 Task: Design: Photography Order Production Tracking.
Action: Mouse moved to (198, 170)
Screenshot: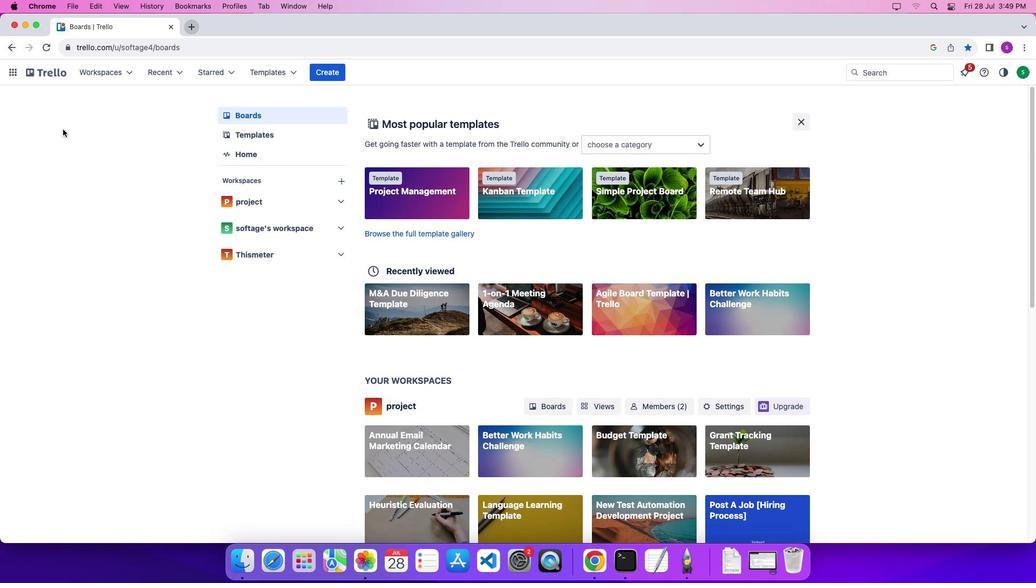
Action: Mouse pressed left at (198, 170)
Screenshot: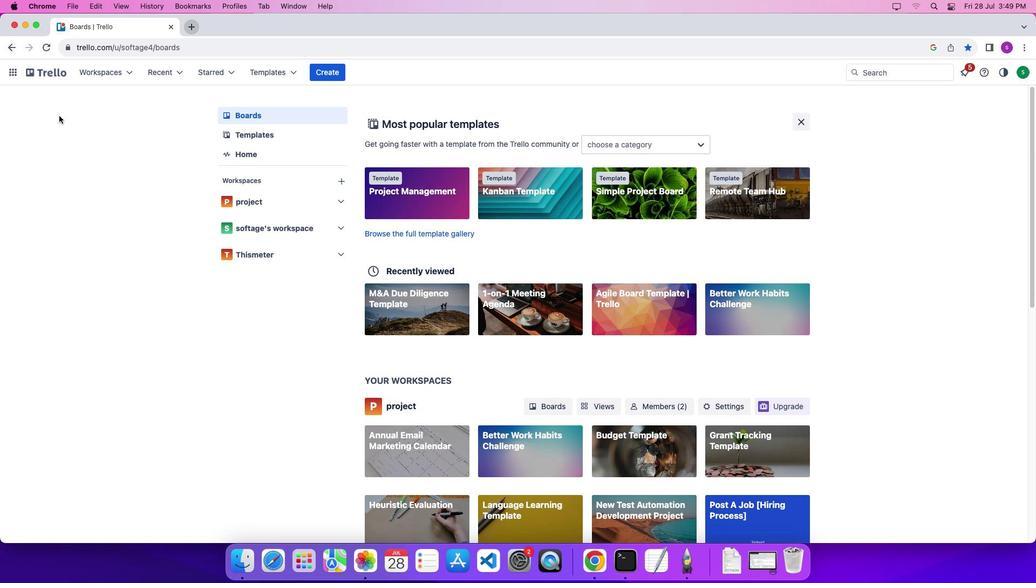 
Action: Mouse moved to (182, 69)
Screenshot: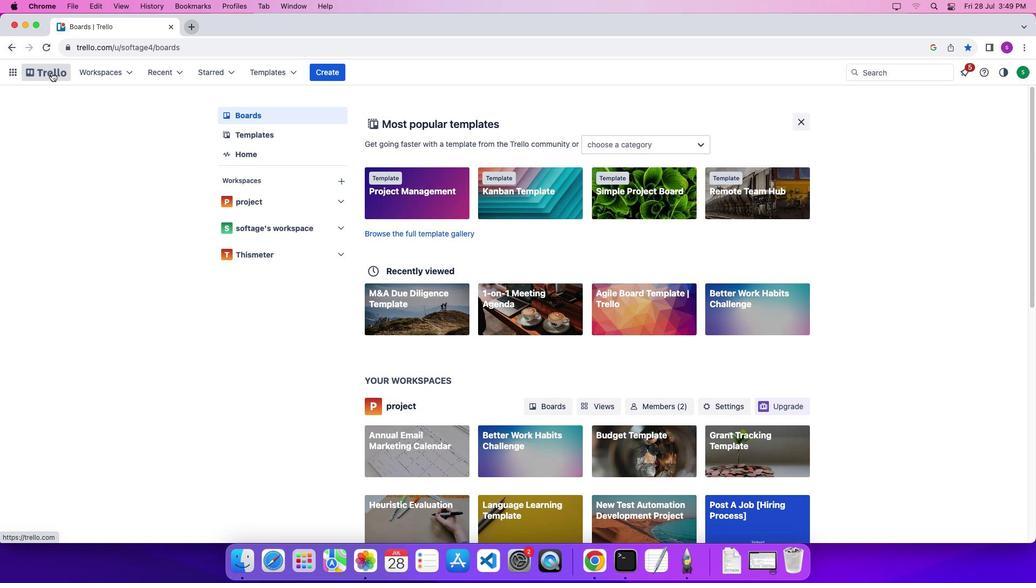 
Action: Mouse pressed left at (182, 69)
Screenshot: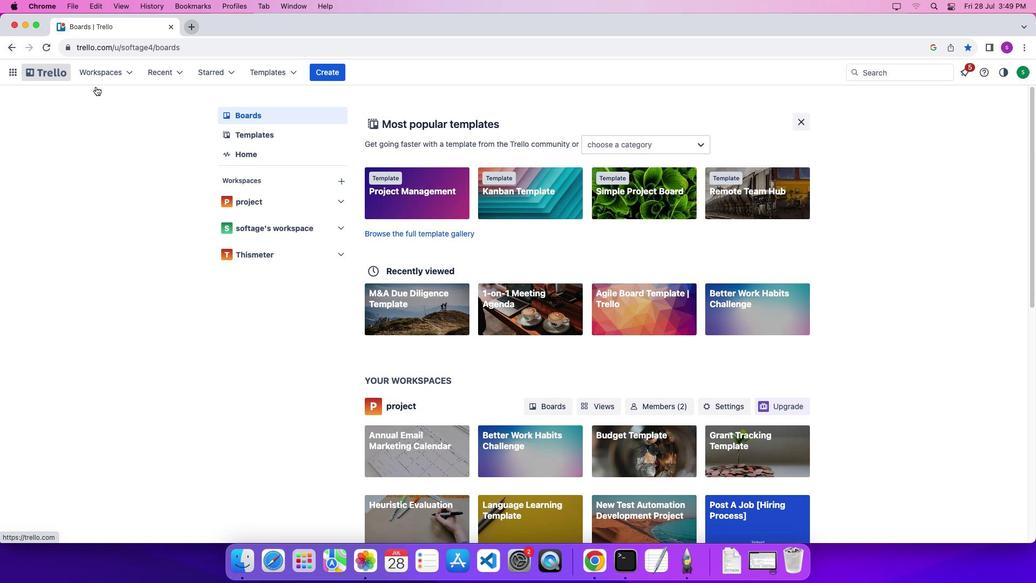 
Action: Mouse moved to (368, 73)
Screenshot: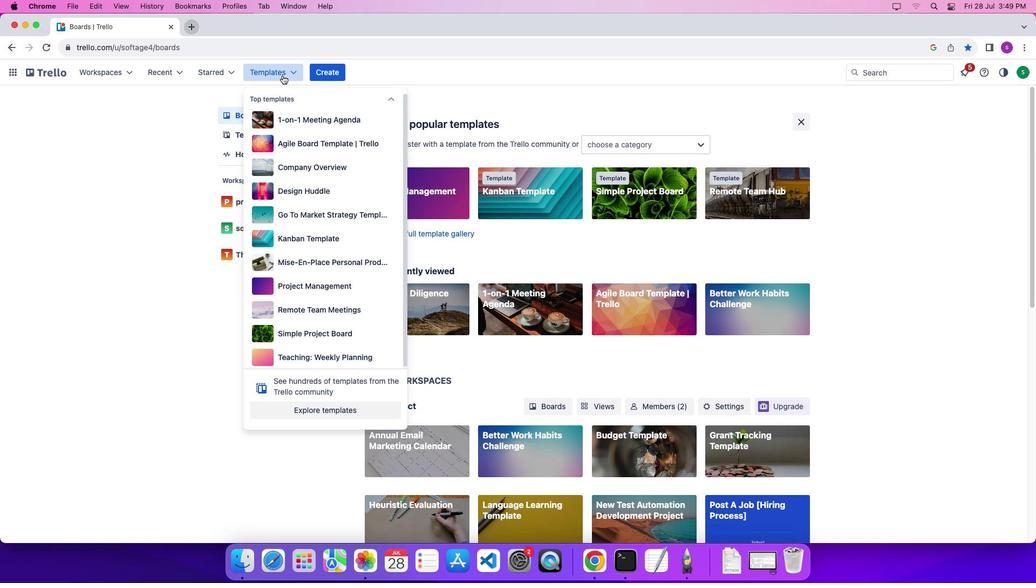 
Action: Mouse pressed left at (368, 73)
Screenshot: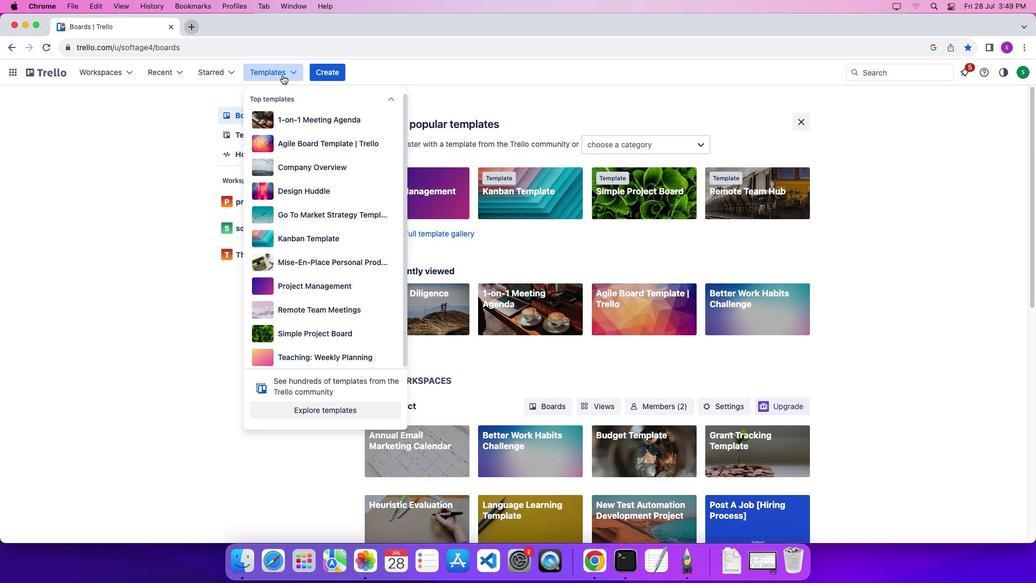 
Action: Mouse moved to (416, 409)
Screenshot: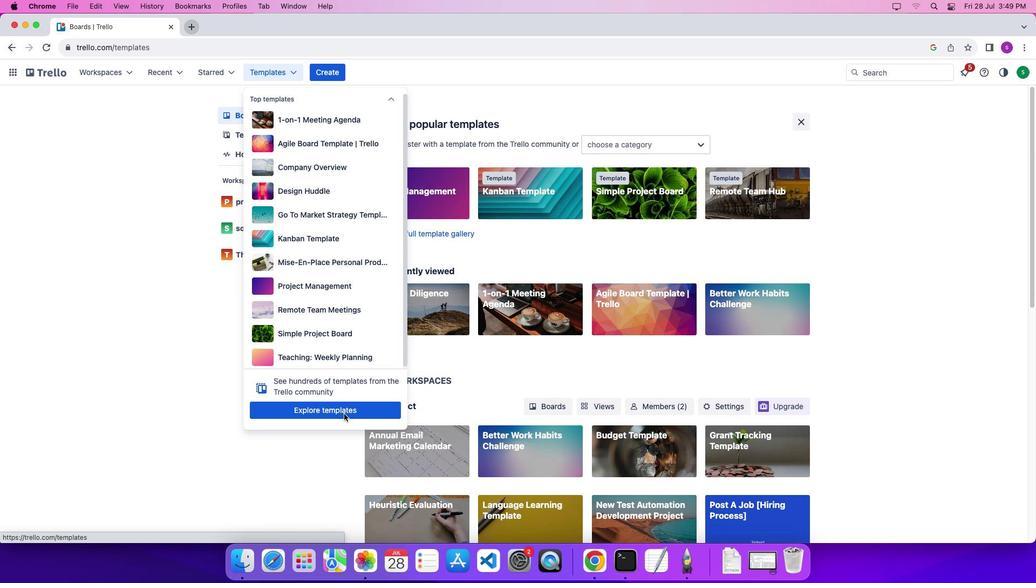 
Action: Mouse pressed left at (416, 409)
Screenshot: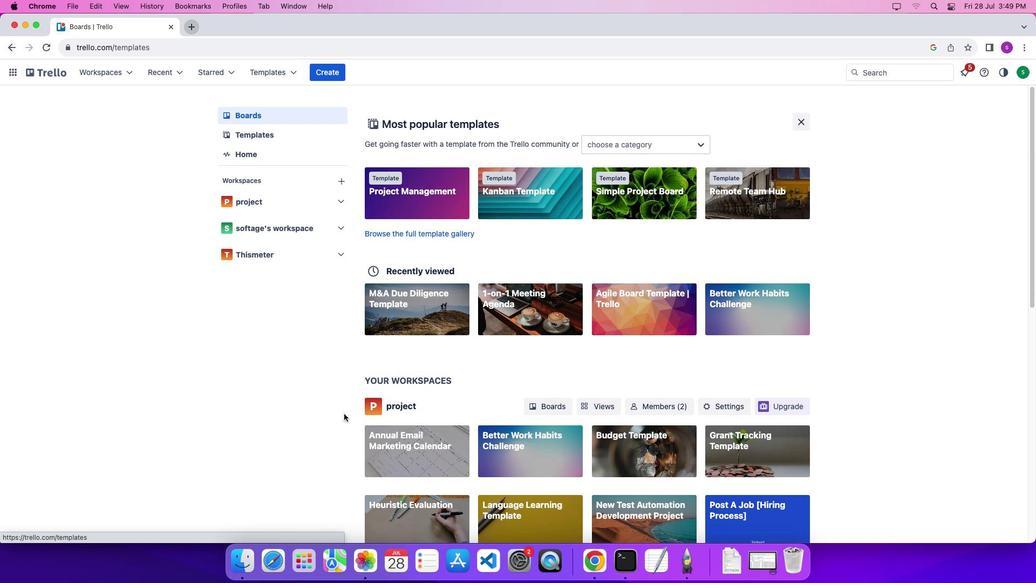 
Action: Mouse moved to (753, 121)
Screenshot: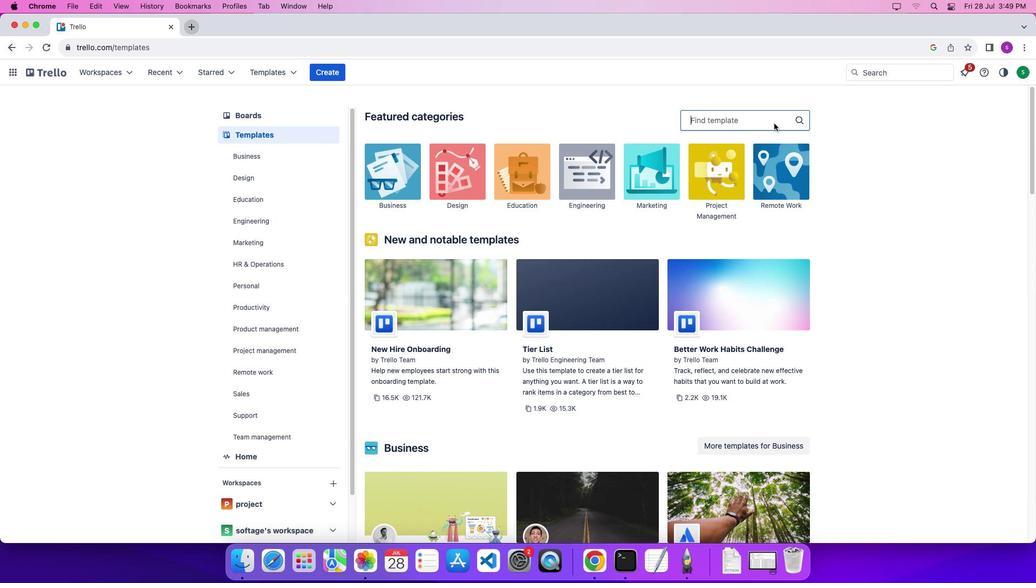 
Action: Mouse pressed left at (753, 121)
Screenshot: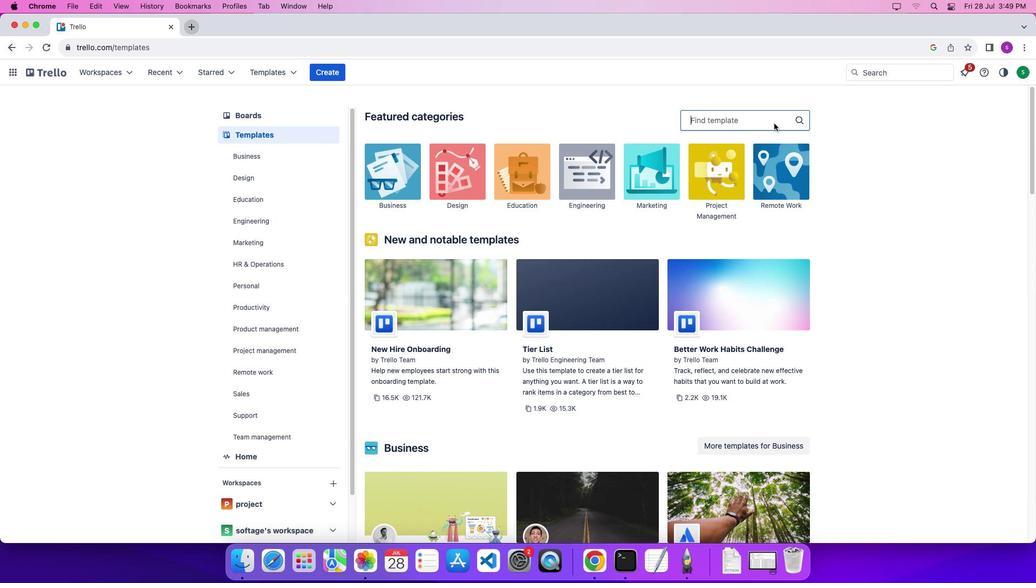 
Action: Mouse moved to (748, 117)
Screenshot: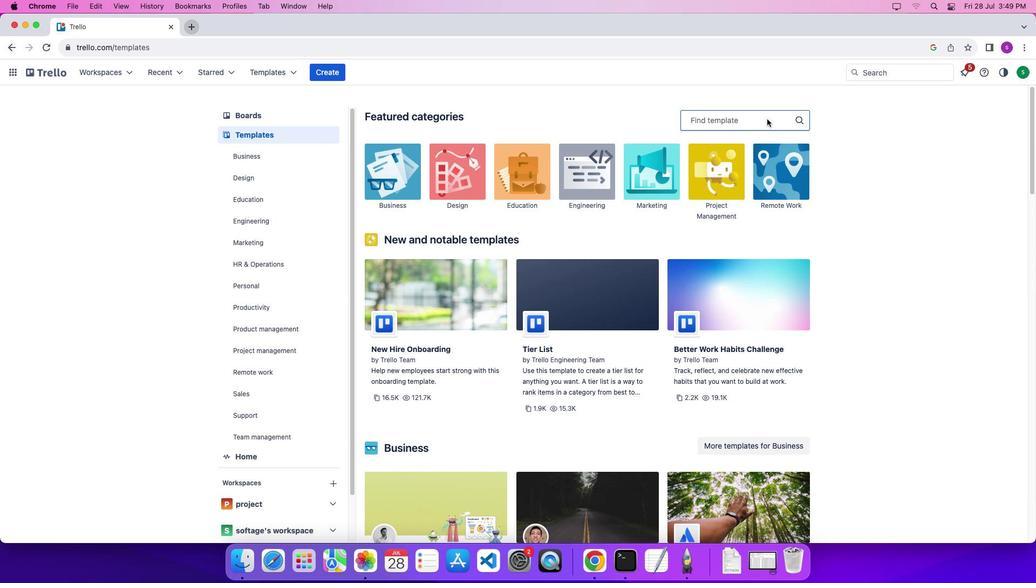 
Action: Mouse pressed left at (748, 117)
Screenshot: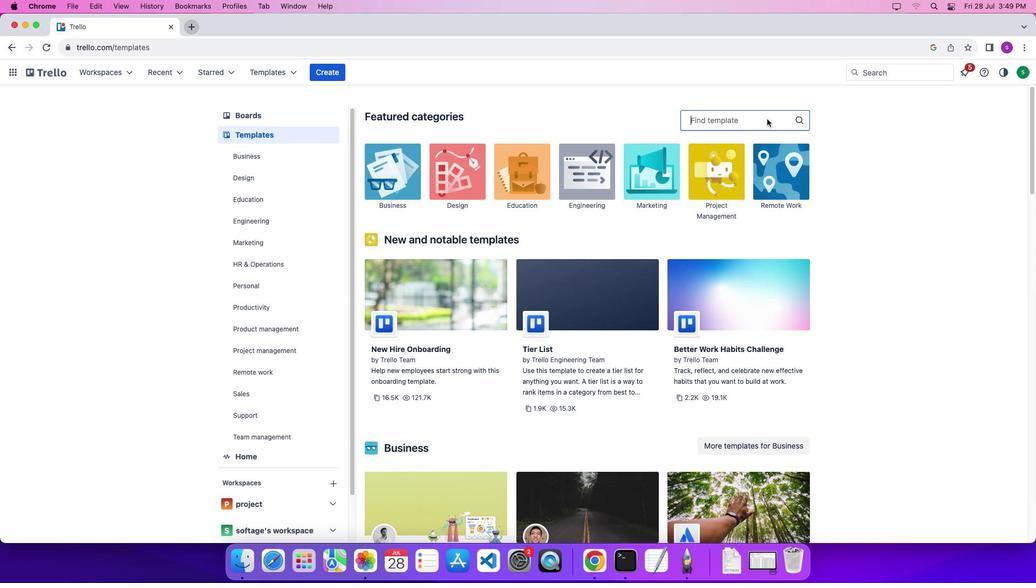 
Action: Key pressed Key.shift'P''h''o''t''o''g''r''a''p''h''y'
Screenshot: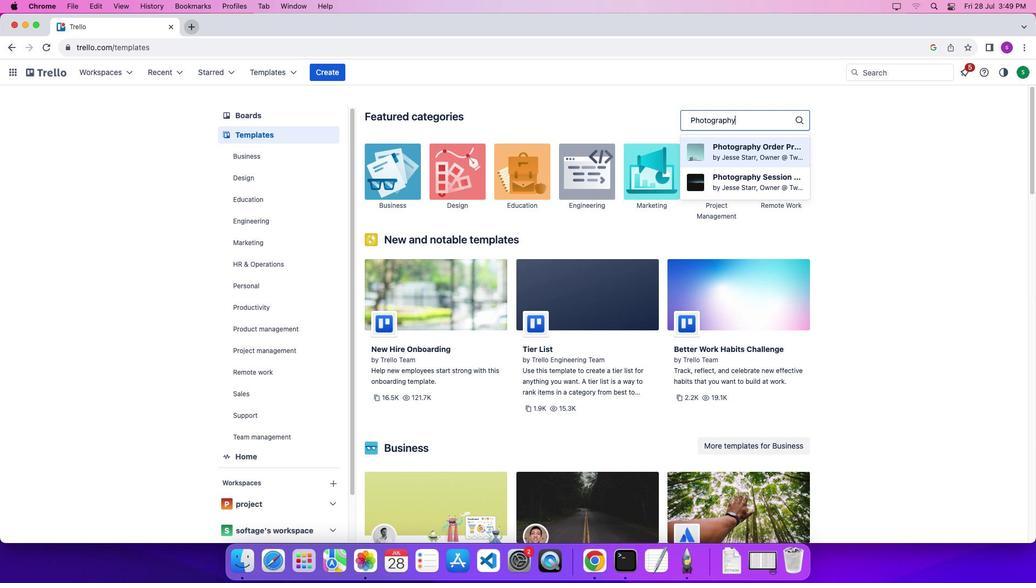 
Action: Mouse moved to (748, 149)
Screenshot: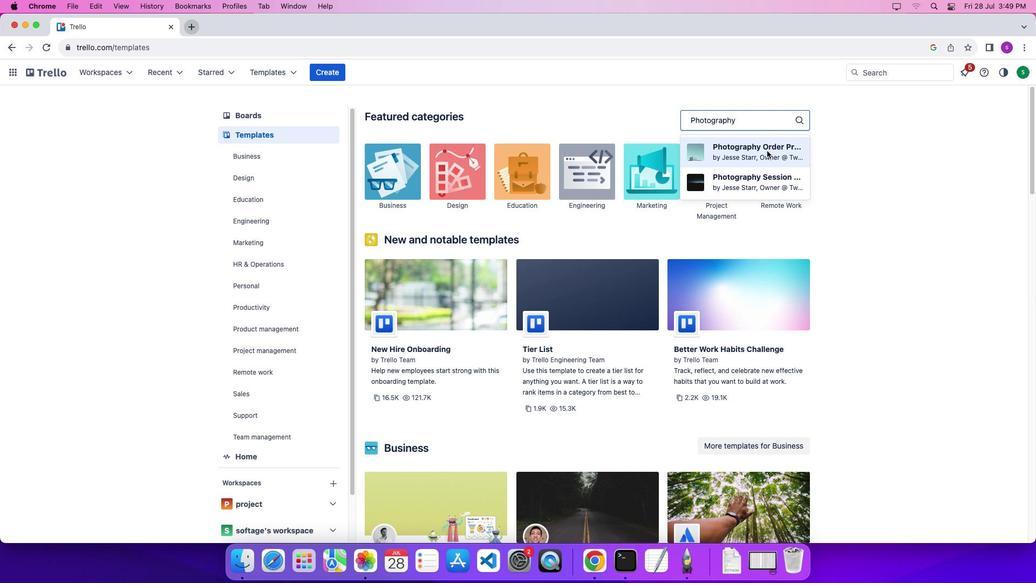 
Action: Mouse pressed left at (748, 149)
Screenshot: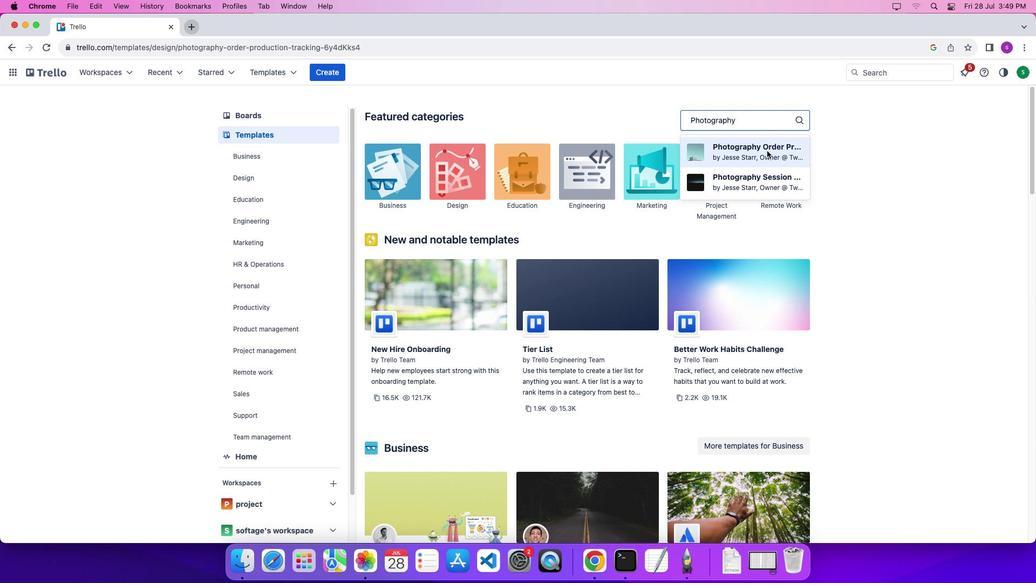 
Action: Mouse moved to (480, 244)
Screenshot: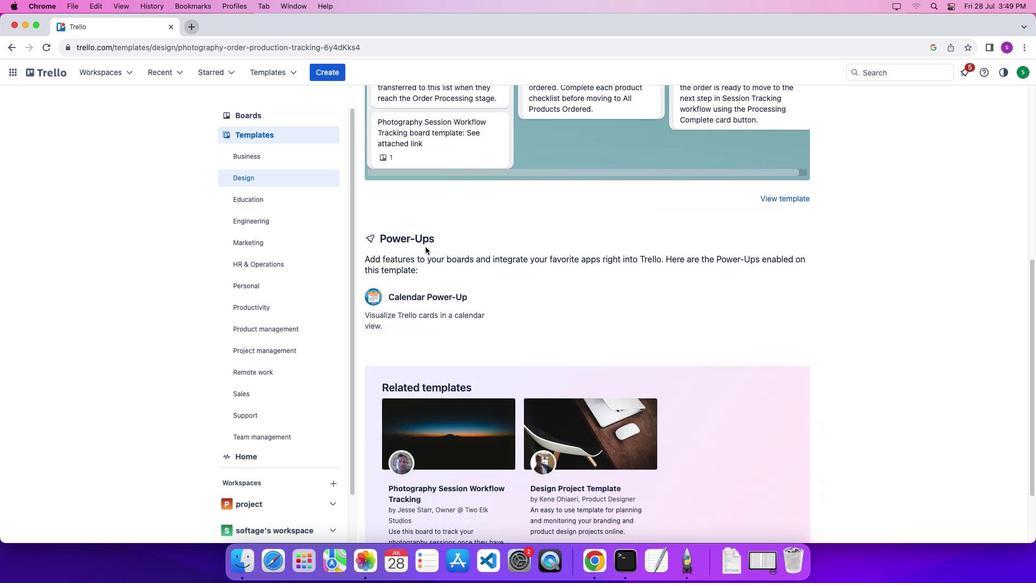 
Action: Mouse scrolled (480, 244) with delta (146, 0)
Screenshot: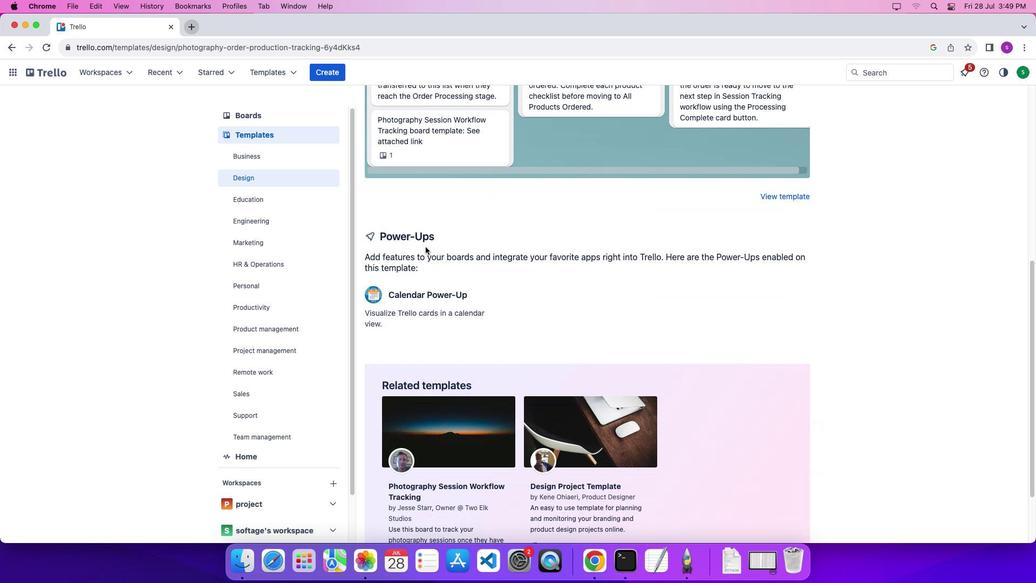 
Action: Mouse scrolled (480, 244) with delta (146, 0)
Screenshot: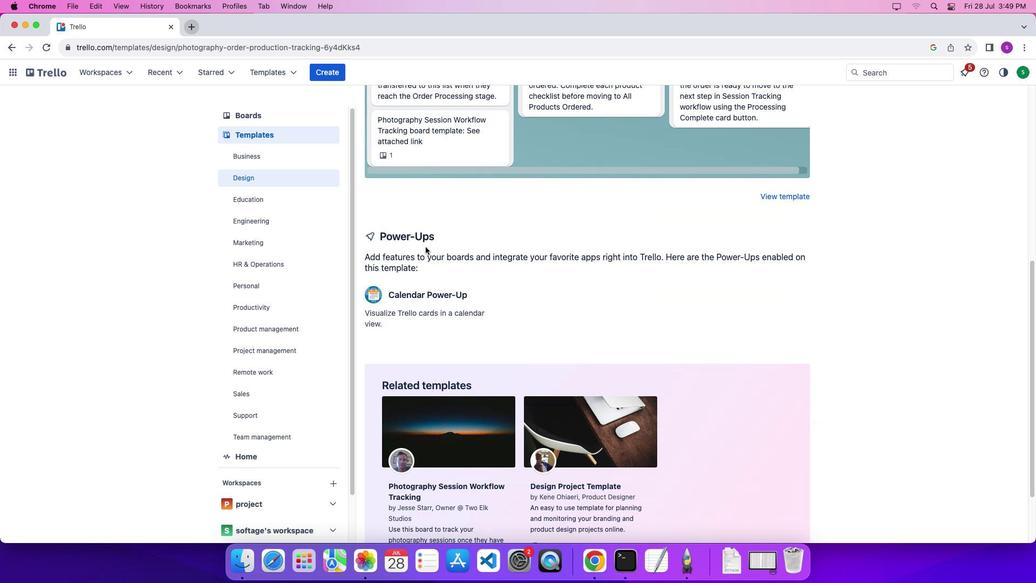 
Action: Mouse scrolled (480, 244) with delta (146, -3)
Screenshot: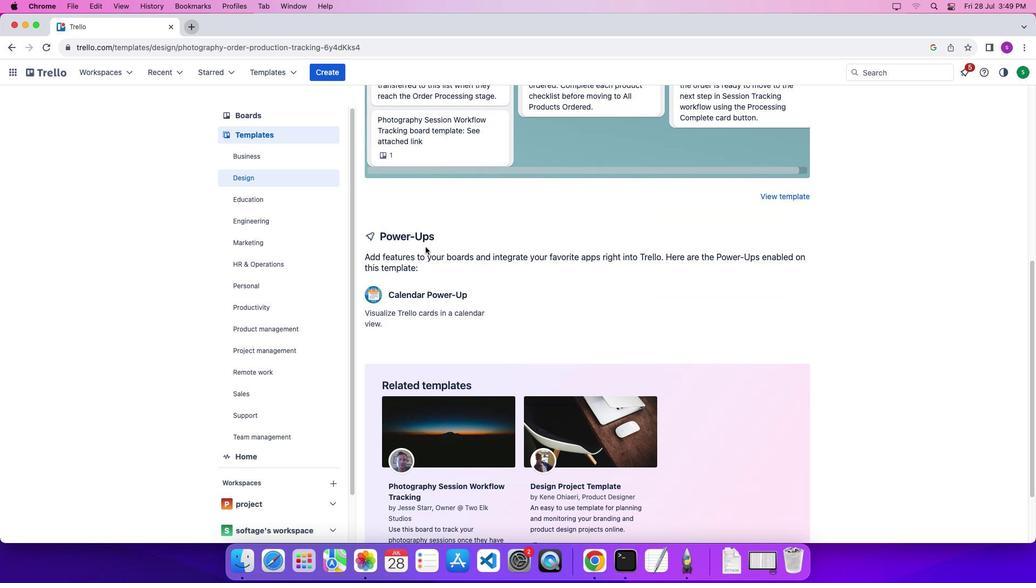 
Action: Mouse scrolled (480, 244) with delta (146, -3)
Screenshot: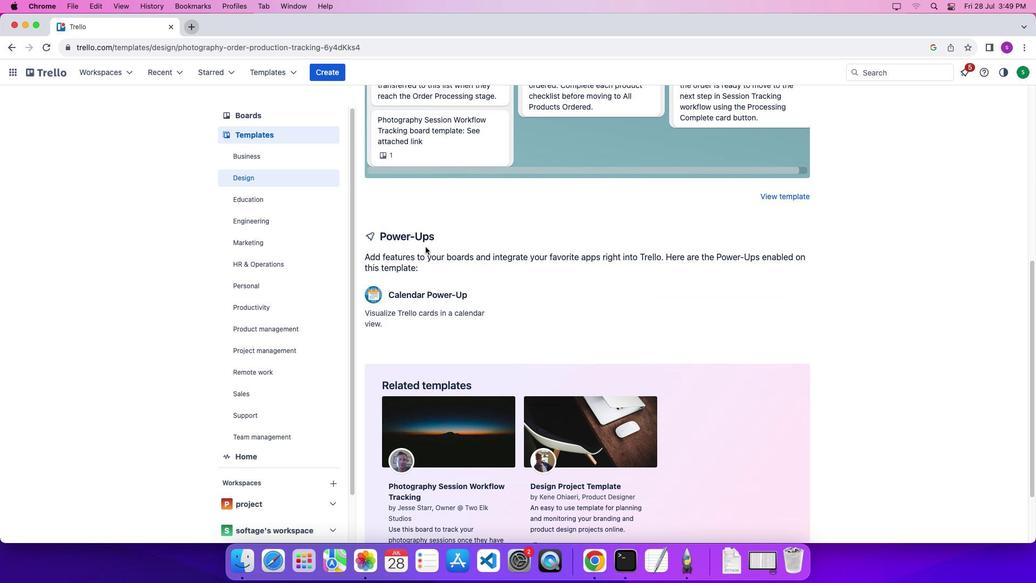 
Action: Mouse scrolled (480, 244) with delta (146, 0)
Screenshot: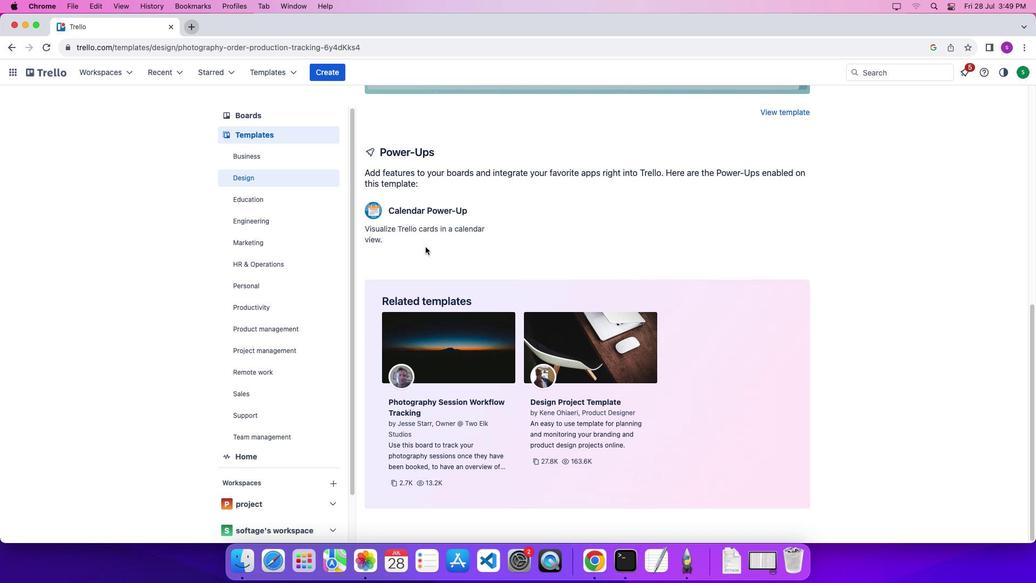 
Action: Mouse scrolled (480, 244) with delta (146, 0)
Screenshot: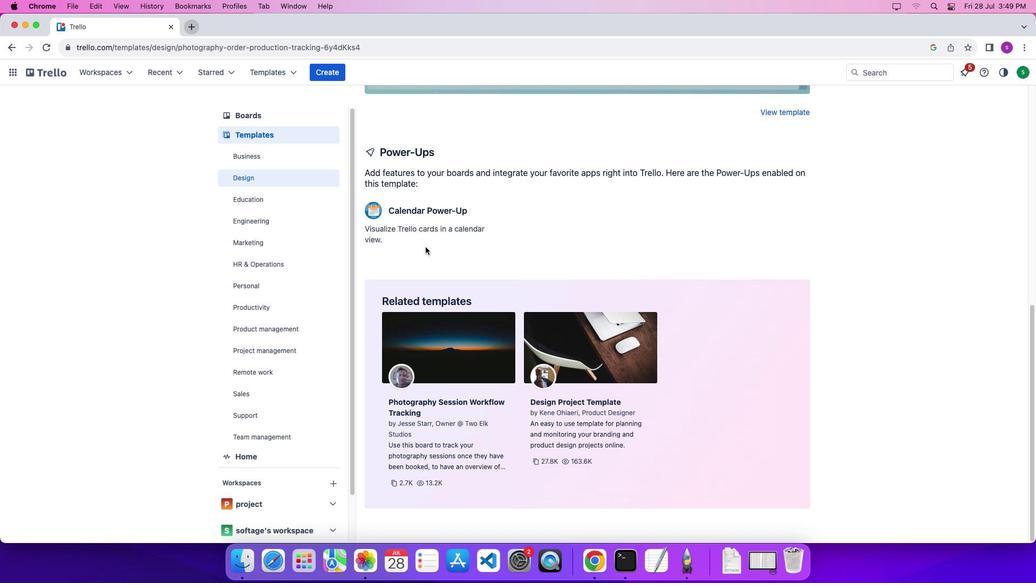 
Action: Mouse scrolled (480, 244) with delta (146, -1)
Screenshot: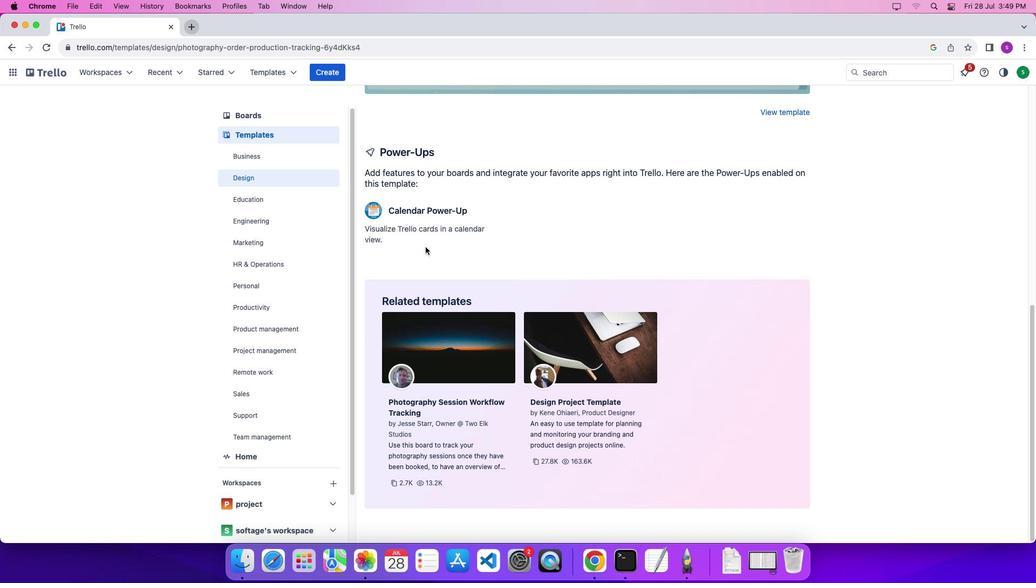 
Action: Mouse scrolled (480, 244) with delta (146, 0)
Screenshot: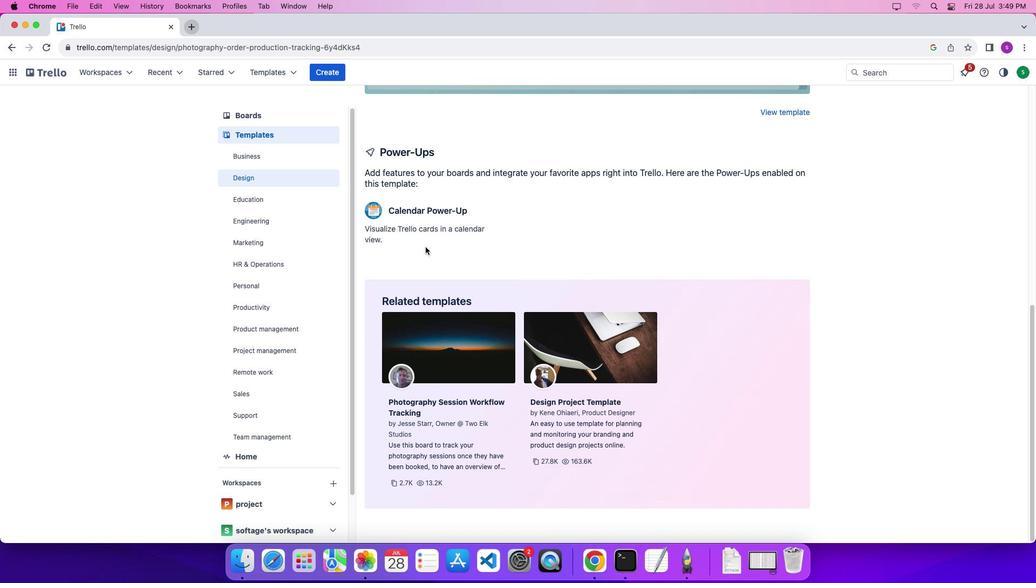 
Action: Mouse scrolled (480, 244) with delta (146, 0)
Screenshot: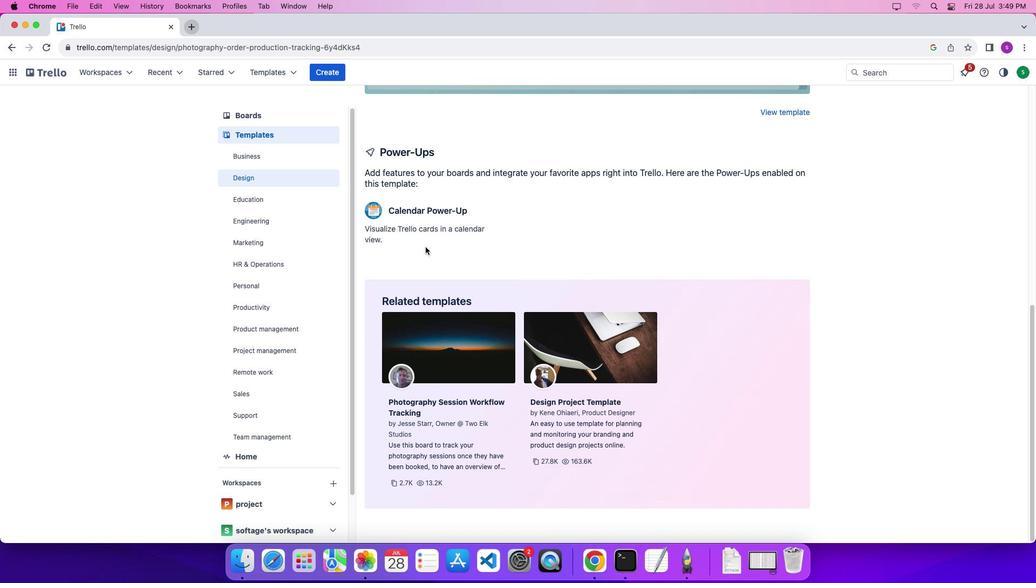 
Action: Mouse scrolled (480, 244) with delta (146, -2)
Screenshot: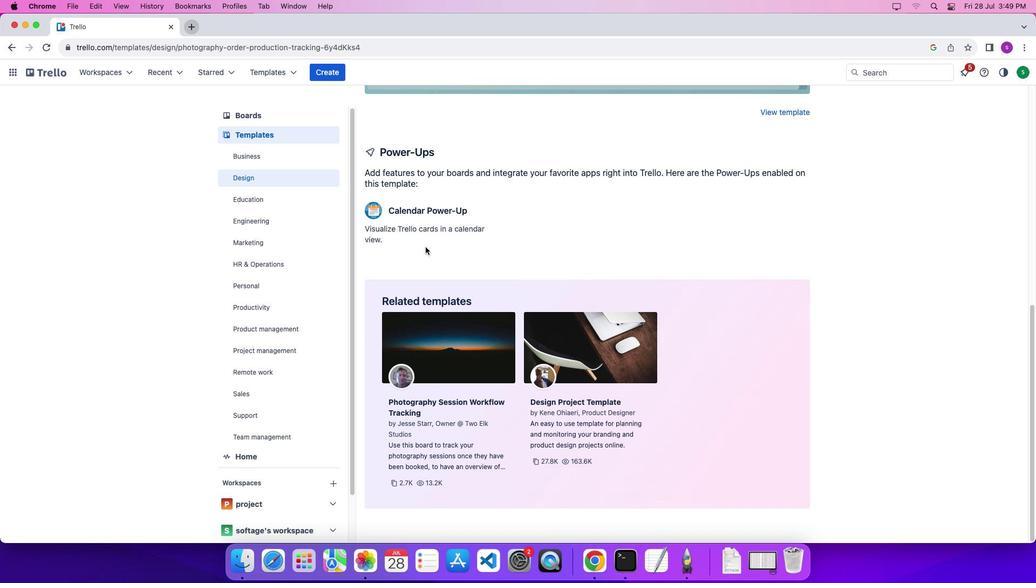 
Action: Mouse scrolled (480, 244) with delta (146, 0)
Screenshot: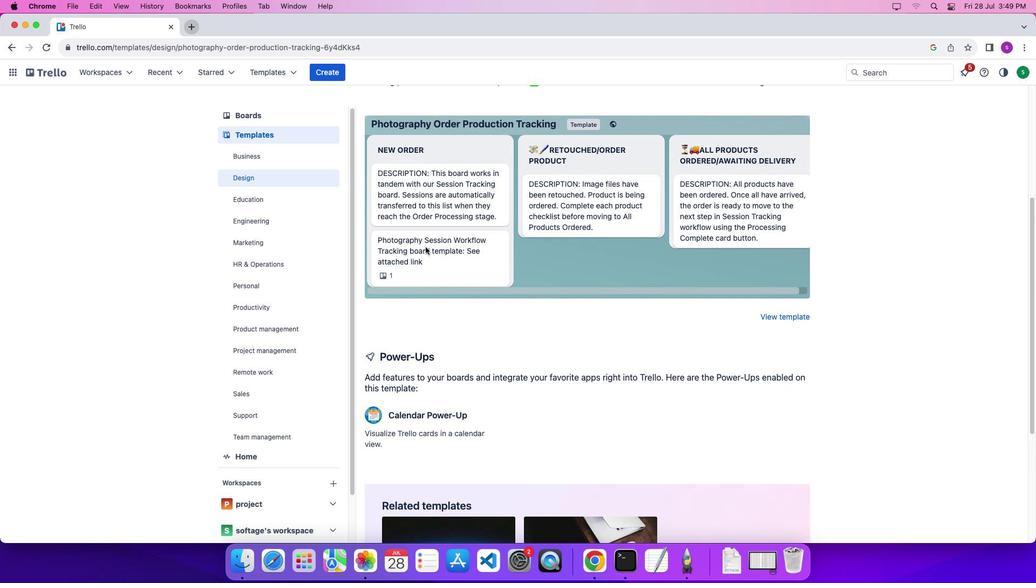 
Action: Mouse scrolled (480, 244) with delta (146, 0)
Screenshot: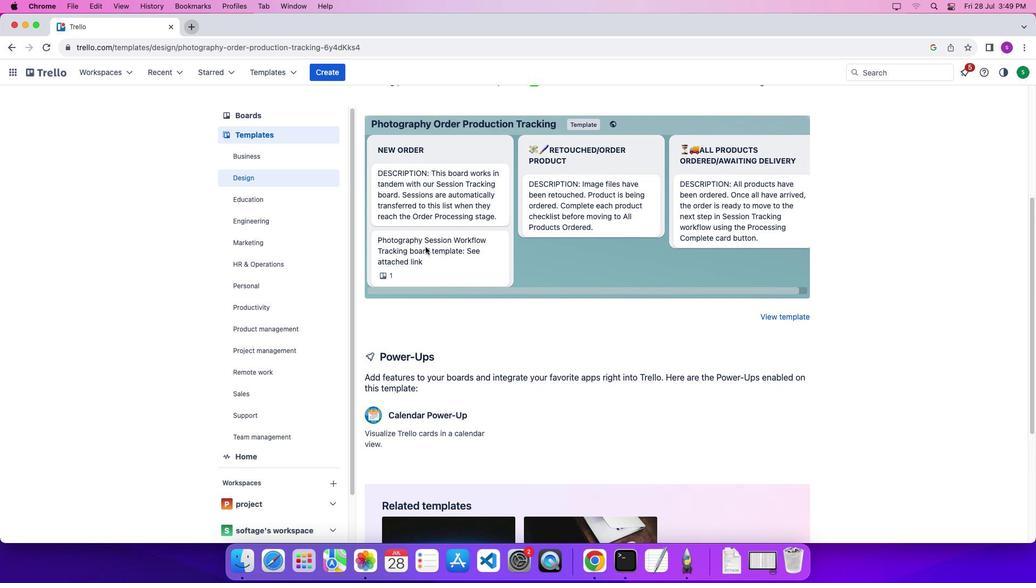 
Action: Mouse scrolled (480, 244) with delta (146, 3)
Screenshot: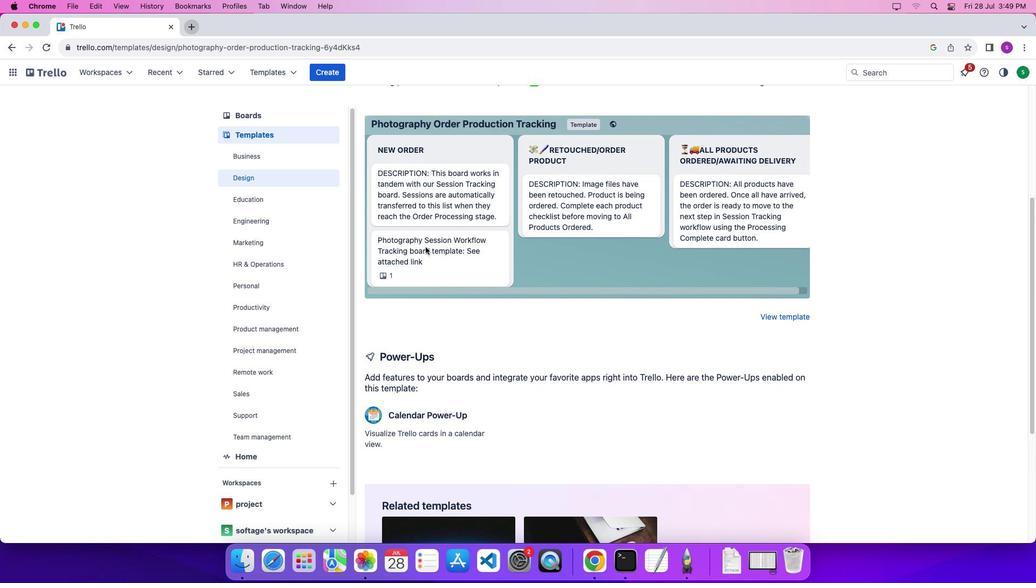 
Action: Mouse scrolled (480, 244) with delta (146, 0)
Screenshot: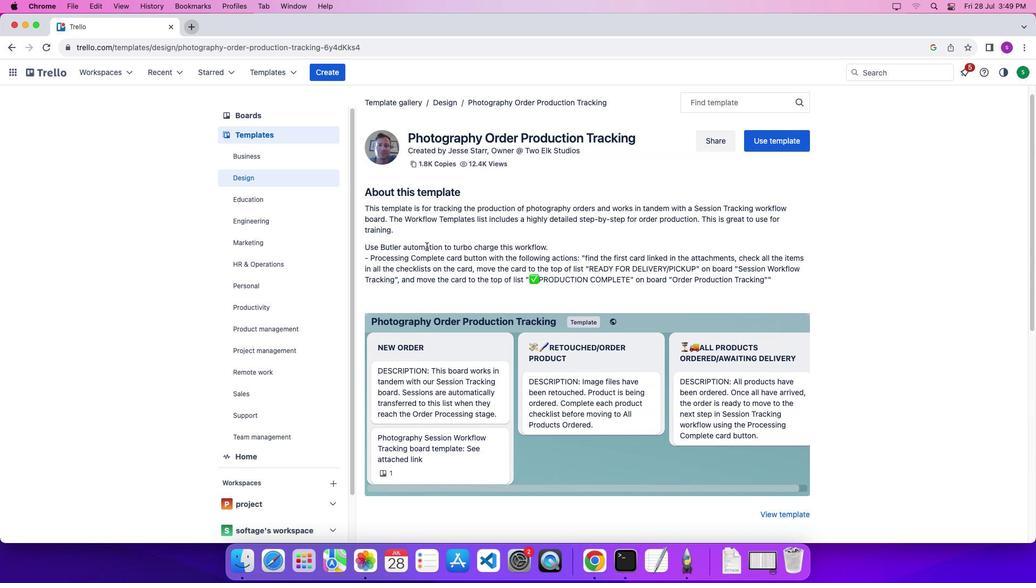 
Action: Mouse scrolled (480, 244) with delta (146, 0)
Screenshot: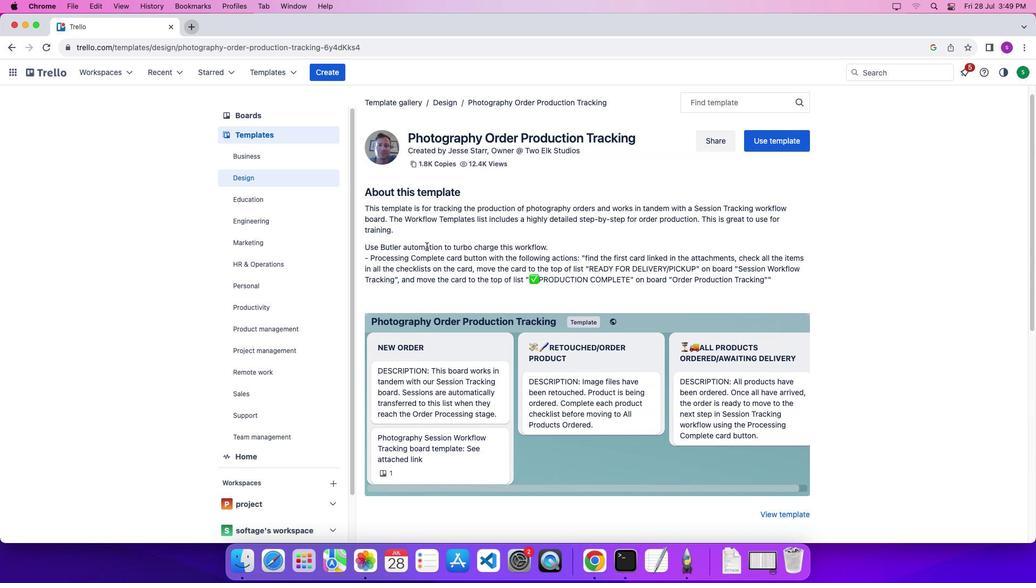 
Action: Mouse scrolled (480, 244) with delta (146, 3)
Screenshot: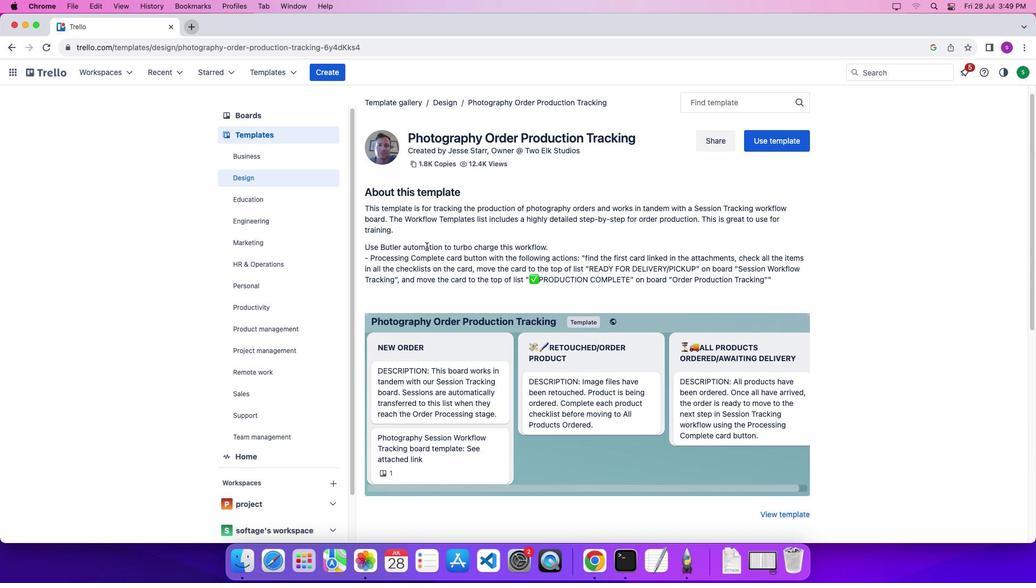 
Action: Mouse moved to (481, 244)
Screenshot: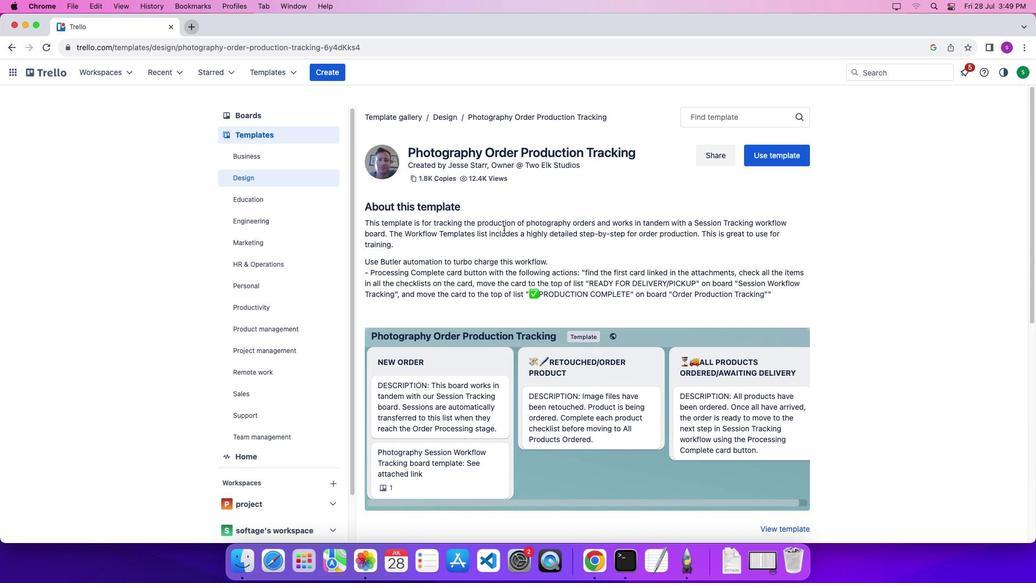 
Action: Mouse scrolled (481, 244) with delta (146, 0)
Screenshot: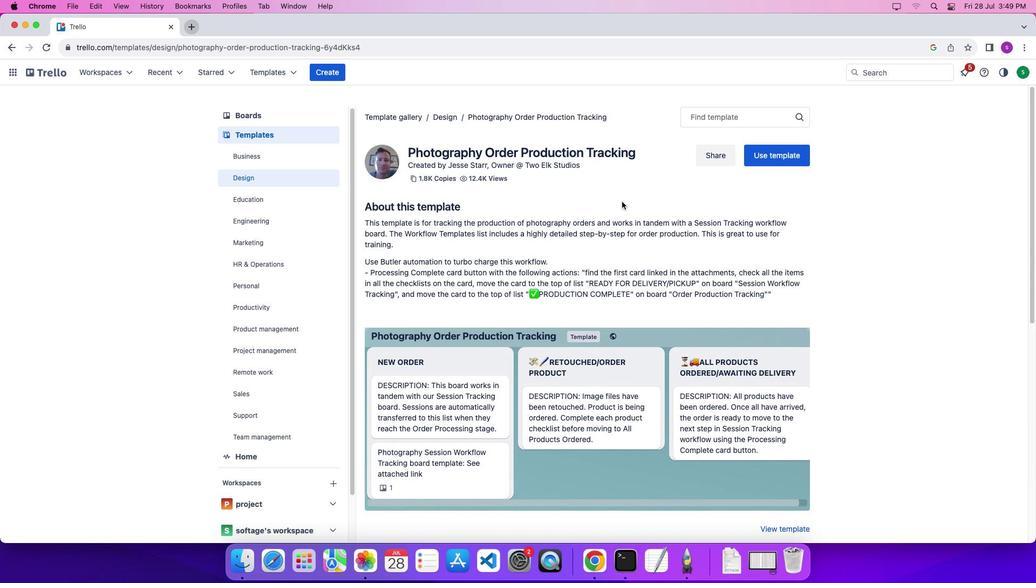 
Action: Mouse scrolled (481, 244) with delta (146, 0)
Screenshot: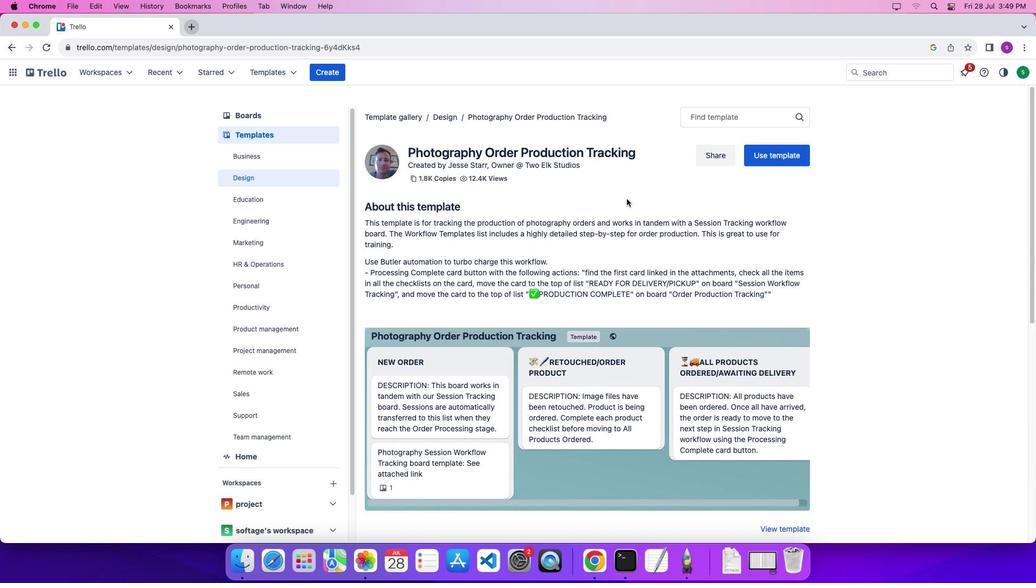 
Action: Mouse scrolled (481, 244) with delta (146, 3)
Screenshot: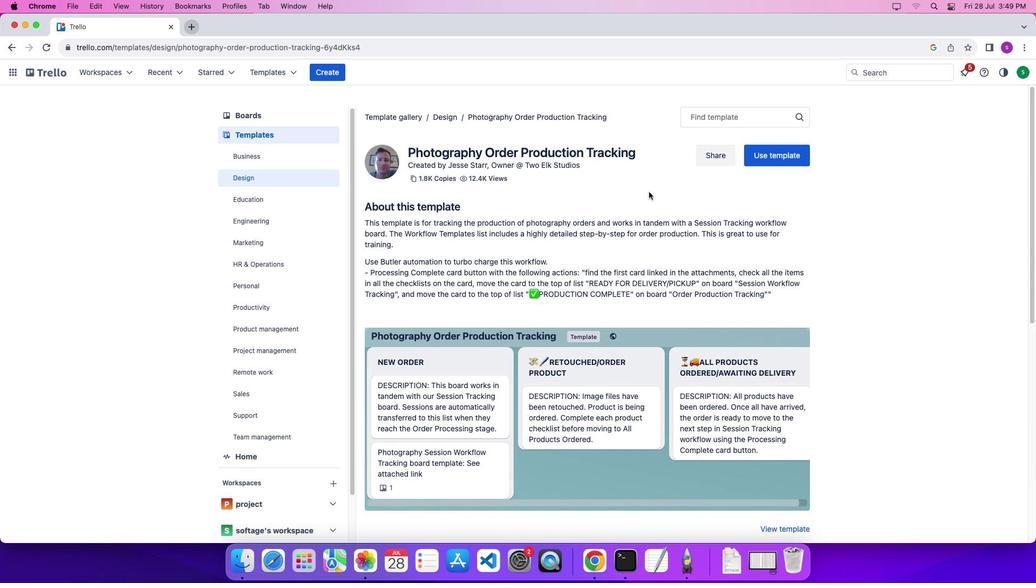 
Action: Mouse moved to (747, 151)
Screenshot: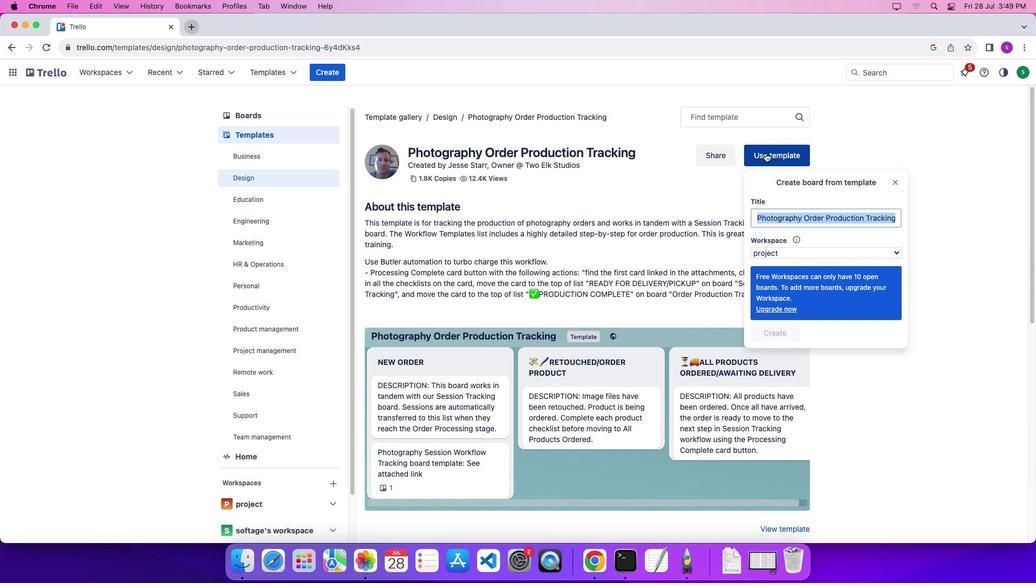 
Action: Mouse pressed left at (747, 151)
Screenshot: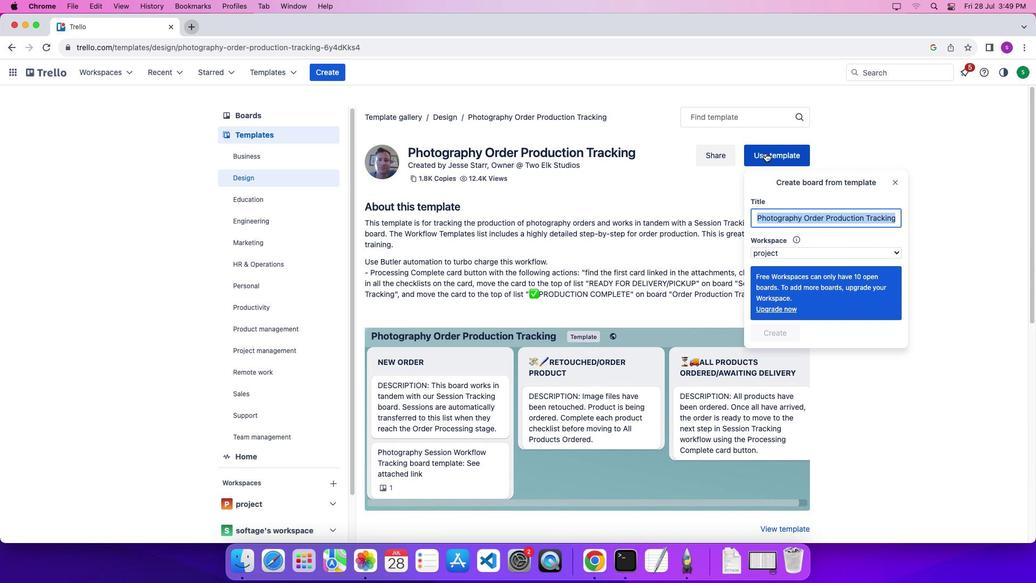 
Action: Mouse moved to (760, 246)
Screenshot: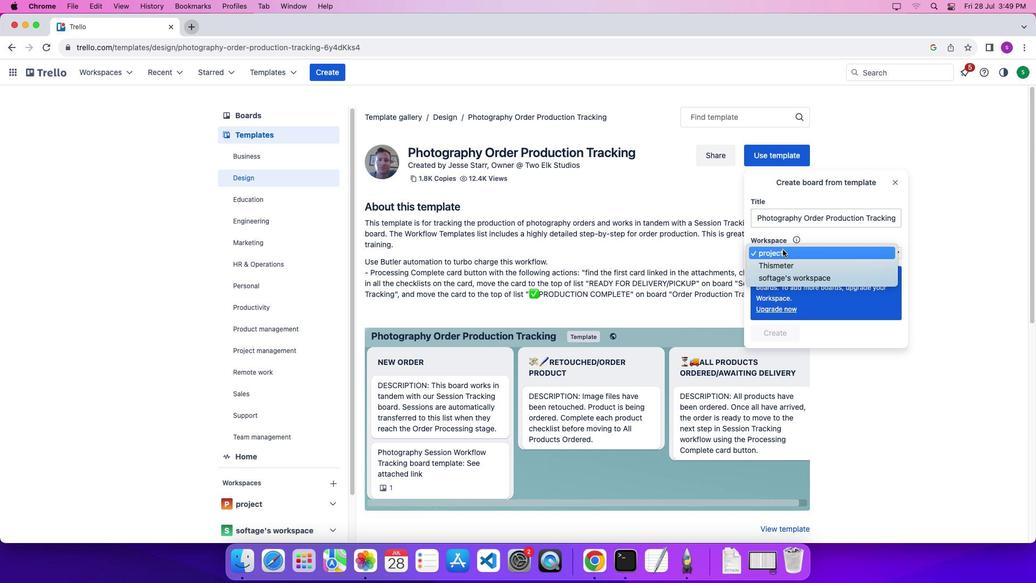 
Action: Mouse pressed left at (760, 246)
Screenshot: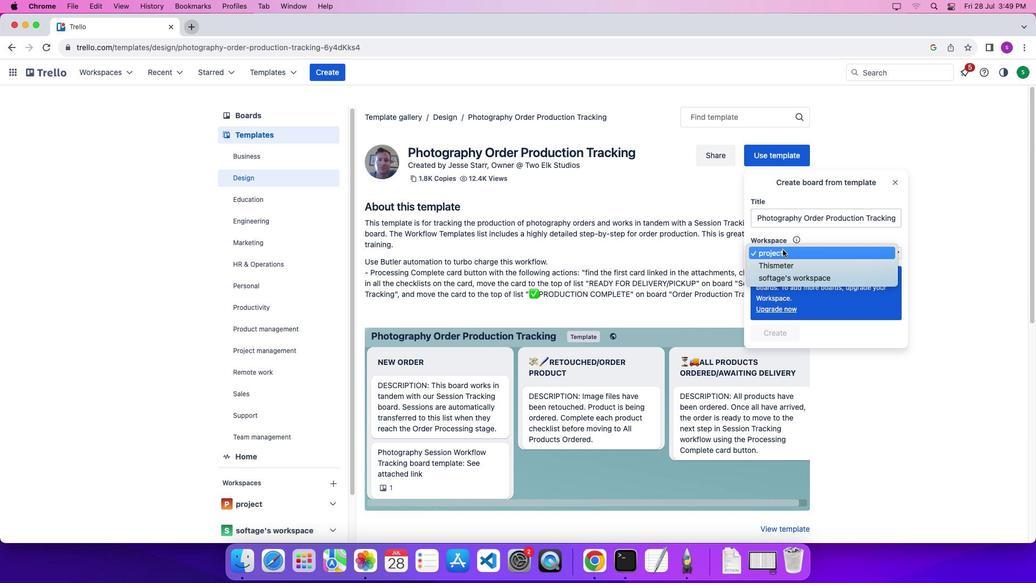 
Action: Mouse moved to (760, 274)
Screenshot: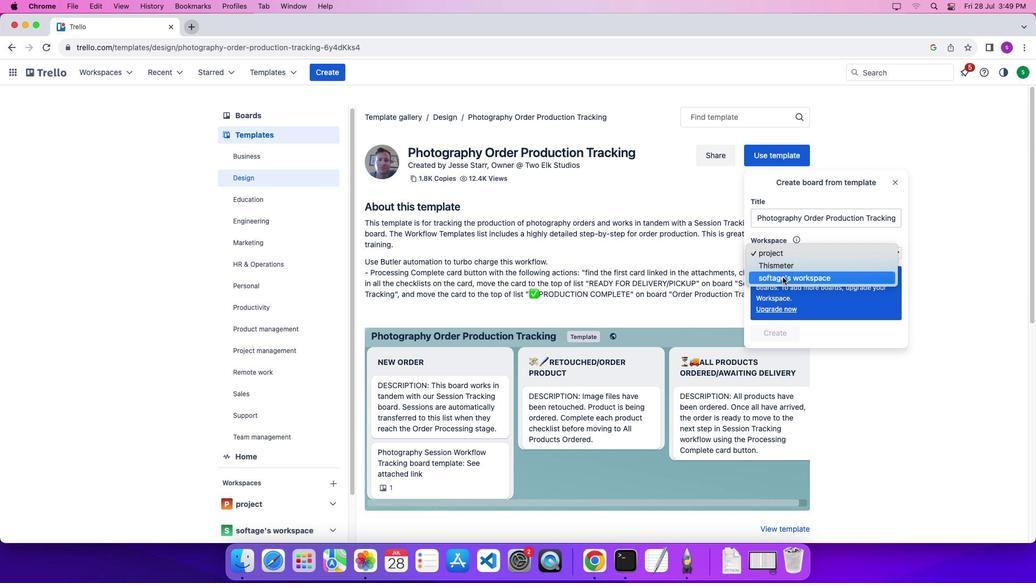 
Action: Mouse pressed left at (760, 274)
Screenshot: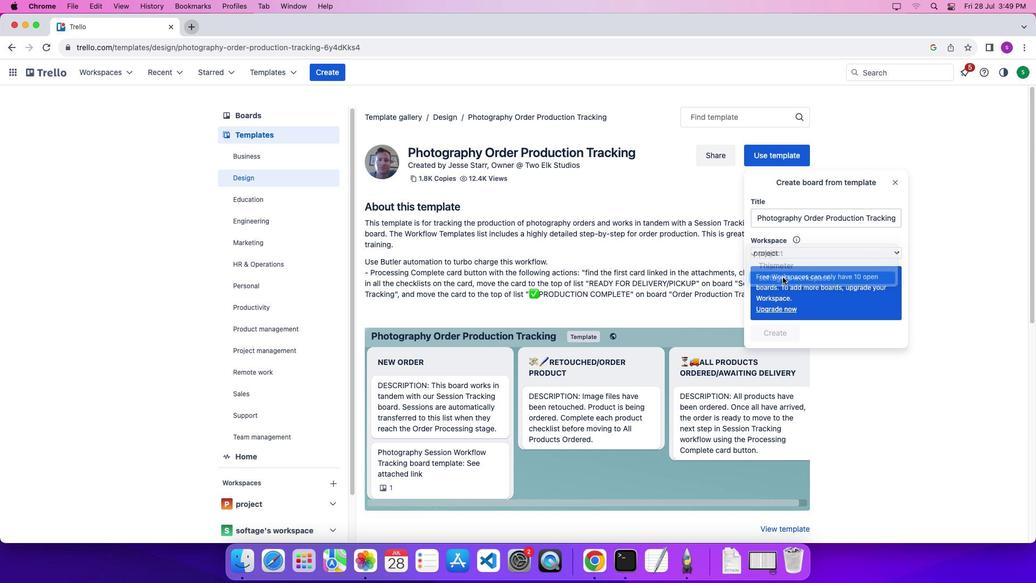 
Action: Mouse moved to (759, 357)
Screenshot: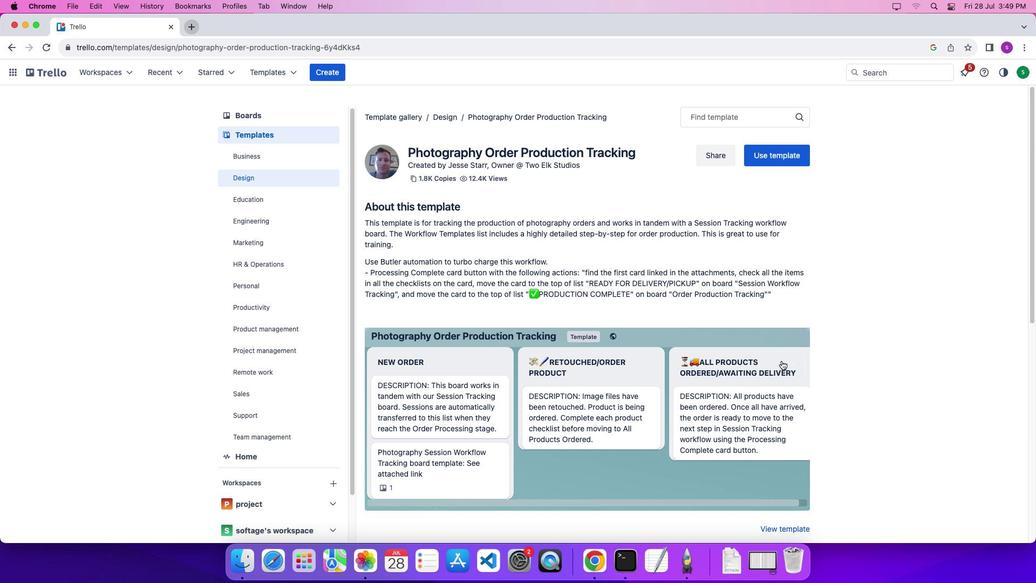 
Action: Mouse pressed left at (759, 357)
Screenshot: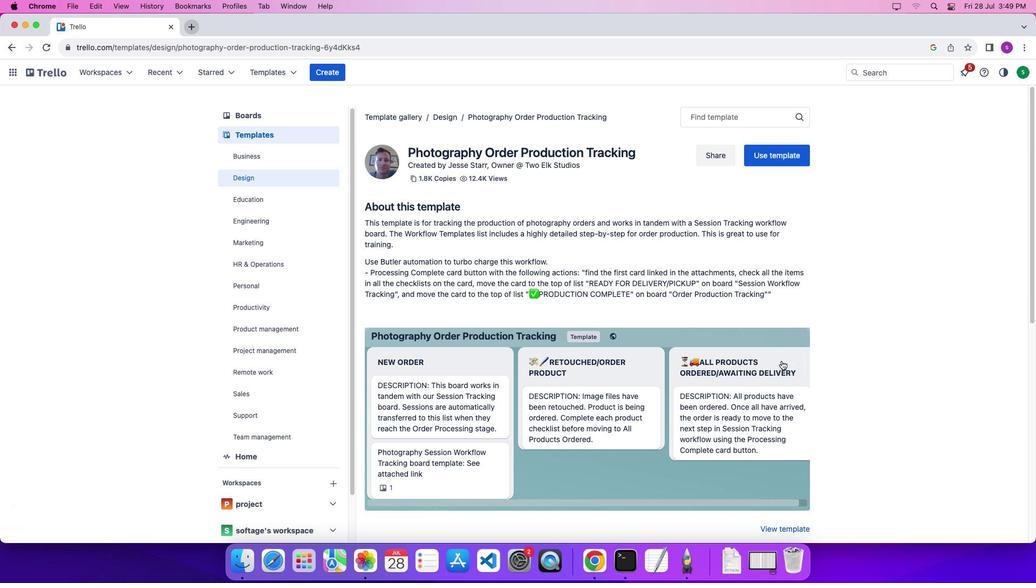 
Action: Mouse moved to (613, 433)
Screenshot: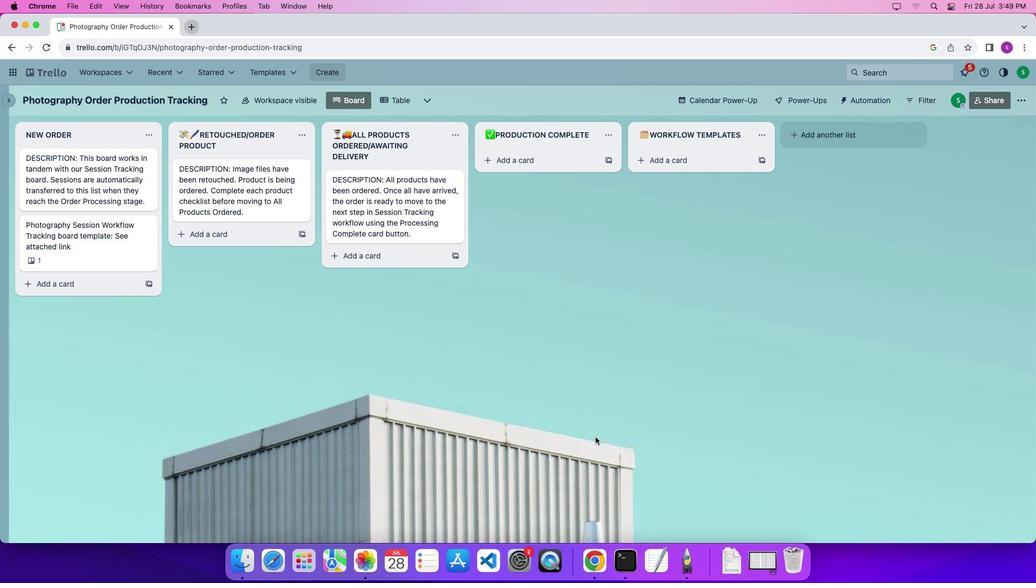 
Action: Mouse pressed left at (613, 433)
Screenshot: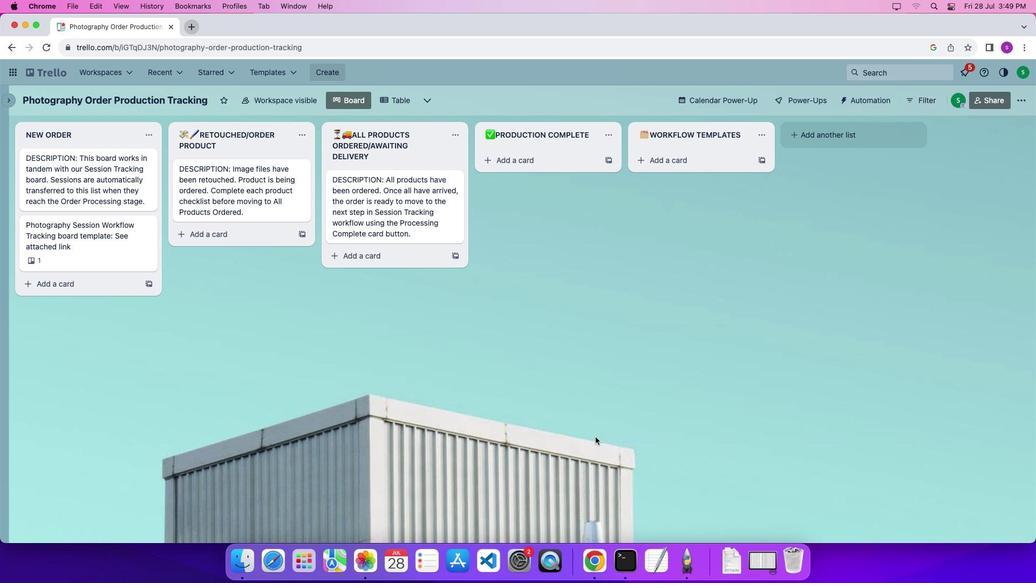 
Action: Mouse moved to (770, 132)
Screenshot: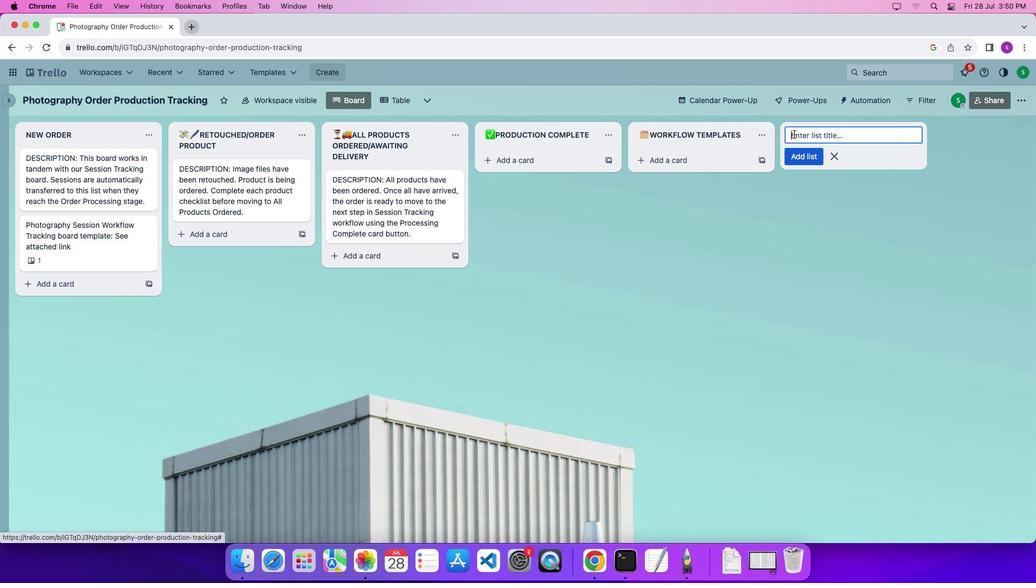
Action: Mouse pressed left at (770, 132)
Screenshot: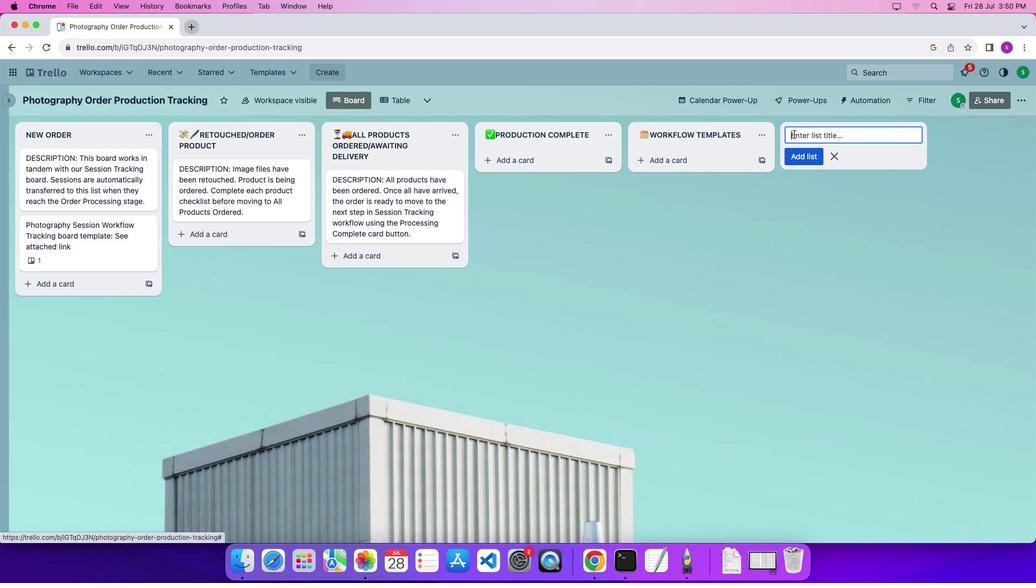 
Action: Mouse moved to (773, 133)
Screenshot: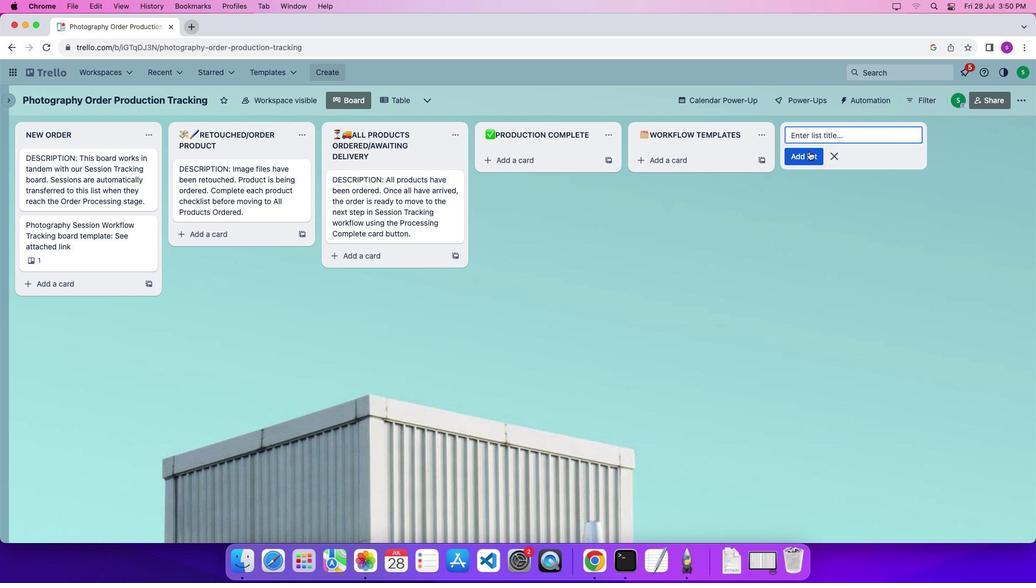 
Action: Mouse pressed left at (773, 133)
Screenshot: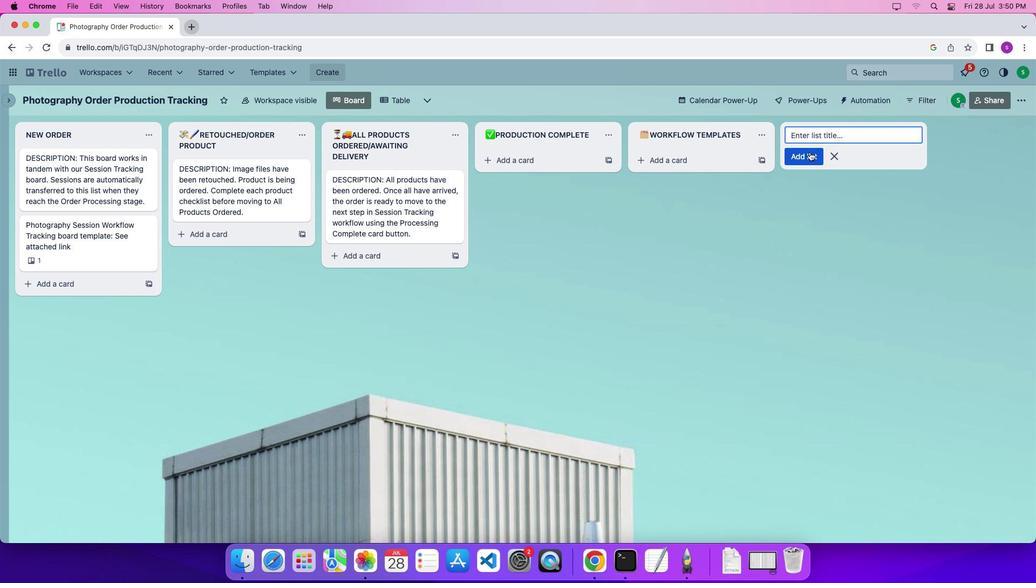 
Action: Mouse moved to (792, 155)
Screenshot: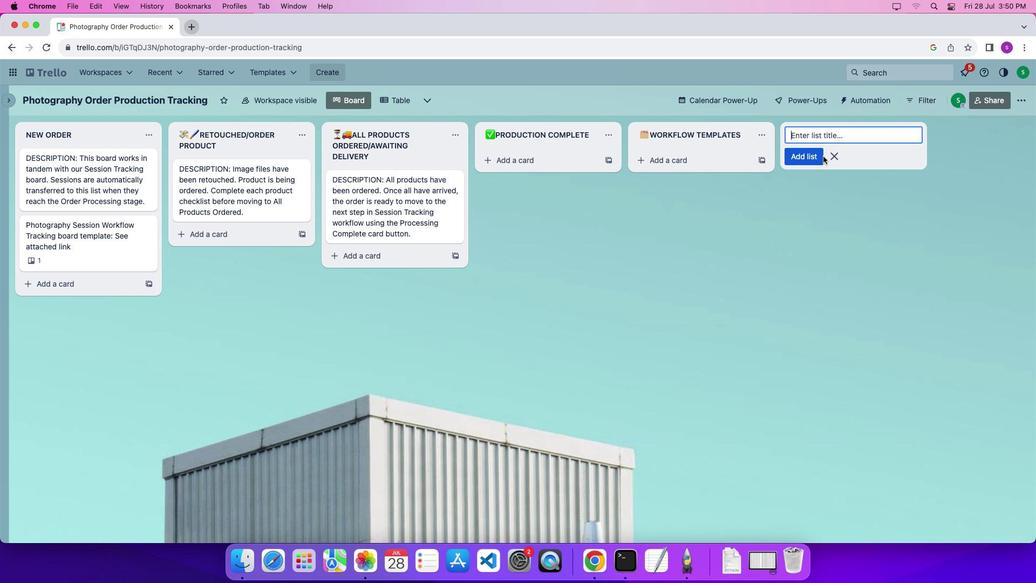 
Action: Key pressed Key.shift'N''e''w'Key.spaceKey.shift'O''r''d''e''r''\x03'Key.shift'R''e''t''h''o''u''c''h''/'Key.shift'O''r''d''e''r'Key.spaceKey.shift'p''r''o''d''c''t''\x03'
Screenshot: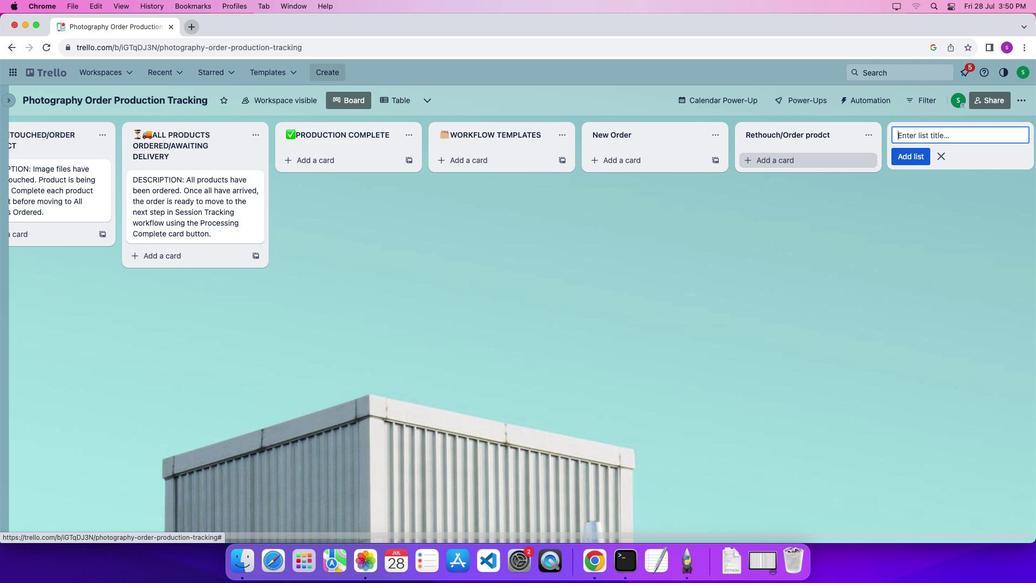 
Action: Mouse moved to (886, 155)
Screenshot: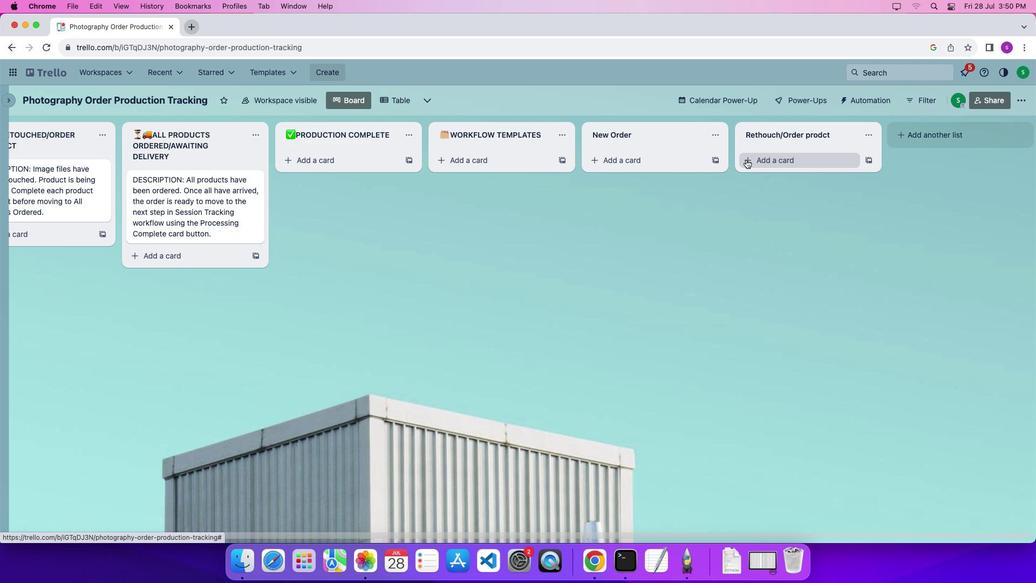
Action: Mouse pressed left at (886, 155)
Screenshot: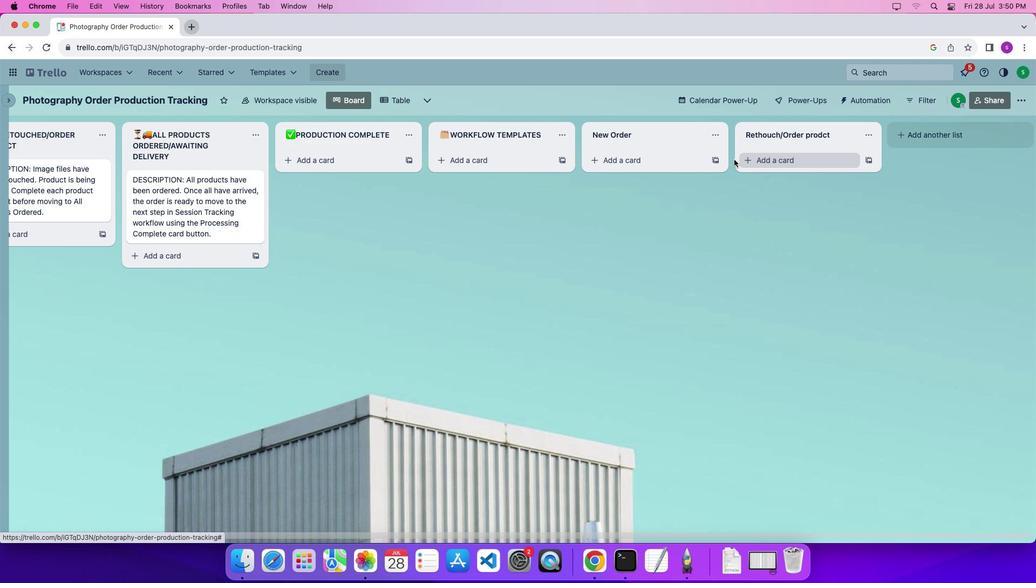
Action: Mouse moved to (656, 160)
Screenshot: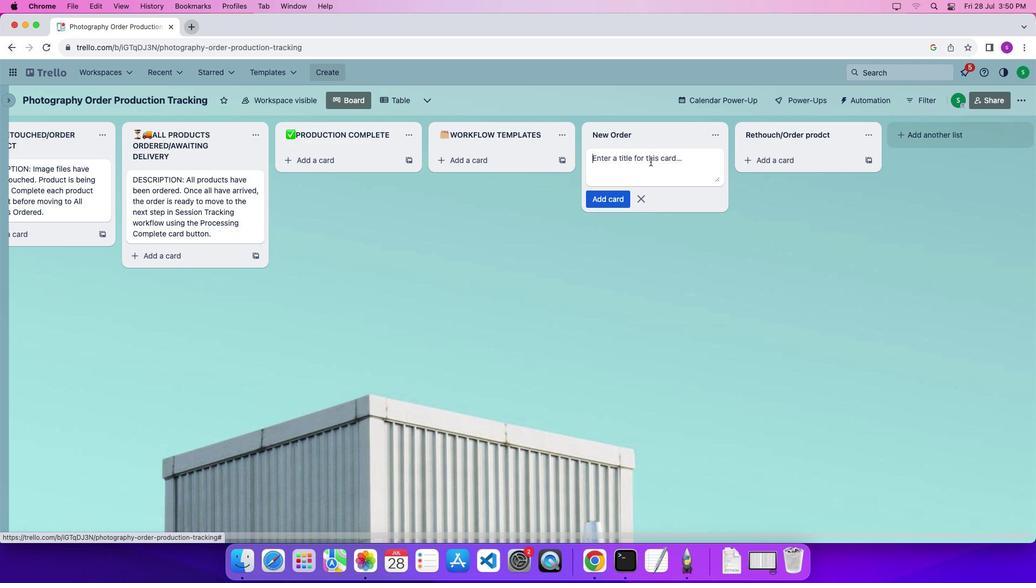 
Action: Mouse pressed left at (656, 160)
Screenshot: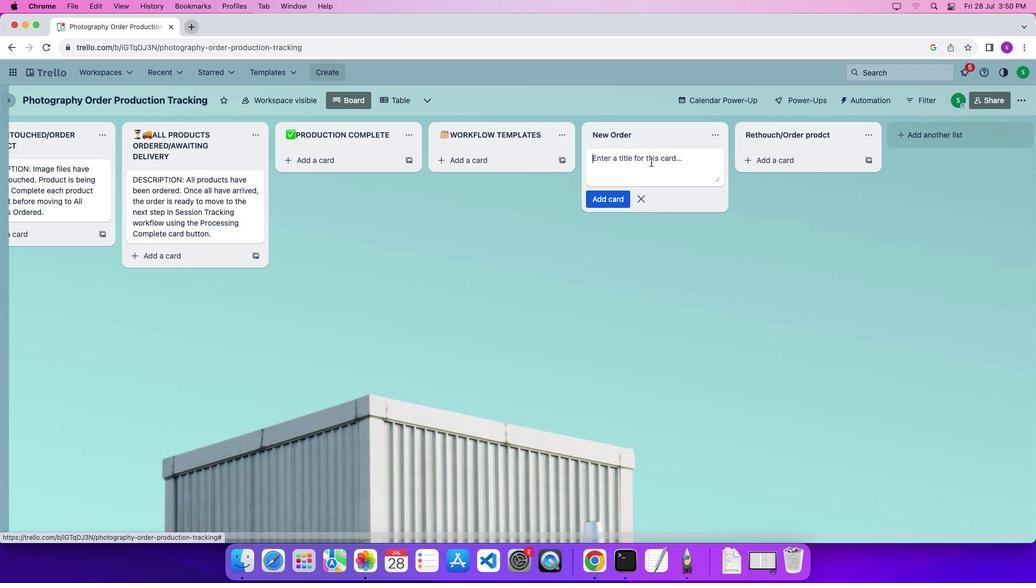 
Action: Mouse moved to (661, 162)
Screenshot: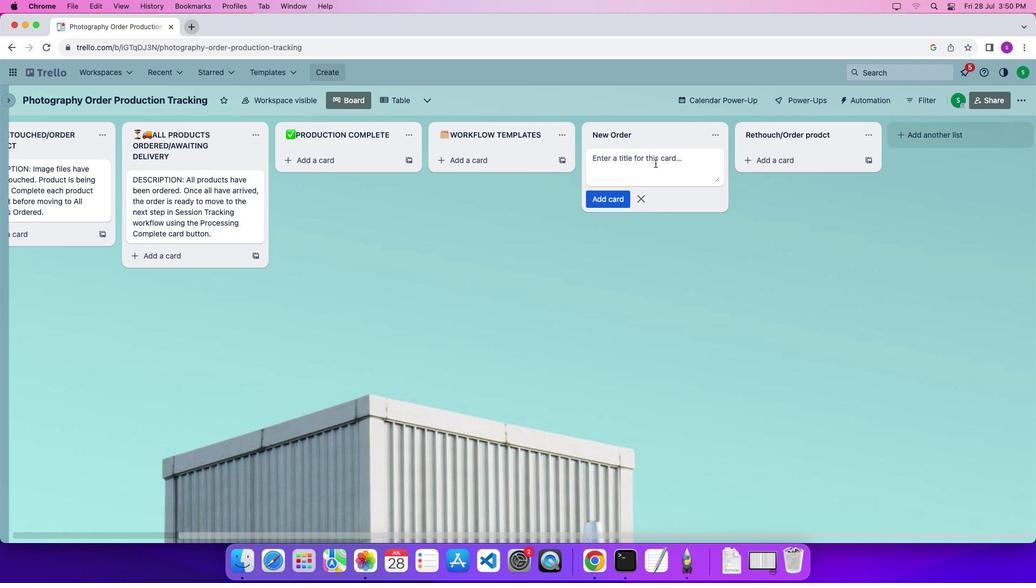 
Action: Mouse pressed left at (661, 162)
Screenshot: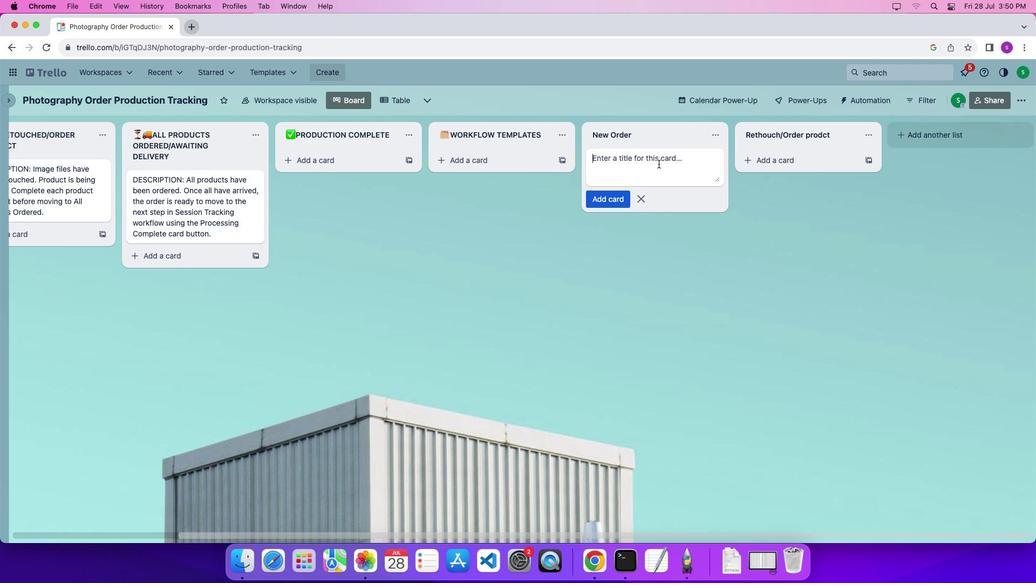 
Action: Mouse moved to (670, 165)
Screenshot: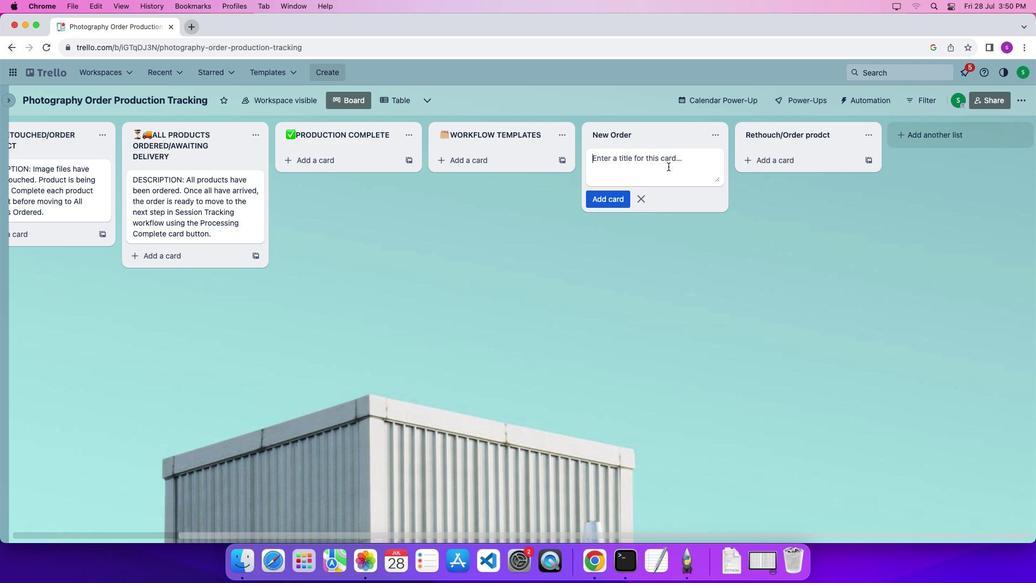 
Action: Key pressed Key.shift'B''o''a''r''d''\x03'
Screenshot: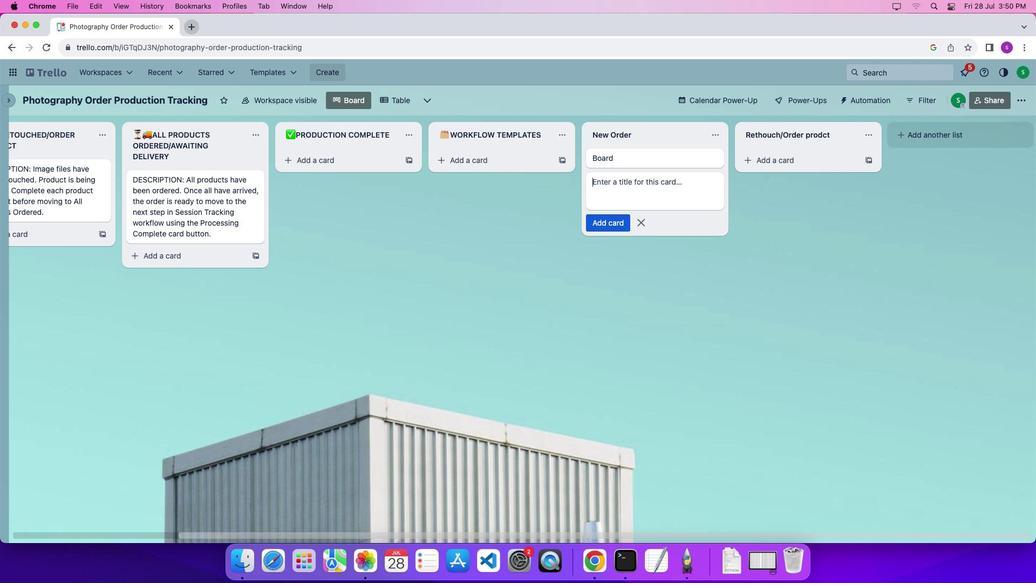 
Action: Mouse moved to (750, 157)
Screenshot: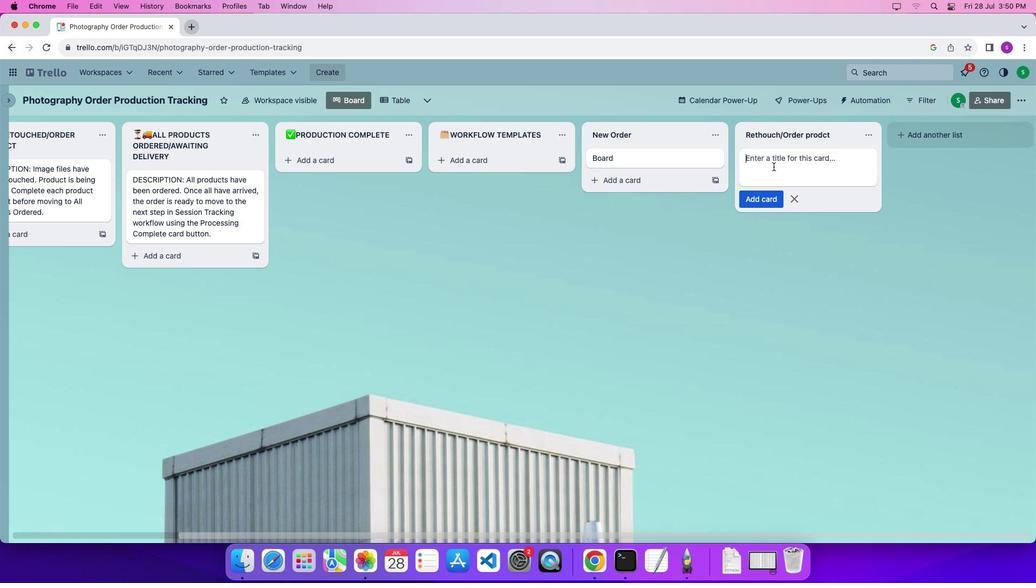 
Action: Mouse pressed left at (750, 157)
Screenshot: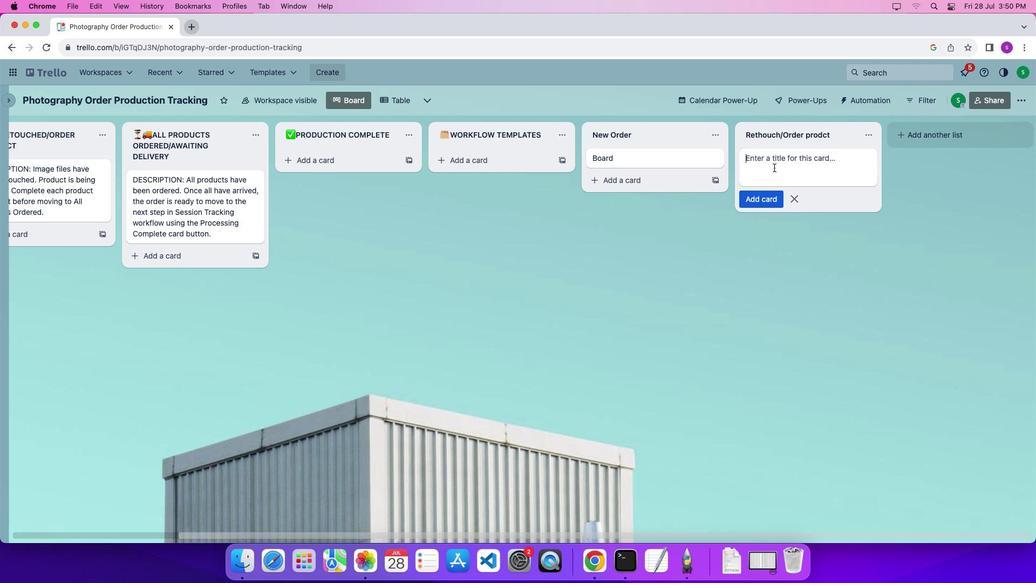 
Action: Mouse moved to (755, 169)
Screenshot: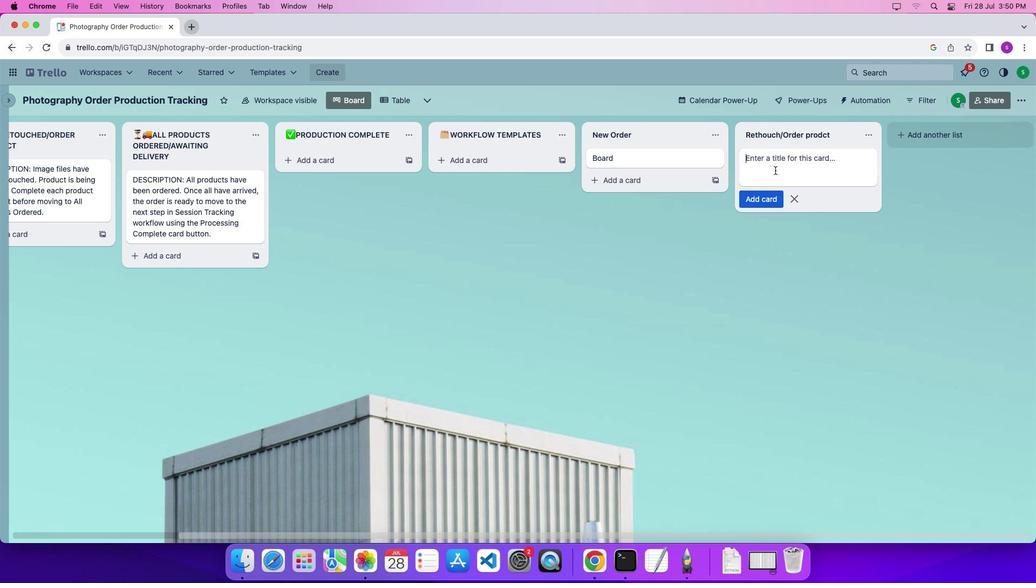 
Action: Mouse pressed left at (755, 169)
Screenshot: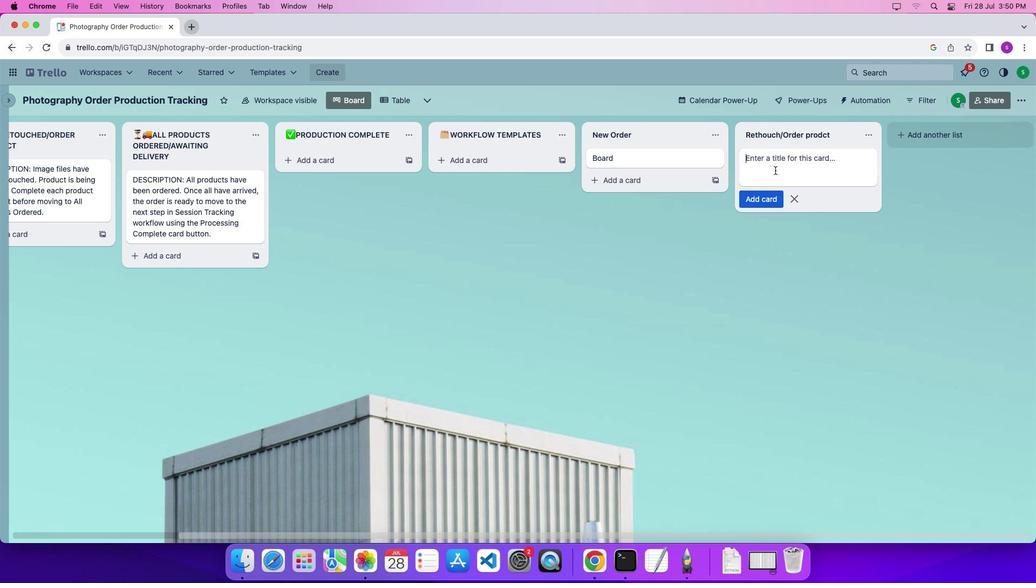 
Action: Key pressed Key.shift'P''r''o''d''u''c''t''\x03'
Screenshot: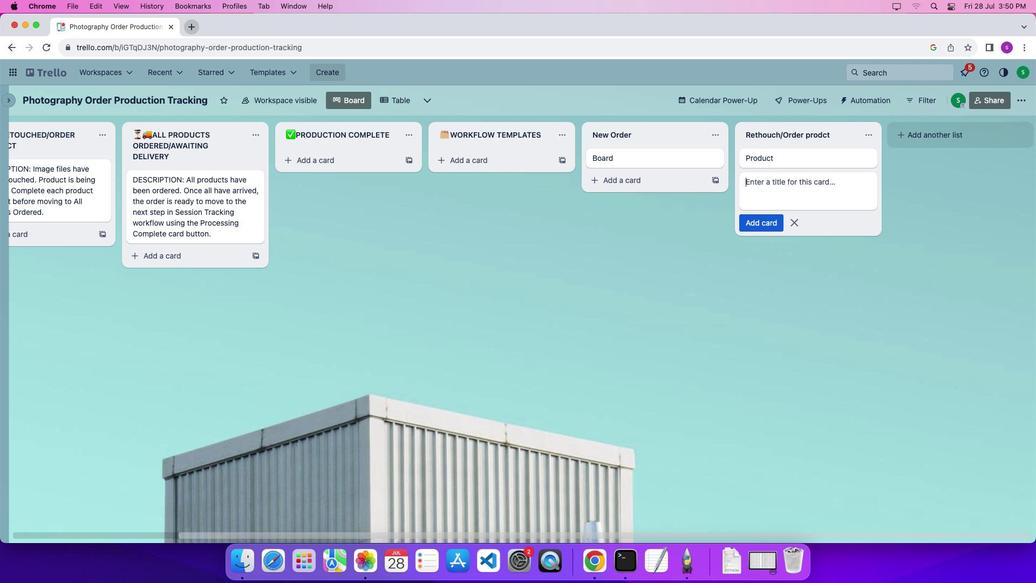 
Action: Mouse moved to (770, 217)
Screenshot: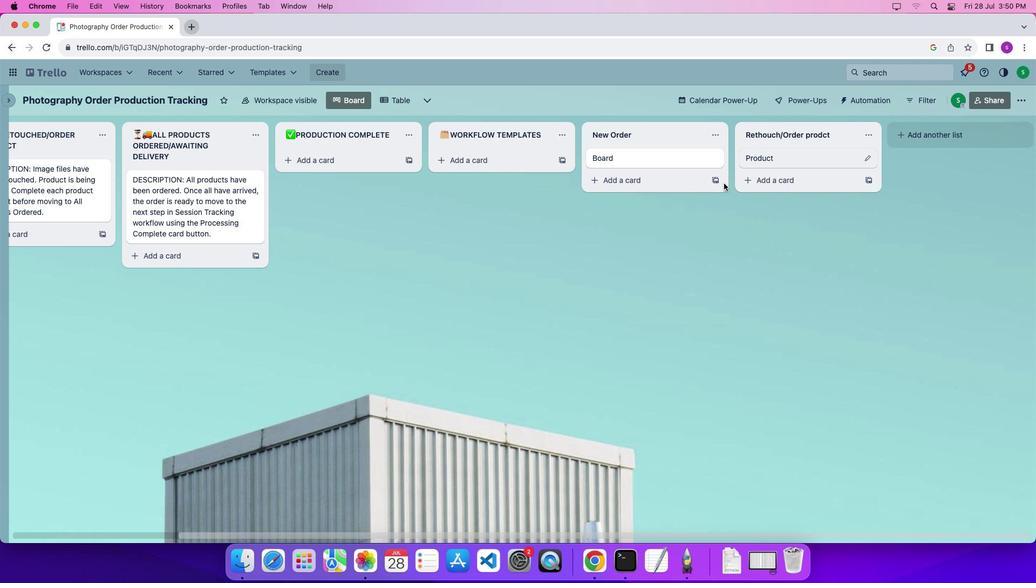 
Action: Mouse pressed left at (770, 217)
Screenshot: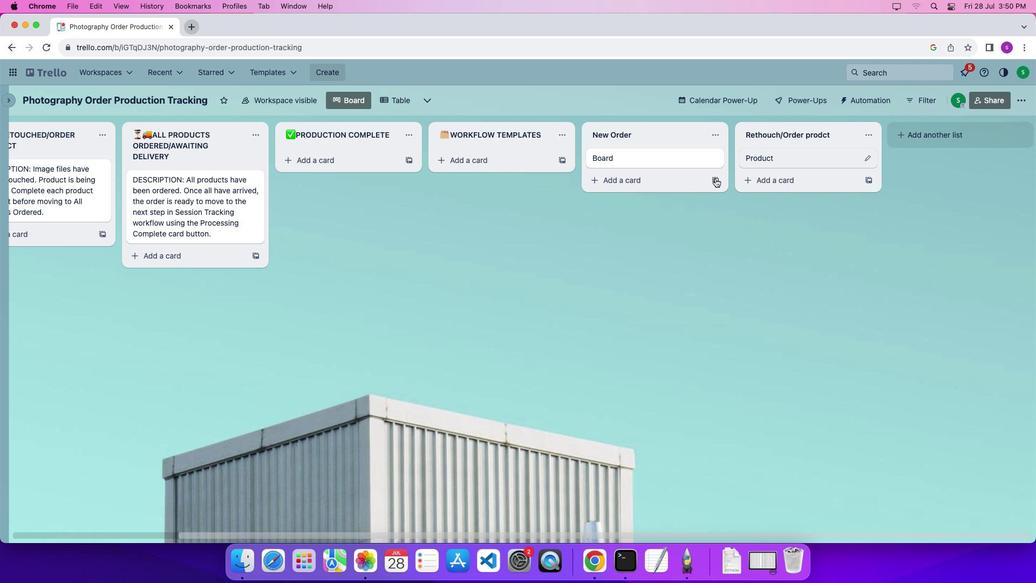 
Action: Mouse moved to (686, 160)
Screenshot: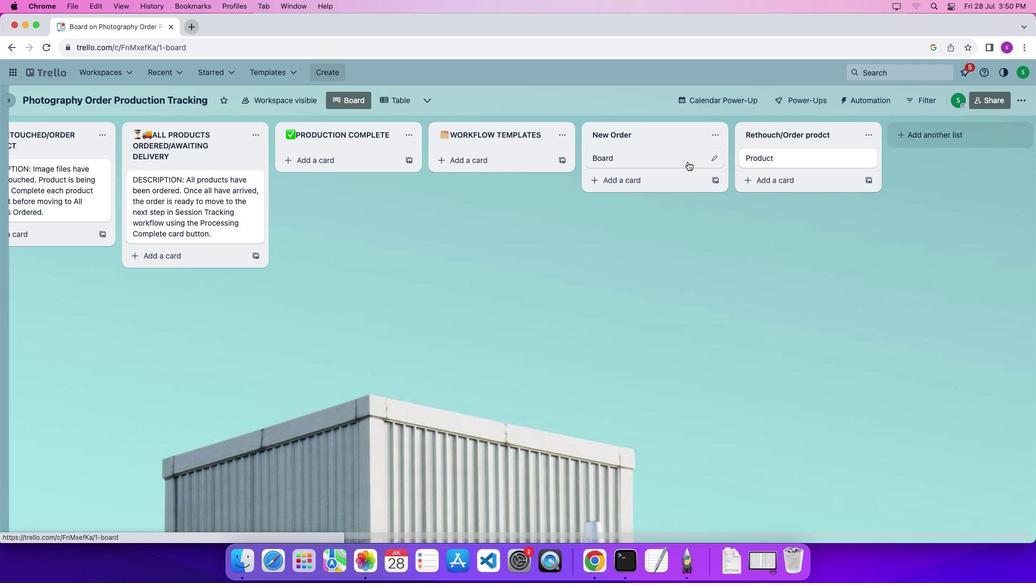 
Action: Mouse pressed left at (686, 160)
Screenshot: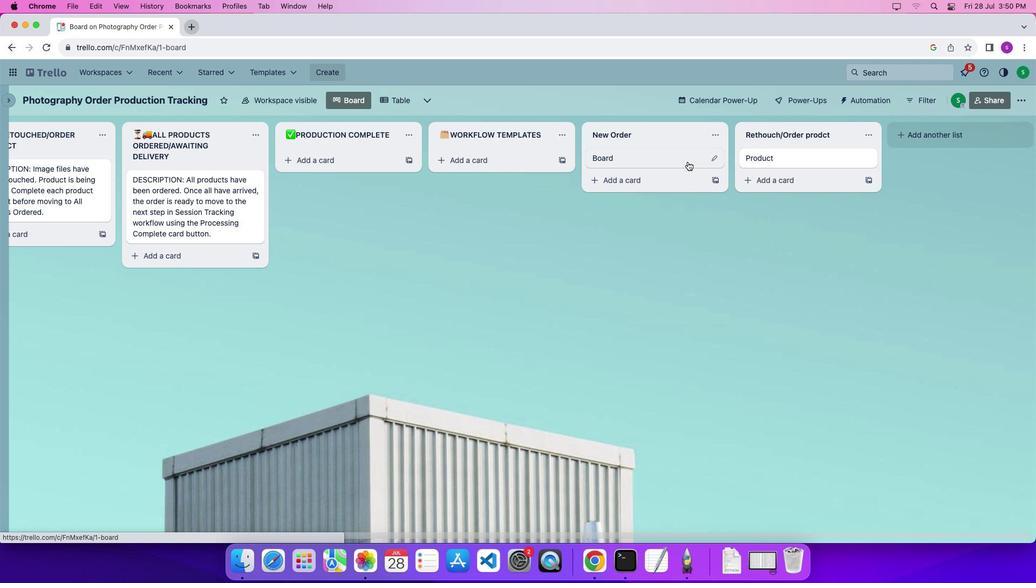 
Action: Mouse moved to (443, 158)
Screenshot: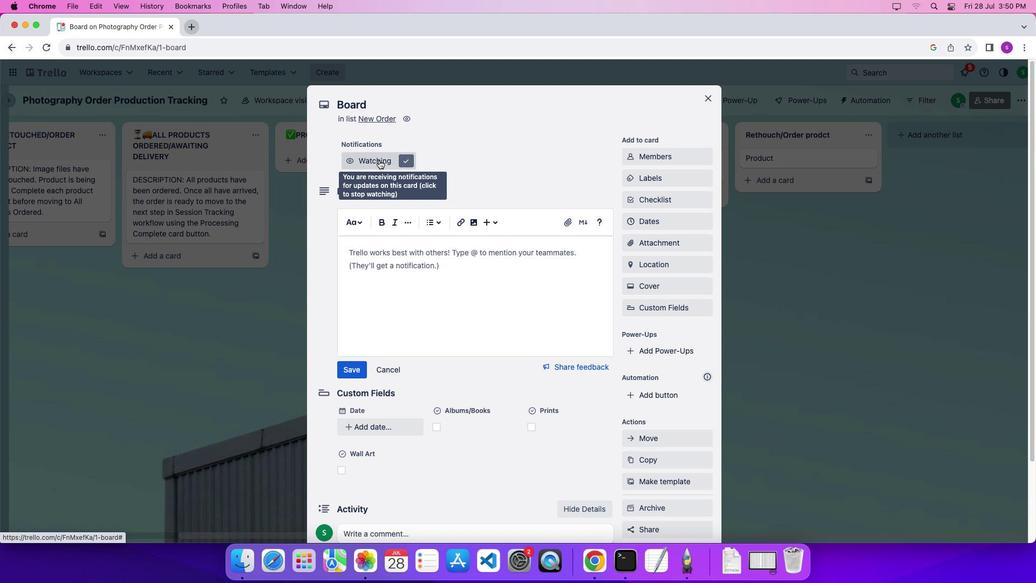 
Action: Mouse pressed left at (443, 158)
Screenshot: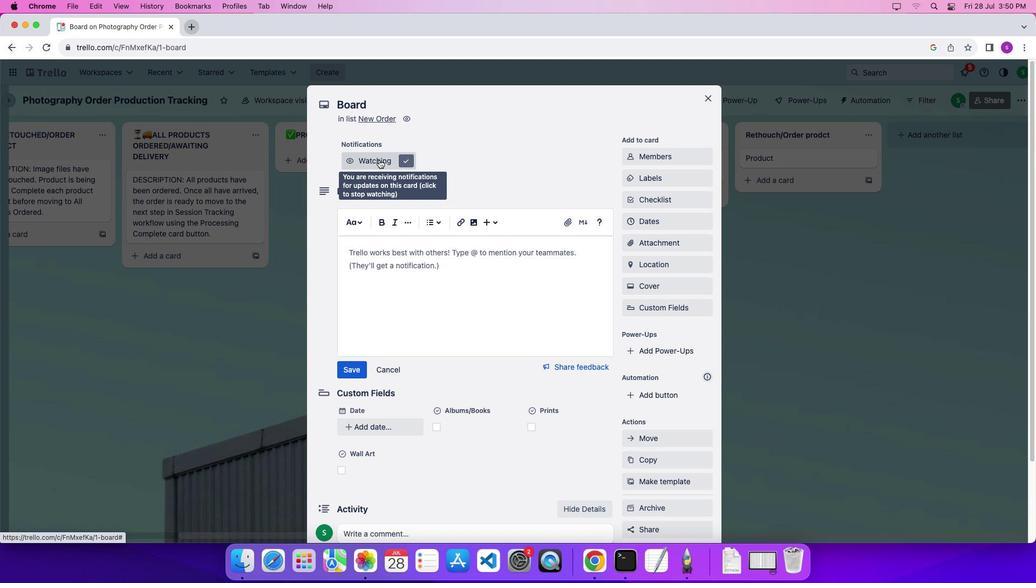 
Action: Mouse moved to (644, 149)
Screenshot: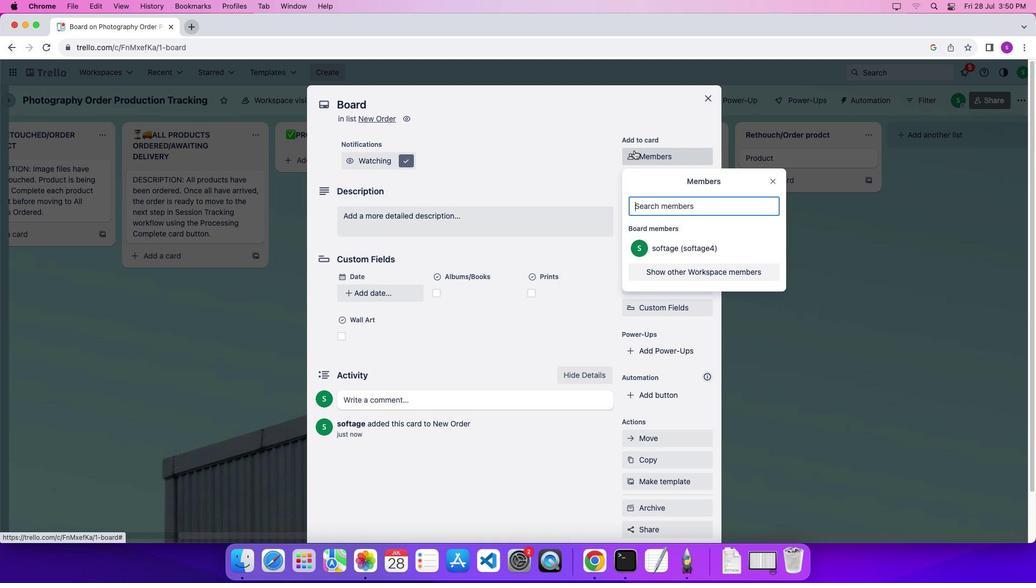 
Action: Mouse pressed left at (644, 149)
Screenshot: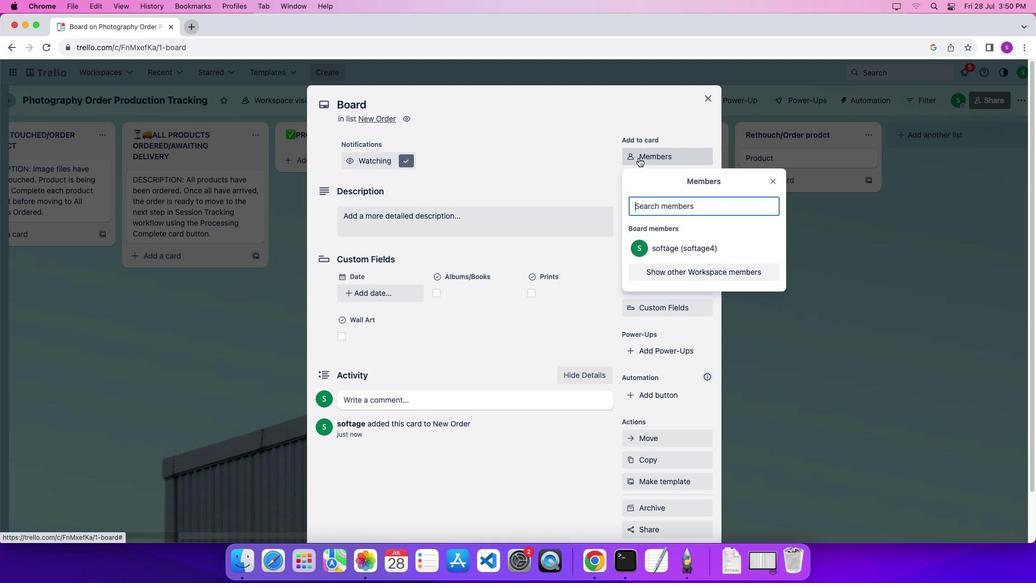 
Action: Mouse moved to (683, 250)
Screenshot: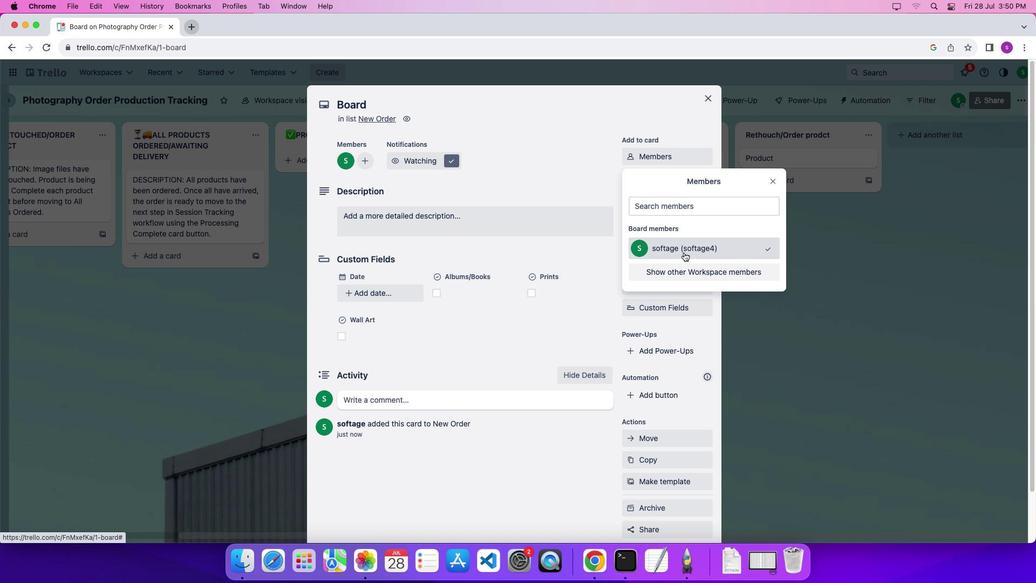 
Action: Mouse pressed left at (683, 250)
Screenshot: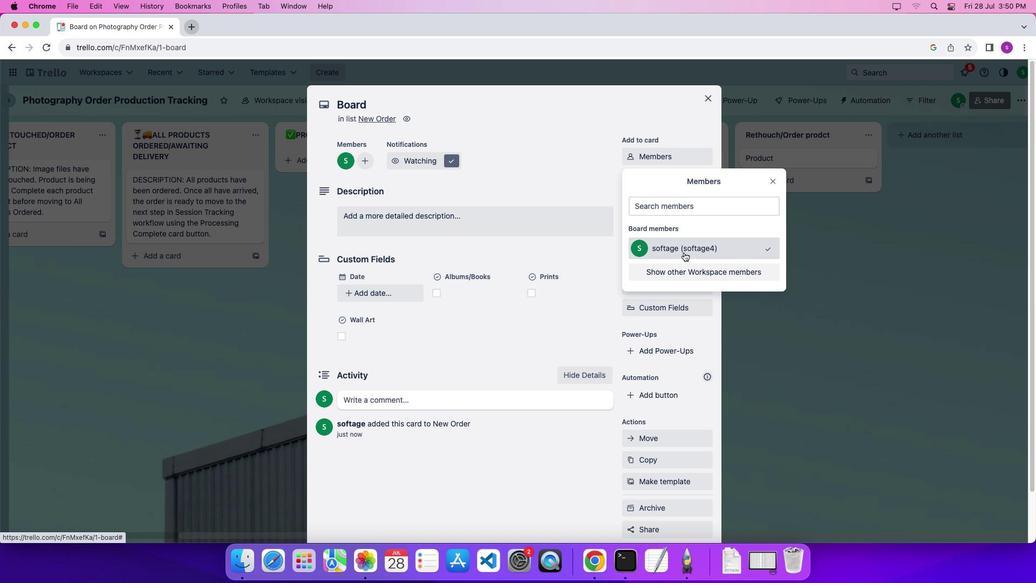 
Action: Mouse moved to (751, 178)
Screenshot: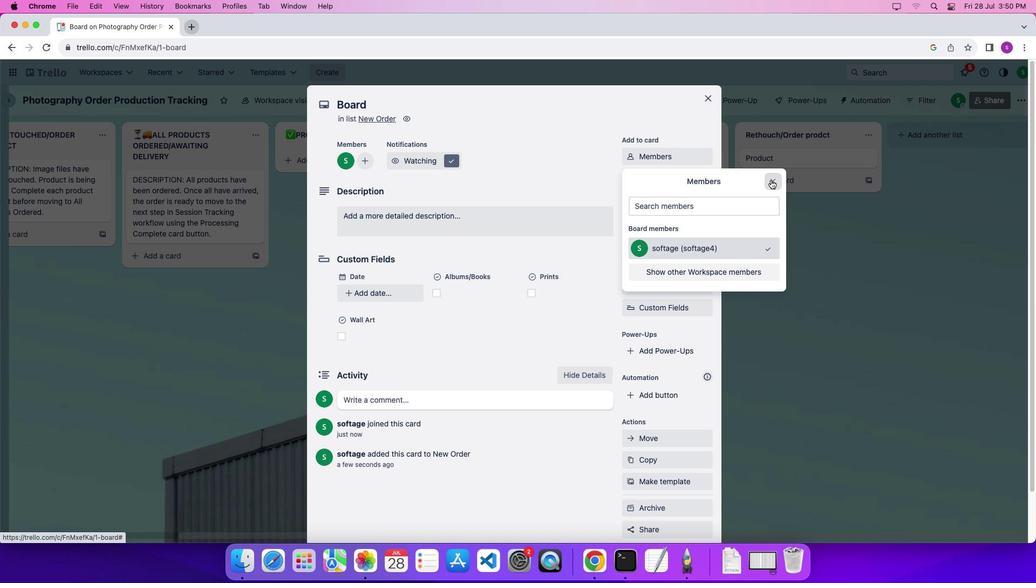 
Action: Mouse pressed left at (751, 178)
Screenshot: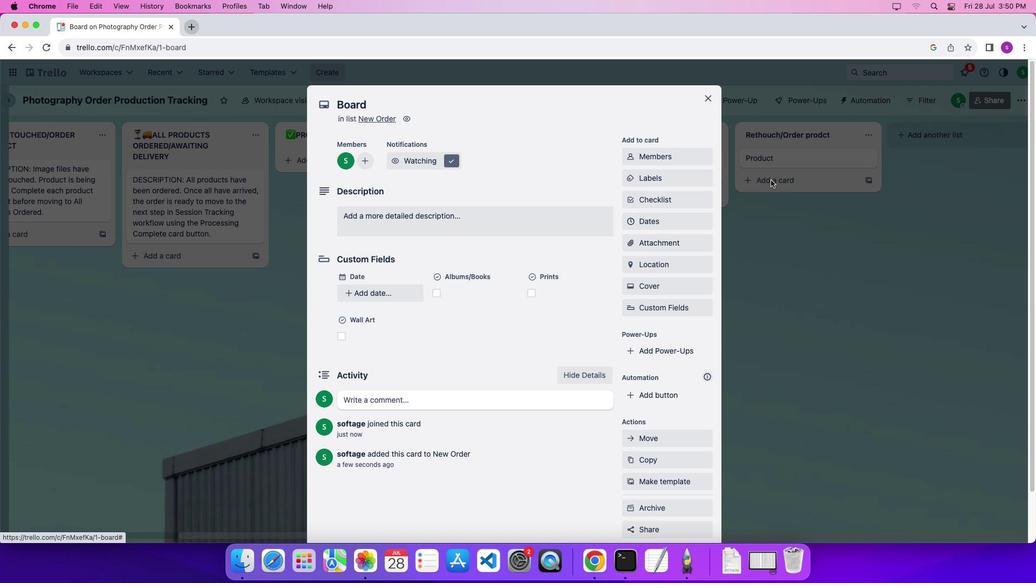 
Action: Mouse moved to (690, 178)
Screenshot: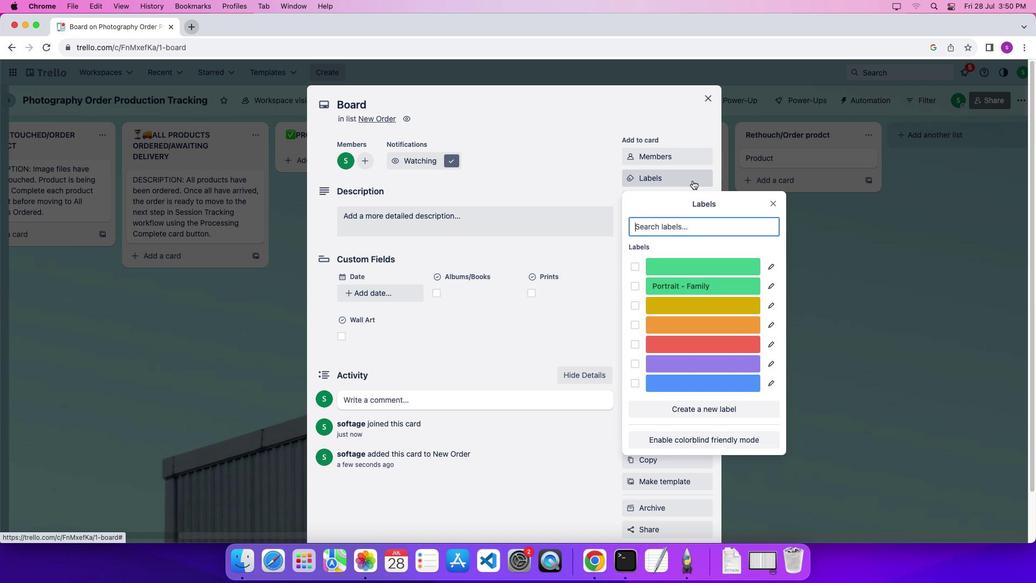 
Action: Mouse pressed left at (690, 178)
Screenshot: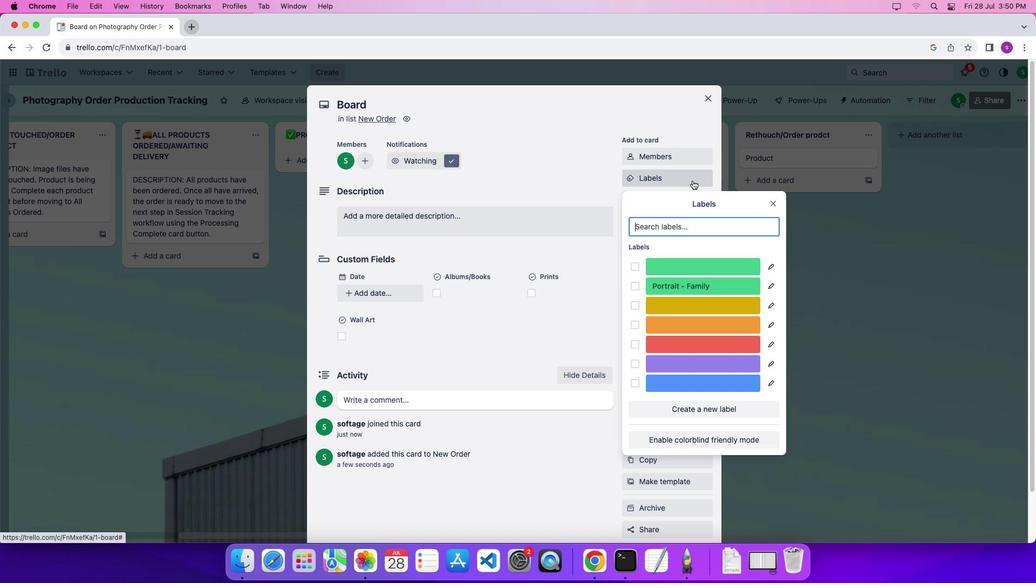 
Action: Mouse moved to (705, 280)
Screenshot: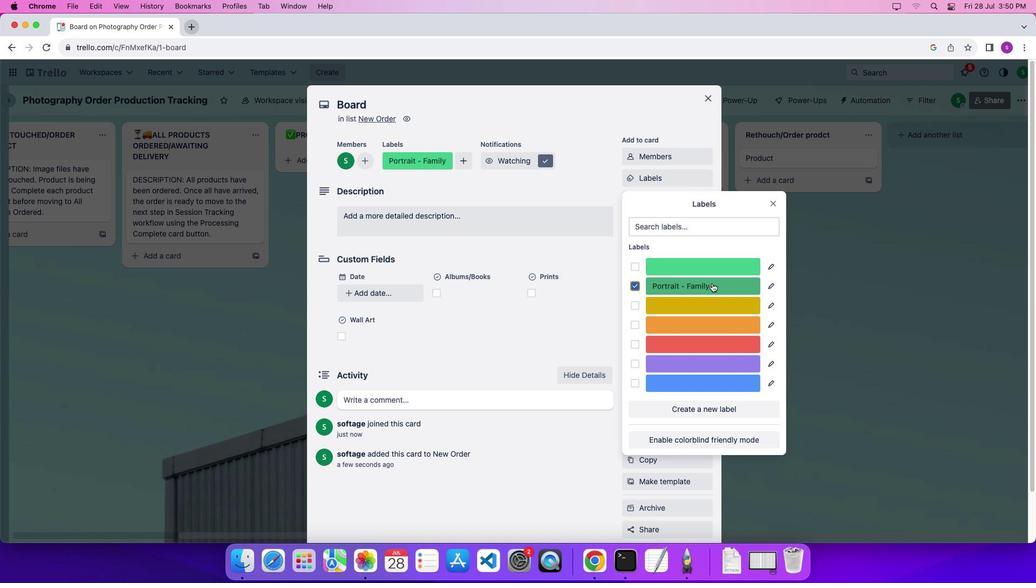 
Action: Mouse pressed left at (705, 280)
Screenshot: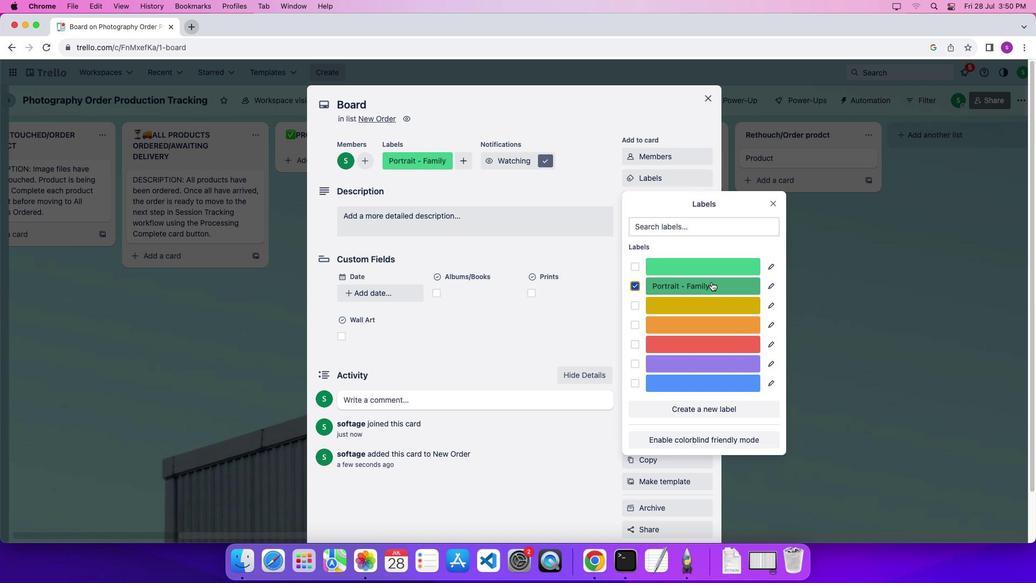 
Action: Mouse moved to (748, 202)
Screenshot: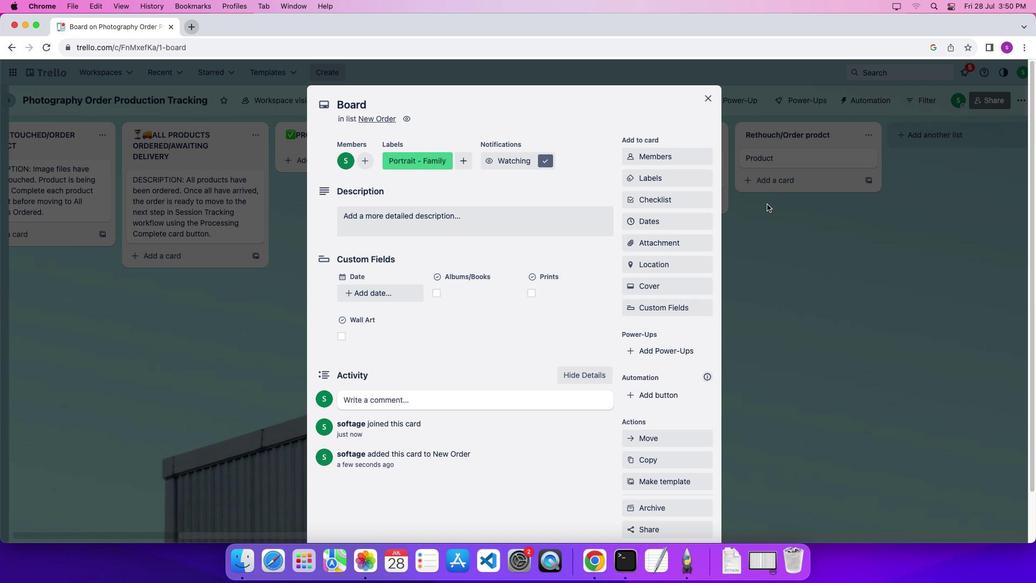 
Action: Mouse pressed left at (748, 202)
Screenshot: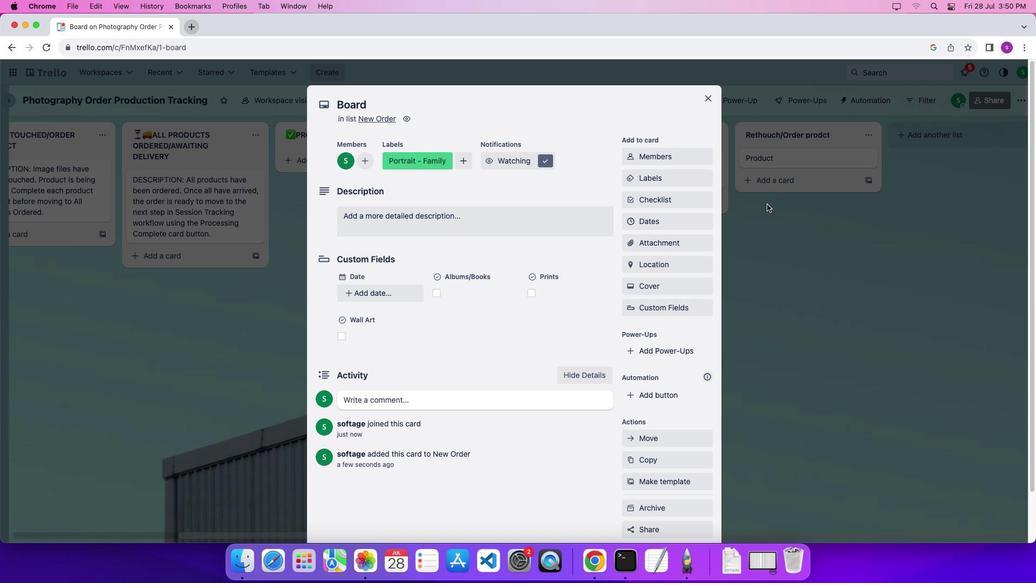 
Action: Mouse moved to (678, 197)
Screenshot: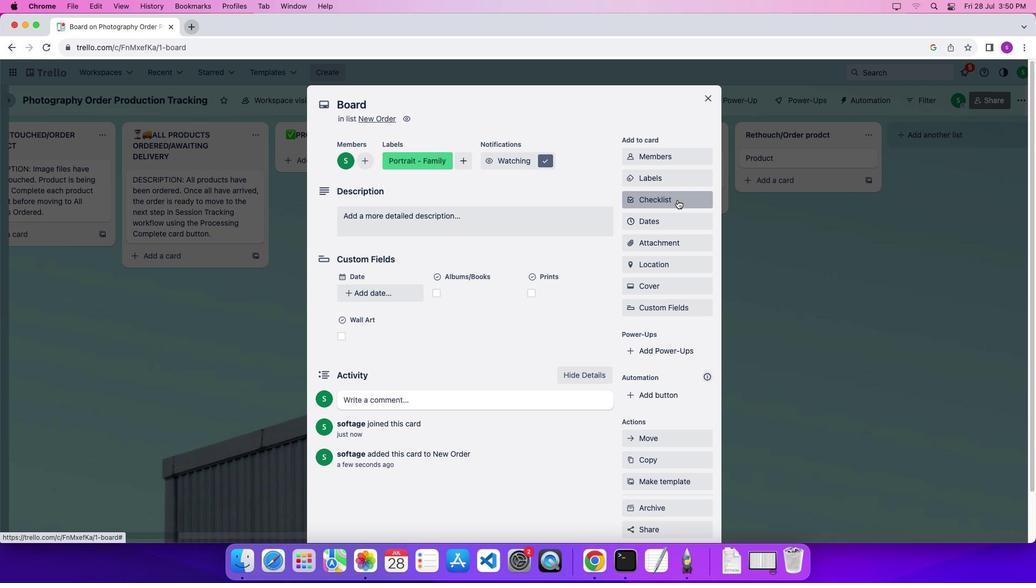 
Action: Mouse pressed left at (678, 197)
Screenshot: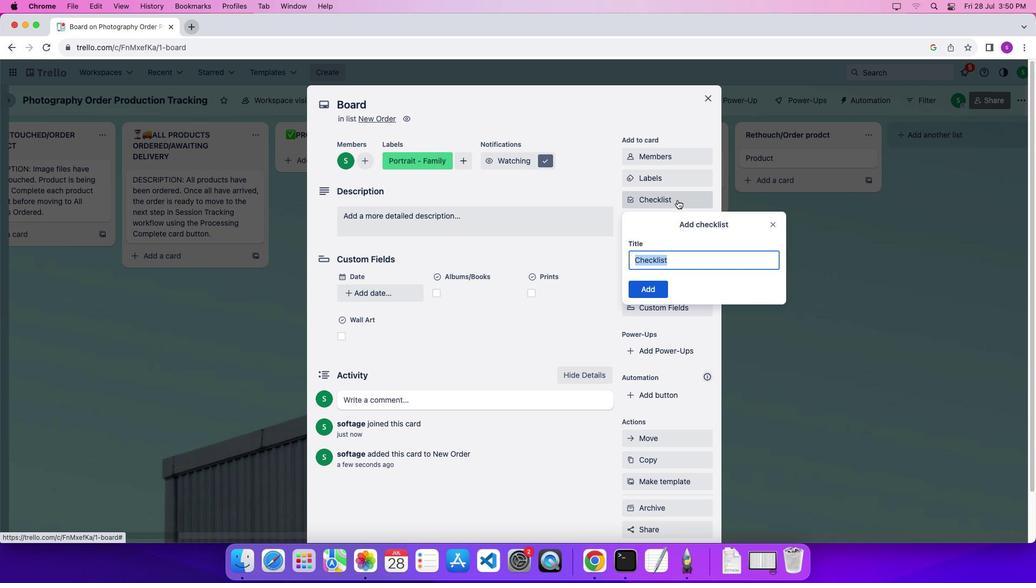 
Action: Mouse moved to (686, 257)
Screenshot: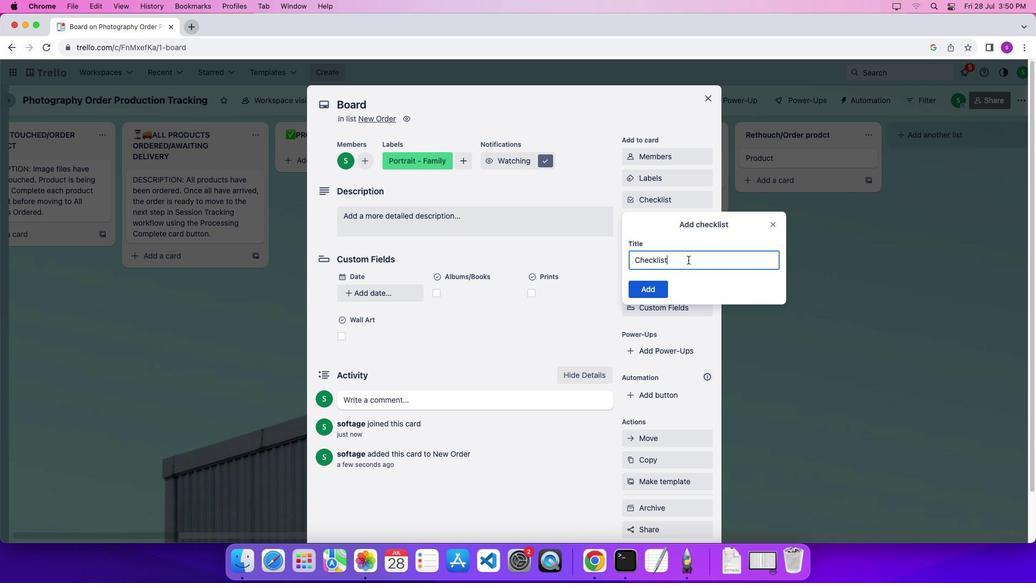 
Action: Mouse pressed left at (686, 257)
Screenshot: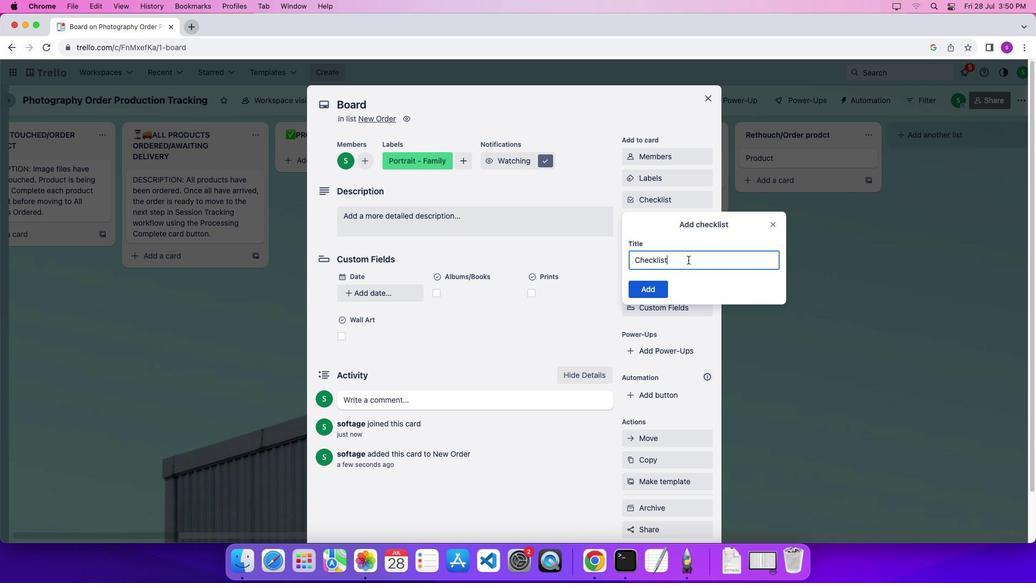 
Action: Mouse pressed left at (686, 257)
Screenshot: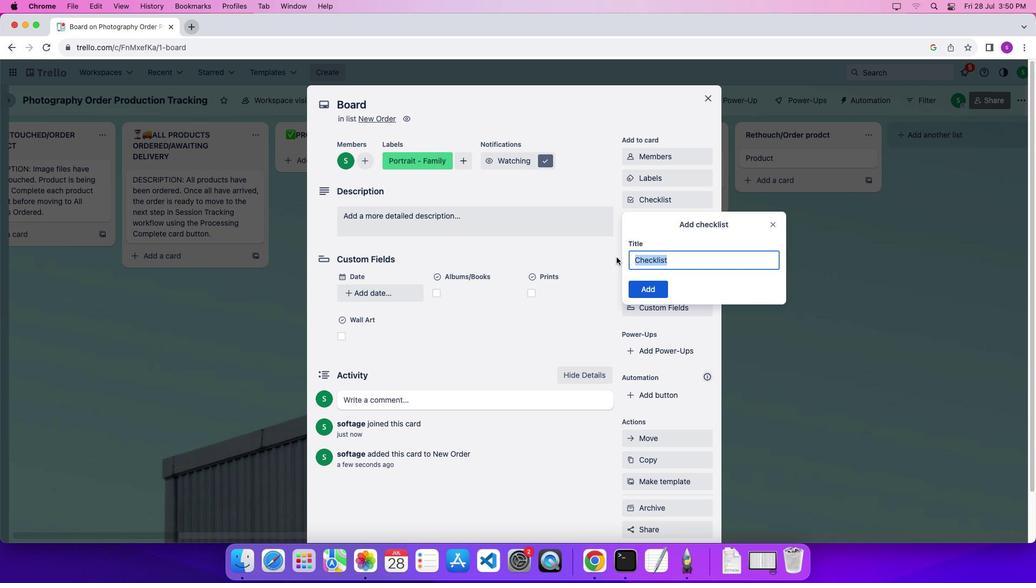 
Action: Mouse moved to (674, 234)
Screenshot: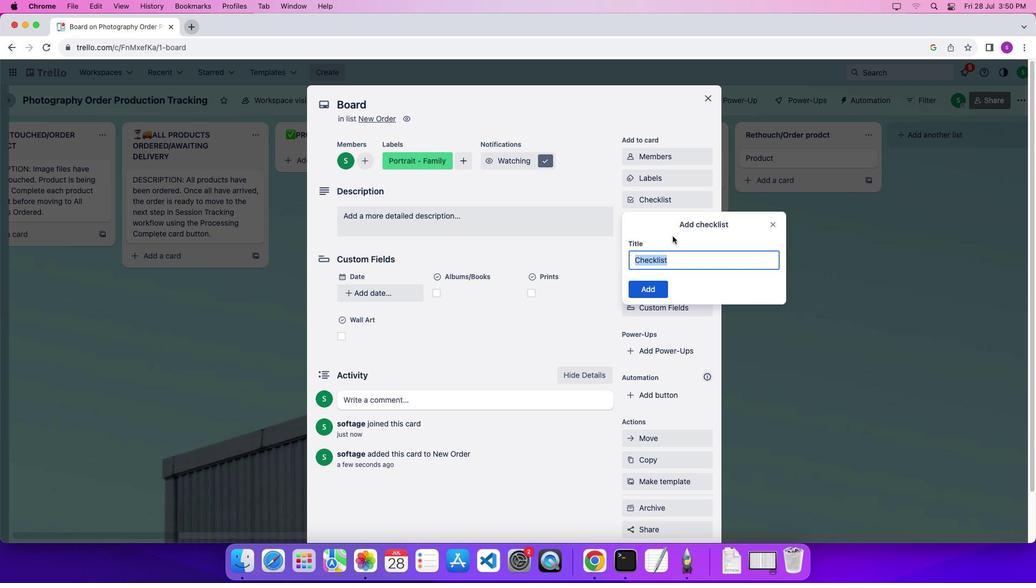 
Action: Key pressed Key.shift'C''r''e''a''t''i''n''g'Key.spaceKey.shift'B''o''a''r''d''\x03'
Screenshot: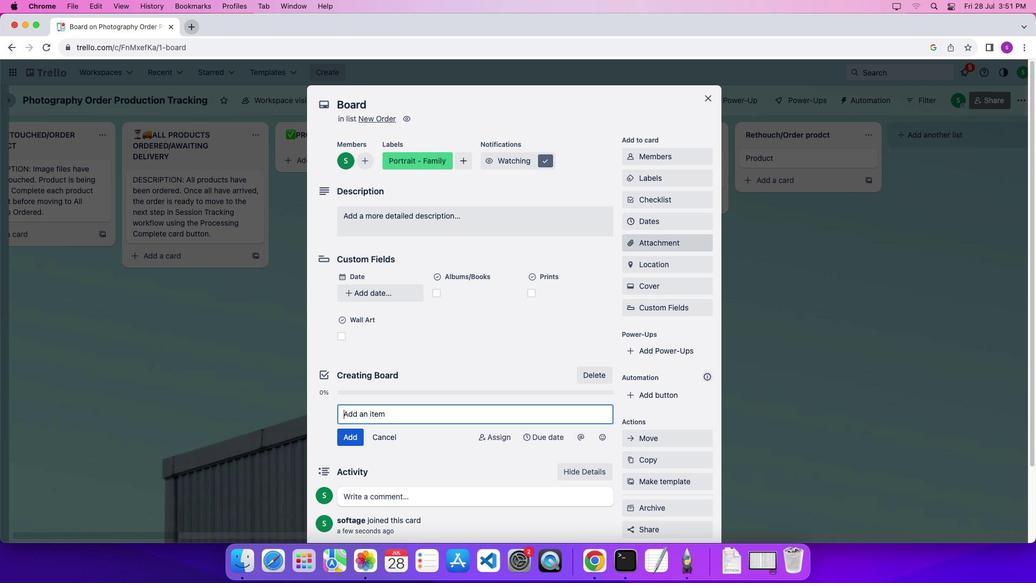 
Action: Mouse moved to (663, 224)
Screenshot: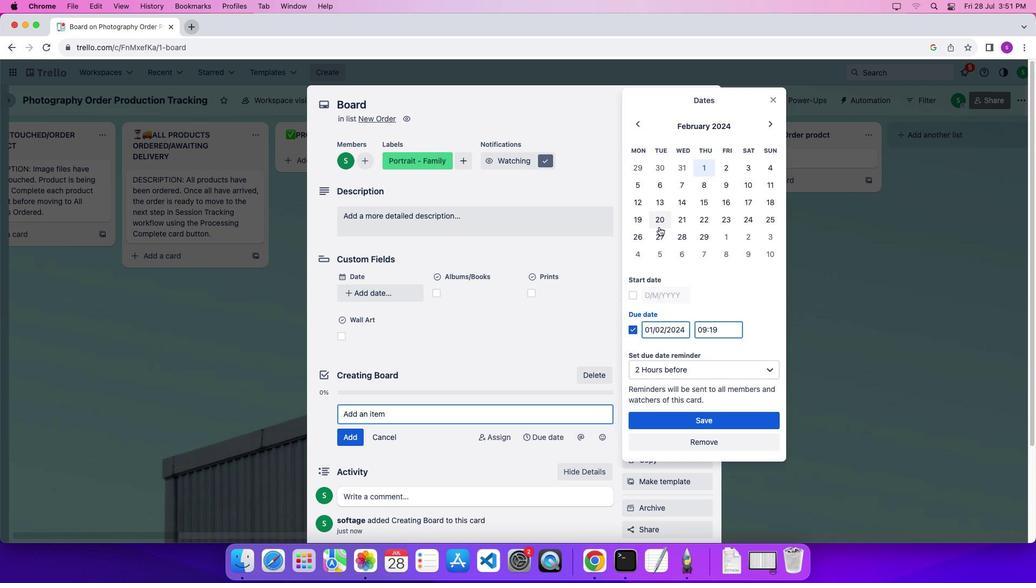 
Action: Mouse pressed left at (663, 224)
Screenshot: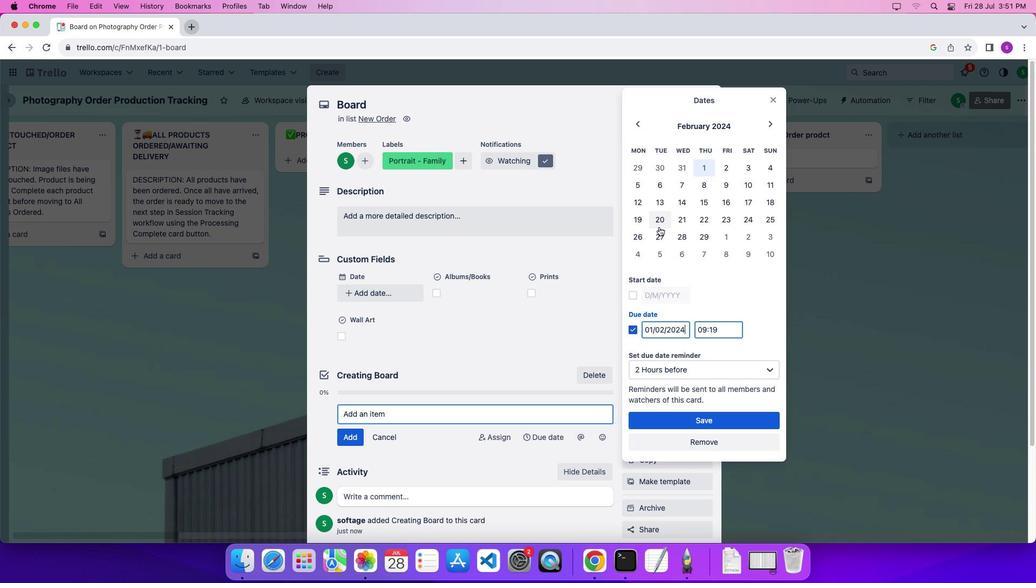 
Action: Mouse moved to (706, 234)
Screenshot: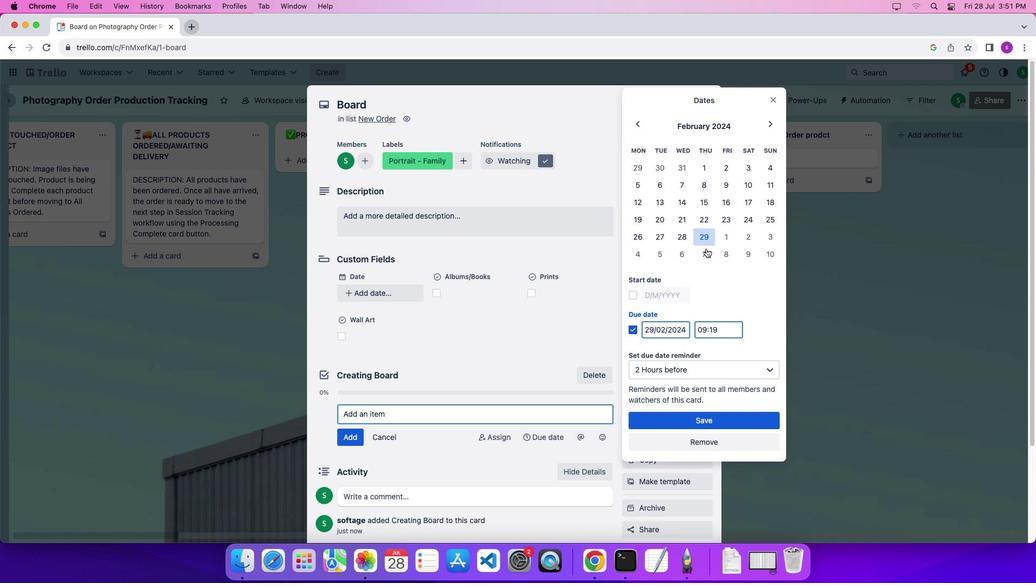 
Action: Mouse pressed left at (706, 234)
Screenshot: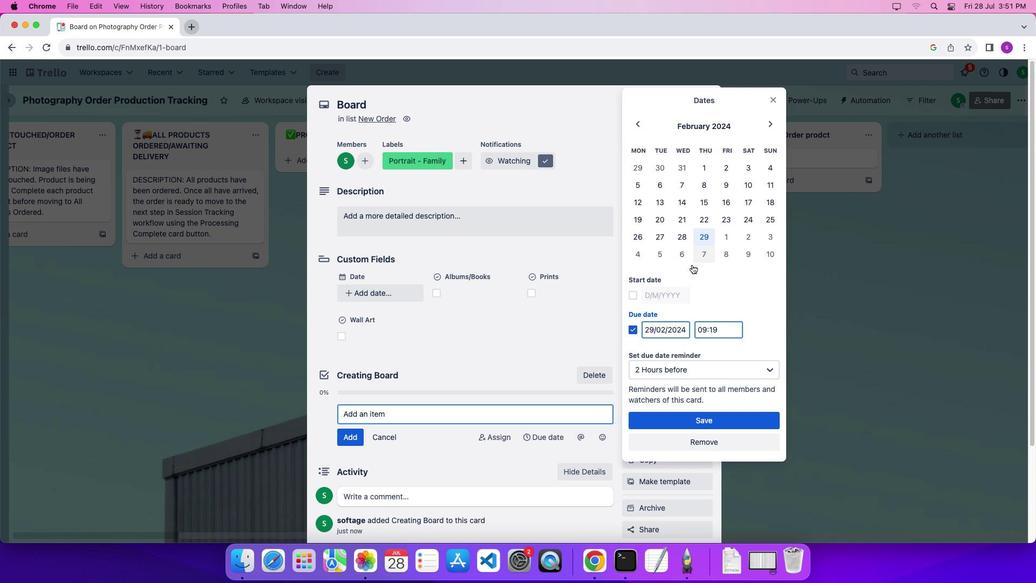 
Action: Mouse moved to (643, 292)
Screenshot: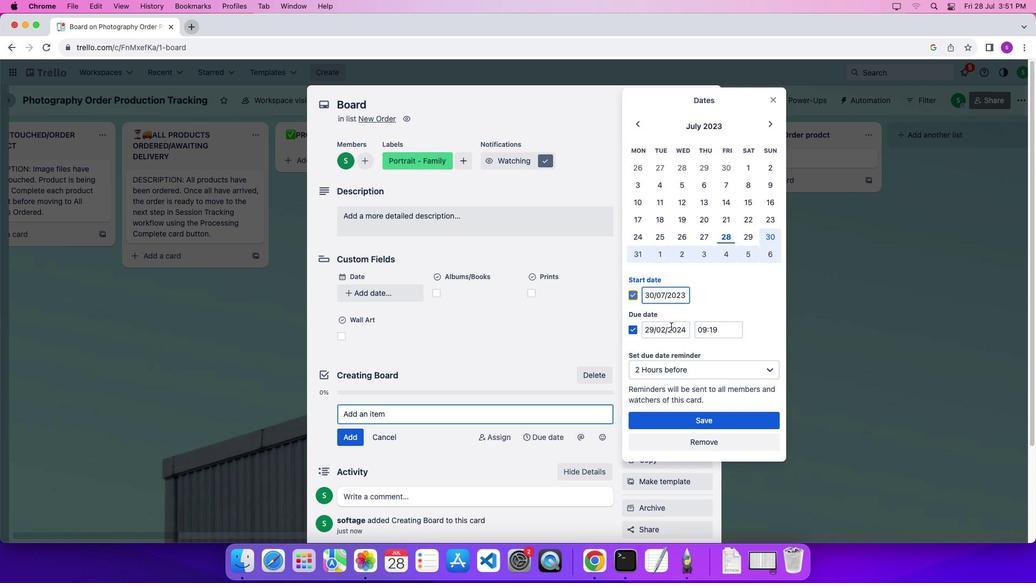 
Action: Mouse pressed left at (643, 292)
Screenshot: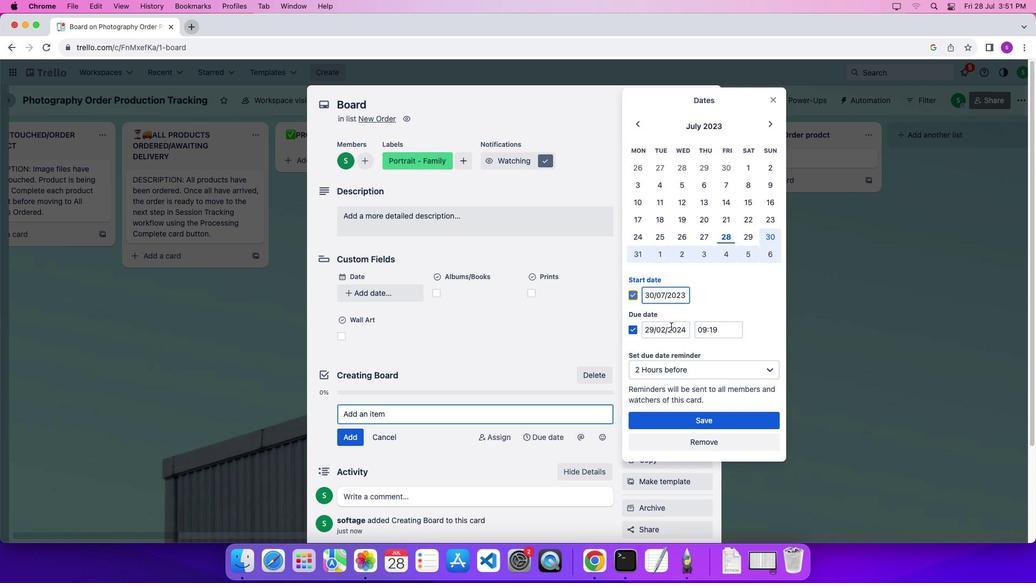 
Action: Mouse moved to (694, 361)
Screenshot: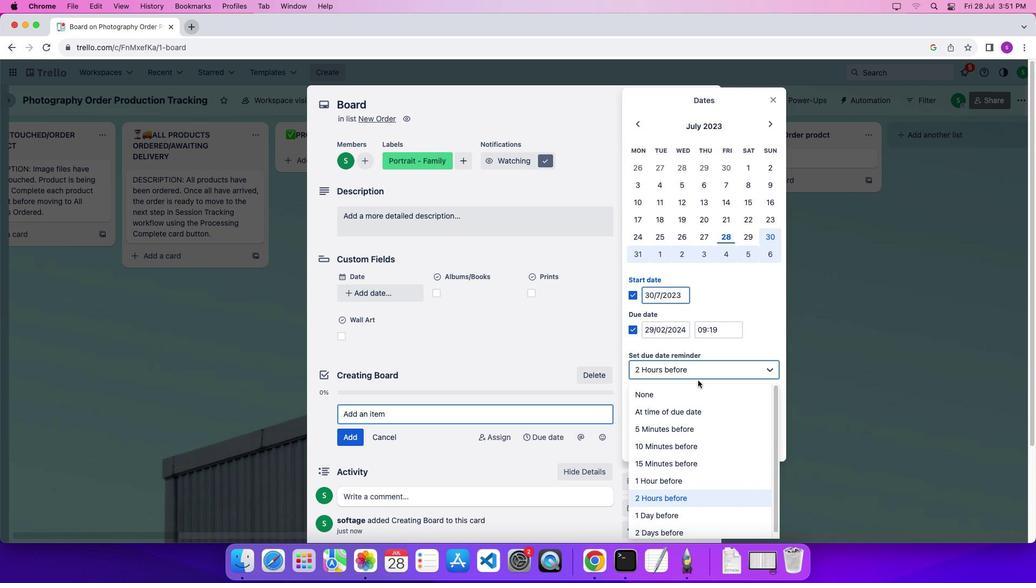 
Action: Mouse pressed left at (694, 361)
Screenshot: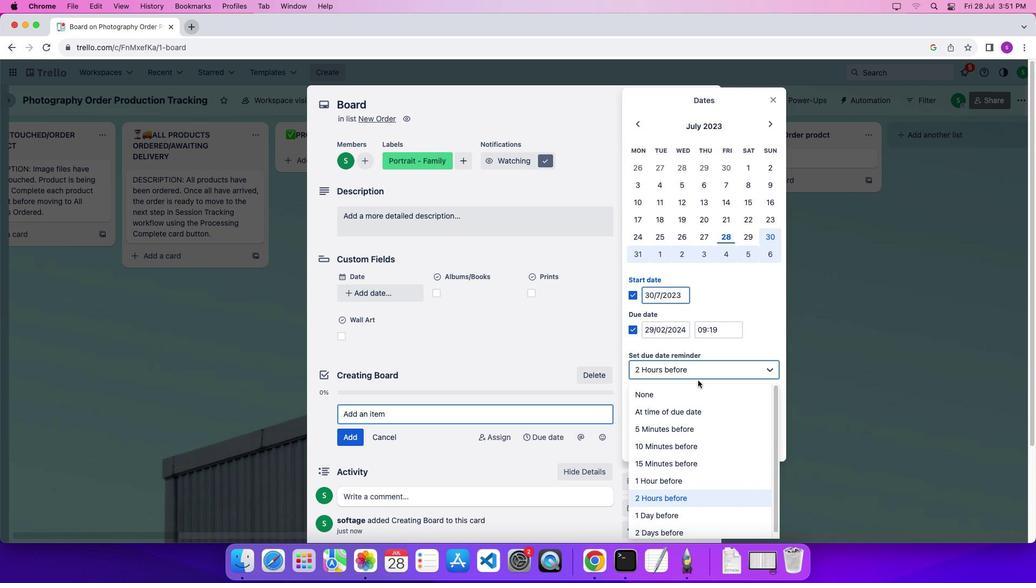 
Action: Mouse moved to (694, 404)
Screenshot: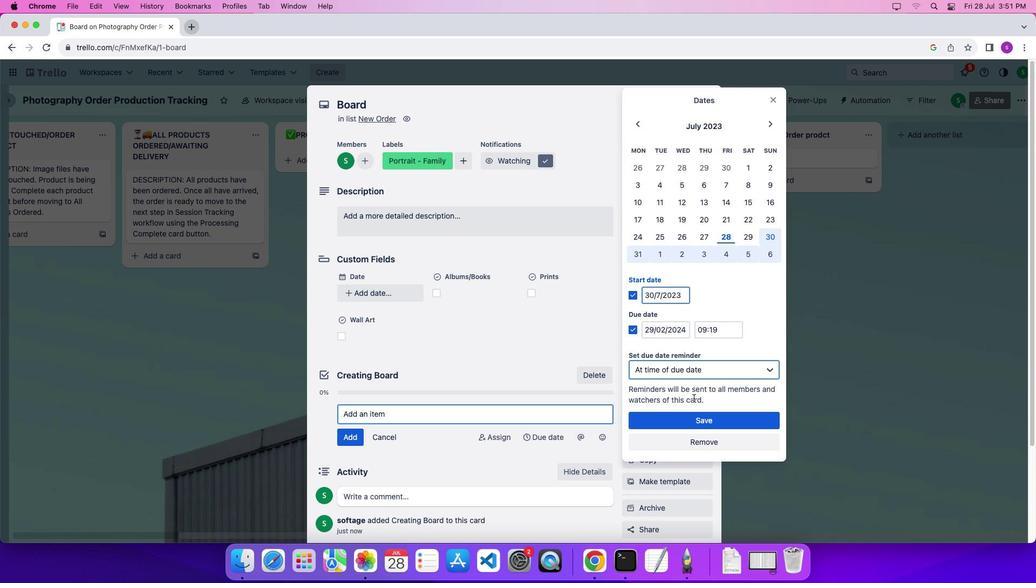 
Action: Mouse pressed left at (694, 404)
Screenshot: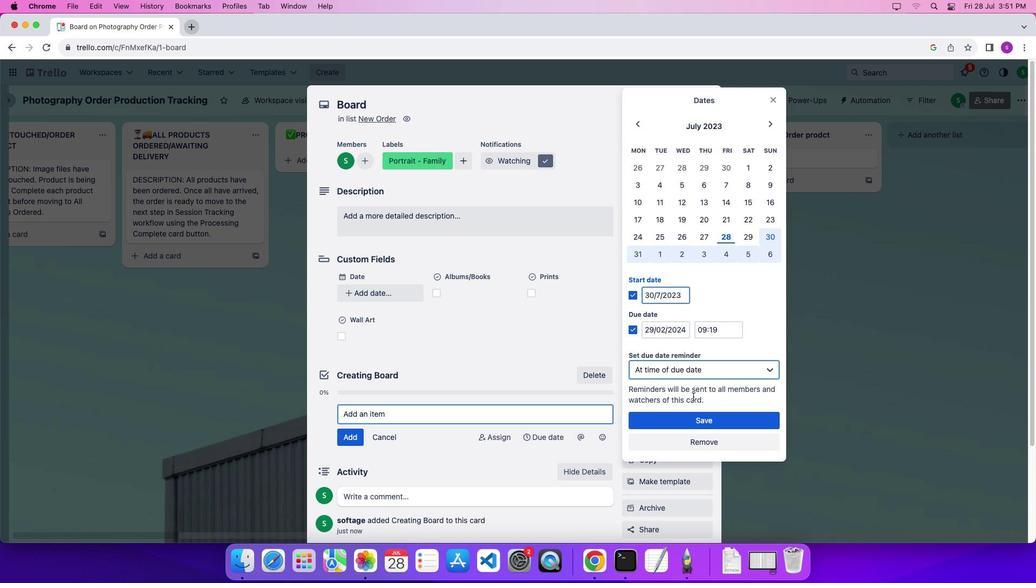 
Action: Mouse moved to (692, 411)
Screenshot: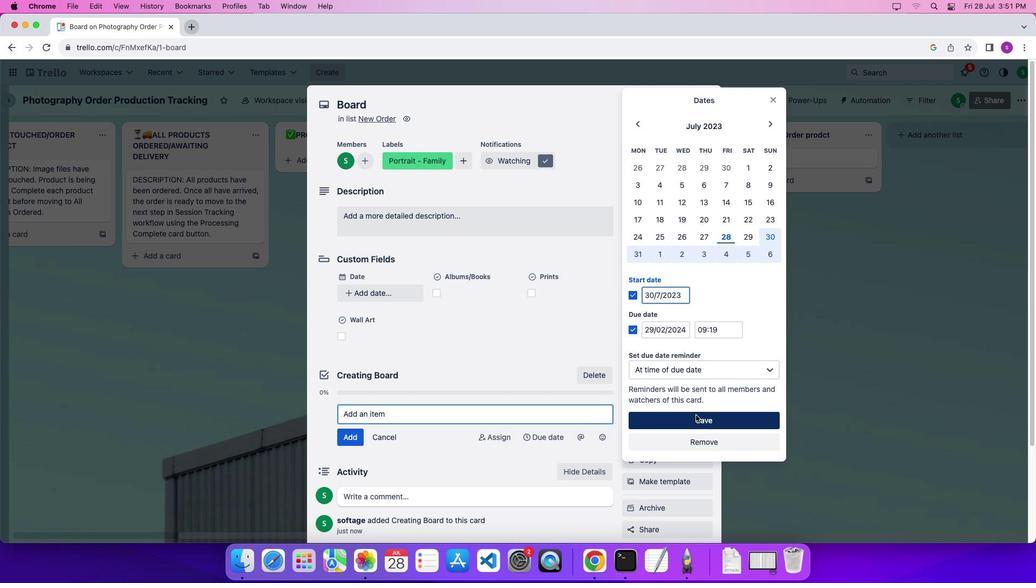 
Action: Mouse pressed left at (692, 411)
Screenshot: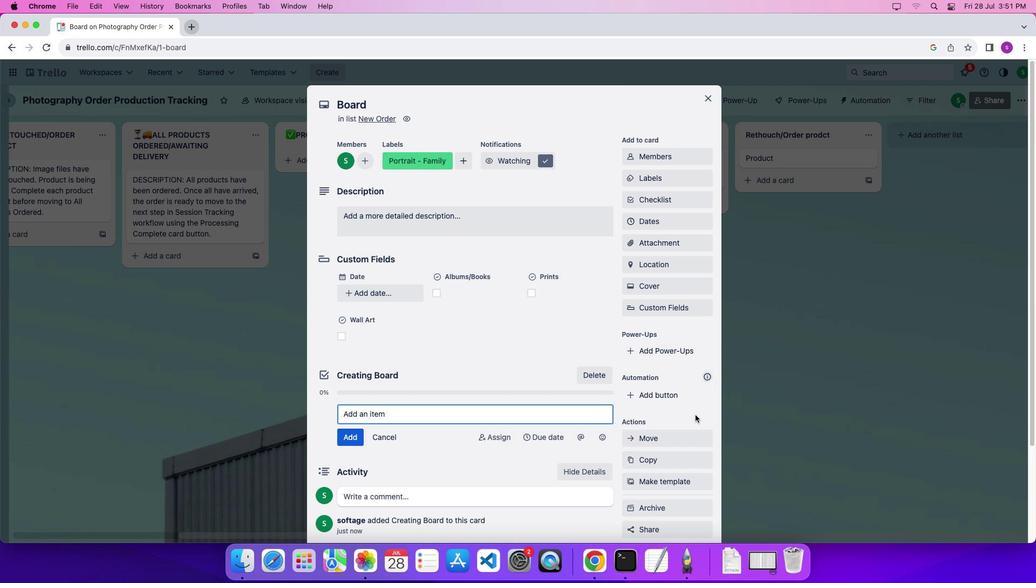 
Action: Mouse moved to (664, 233)
Screenshot: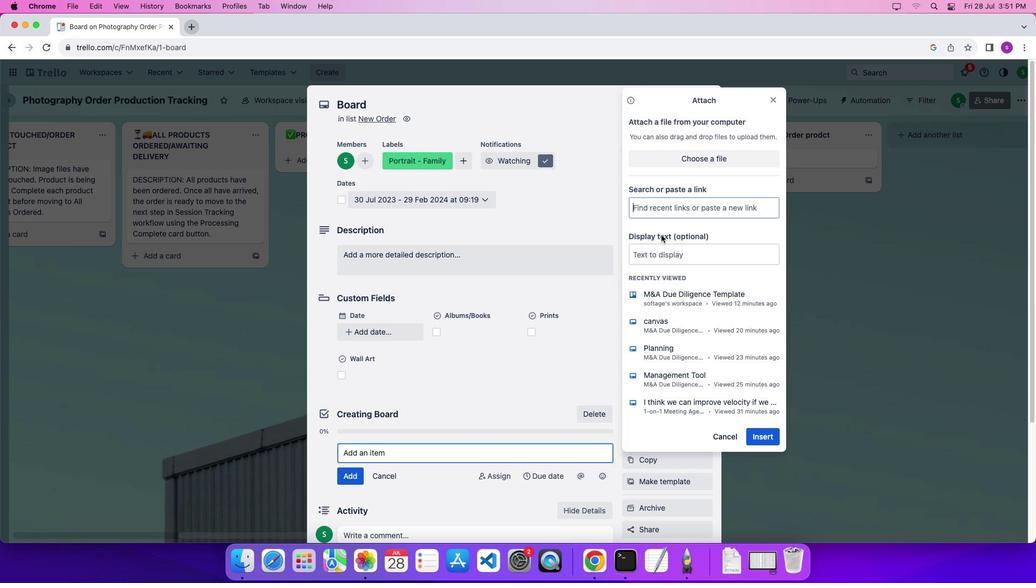 
Action: Mouse pressed left at (664, 233)
Screenshot: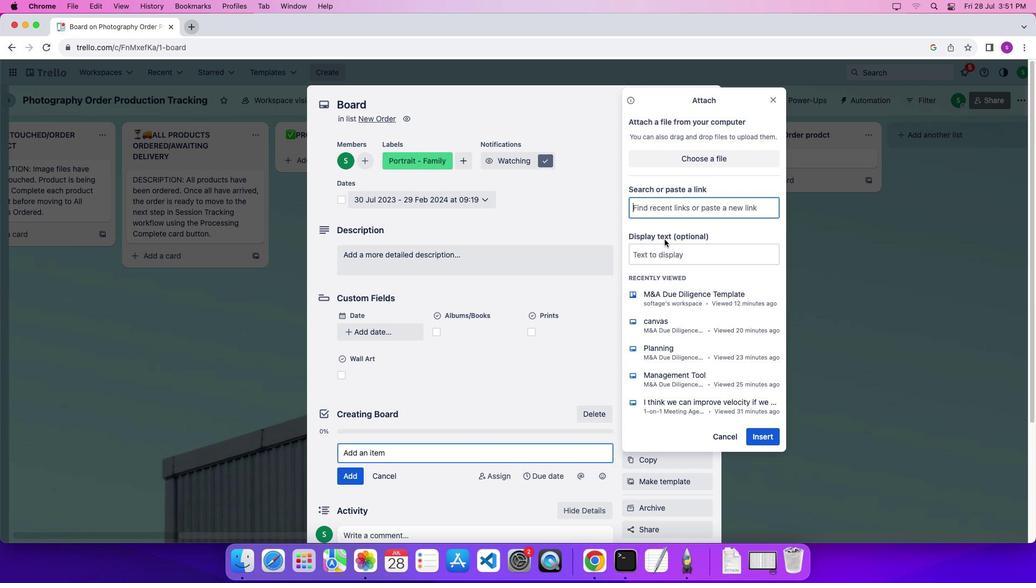 
Action: Mouse moved to (681, 331)
Screenshot: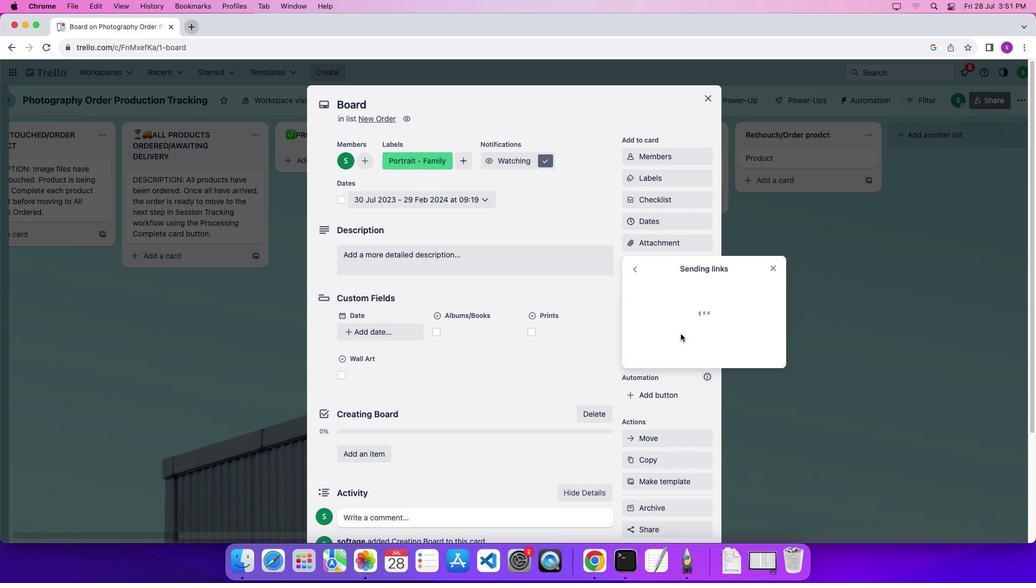
Action: Mouse pressed left at (681, 331)
Screenshot: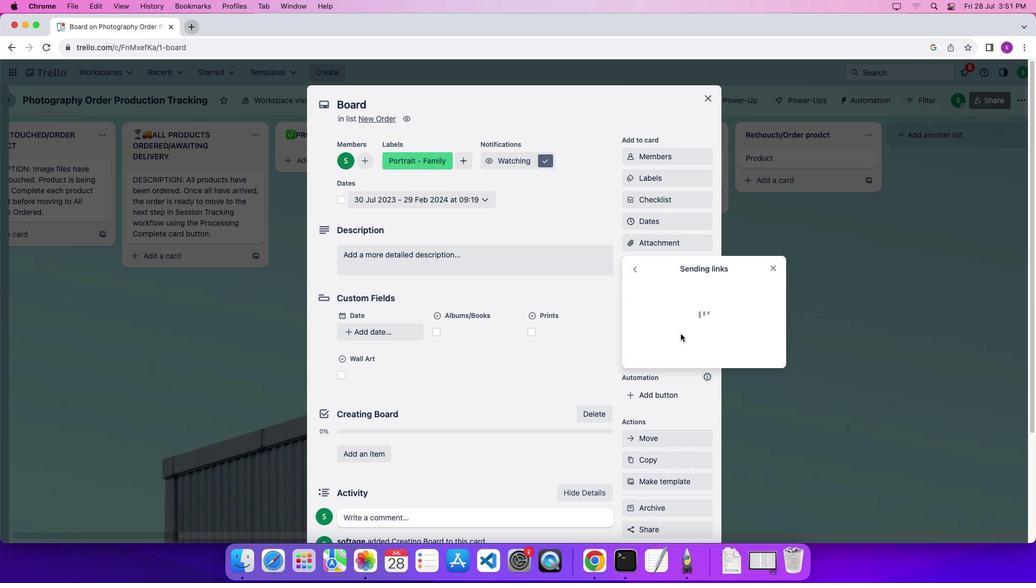 
Action: Mouse moved to (663, 260)
Screenshot: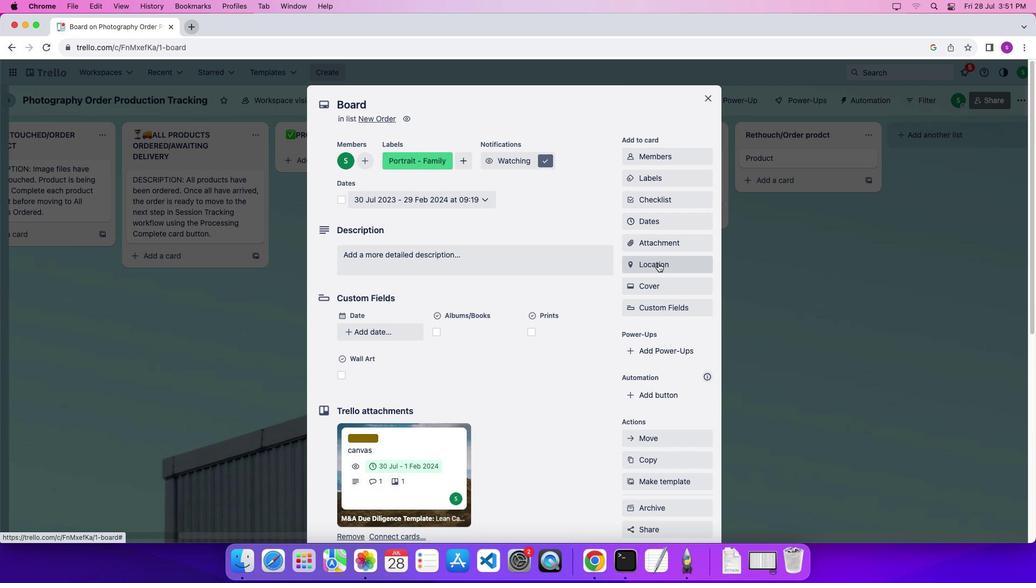 
Action: Mouse pressed left at (663, 260)
Screenshot: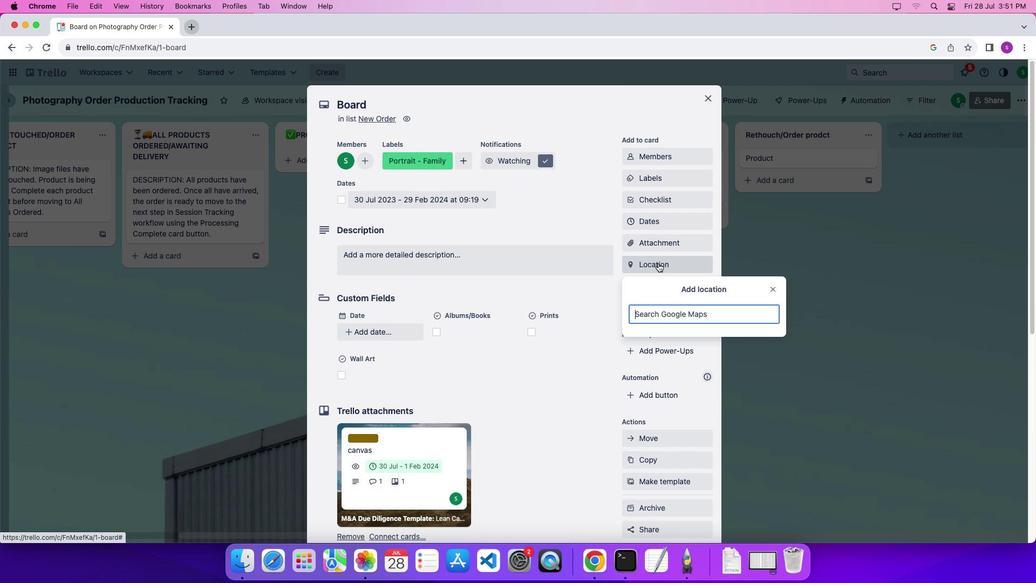 
Action: Mouse moved to (683, 310)
Screenshot: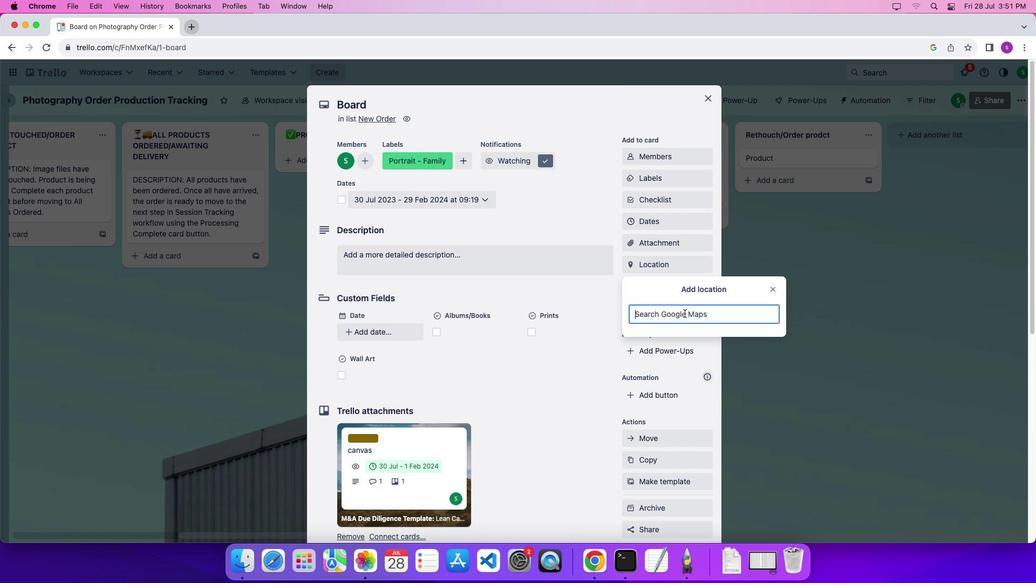 
Action: Mouse pressed left at (683, 310)
Screenshot: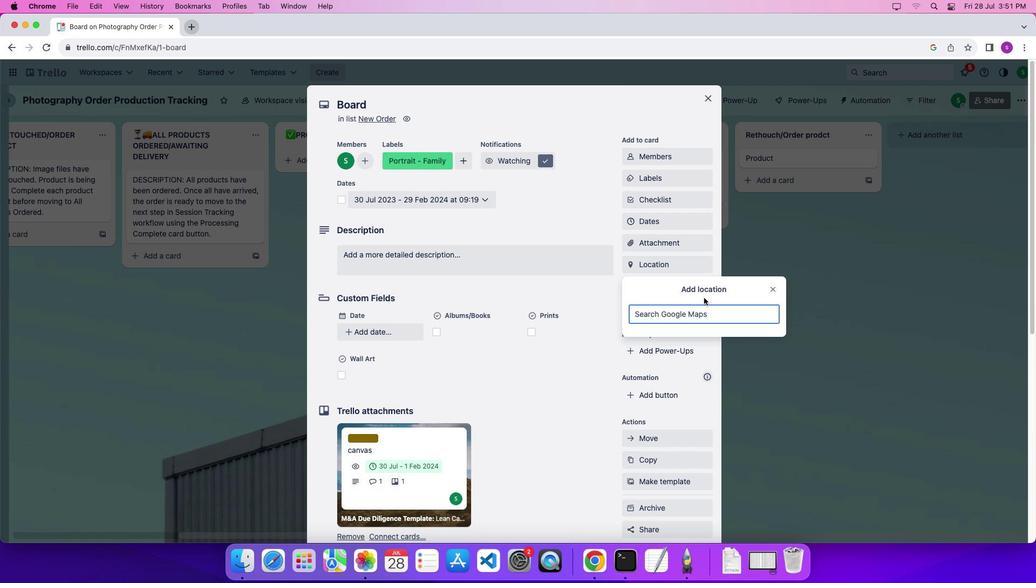 
Action: Mouse moved to (703, 309)
Screenshot: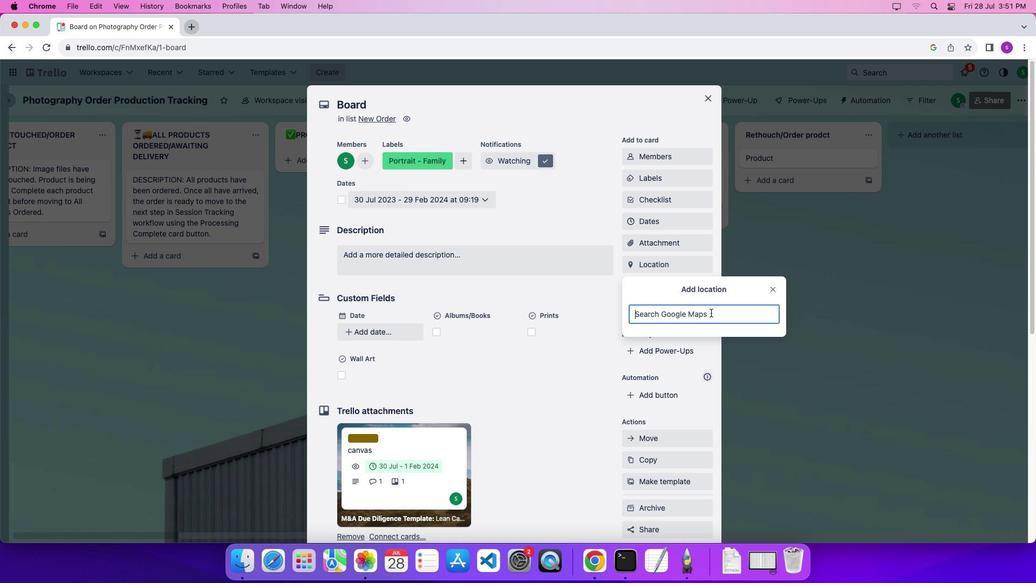
Action: Mouse pressed left at (703, 309)
Screenshot: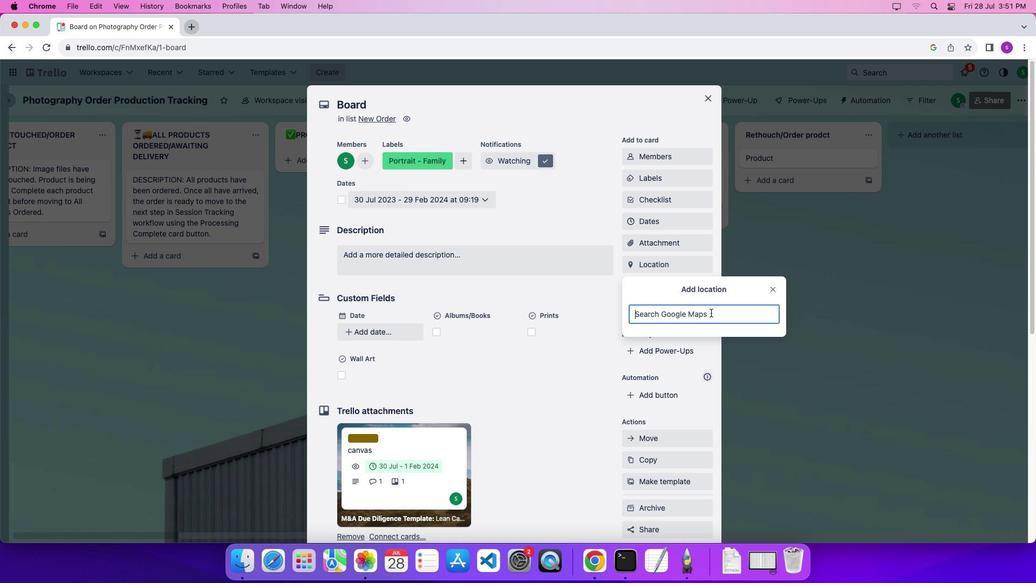
Action: Mouse moved to (704, 309)
Screenshot: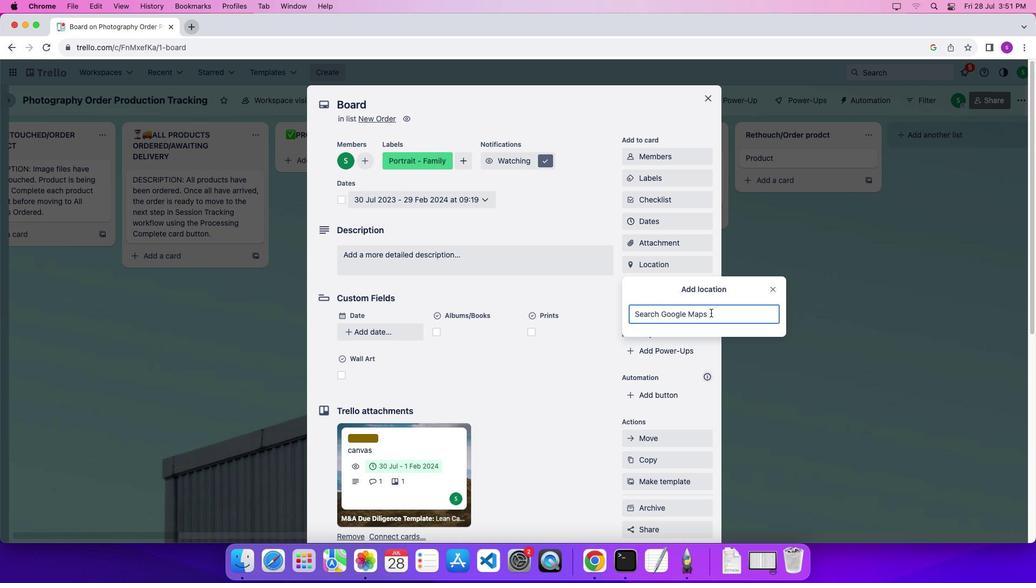 
Action: Key pressed Key.shift'N''e''w'
Screenshot: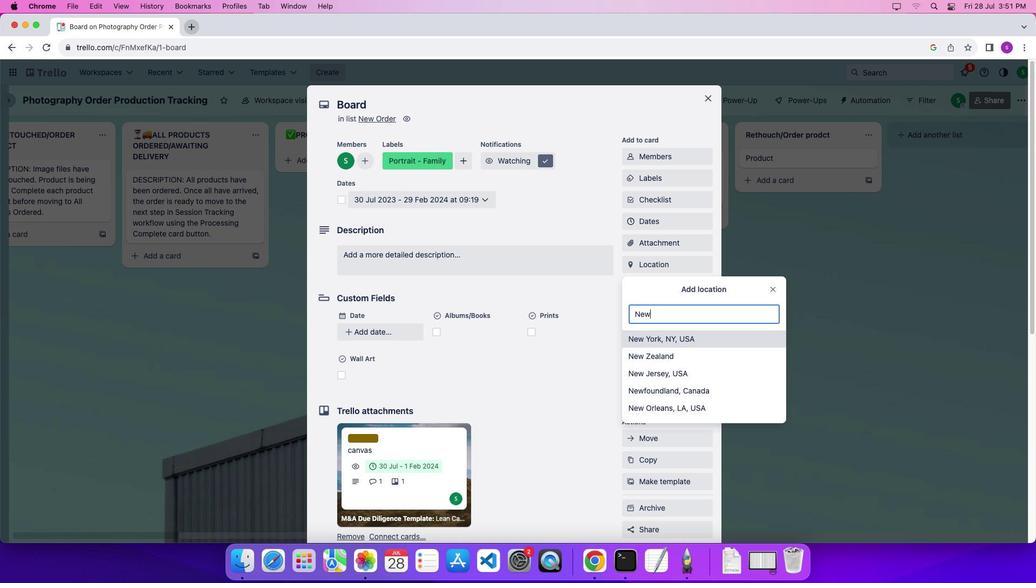 
Action: Mouse moved to (708, 355)
Screenshot: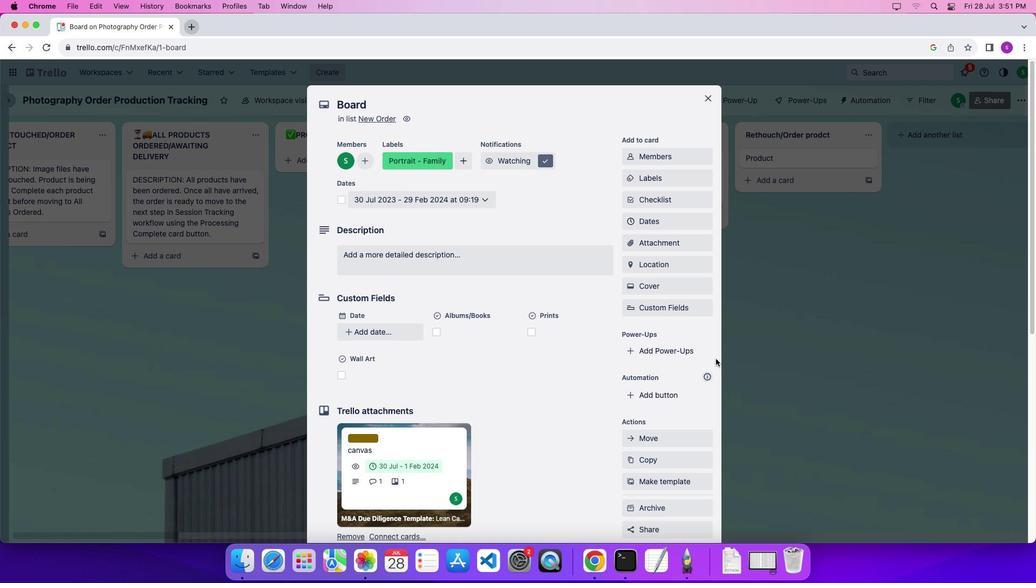 
Action: Mouse pressed left at (708, 355)
Screenshot: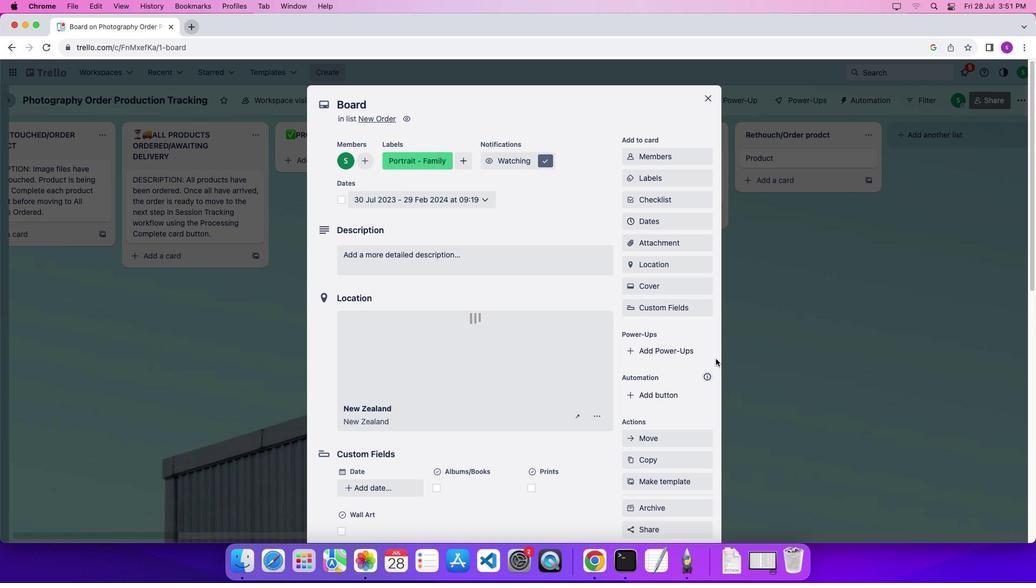 
Action: Mouse moved to (664, 285)
Screenshot: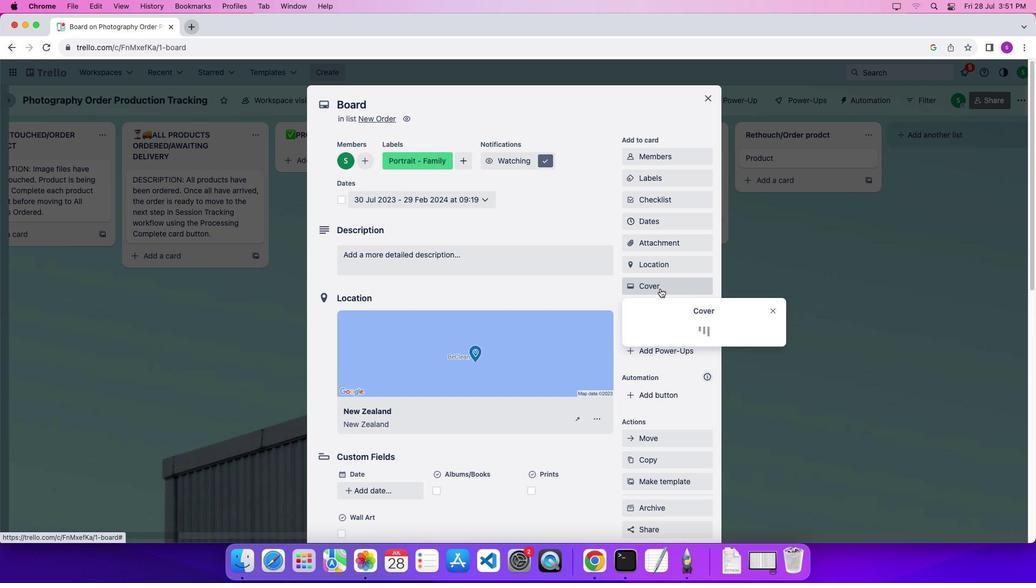 
Action: Mouse pressed left at (664, 285)
Screenshot: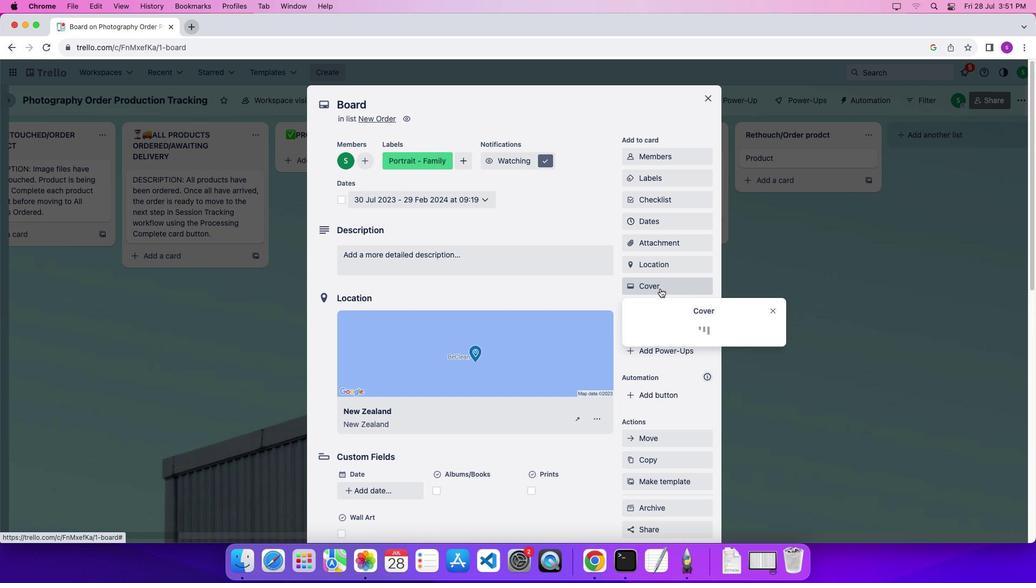 
Action: Mouse moved to (694, 495)
Screenshot: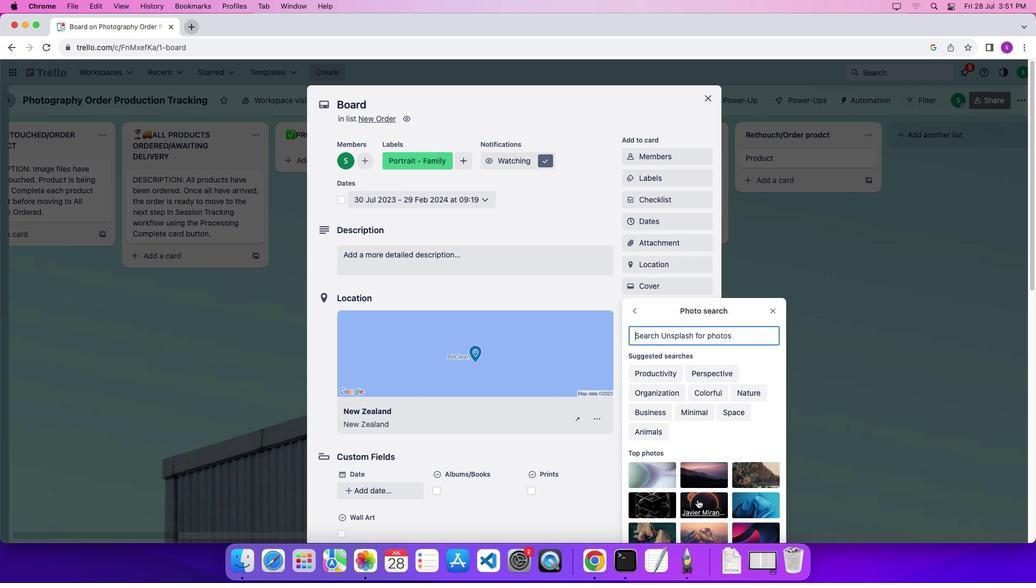 
Action: Mouse pressed left at (694, 495)
Screenshot: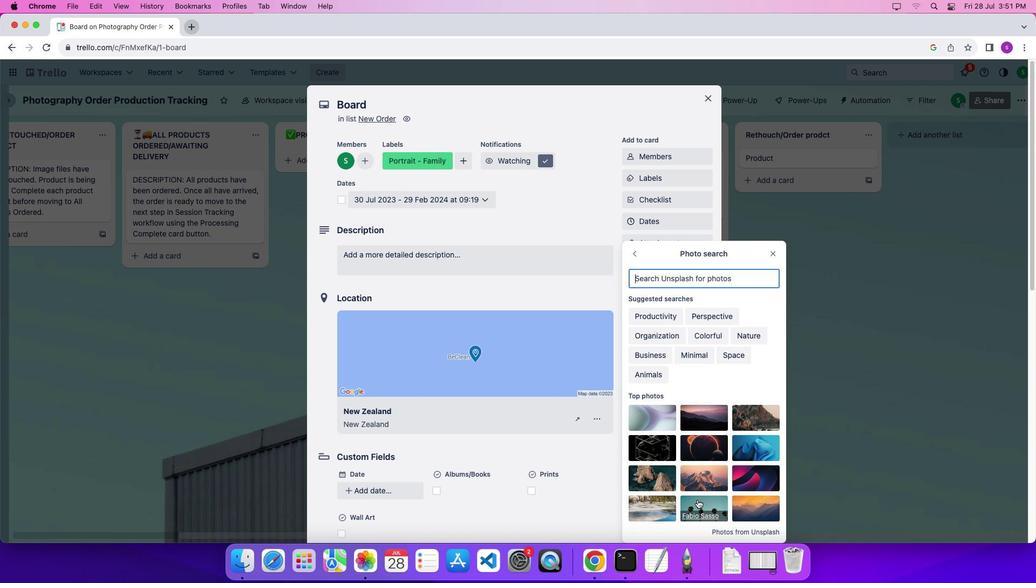 
Action: Mouse moved to (669, 279)
Screenshot: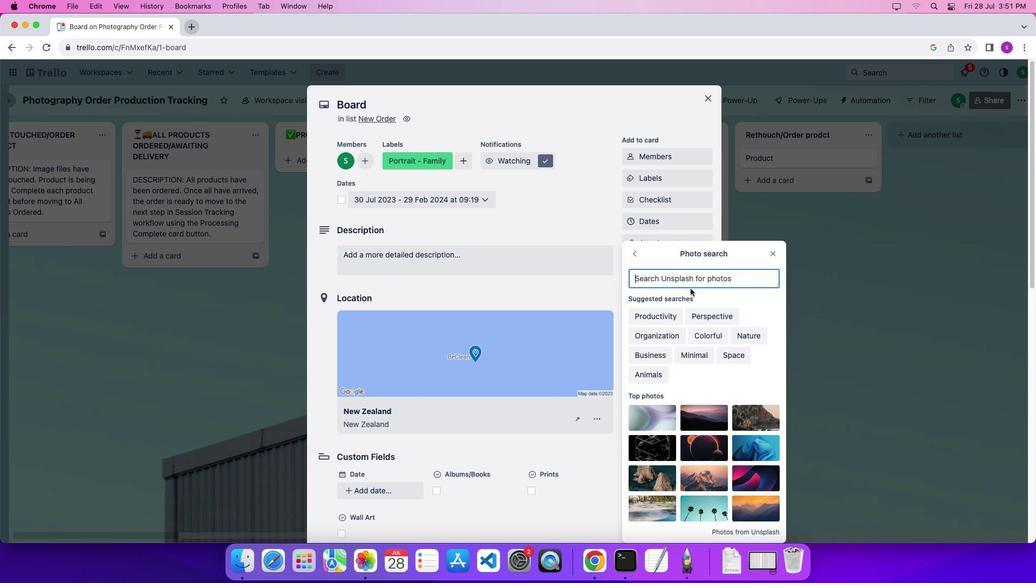 
Action: Mouse pressed left at (669, 279)
Screenshot: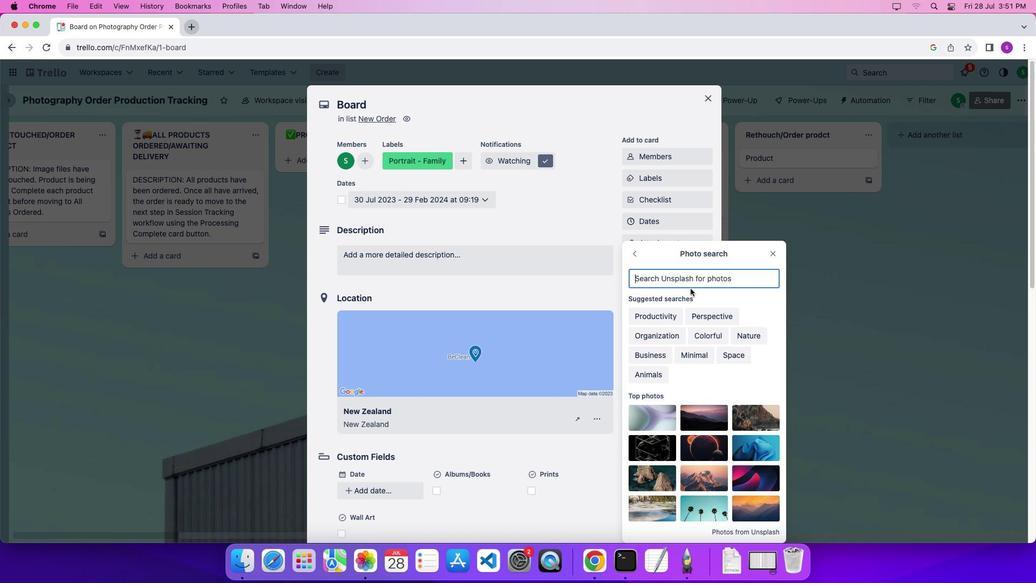 
Action: Mouse moved to (688, 286)
Screenshot: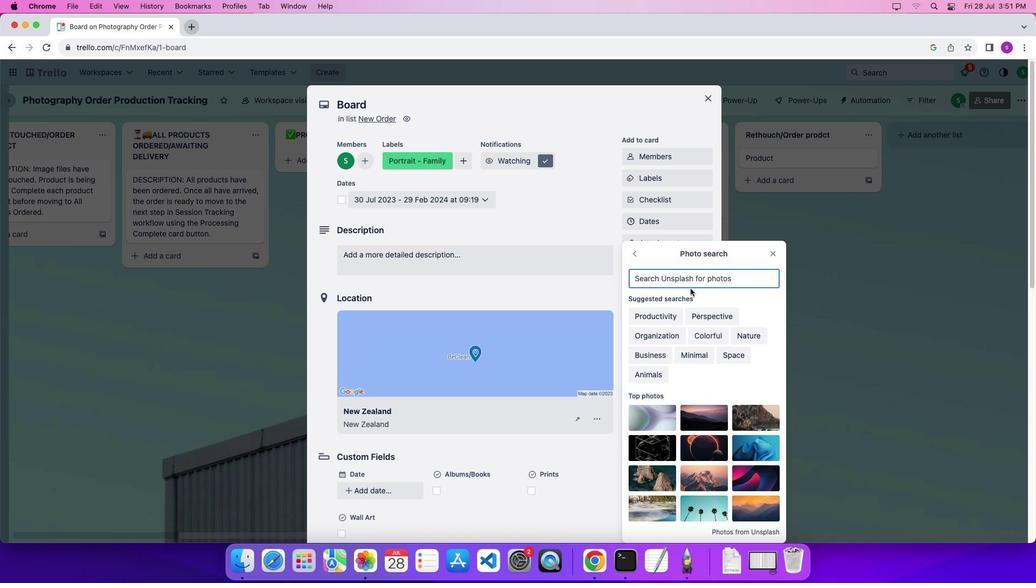 
Action: Key pressed Key.shift'N''e''w''x'Key.backspace'z''e''e'Key.backspace'l''a'Key.backspaceKey.backspace'a''n''d'Key.backspaceKey.backspaceKey.backspaceKey.backspaceKey.backspaceKey.backspaceKey.backspaceKey.backspaceKey.backspaceKey.shift'N''e''w'Key.spaceKey.shift'Z''e''a''l''a''n''d'
Screenshot: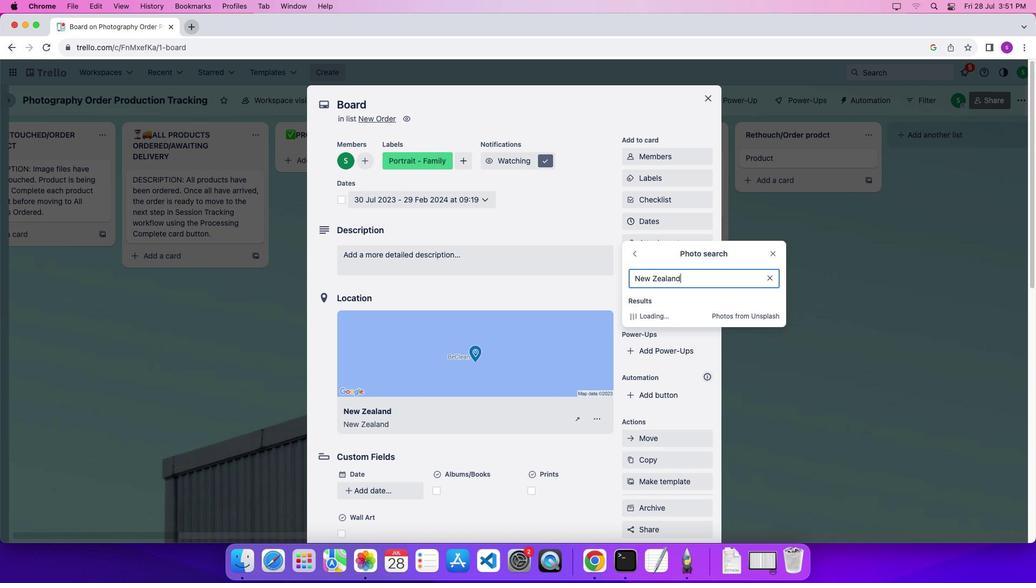 
Action: Mouse moved to (686, 338)
Screenshot: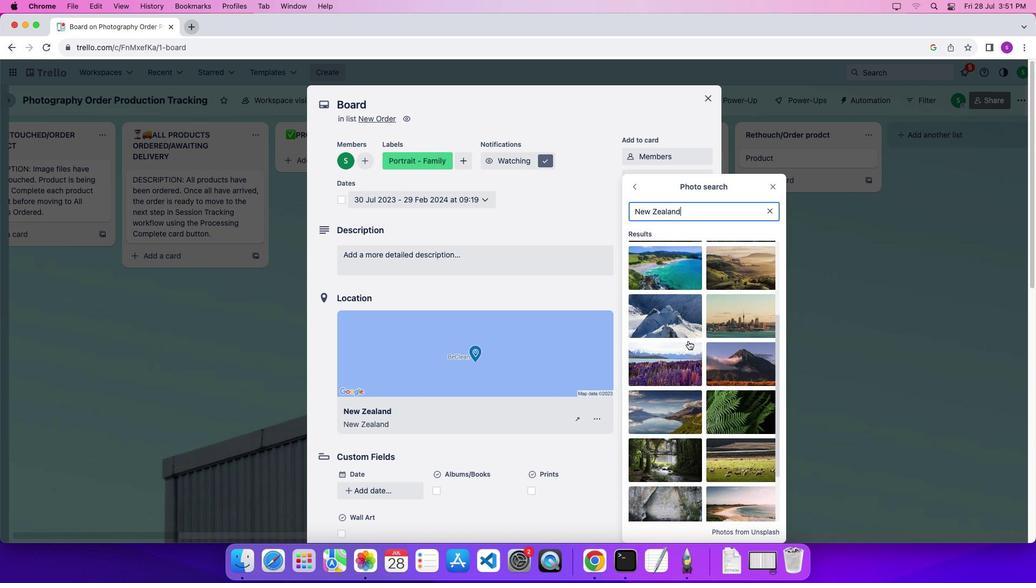 
Action: Mouse scrolled (686, 338) with delta (146, 0)
Screenshot: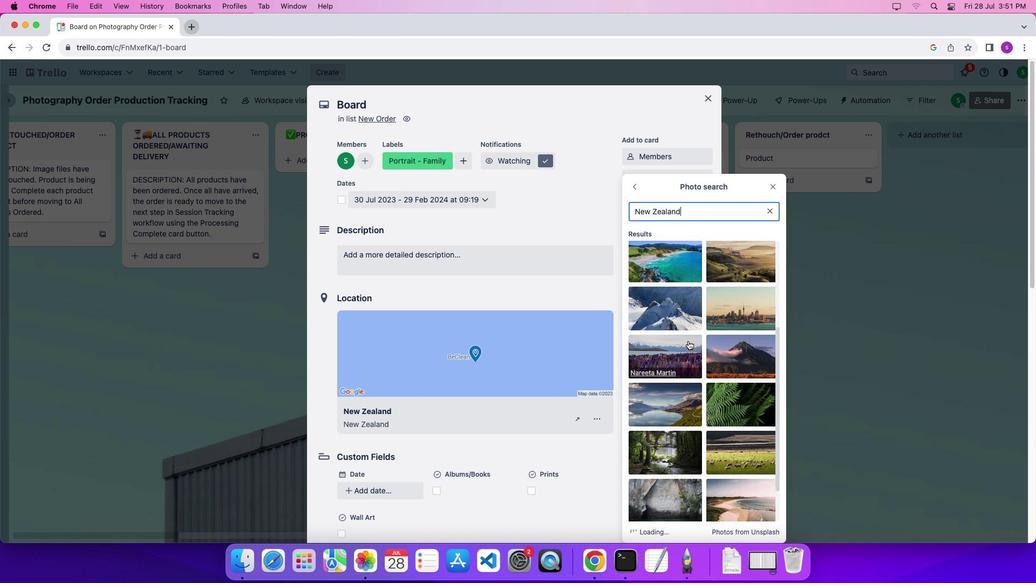 
Action: Mouse scrolled (686, 338) with delta (146, 0)
Screenshot: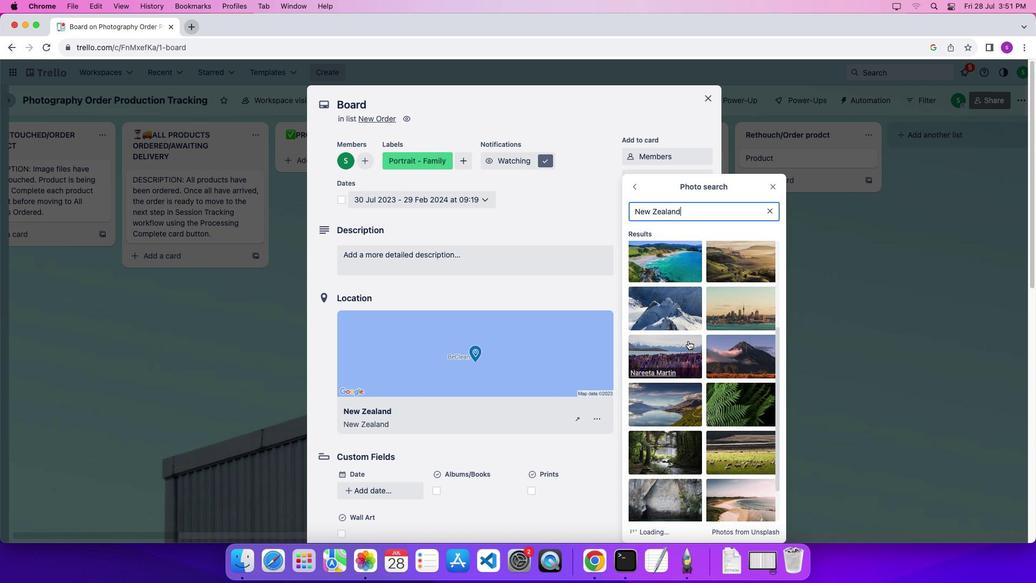 
Action: Mouse scrolled (686, 338) with delta (146, -2)
Screenshot: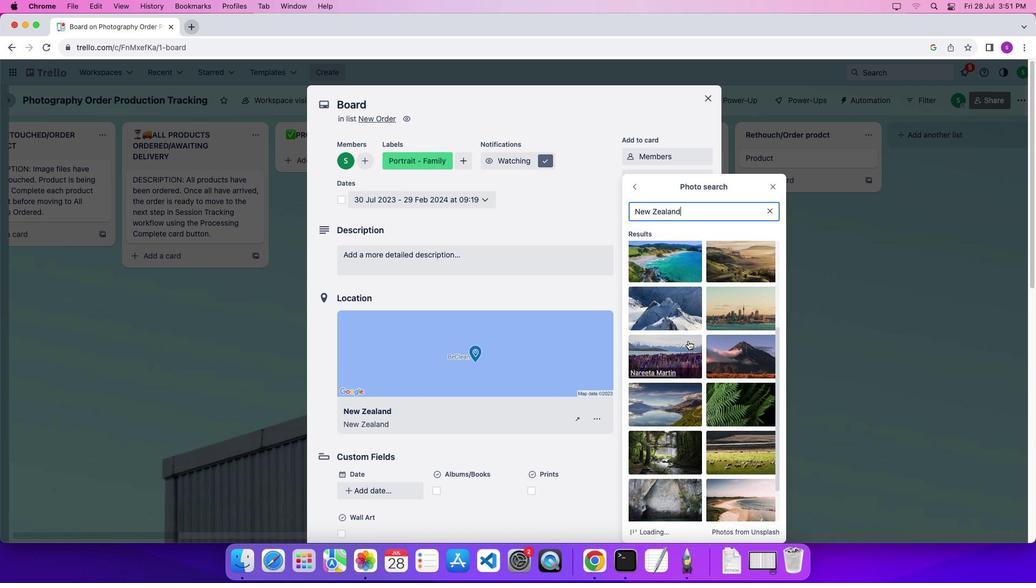 
Action: Mouse moved to (686, 338)
Screenshot: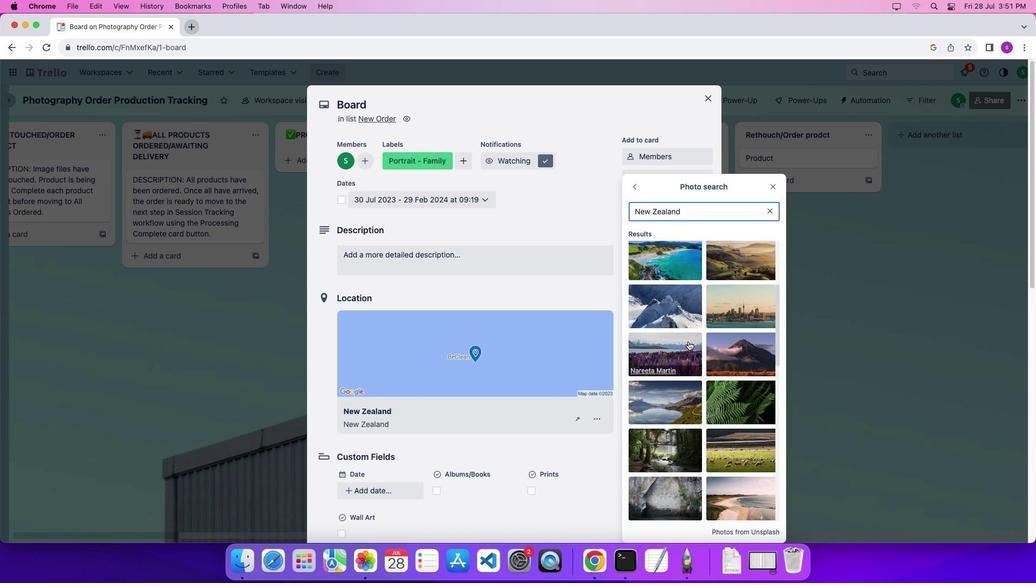 
Action: Mouse scrolled (686, 338) with delta (146, 0)
Screenshot: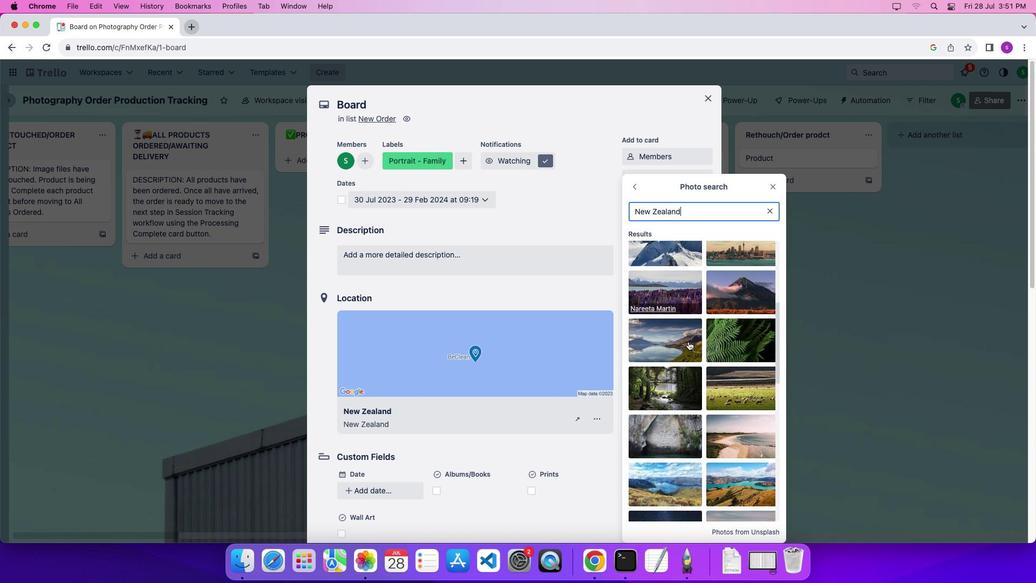 
Action: Mouse moved to (686, 338)
Screenshot: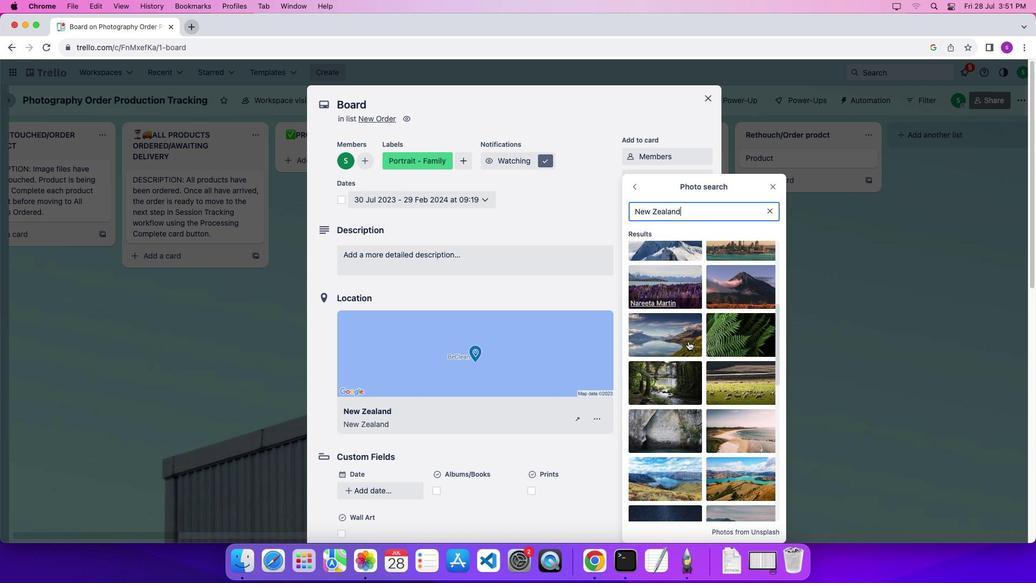 
Action: Mouse scrolled (686, 338) with delta (146, 0)
Screenshot: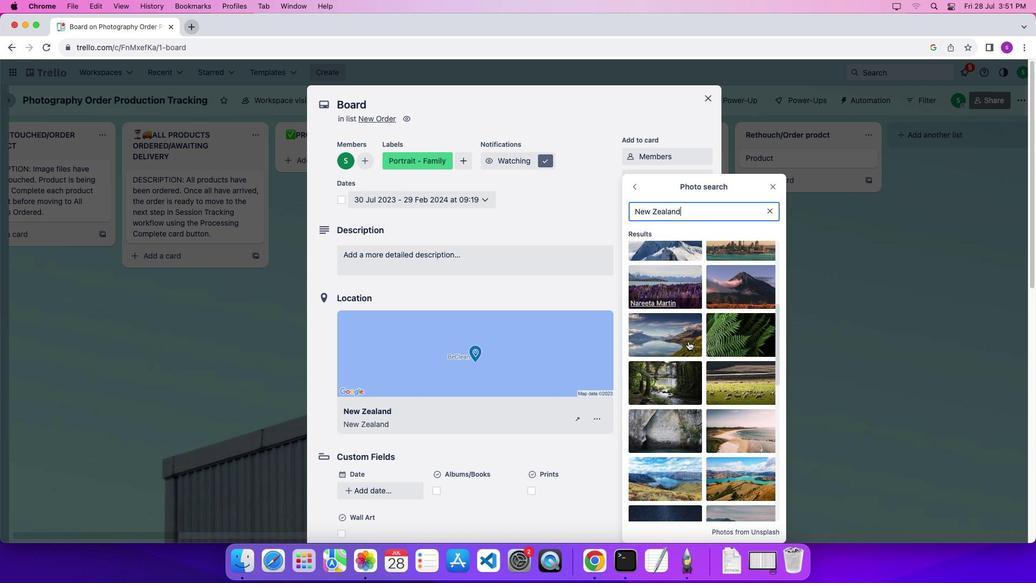 
Action: Mouse scrolled (686, 338) with delta (146, 0)
Screenshot: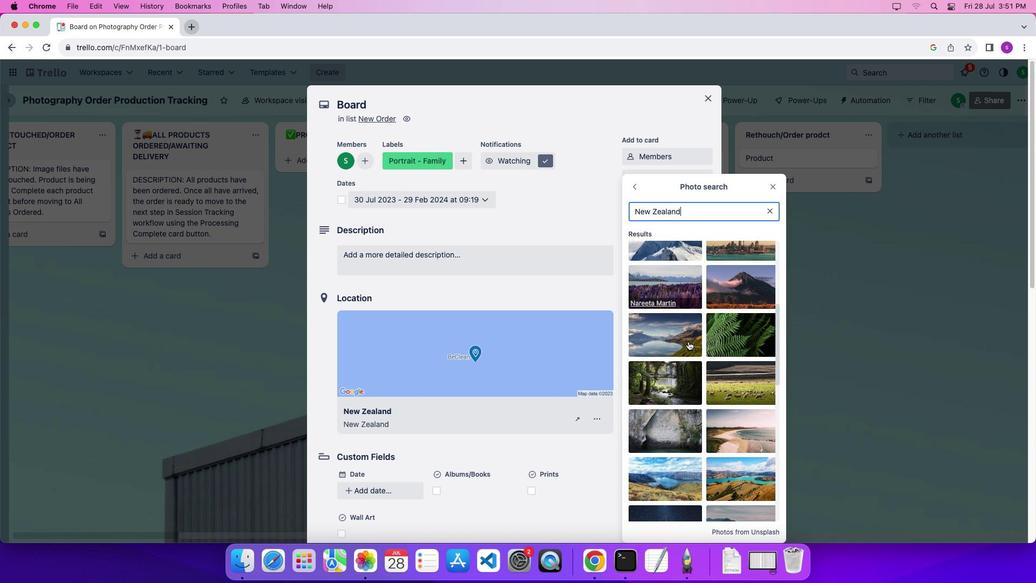 
Action: Mouse scrolled (686, 338) with delta (146, 0)
Screenshot: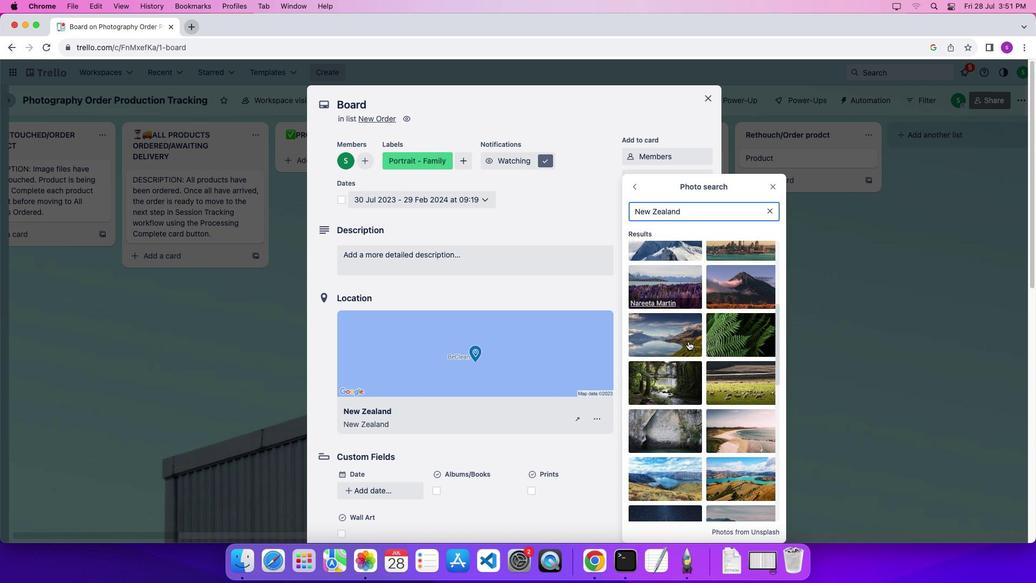 
Action: Mouse scrolled (686, 338) with delta (146, 0)
Screenshot: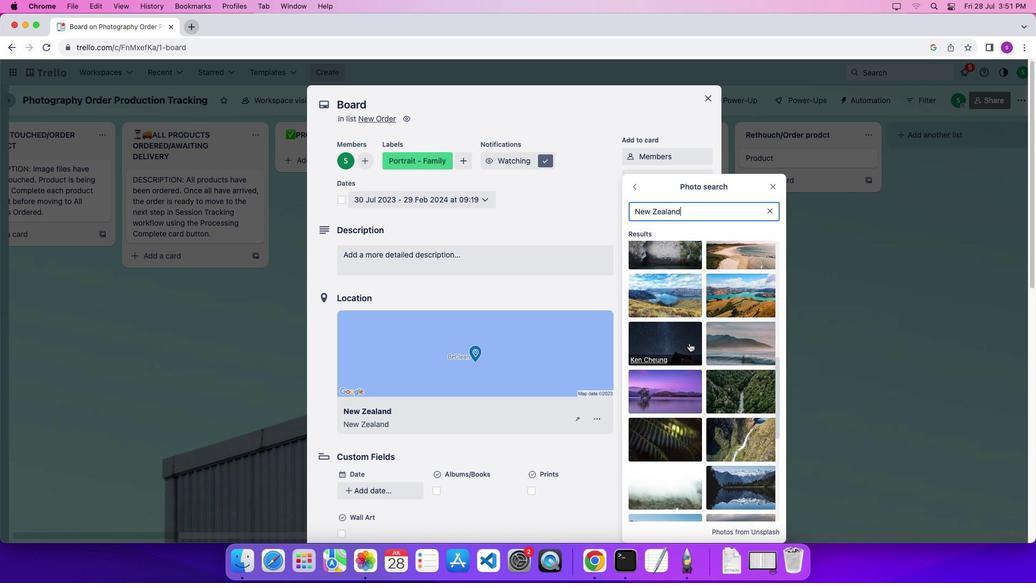 
Action: Mouse scrolled (686, 338) with delta (146, 0)
Screenshot: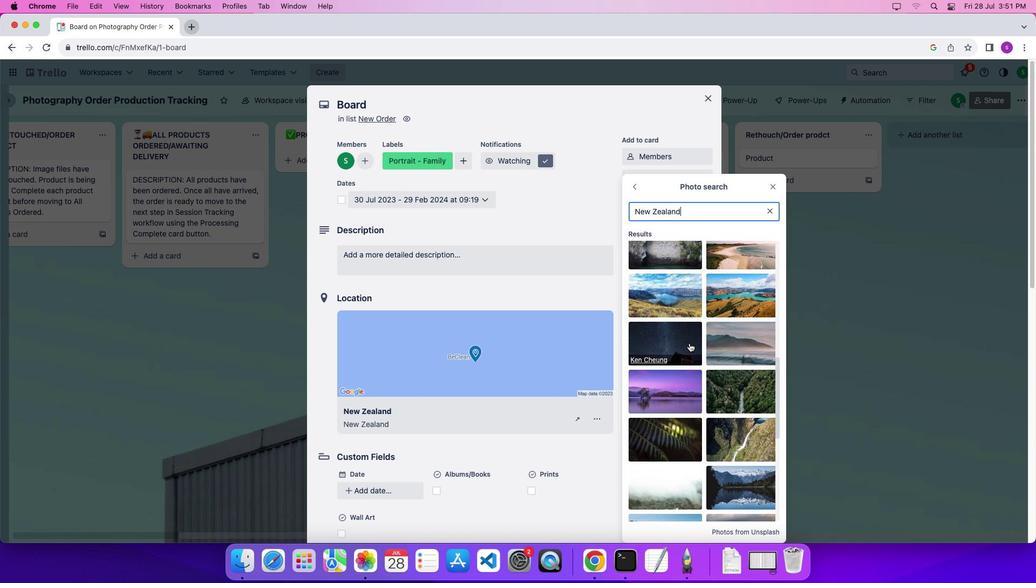 
Action: Mouse scrolled (686, 338) with delta (146, -1)
Screenshot: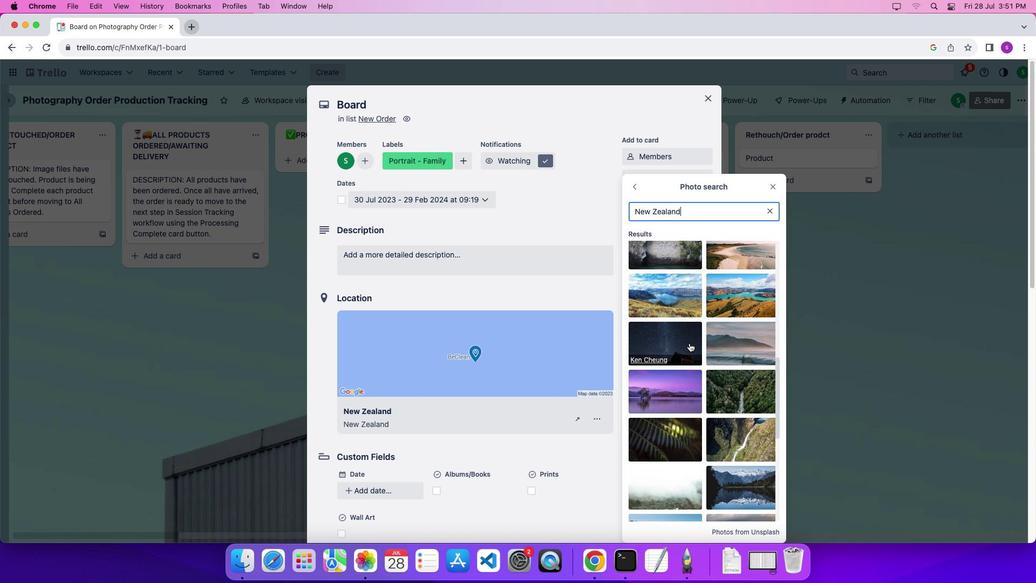 
Action: Mouse scrolled (686, 338) with delta (146, -1)
Screenshot: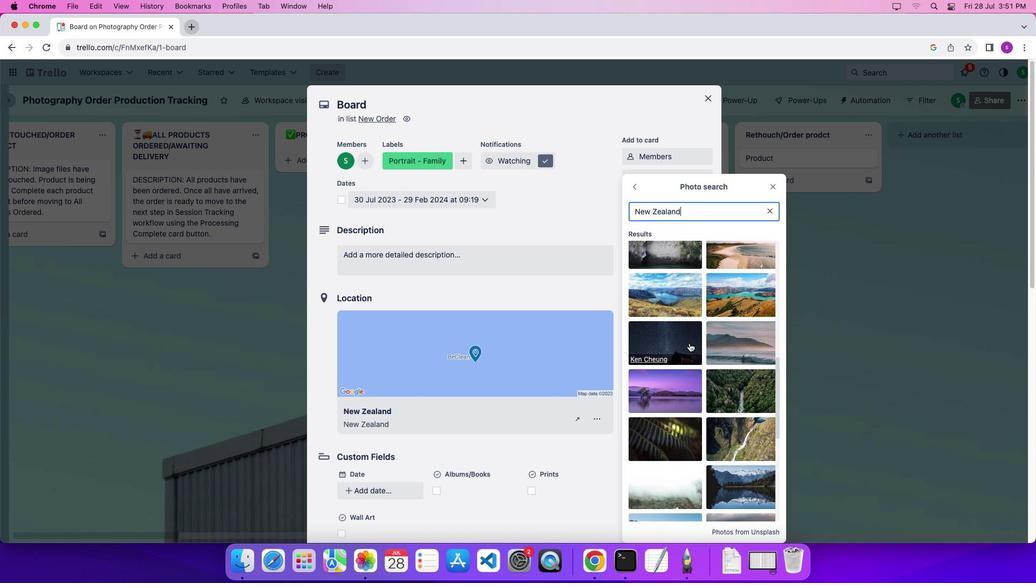 
Action: Mouse moved to (687, 339)
Screenshot: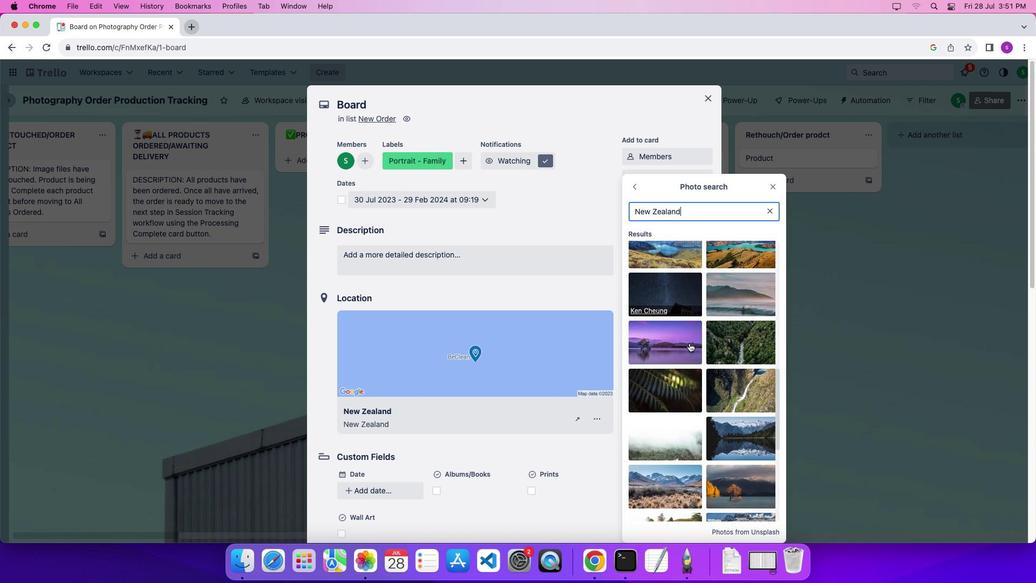 
Action: Mouse scrolled (687, 339) with delta (146, 0)
Screenshot: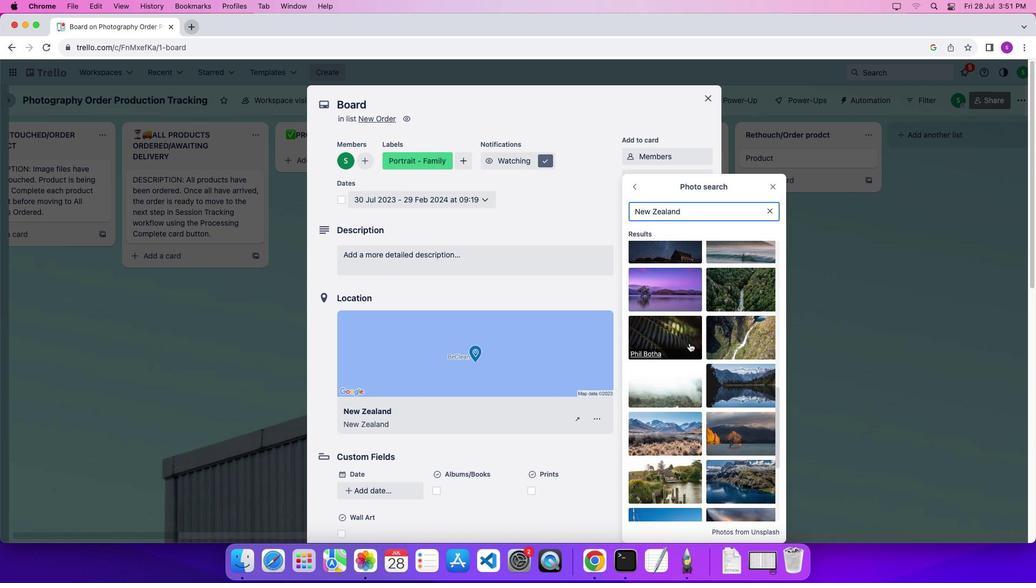 
Action: Mouse scrolled (687, 339) with delta (146, 0)
Screenshot: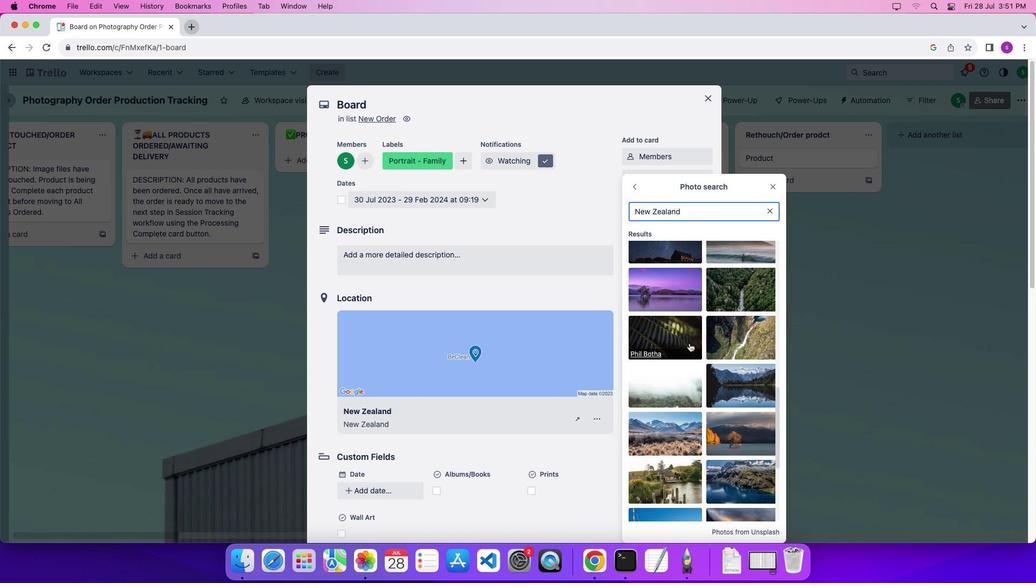 
Action: Mouse scrolled (687, 339) with delta (146, -1)
Screenshot: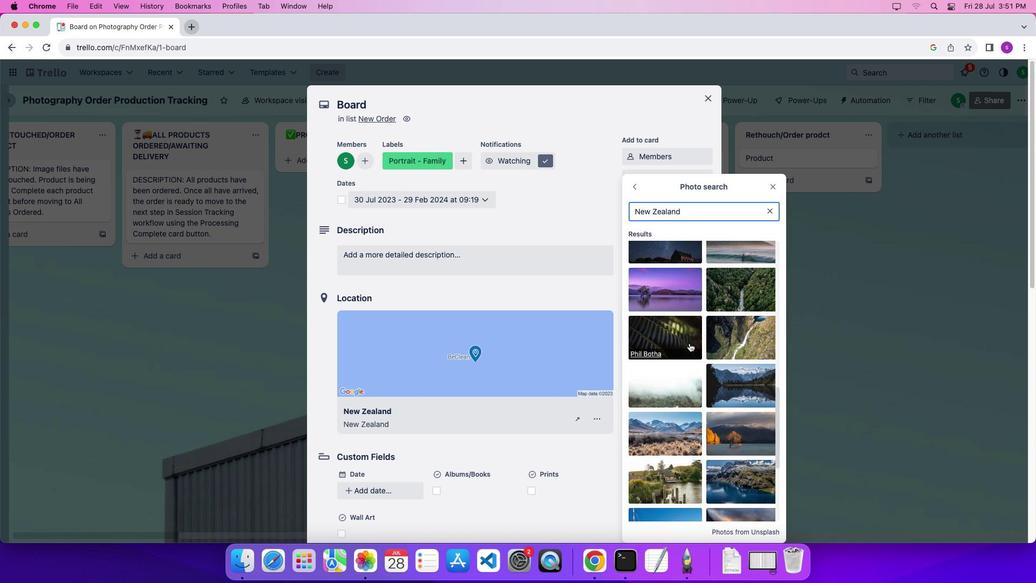 
Action: Mouse moved to (688, 340)
Screenshot: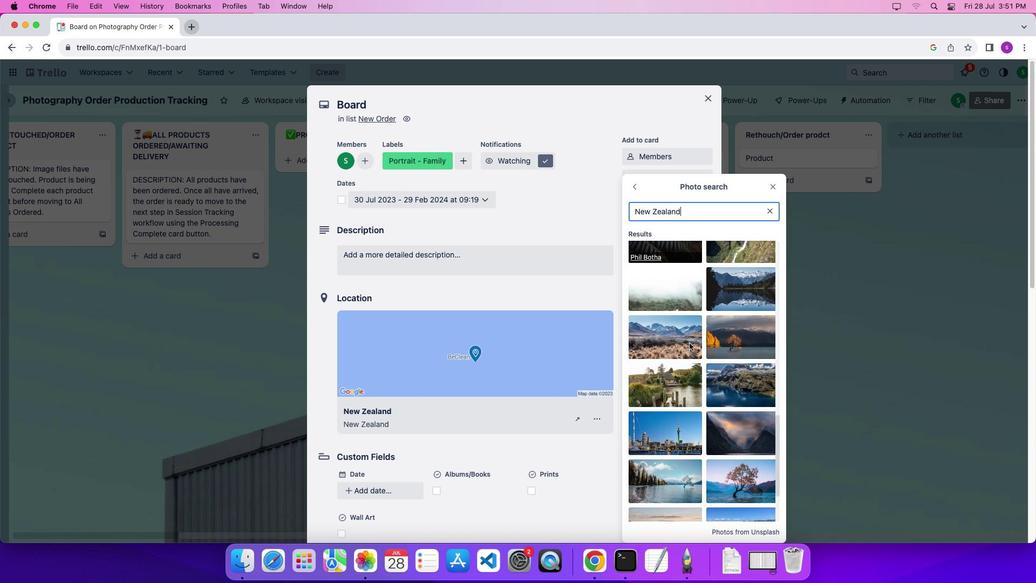 
Action: Mouse scrolled (688, 340) with delta (146, 0)
Screenshot: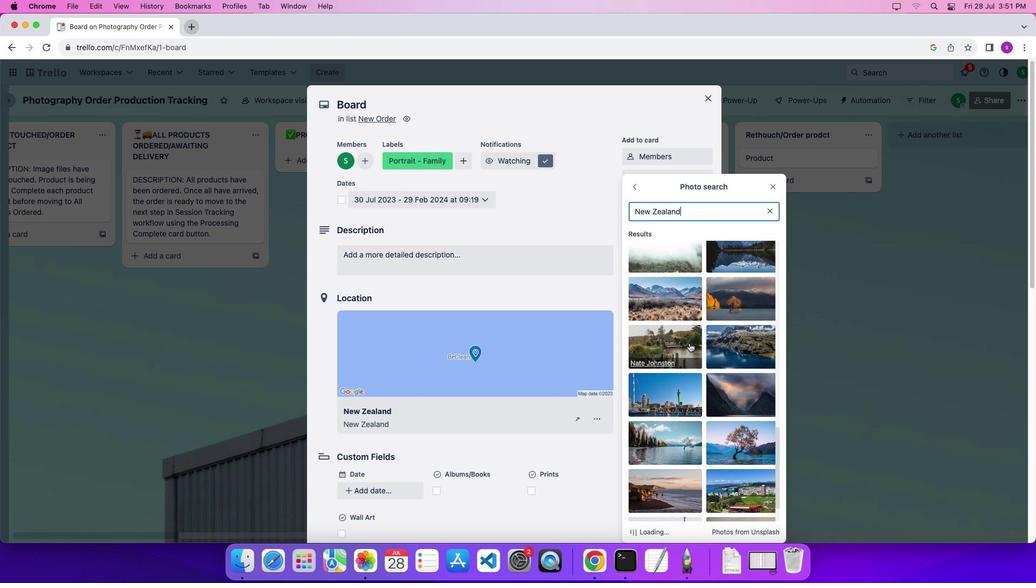 
Action: Mouse scrolled (688, 340) with delta (146, 0)
Screenshot: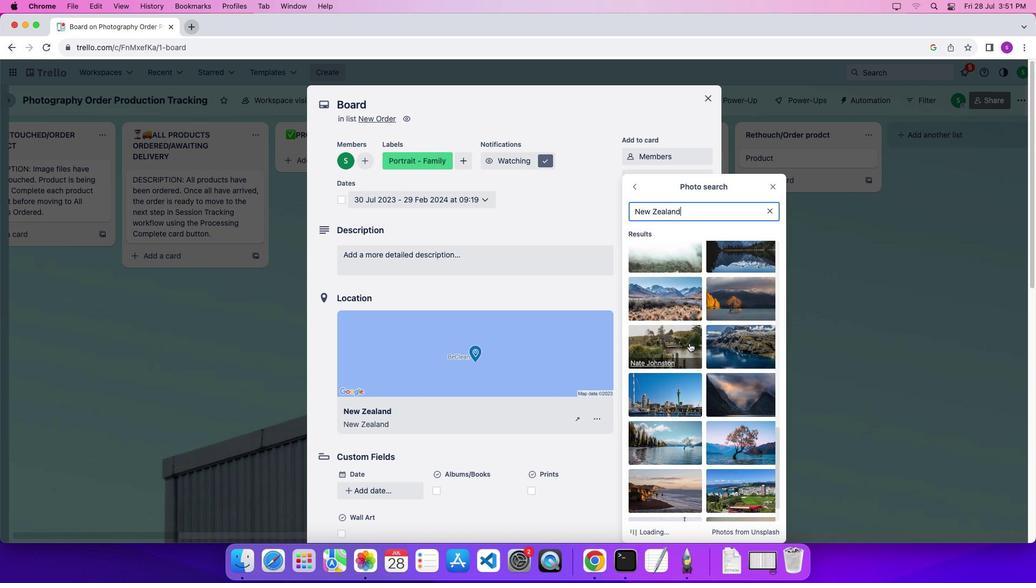 
Action: Mouse scrolled (688, 340) with delta (146, -2)
Screenshot: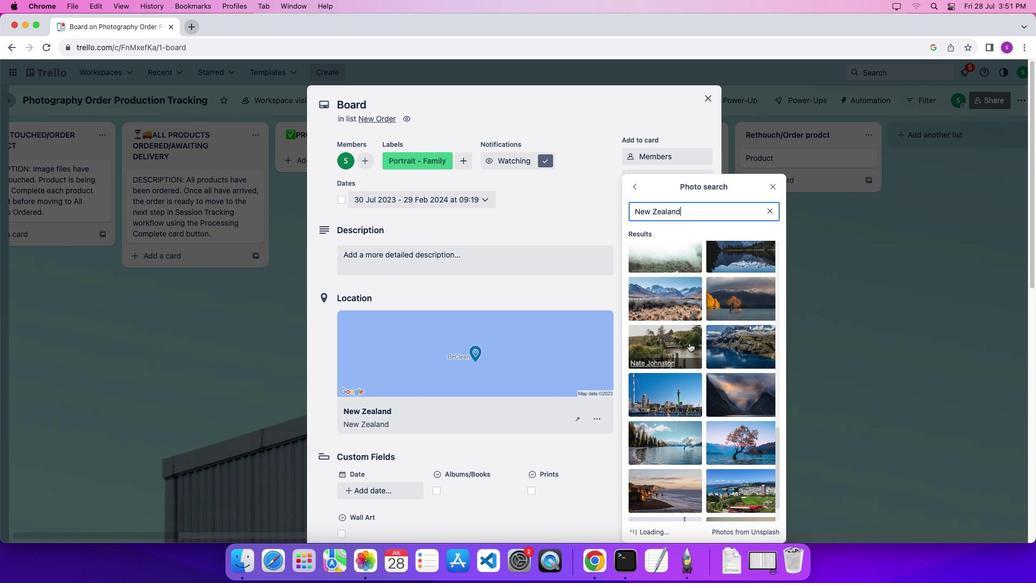 
Action: Mouse scrolled (688, 340) with delta (146, 0)
Screenshot: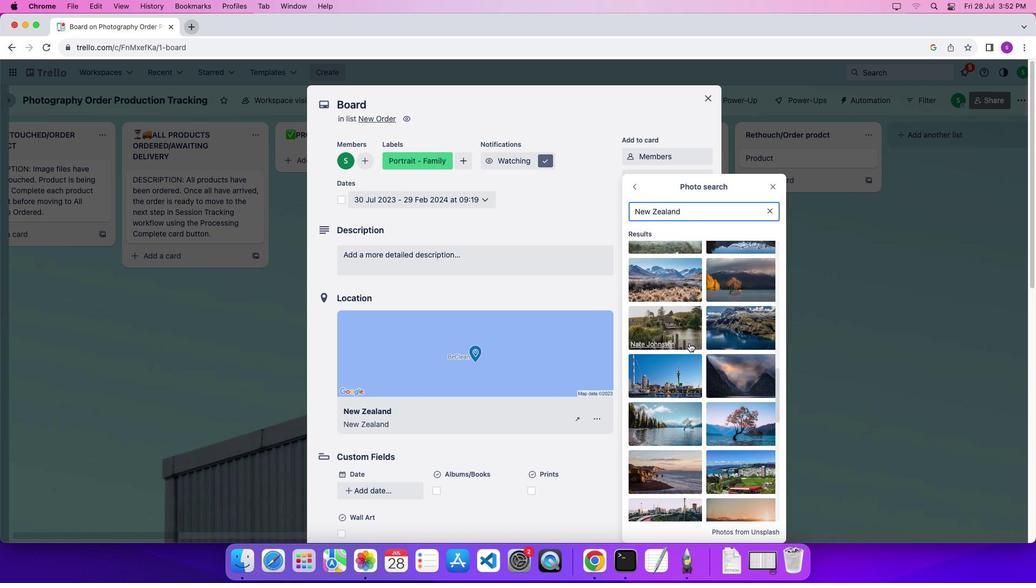 
Action: Mouse scrolled (688, 340) with delta (146, 0)
Screenshot: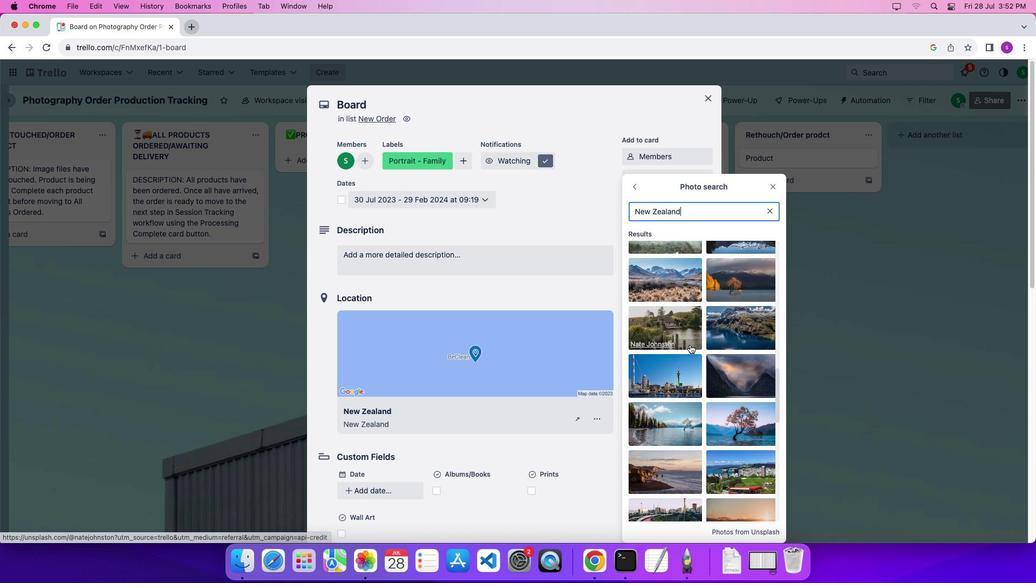 
Action: Mouse scrolled (688, 340) with delta (146, 0)
Screenshot: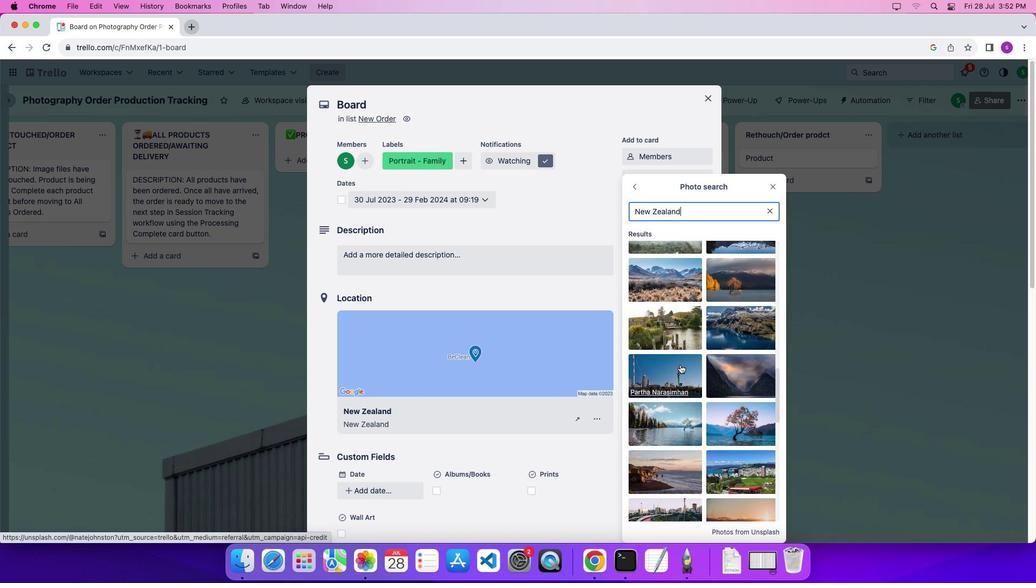 
Action: Mouse moved to (678, 365)
Screenshot: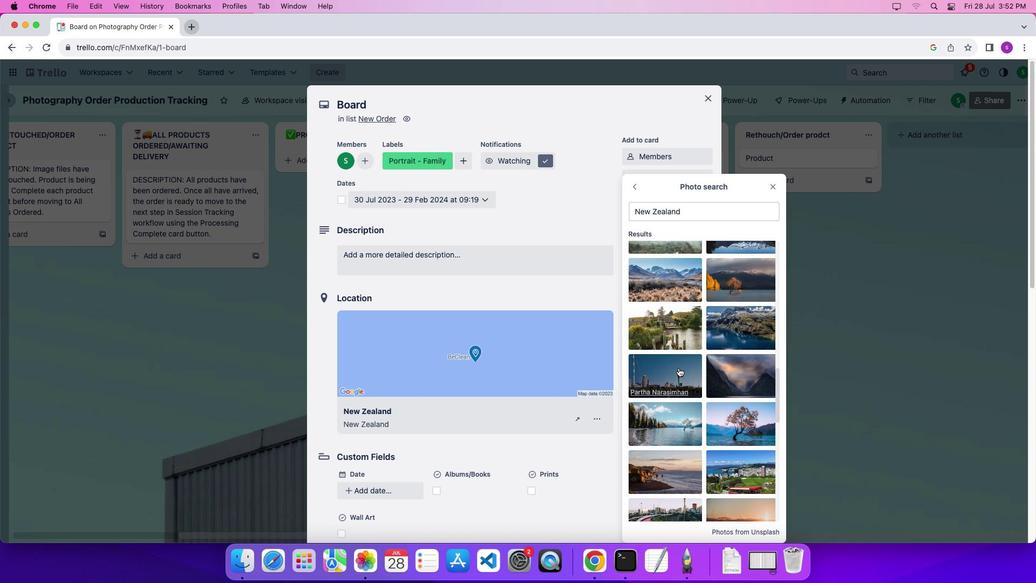 
Action: Mouse pressed left at (678, 365)
Screenshot: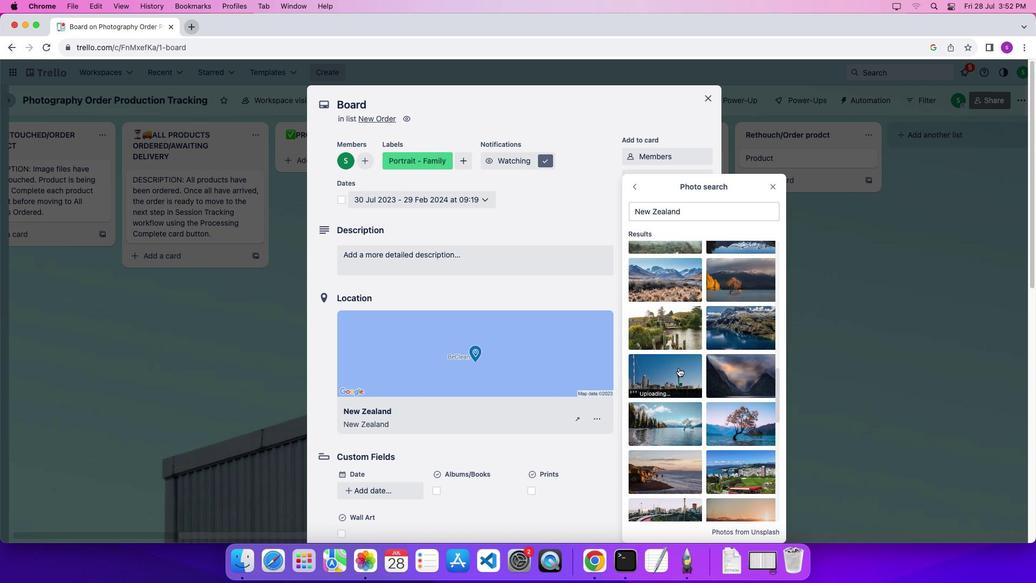 
Action: Mouse moved to (750, 96)
Screenshot: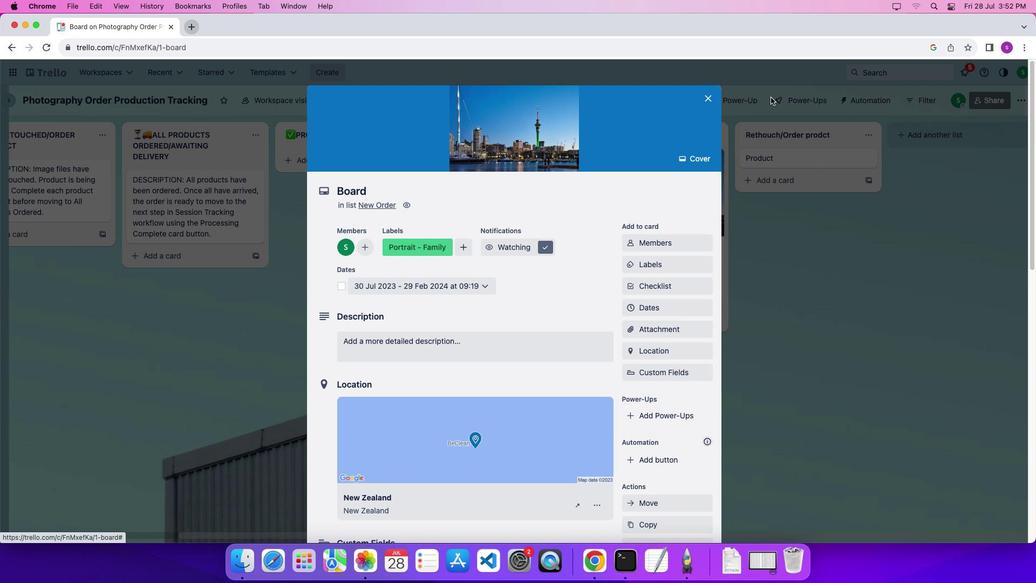 
Action: Mouse pressed left at (750, 96)
Screenshot: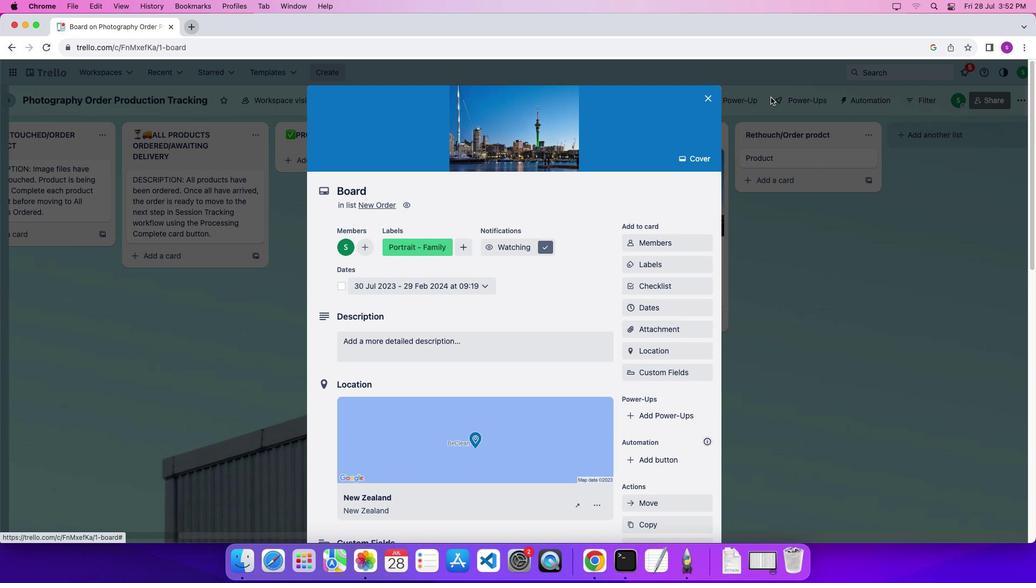 
Action: Mouse moved to (569, 306)
Screenshot: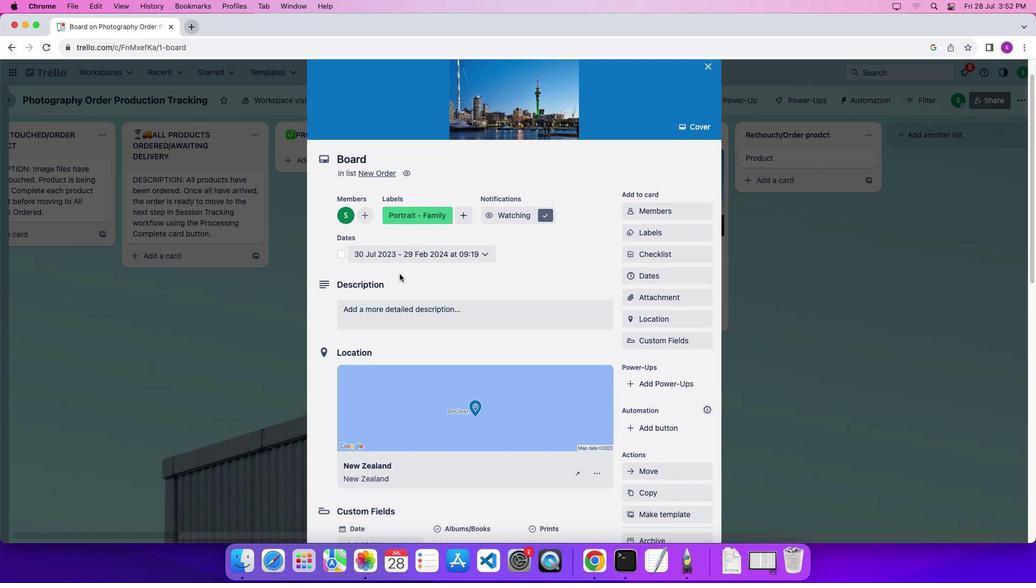 
Action: Mouse scrolled (569, 306) with delta (146, 0)
Screenshot: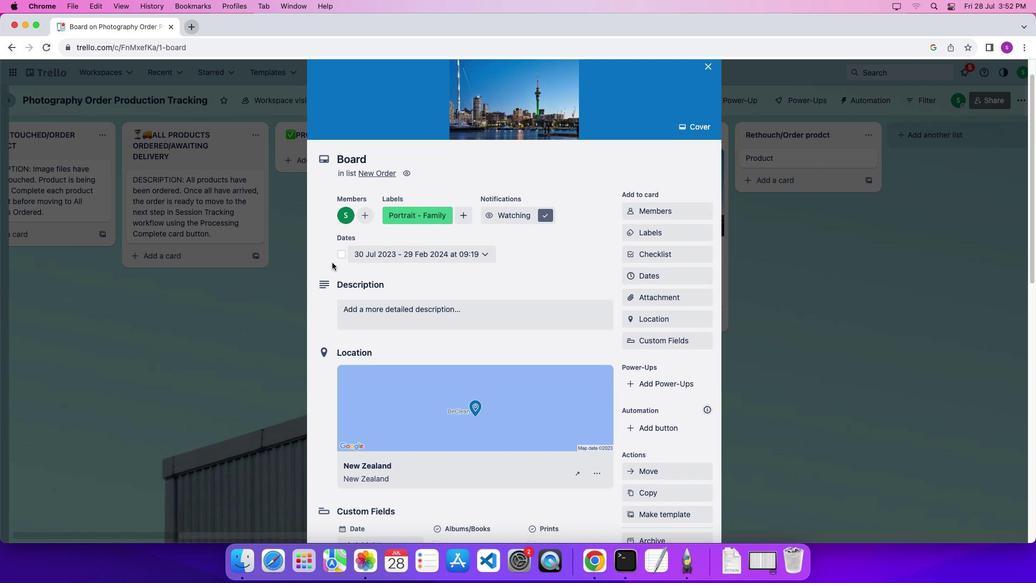 
Action: Mouse moved to (569, 306)
Screenshot: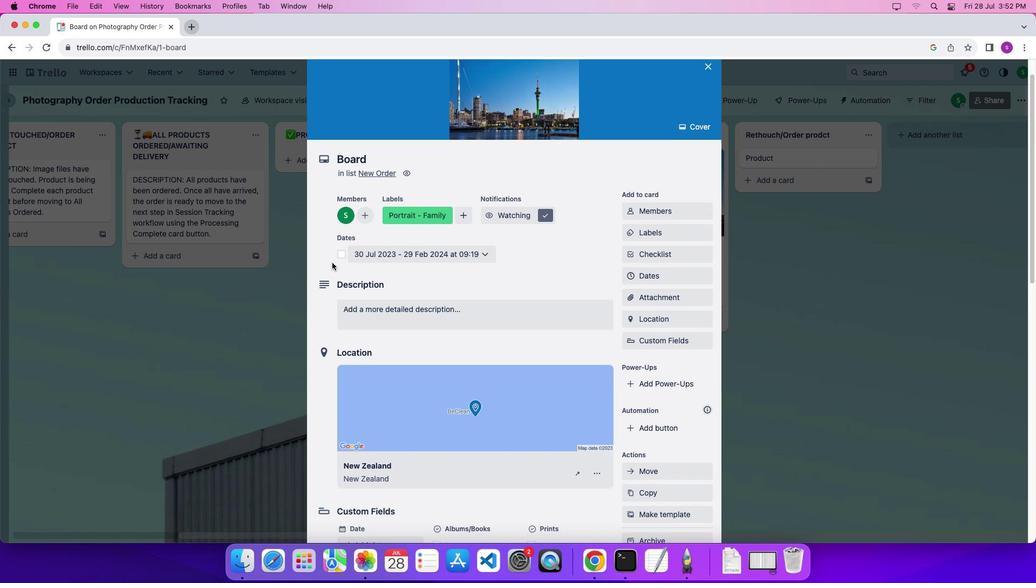 
Action: Mouse scrolled (569, 306) with delta (146, 0)
Screenshot: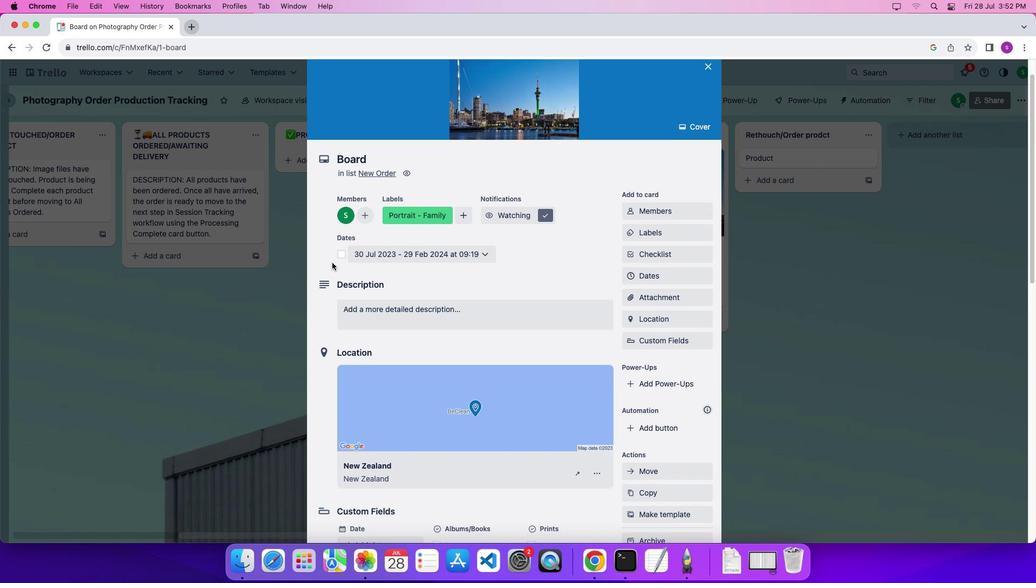 
Action: Mouse moved to (414, 250)
Screenshot: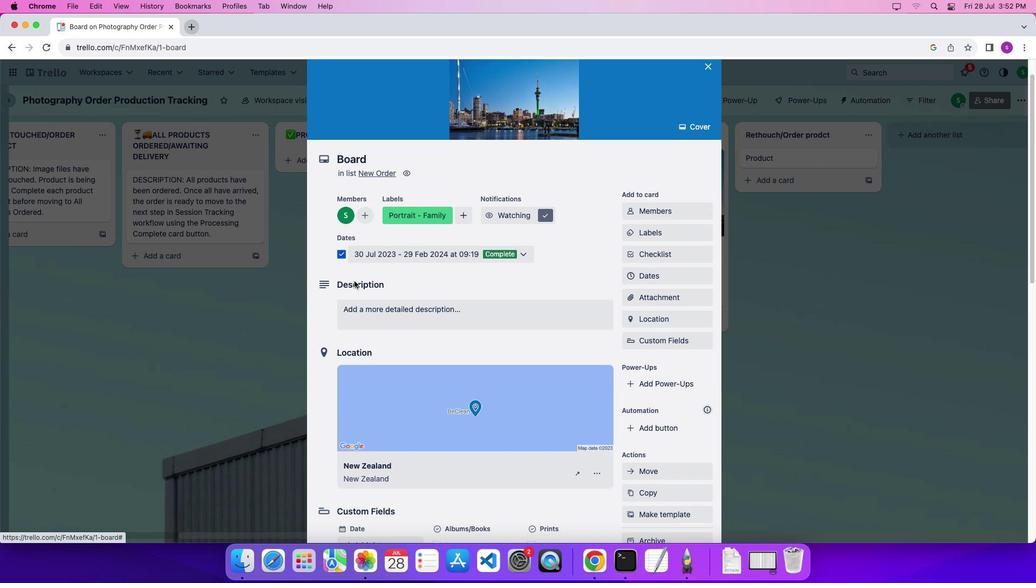 
Action: Mouse pressed left at (414, 250)
Screenshot: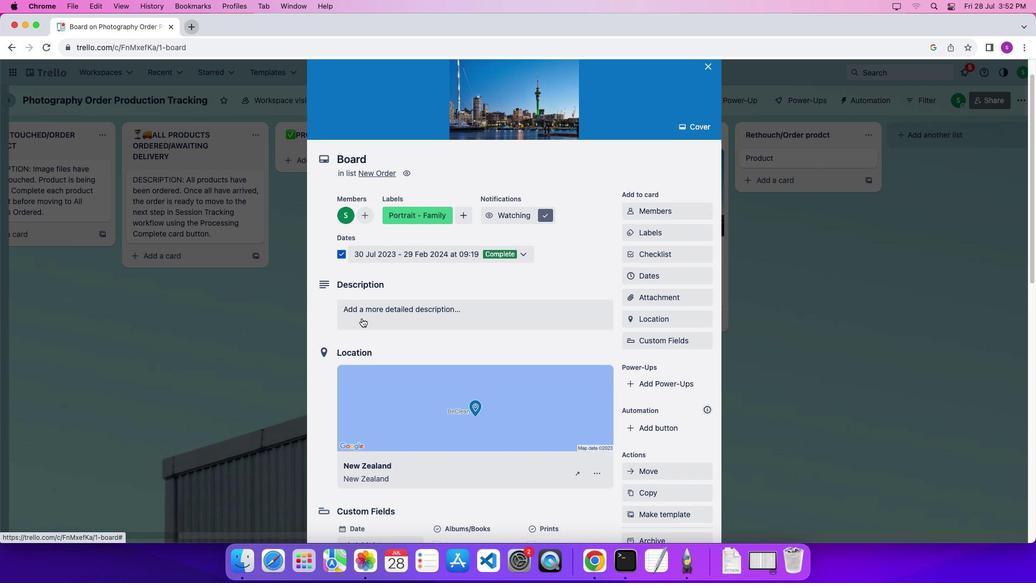 
Action: Mouse moved to (429, 316)
Screenshot: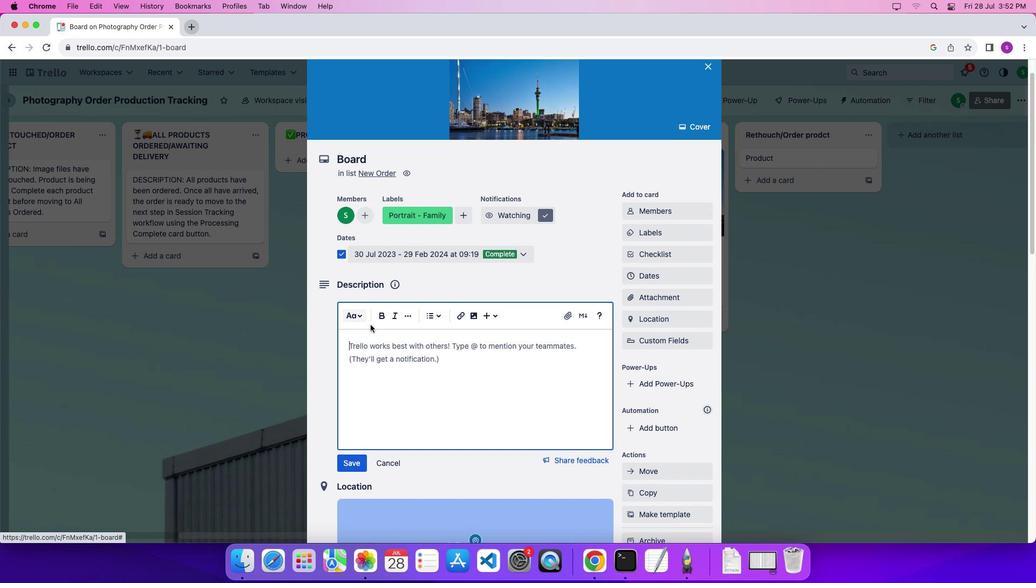 
Action: Mouse pressed left at (429, 316)
Screenshot: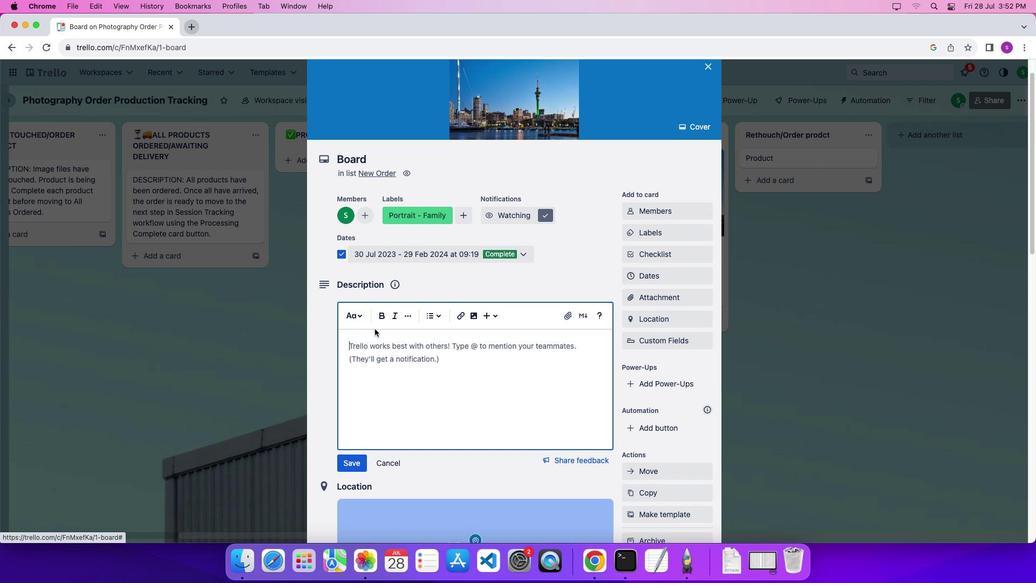 
Action: Mouse moved to (442, 344)
Screenshot: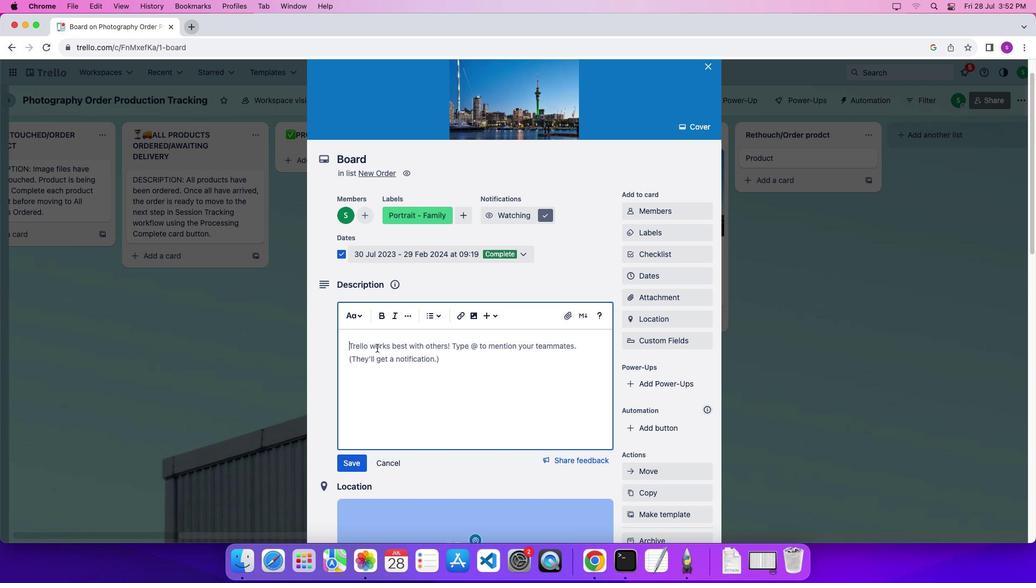 
Action: Mouse pressed left at (442, 344)
Screenshot: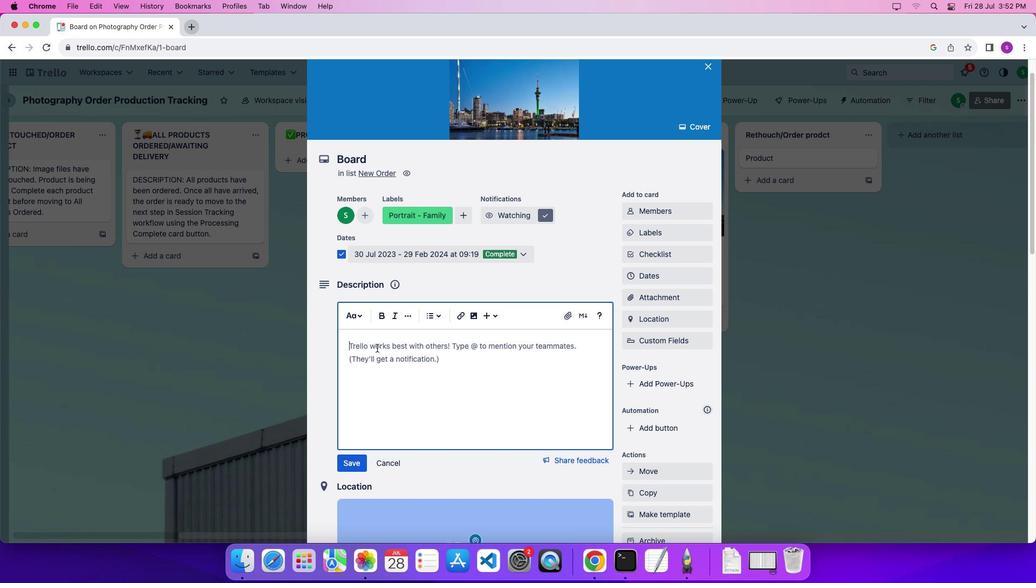 
Action: Mouse moved to (453, 366)
Screenshot: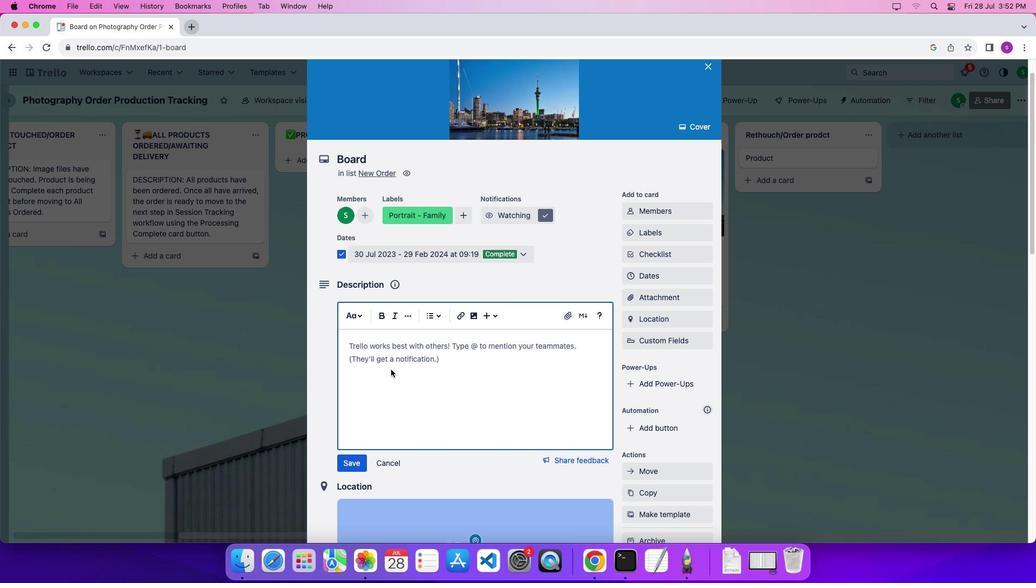 
Action: Mouse pressed left at (453, 366)
Screenshot: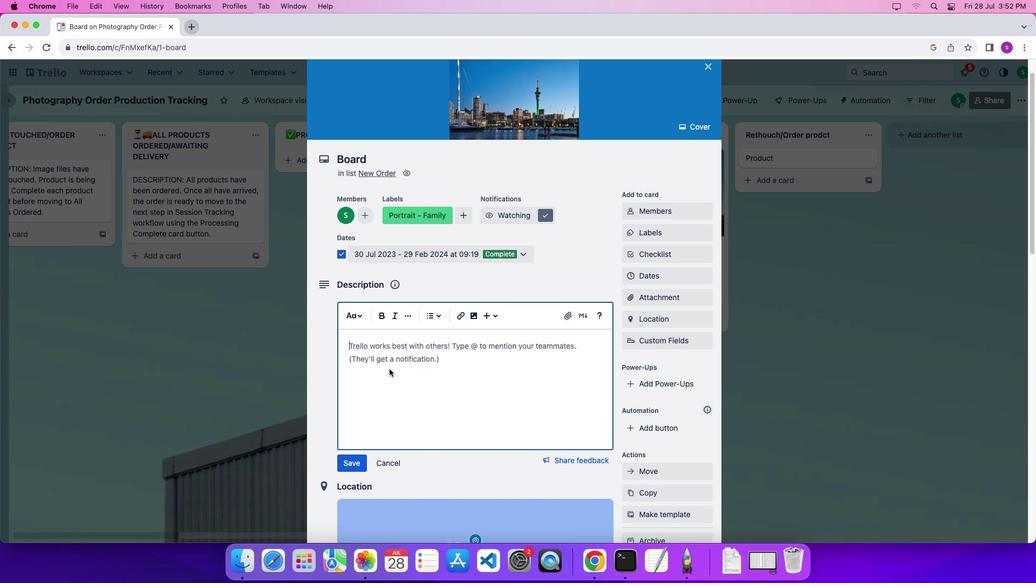 
Action: Mouse moved to (465, 363)
Screenshot: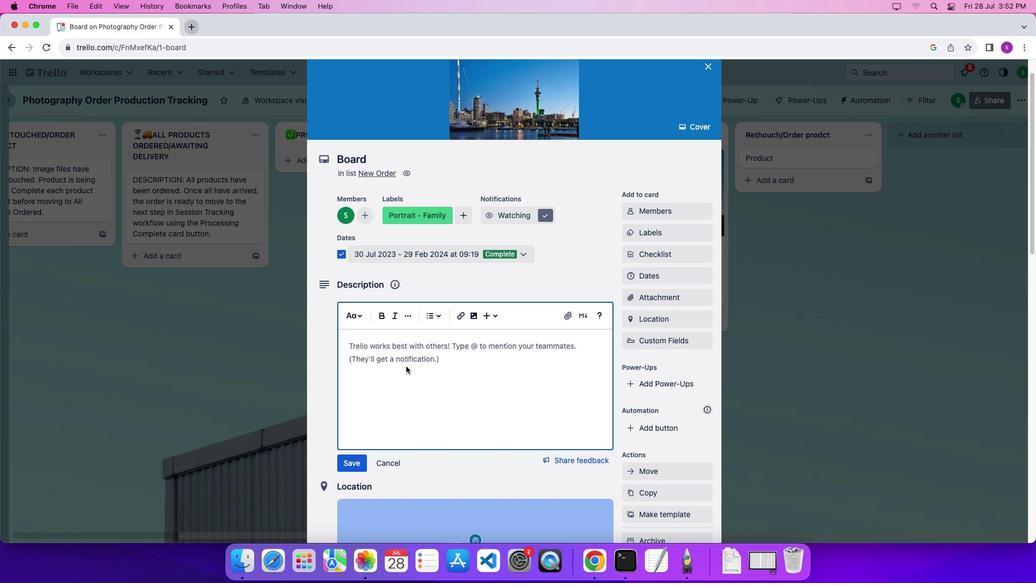 
Action: Key pressed Key.shift'T''h''i''s'Key.space'b''o''a''r''d'Key.space'w''o''r''k''s'Key.space'i''n'Key.space't''a''n''d''e''m'Key.space'w''i''t''h'Key.space'o''u''r'Key.space's''e''s''s''i''o''n'Key.space't''r''a''c''k''i''n''g'Key.space'b''o''a''r''d''.'Key.spaceKey.shift'S''e''s''s''i''o''n'Key.space'a''r''e'Key.space'a''a''a''u''t''o''m''a''t''i''c''a''l''l''y'Key.space't''r''a''n''s''f''e''r''e''d'Key.backspaceKey.backspace'r''e''d'Key.space't''o'Key.space't''h''i''s'Key.space'l''i''s''t'Key.space'w''h''e''n'Key.space't''h''e''y'Key.space'r''e''a''c''h'Key.space't''h''e'Key.space'o''r''d''e''r'Key.space'p''r''o''c''e''s''s''i''n''g'Key.space's''t''a''g''e''.'
Screenshot: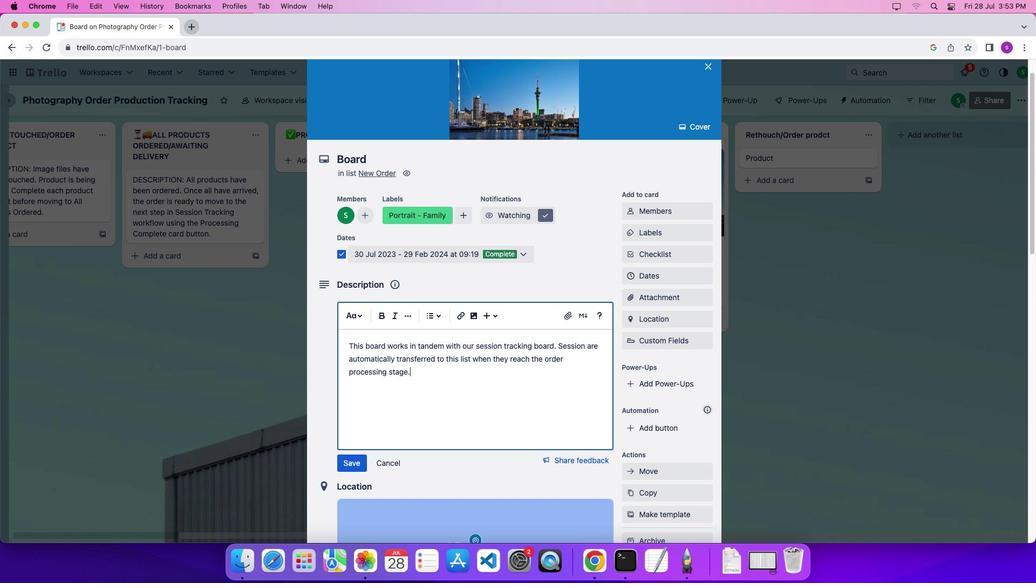 
Action: Mouse moved to (473, 373)
Screenshot: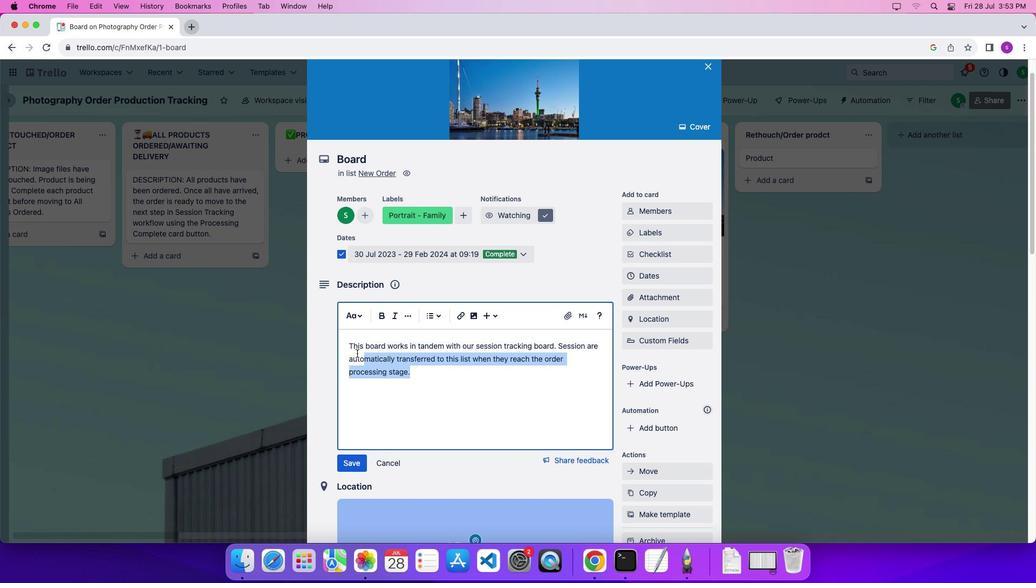 
Action: Mouse pressed left at (473, 373)
Screenshot: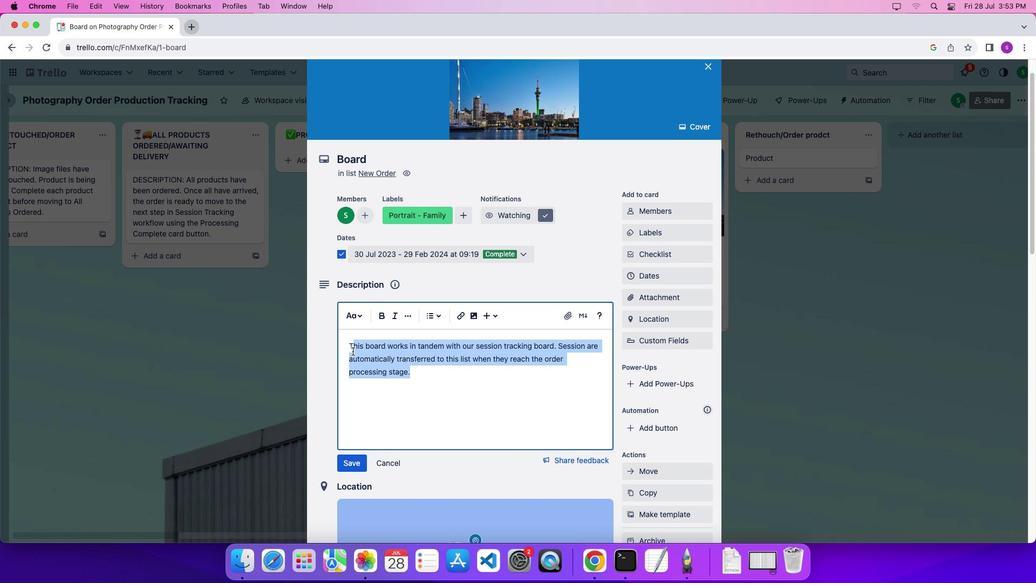 
Action: Mouse moved to (424, 319)
Screenshot: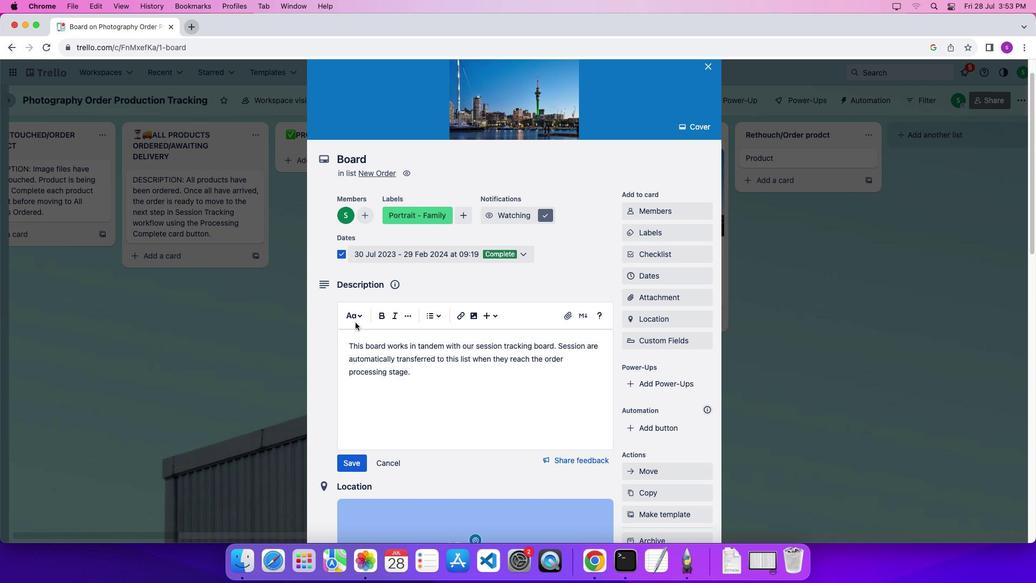 
Action: Mouse pressed left at (424, 319)
Screenshot: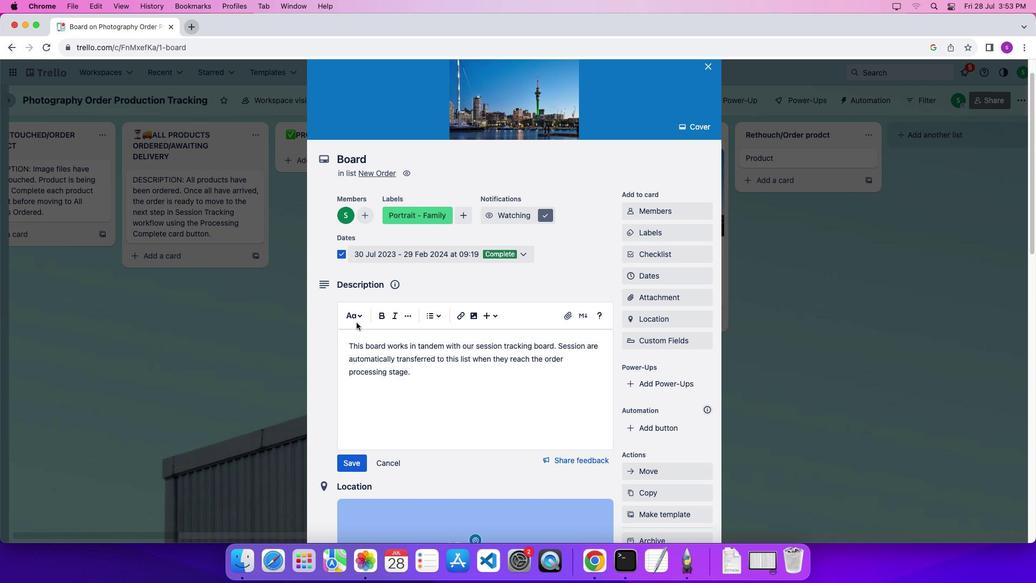 
Action: Mouse moved to (427, 314)
Screenshot: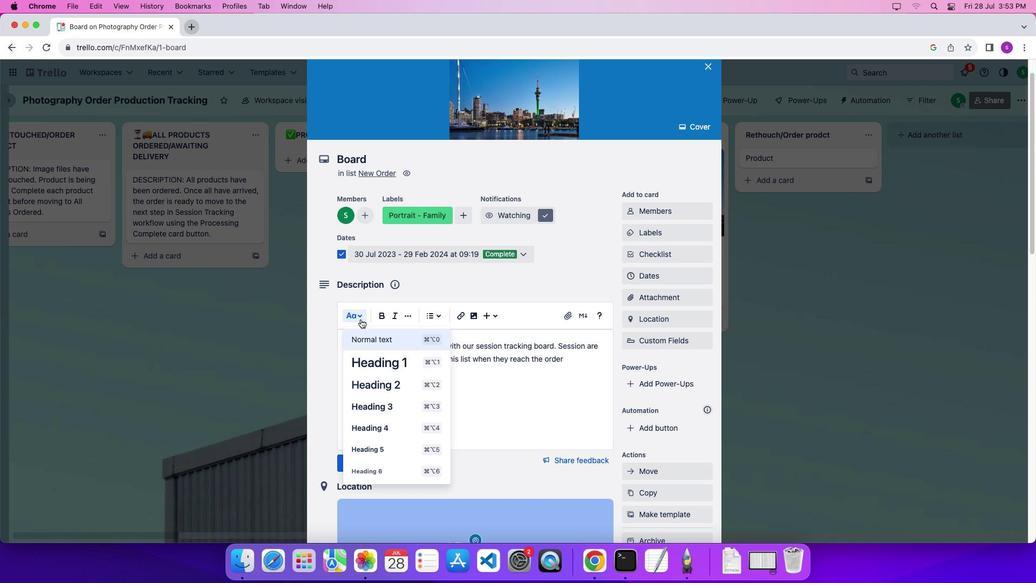 
Action: Mouse pressed left at (427, 314)
Screenshot: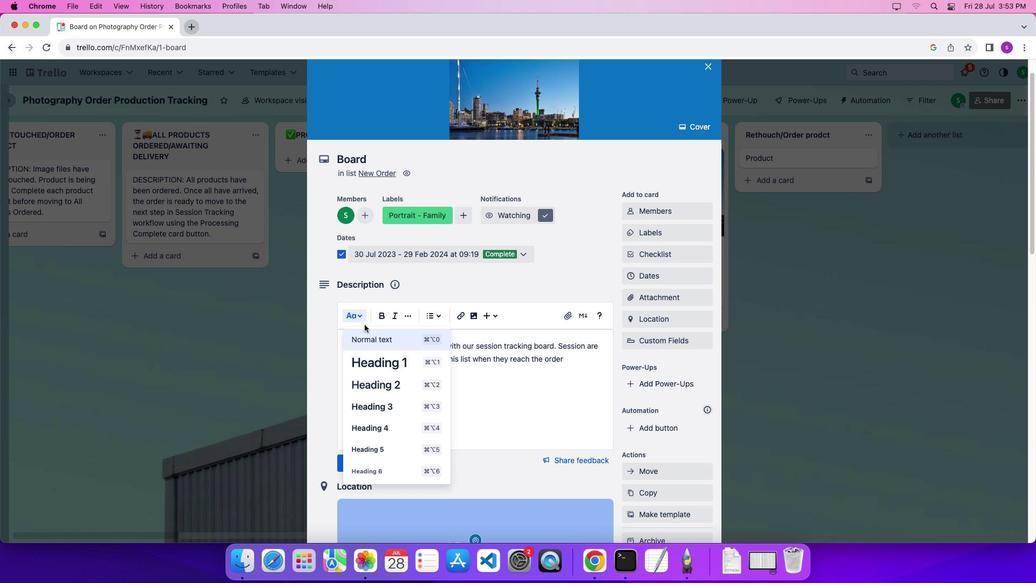 
Action: Mouse moved to (439, 353)
Screenshot: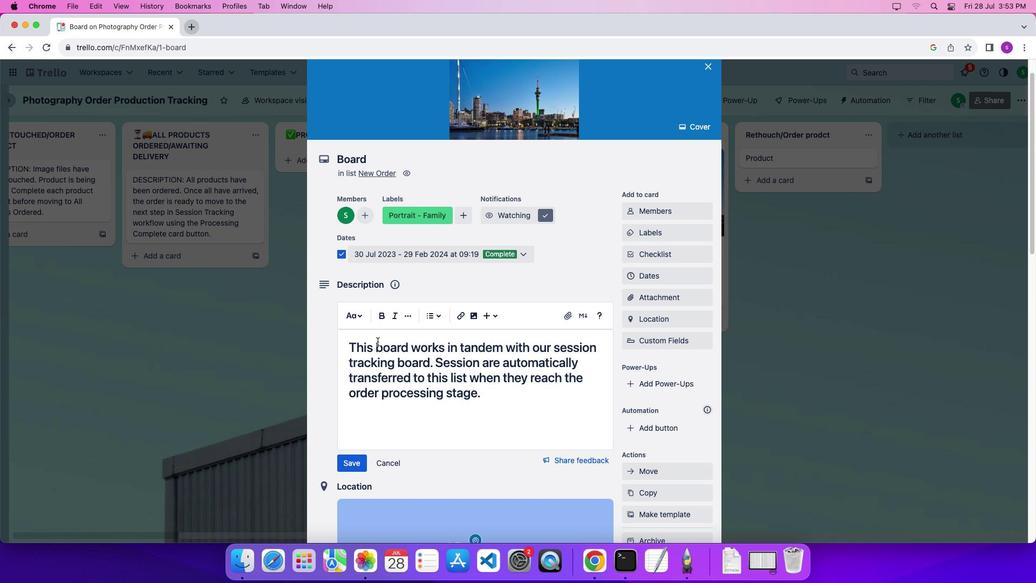 
Action: Mouse pressed left at (439, 353)
Screenshot: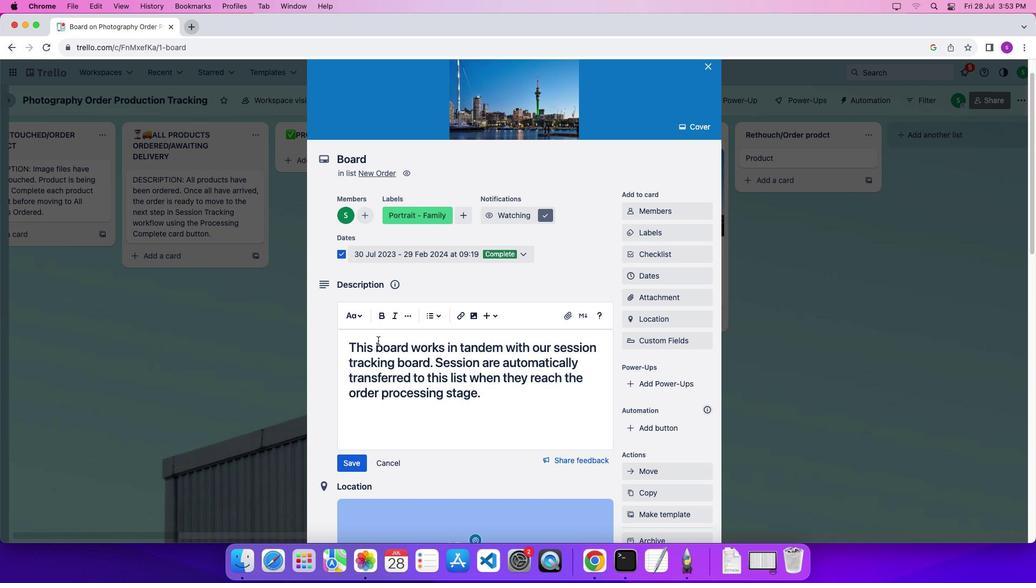 
Action: Mouse moved to (453, 316)
Screenshot: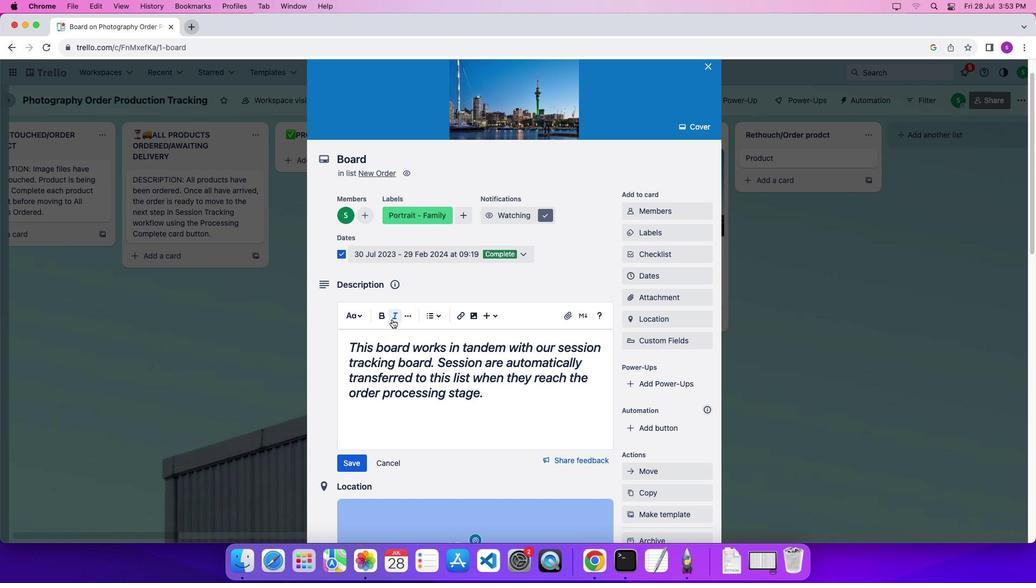 
Action: Mouse pressed left at (453, 316)
Screenshot: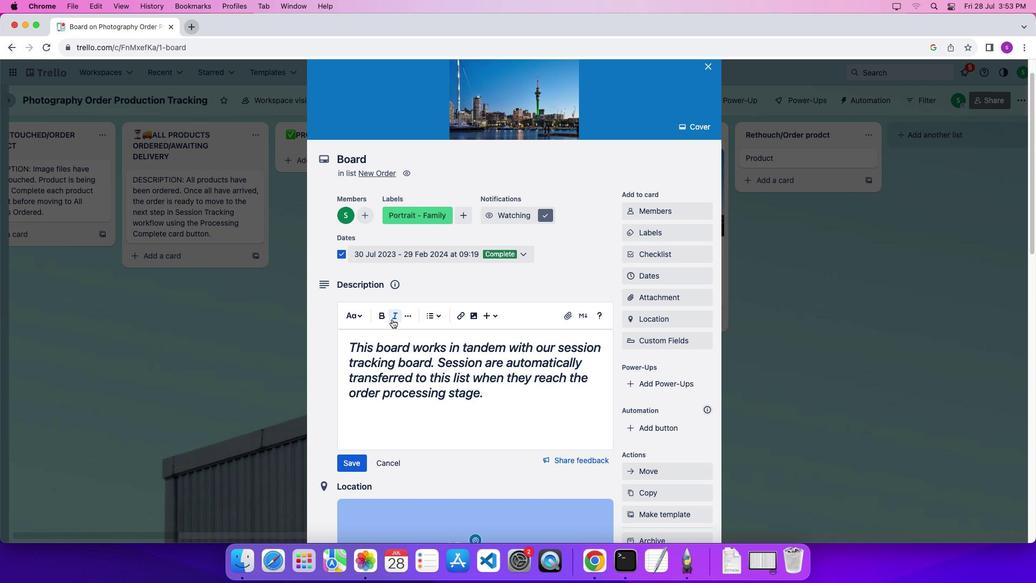 
Action: Mouse moved to (455, 411)
Screenshot: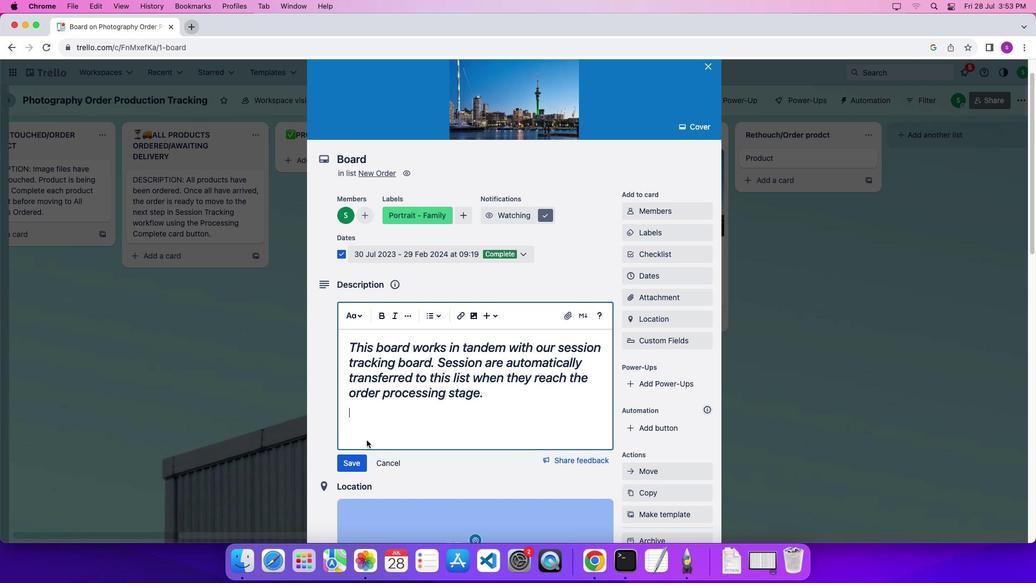
Action: Mouse pressed left at (455, 411)
Screenshot: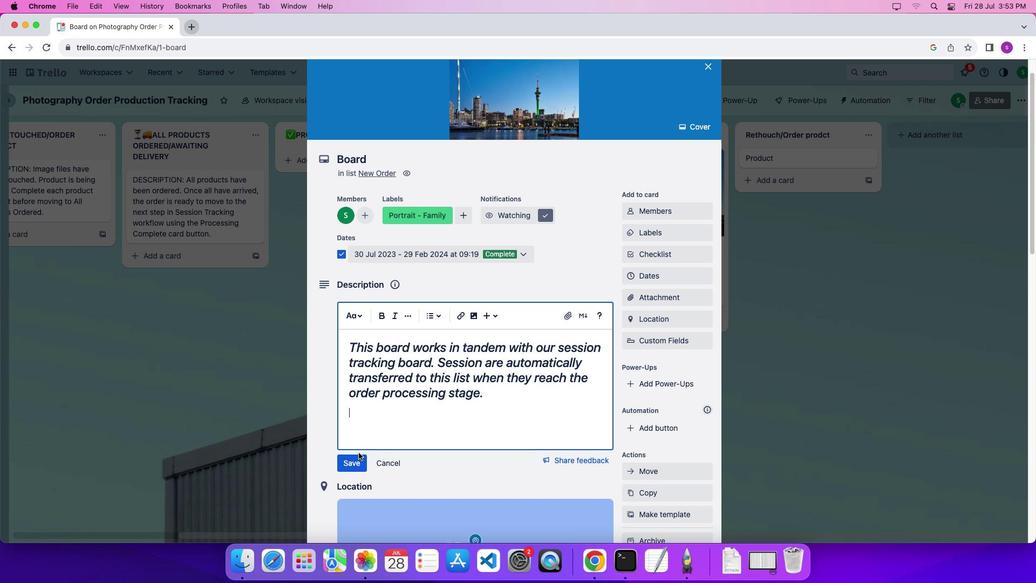 
Action: Mouse moved to (423, 460)
Screenshot: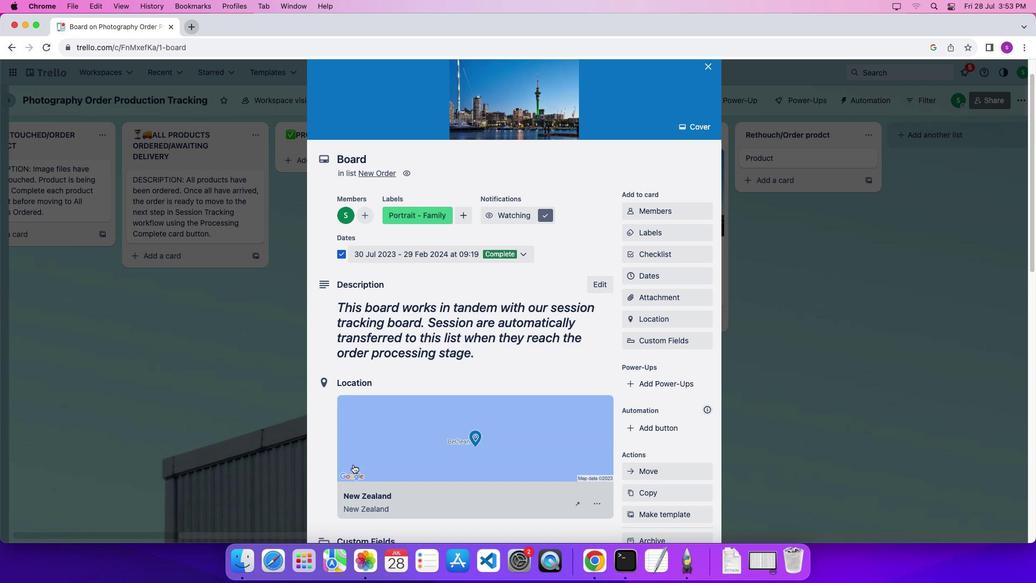 
Action: Mouse pressed left at (423, 460)
Screenshot: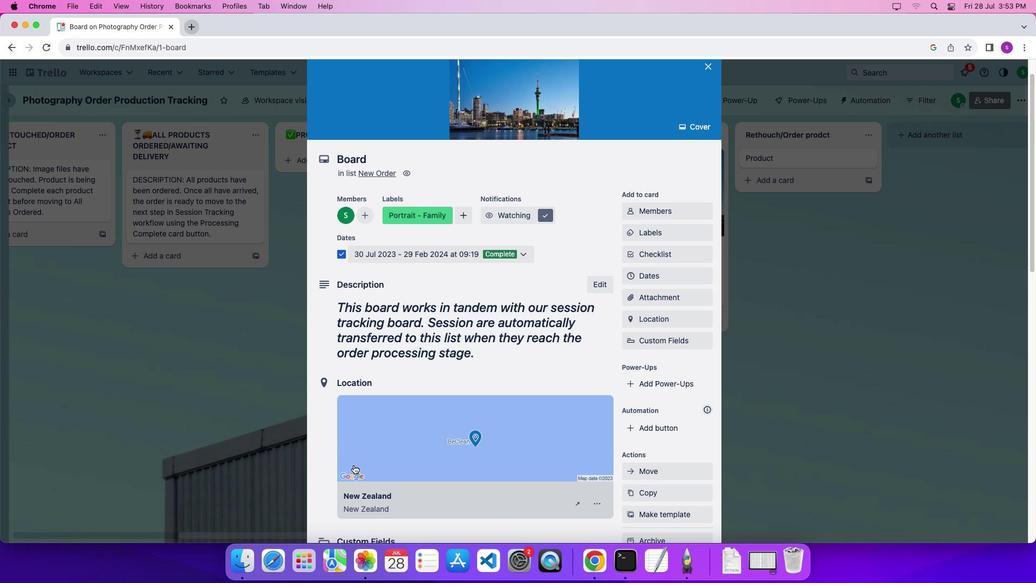 
Action: Mouse moved to (452, 441)
Screenshot: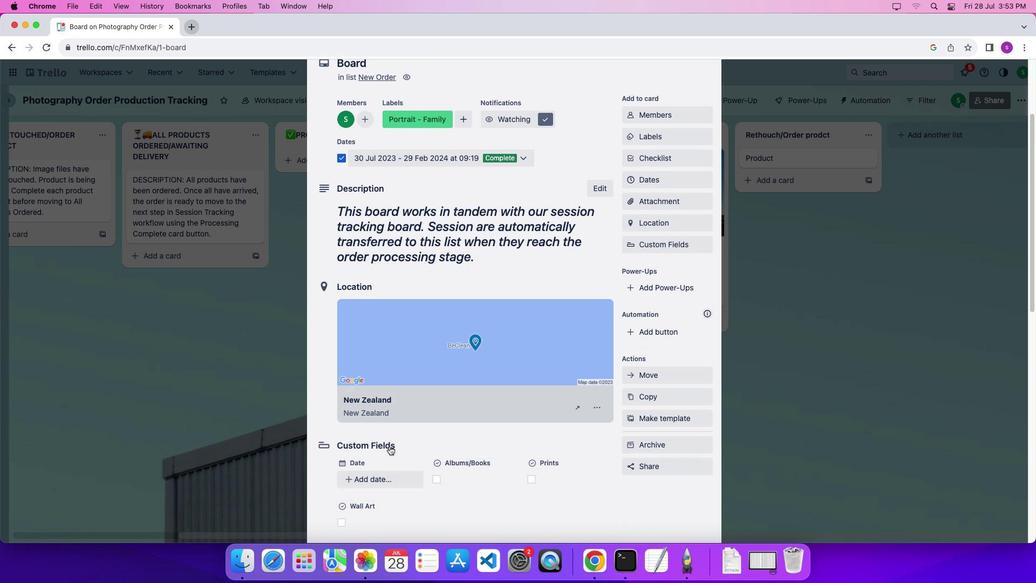 
Action: Mouse scrolled (452, 441) with delta (146, 0)
Screenshot: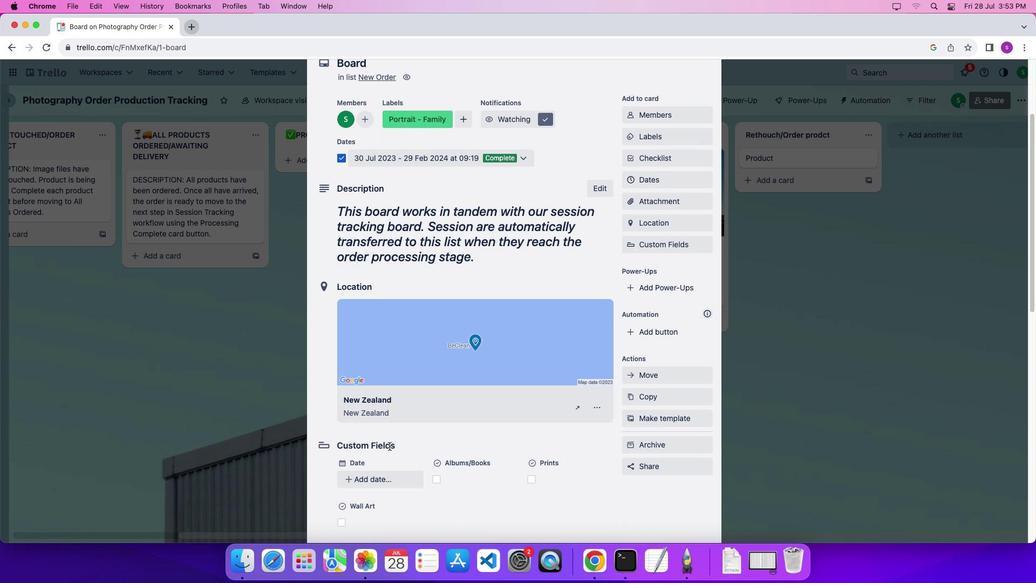 
Action: Mouse moved to (452, 441)
Screenshot: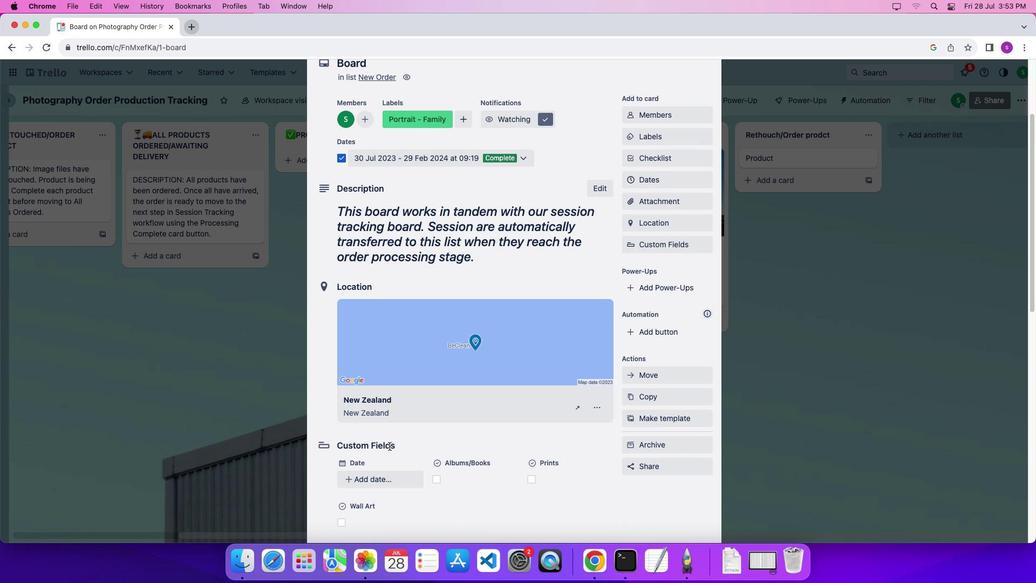 
Action: Mouse scrolled (452, 441) with delta (146, 0)
Screenshot: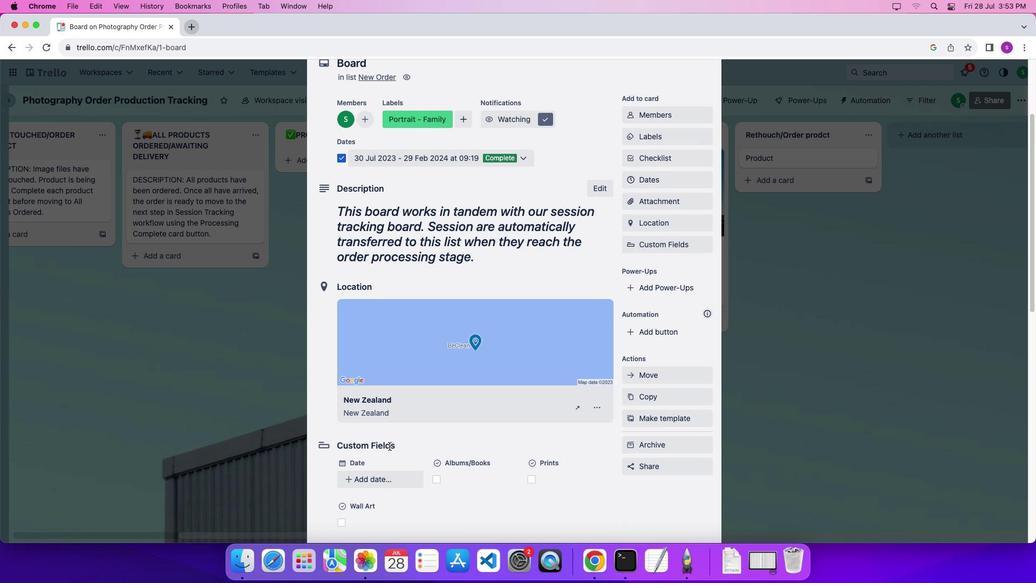 
Action: Mouse scrolled (452, 441) with delta (146, -1)
Screenshot: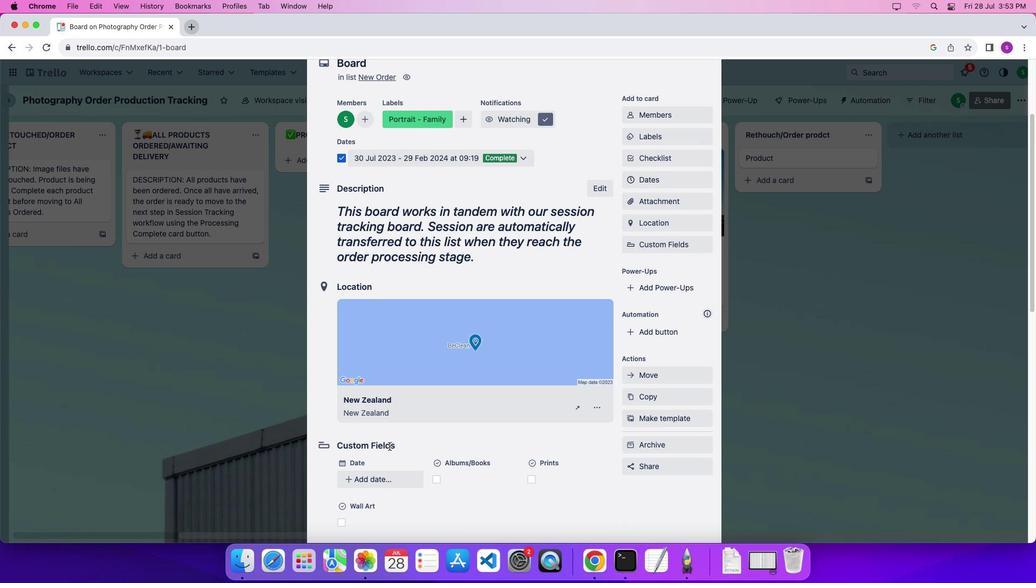 
Action: Mouse moved to (452, 441)
Screenshot: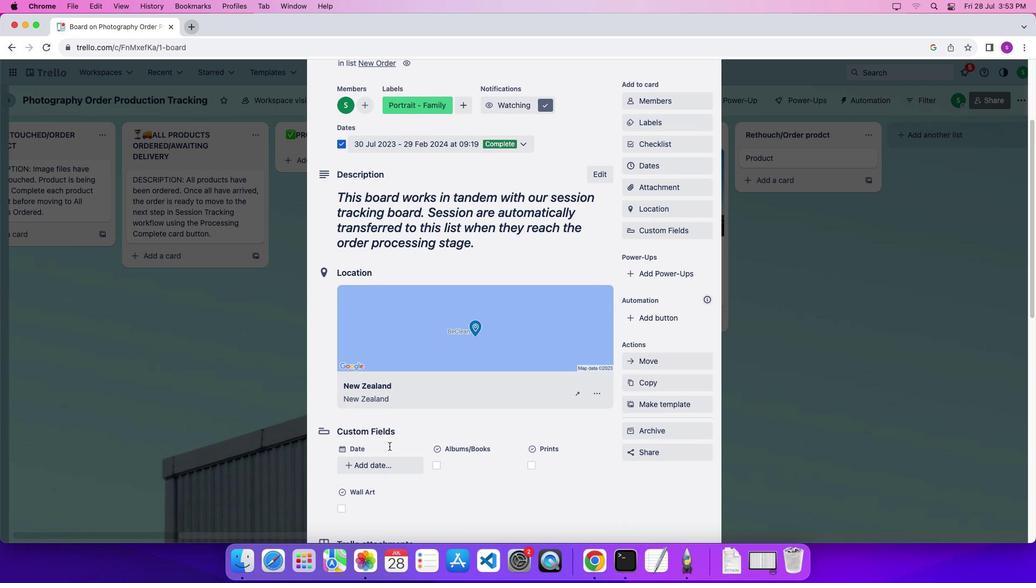 
Action: Mouse scrolled (452, 441) with delta (146, 0)
Screenshot: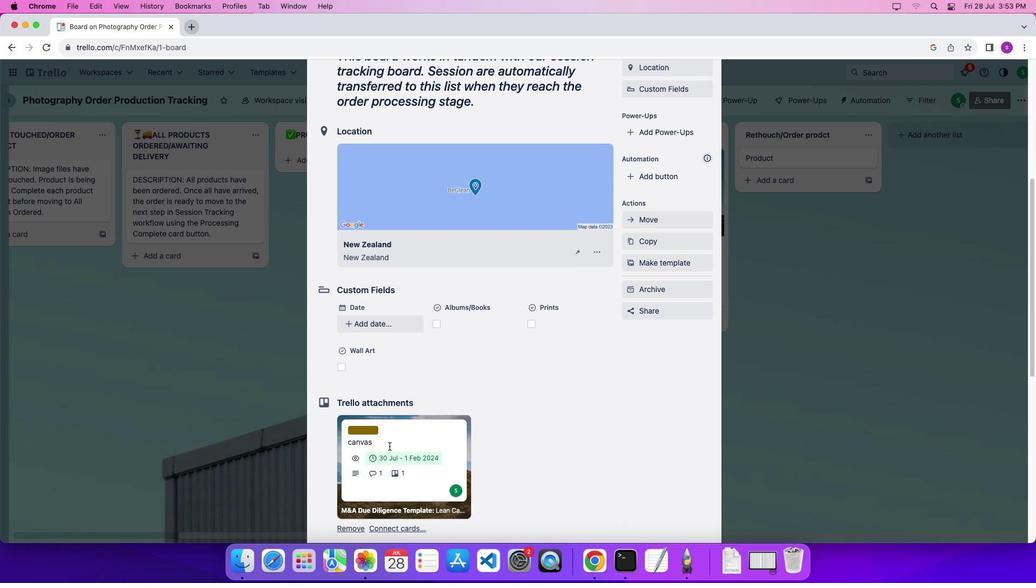
Action: Mouse scrolled (452, 441) with delta (146, 0)
Screenshot: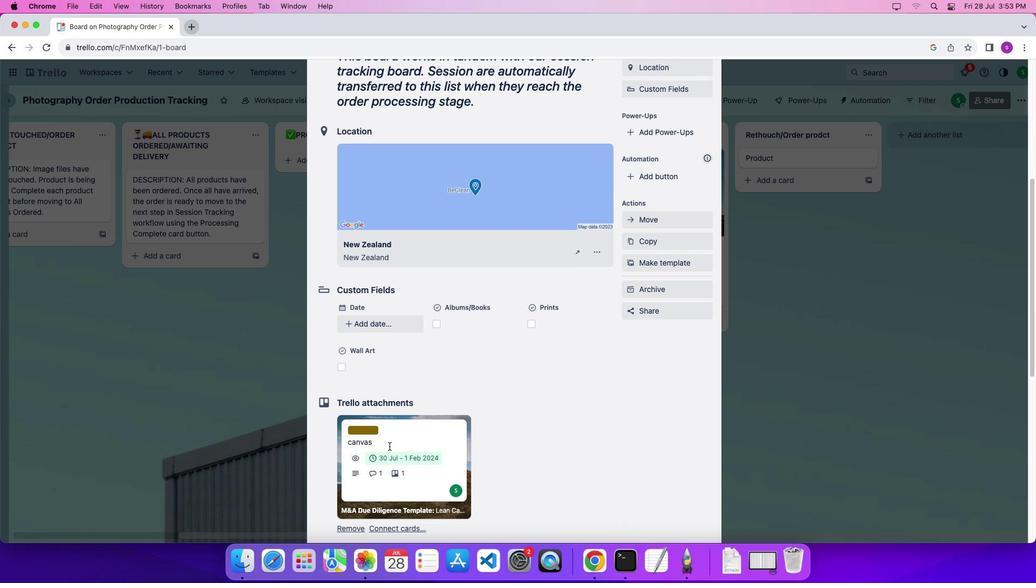 
Action: Mouse scrolled (452, 441) with delta (146, -2)
Screenshot: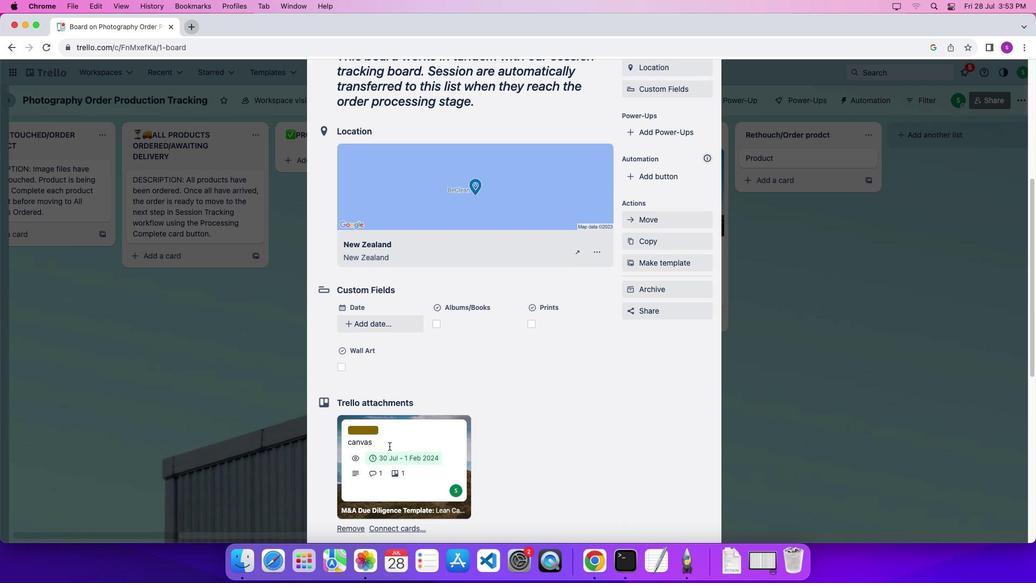 
Action: Mouse scrolled (452, 441) with delta (146, 0)
Screenshot: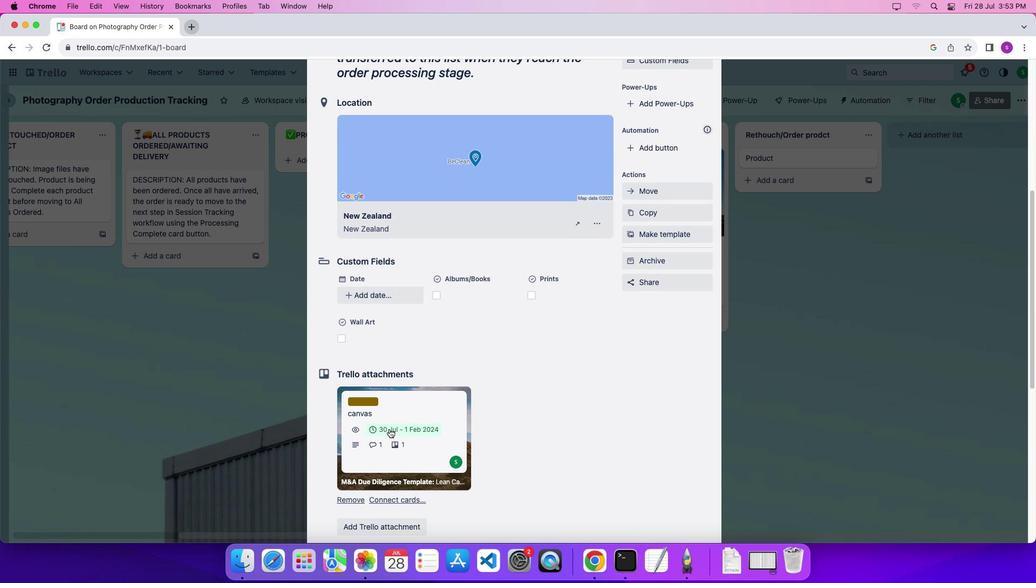 
Action: Mouse scrolled (452, 441) with delta (146, 0)
Screenshot: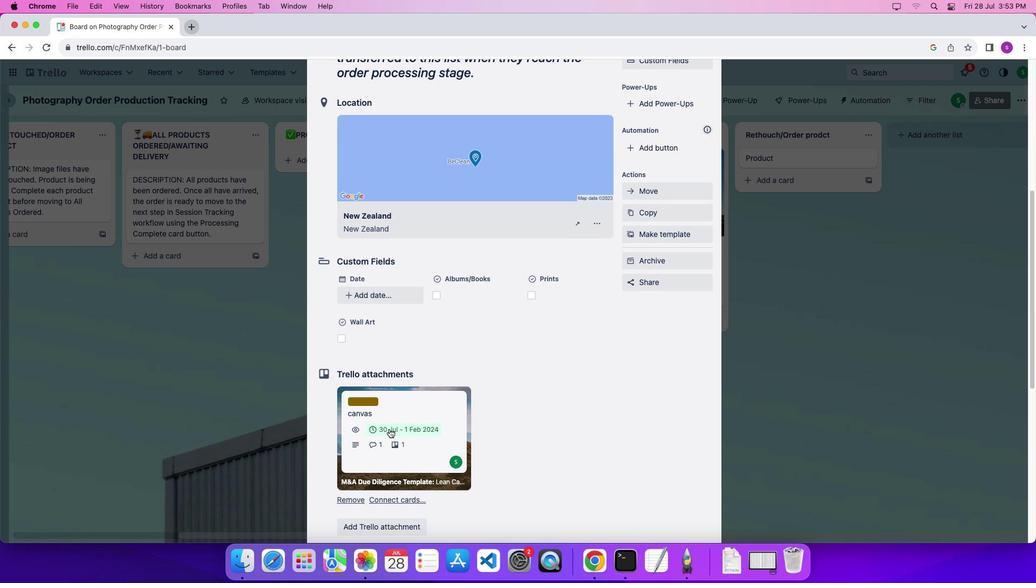 
Action: Mouse moved to (452, 425)
Screenshot: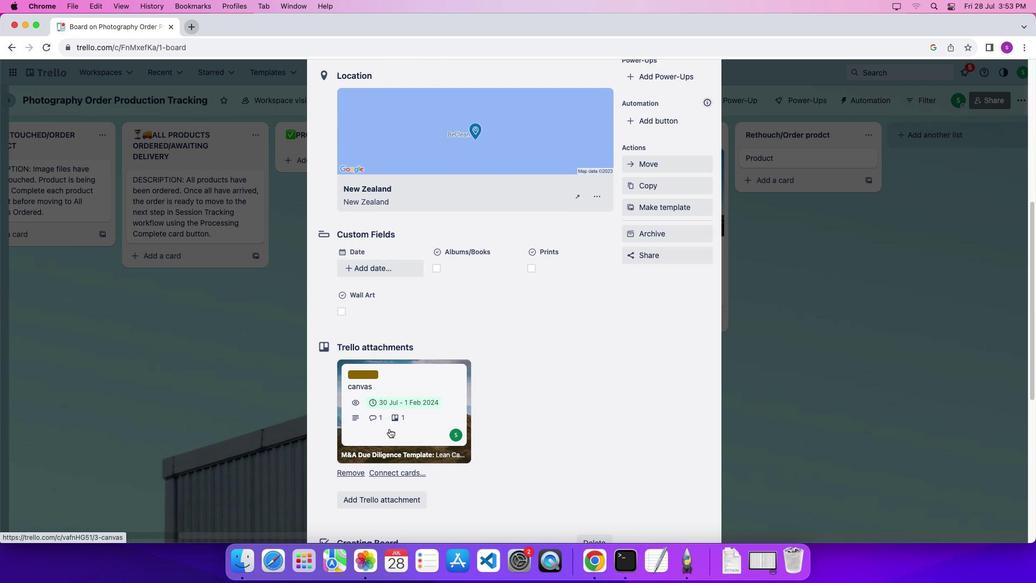
Action: Mouse scrolled (452, 425) with delta (146, 0)
Screenshot: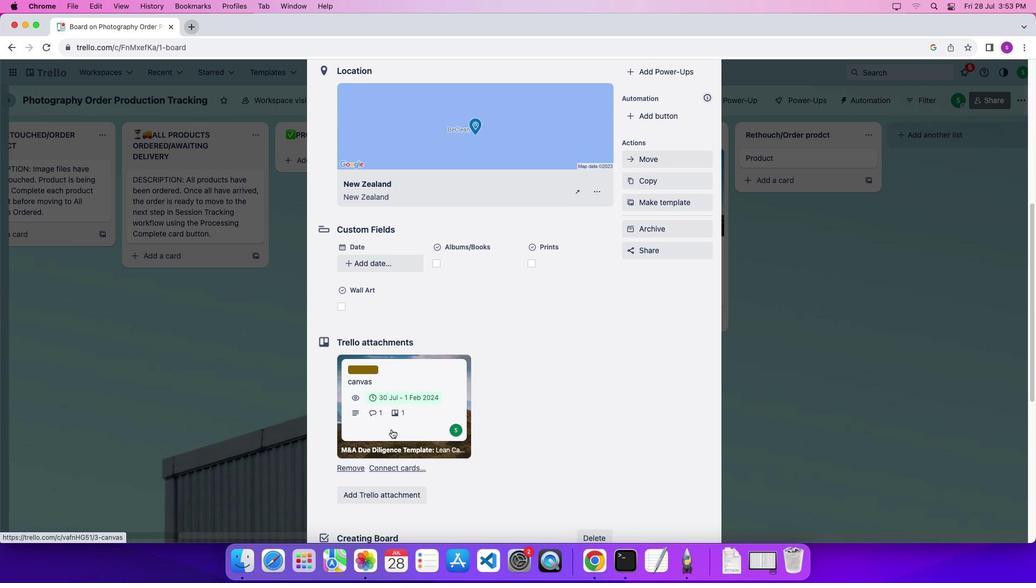 
Action: Mouse scrolled (452, 425) with delta (146, 0)
Screenshot: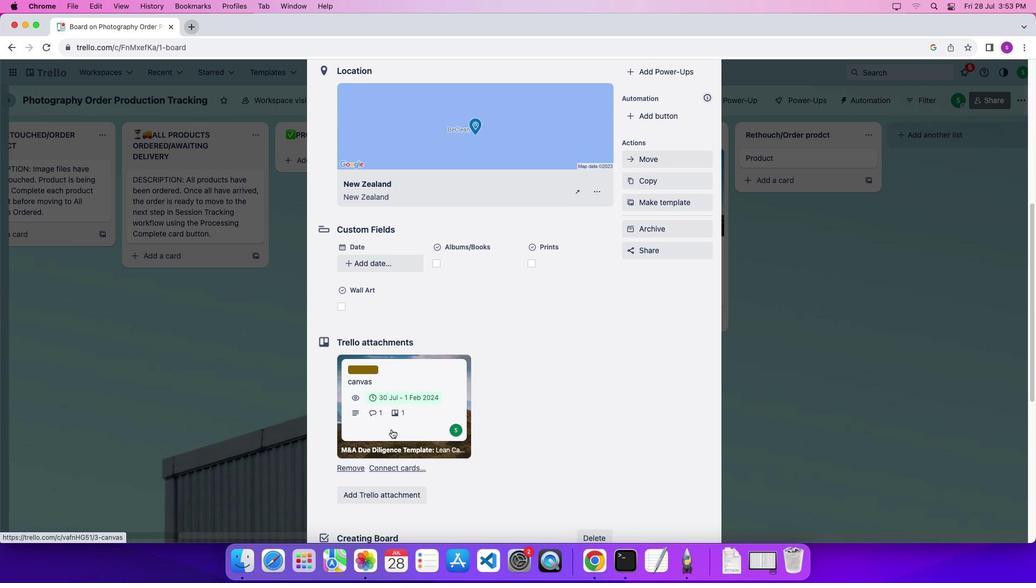 
Action: Mouse moved to (476, 327)
Screenshot: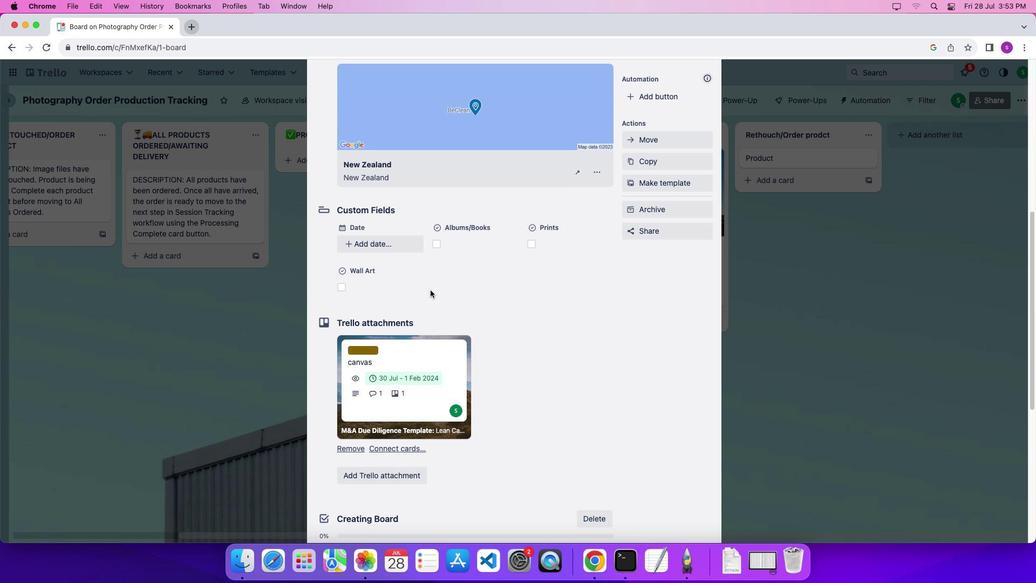 
Action: Mouse scrolled (476, 327) with delta (146, 0)
Screenshot: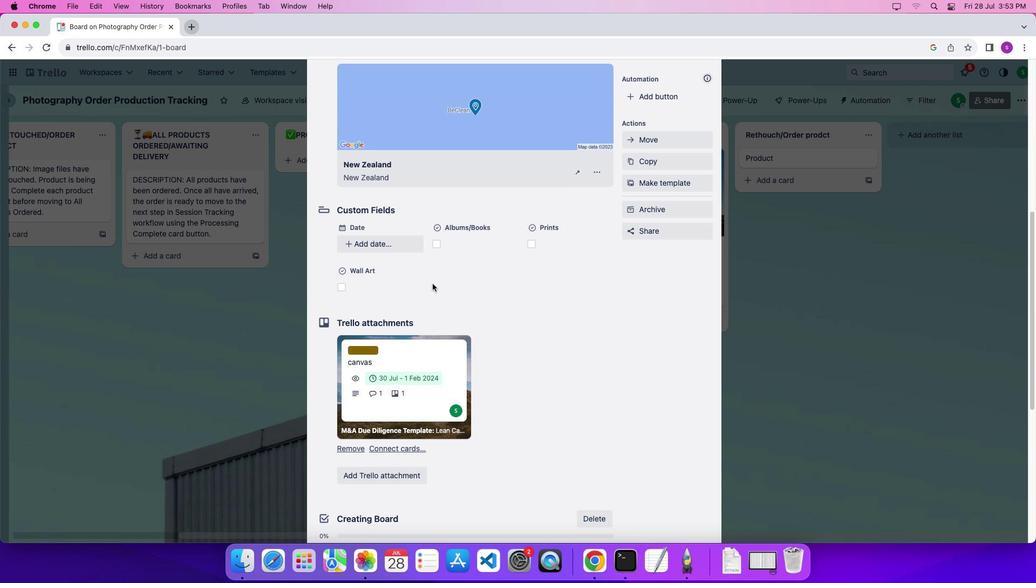 
Action: Mouse scrolled (476, 327) with delta (146, 0)
Screenshot: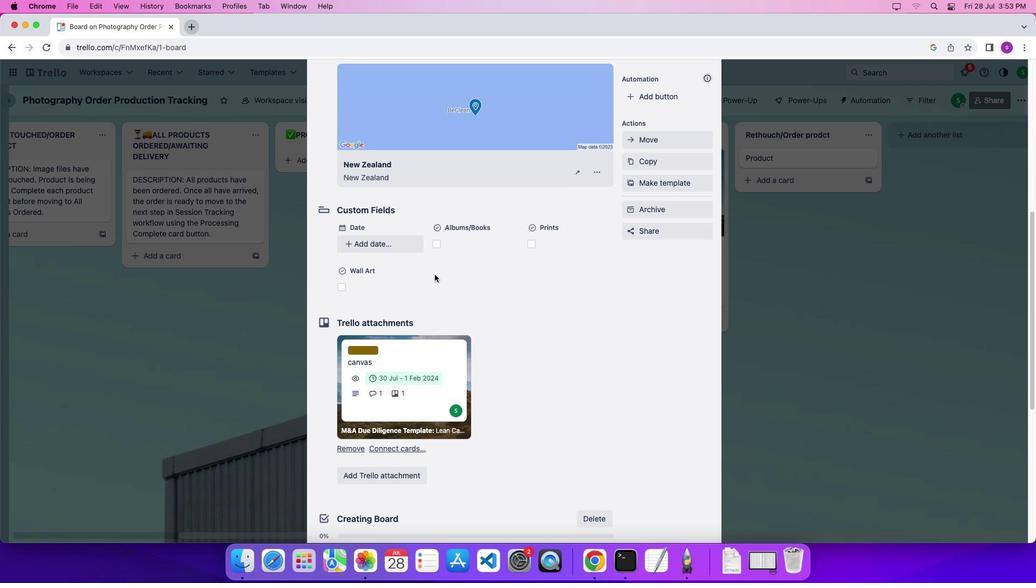 
Action: Mouse moved to (488, 242)
Screenshot: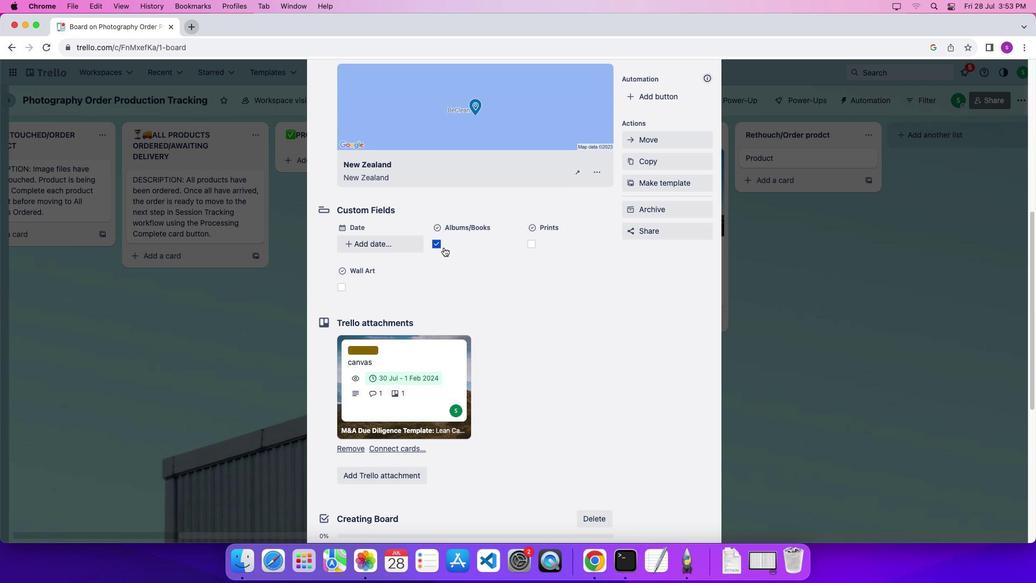 
Action: Mouse pressed left at (488, 242)
Screenshot: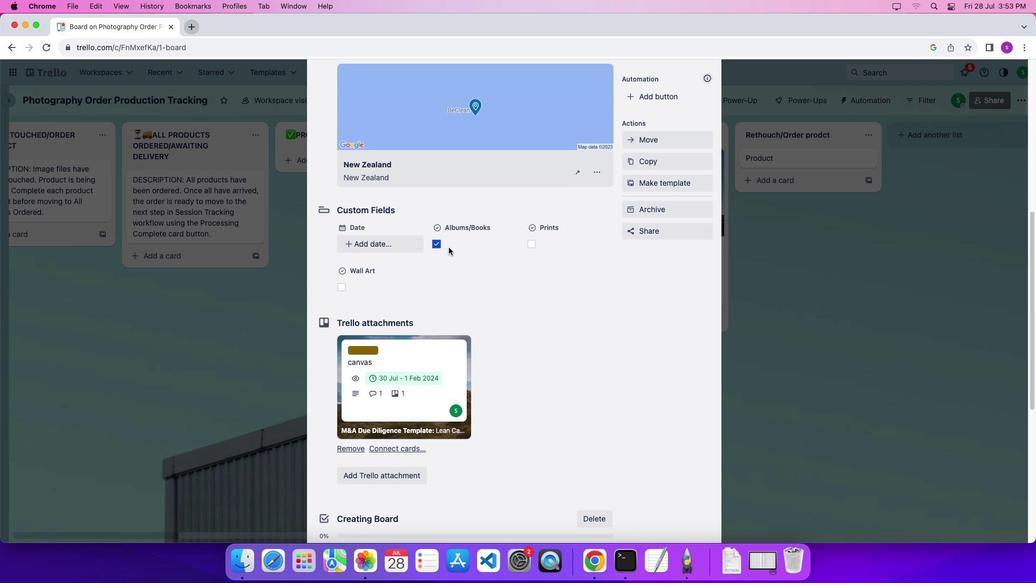 
Action: Mouse moved to (567, 241)
Screenshot: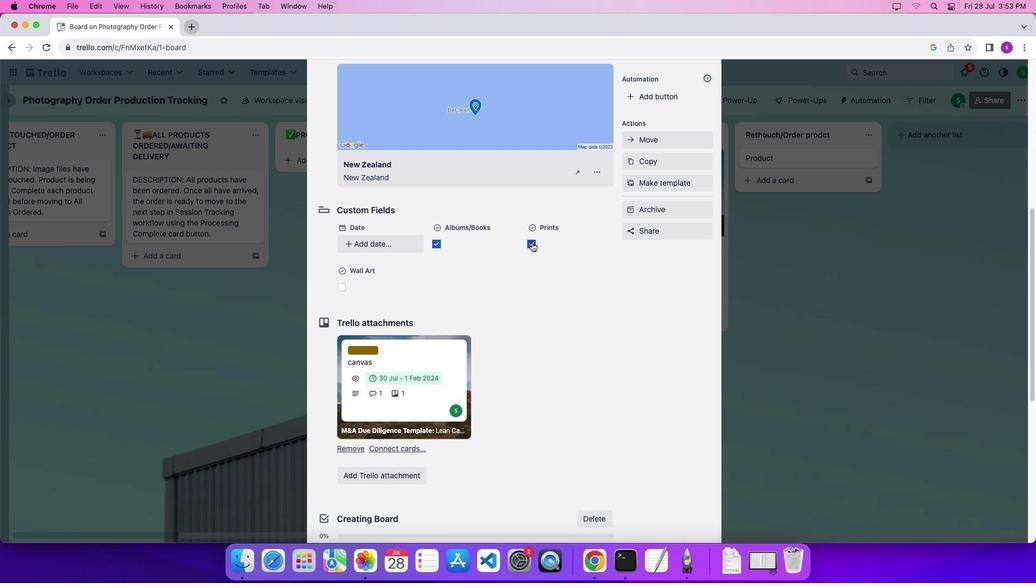 
Action: Mouse pressed left at (567, 241)
Screenshot: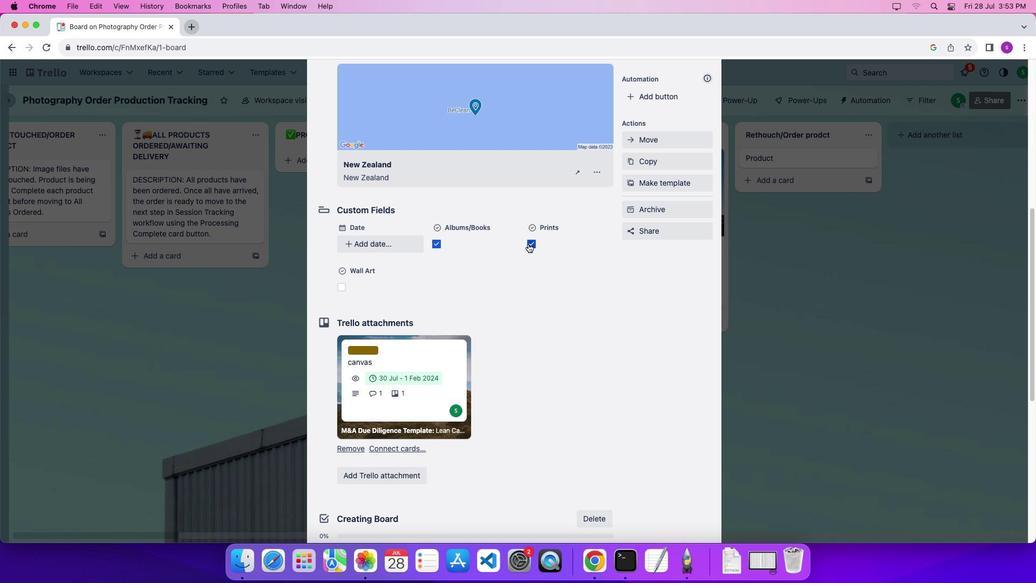 
Action: Mouse moved to (415, 283)
Screenshot: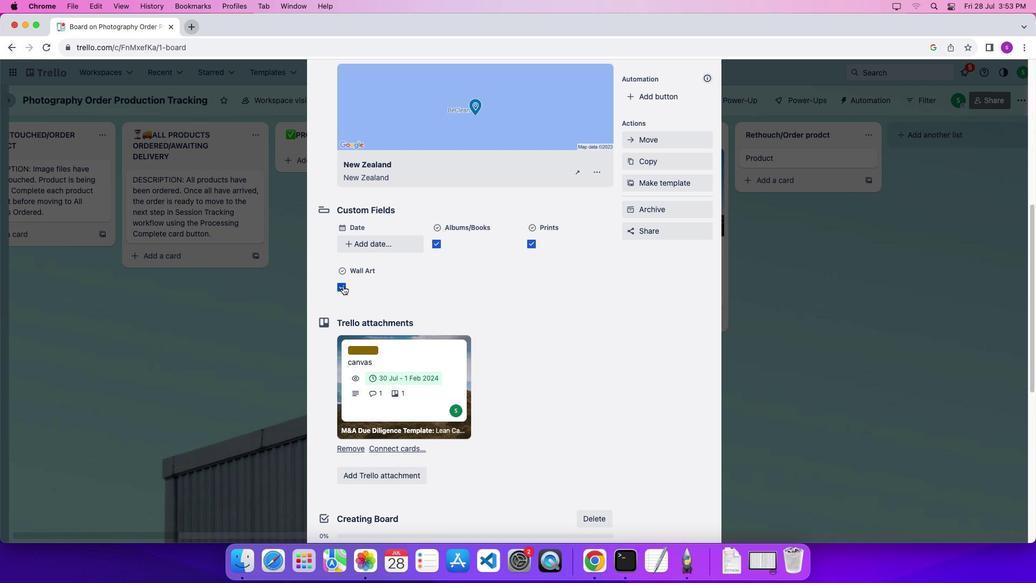 
Action: Mouse pressed left at (415, 283)
Screenshot: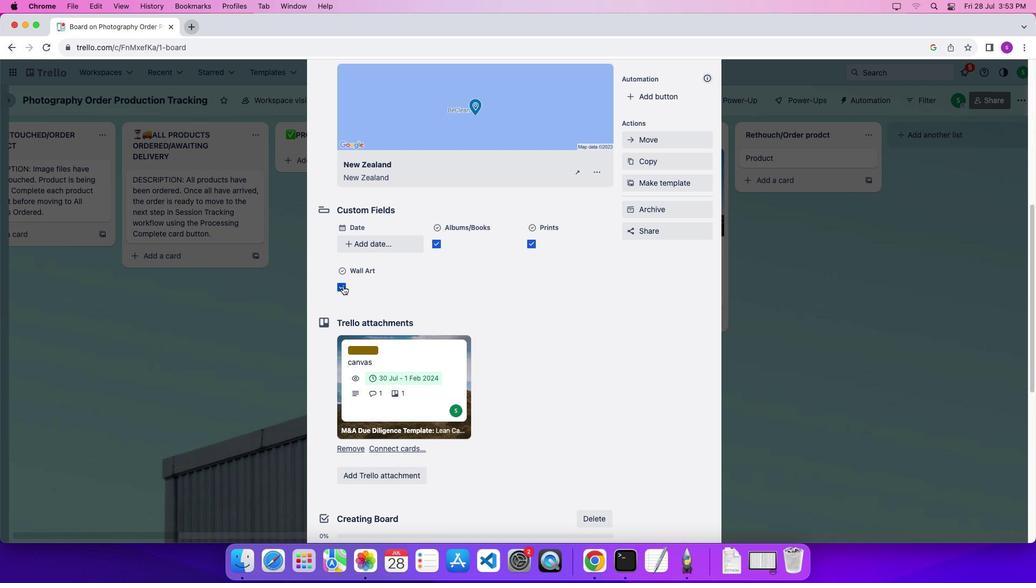
Action: Mouse moved to (437, 318)
Screenshot: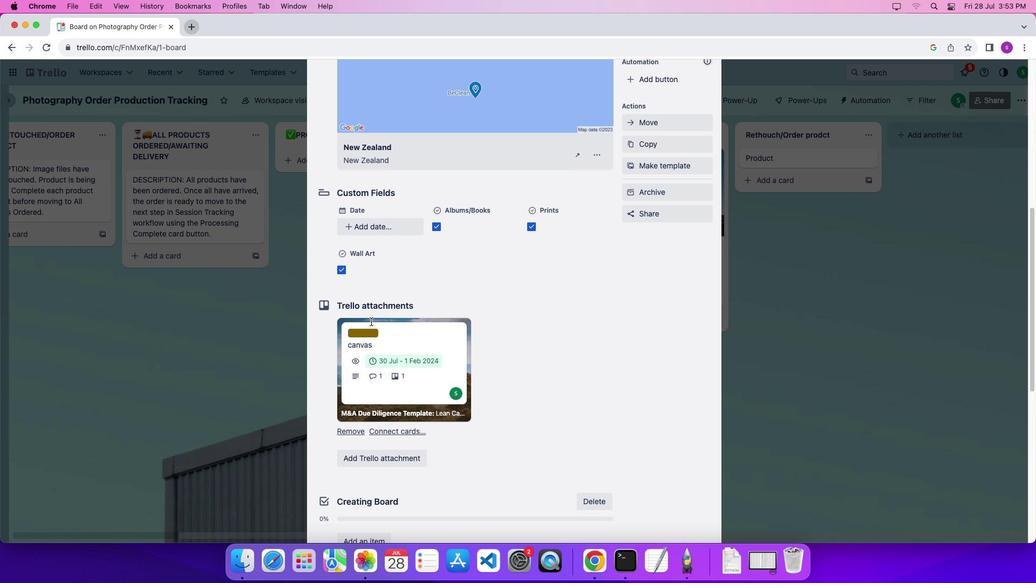 
Action: Mouse scrolled (437, 318) with delta (146, 0)
Screenshot: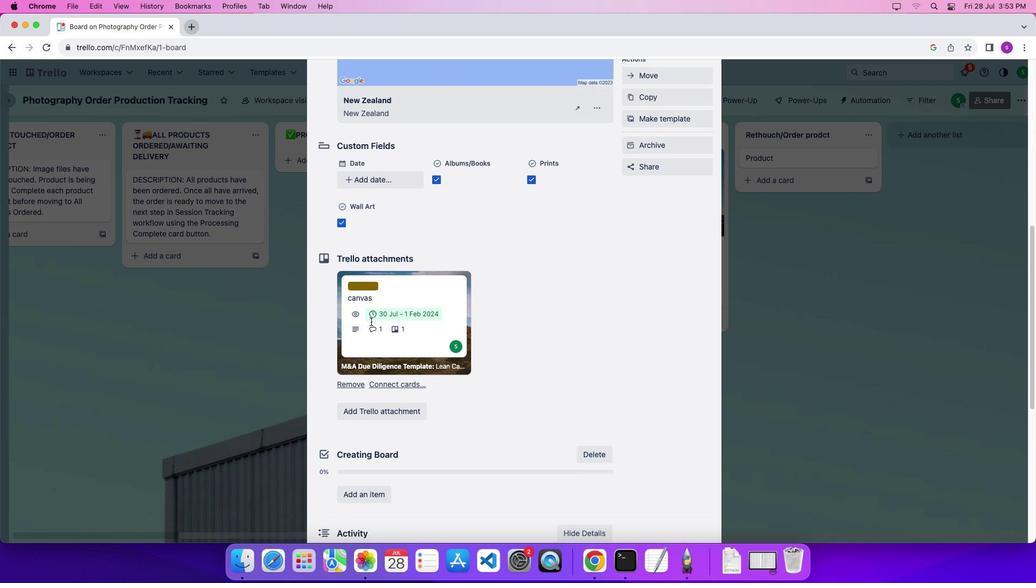 
Action: Mouse scrolled (437, 318) with delta (146, 0)
Screenshot: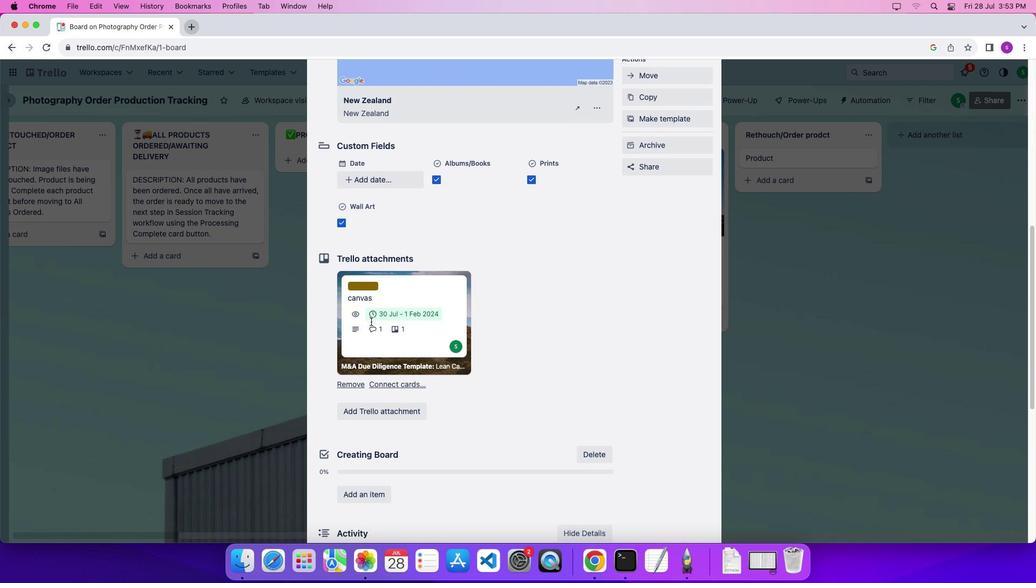 
Action: Mouse scrolled (437, 318) with delta (146, 0)
Screenshot: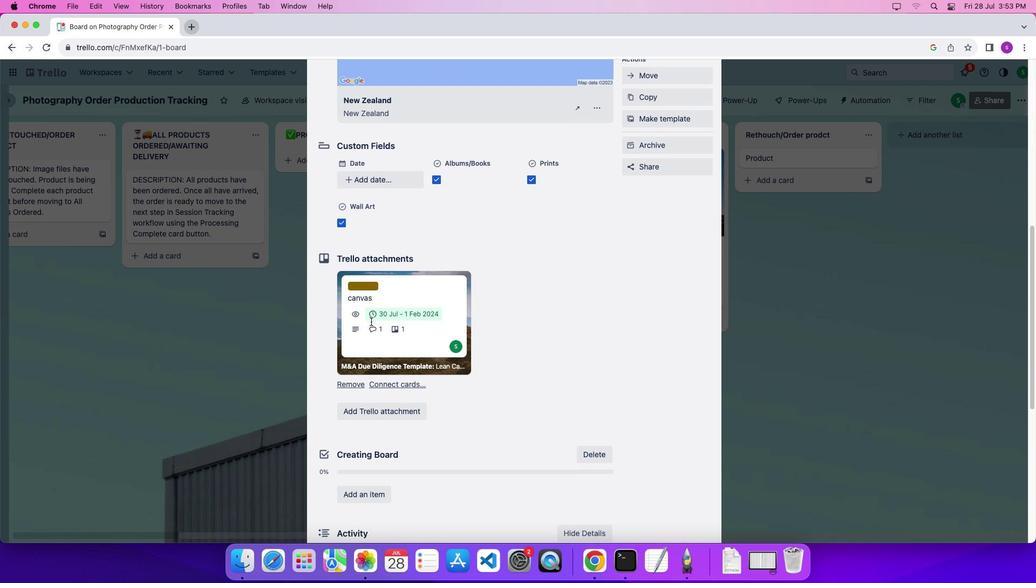 
Action: Mouse scrolled (437, 318) with delta (146, 0)
Screenshot: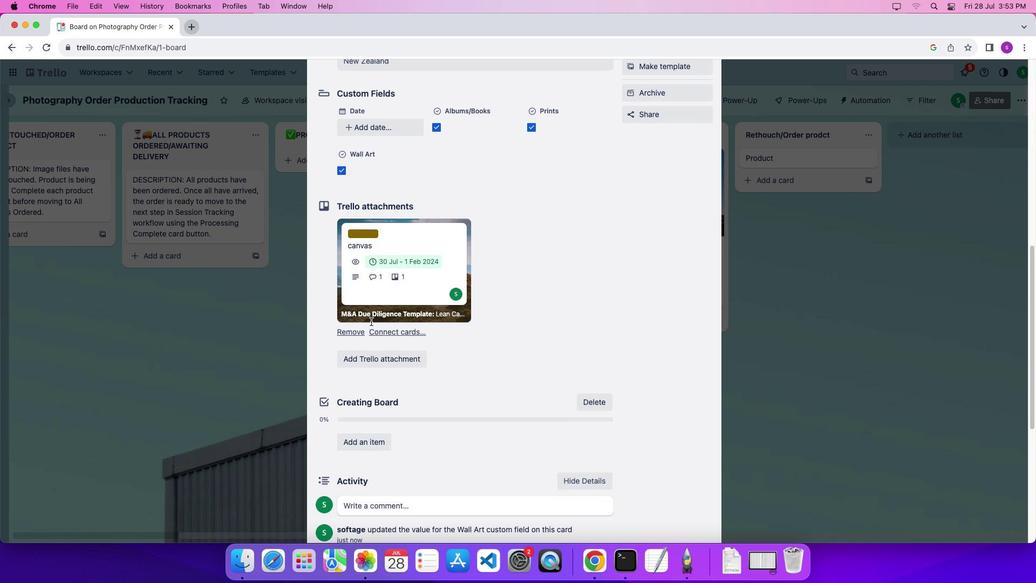 
Action: Mouse scrolled (437, 318) with delta (146, 0)
Screenshot: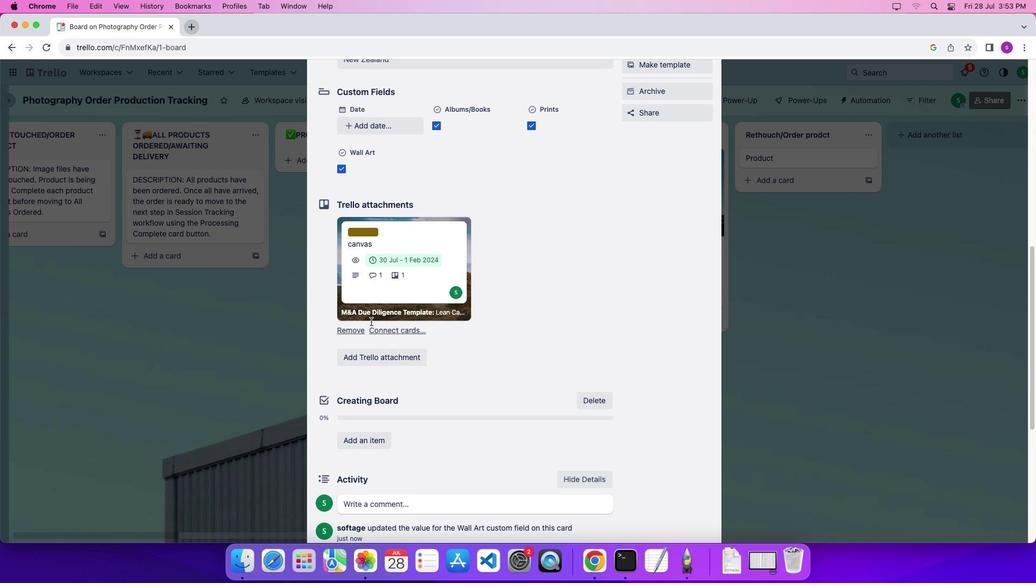 
Action: Mouse scrolled (437, 318) with delta (146, 0)
Screenshot: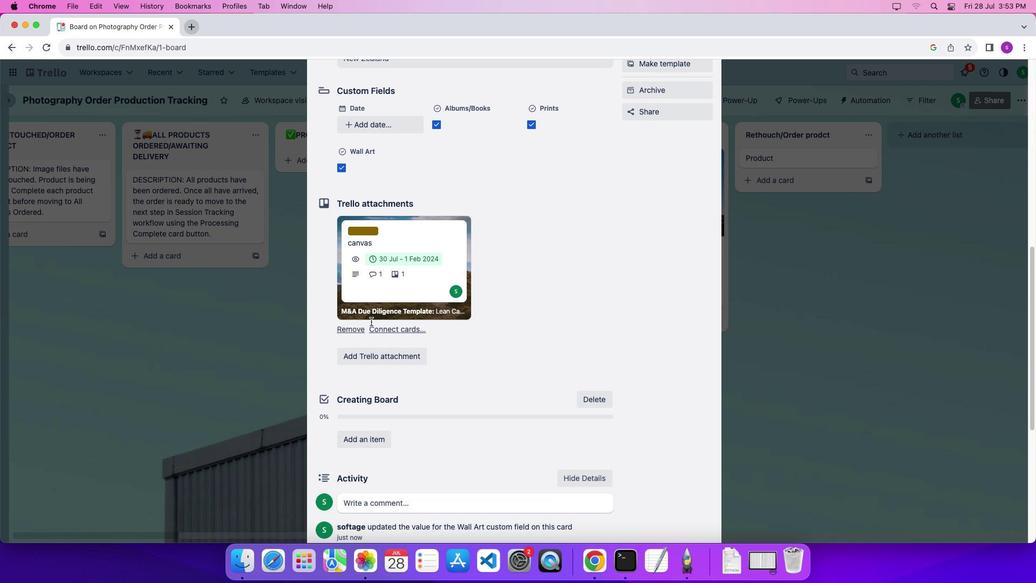
Action: Mouse scrolled (437, 318) with delta (146, 0)
Screenshot: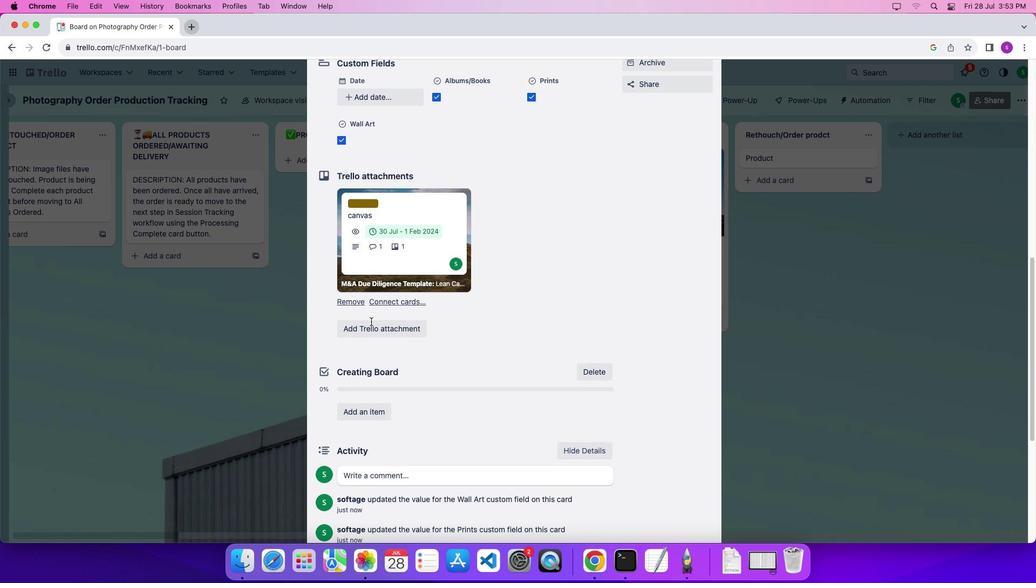 
Action: Mouse scrolled (437, 318) with delta (146, 0)
Screenshot: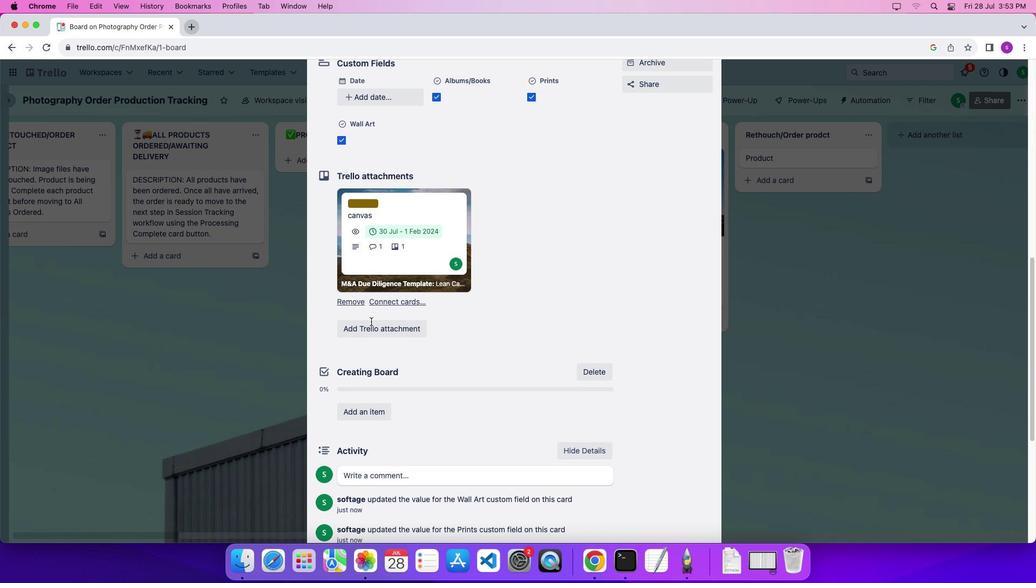 
Action: Mouse scrolled (437, 318) with delta (146, 0)
Screenshot: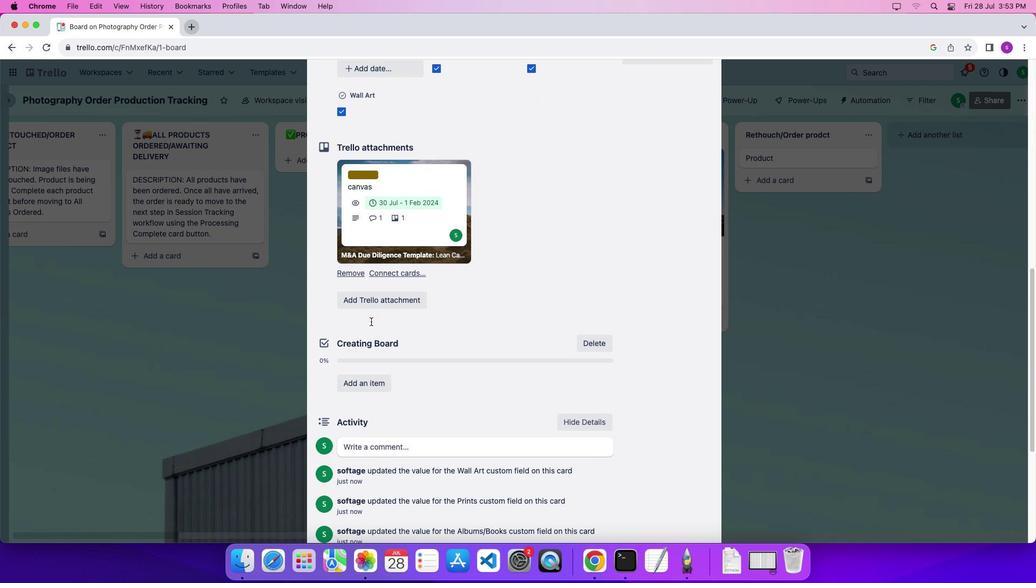 
Action: Mouse scrolled (437, 318) with delta (146, 0)
Screenshot: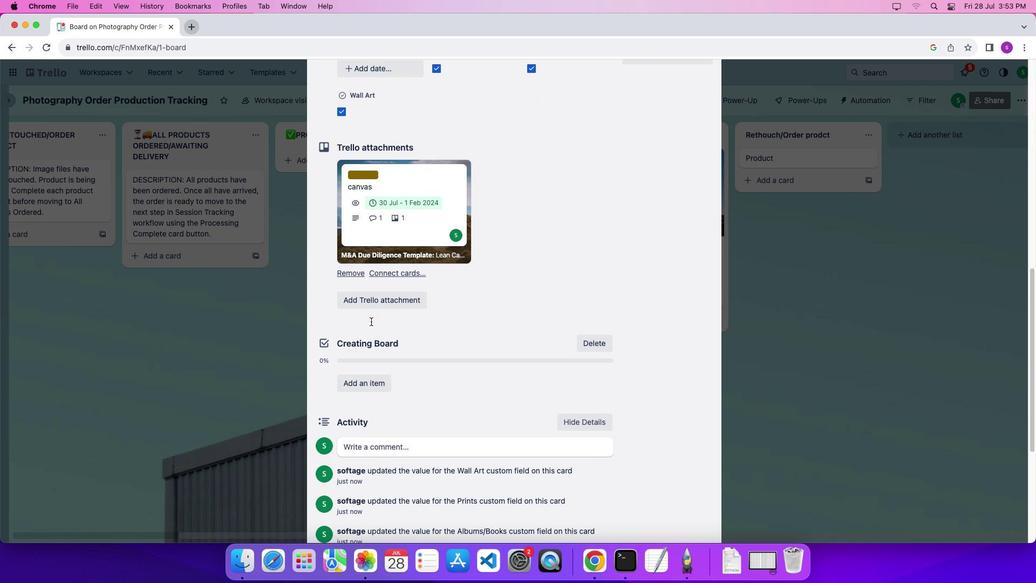 
Action: Mouse scrolled (437, 318) with delta (146, 0)
Screenshot: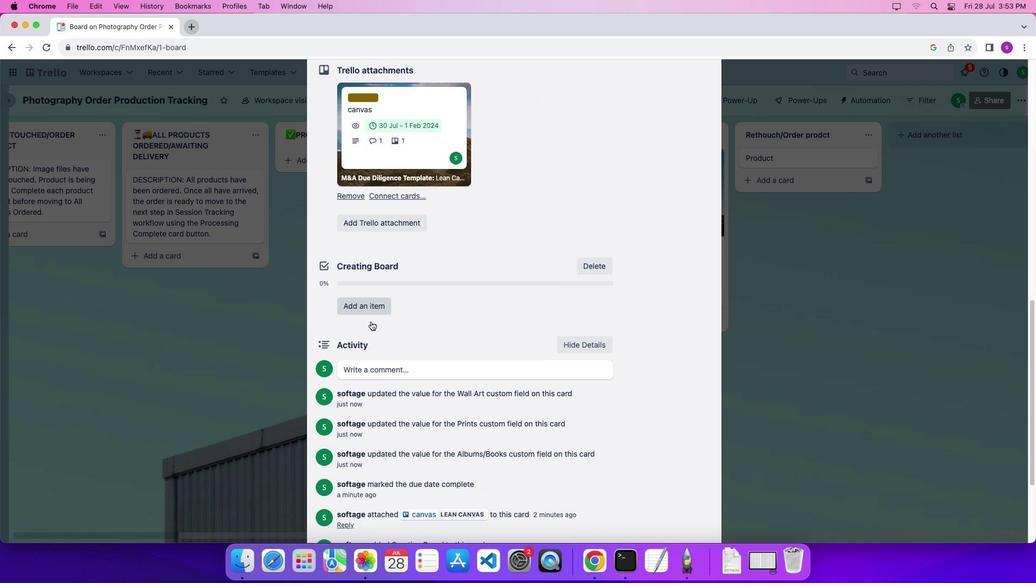 
Action: Mouse scrolled (437, 318) with delta (146, 0)
Screenshot: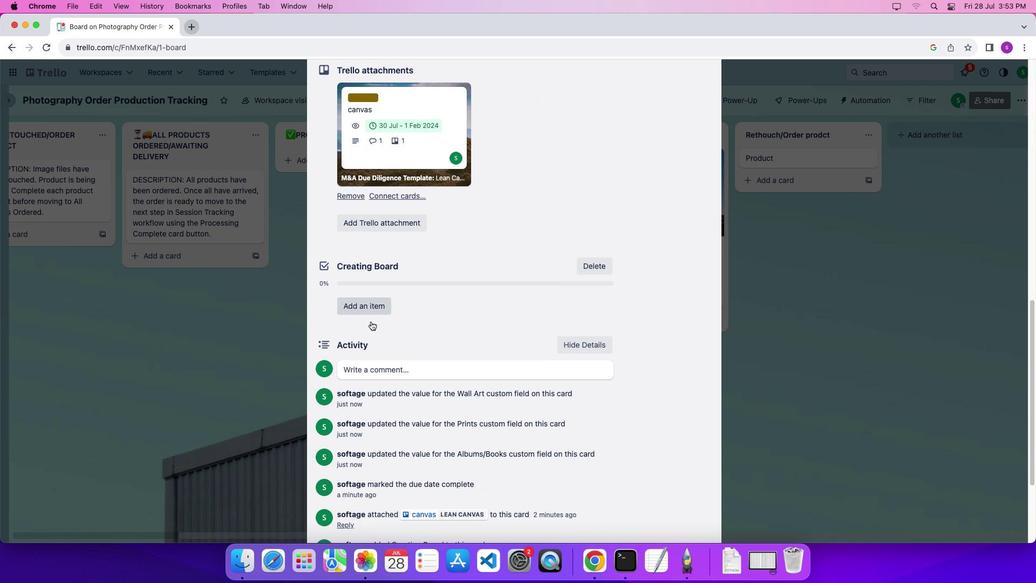 
Action: Mouse scrolled (437, 318) with delta (146, -1)
Screenshot: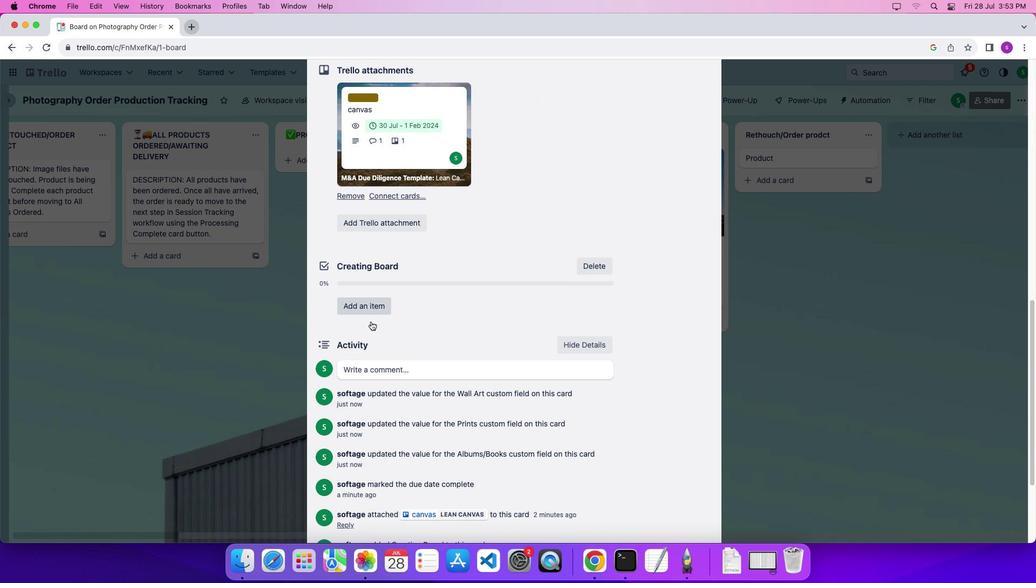 
Action: Mouse moved to (440, 361)
Screenshot: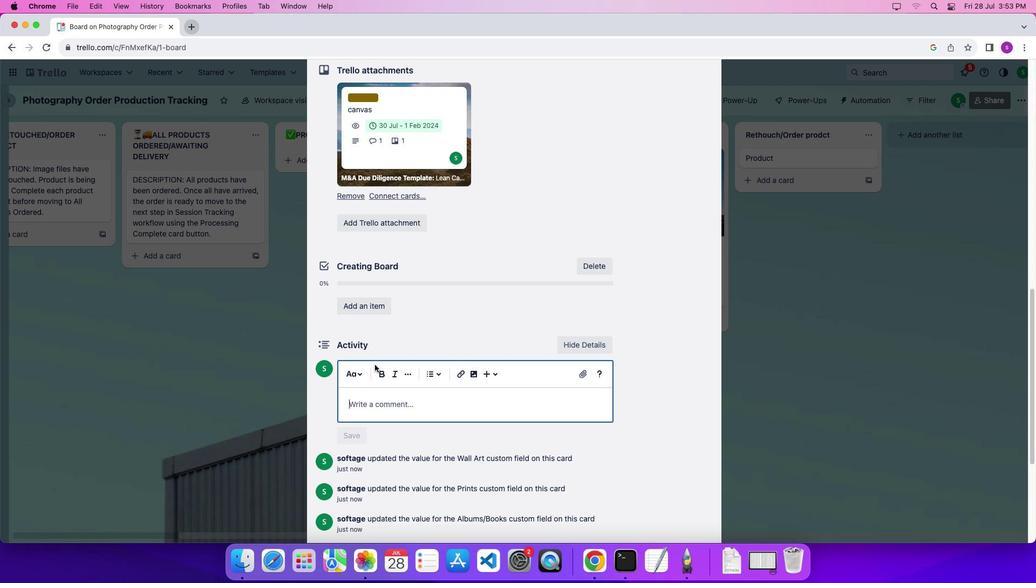 
Action: Mouse pressed left at (440, 361)
Screenshot: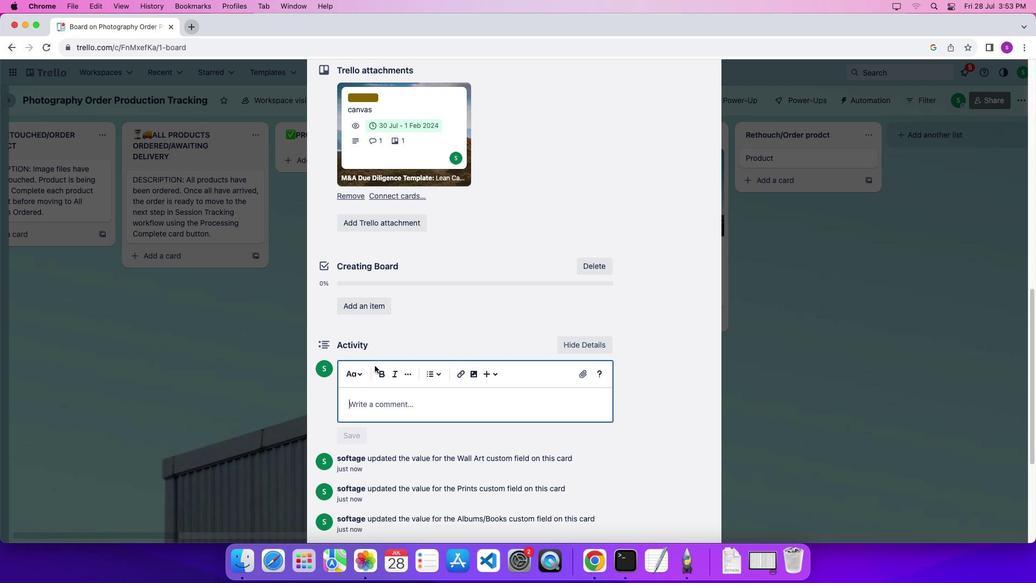 
Action: Mouse moved to (441, 397)
Screenshot: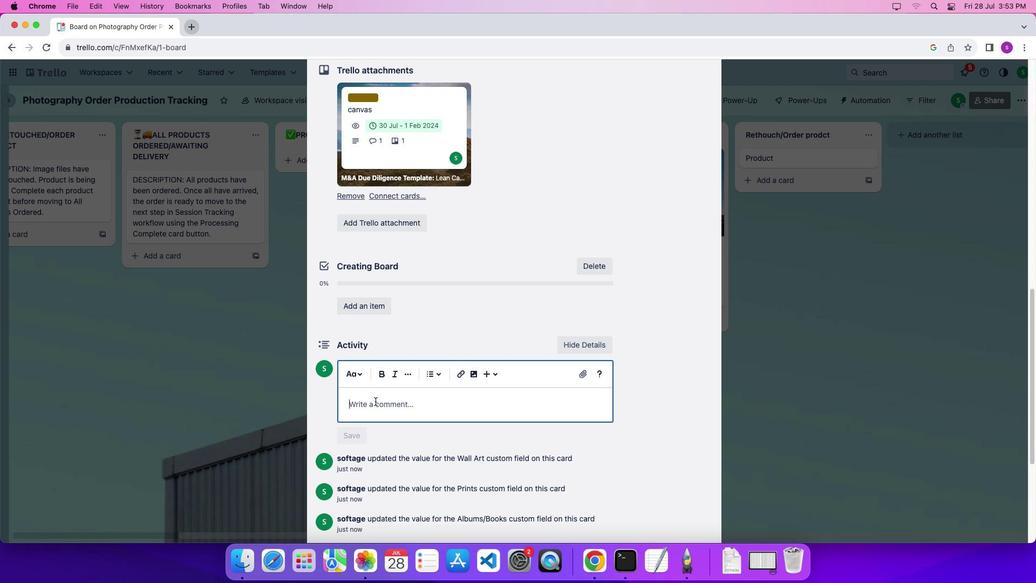 
Action: Mouse pressed left at (441, 397)
Screenshot: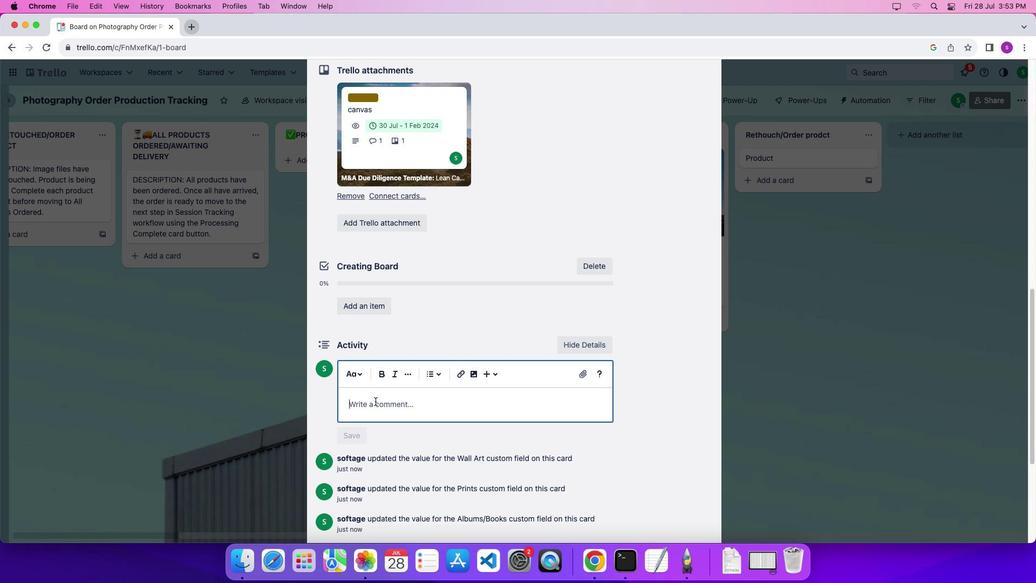 
Action: Mouse moved to (458, 406)
Screenshot: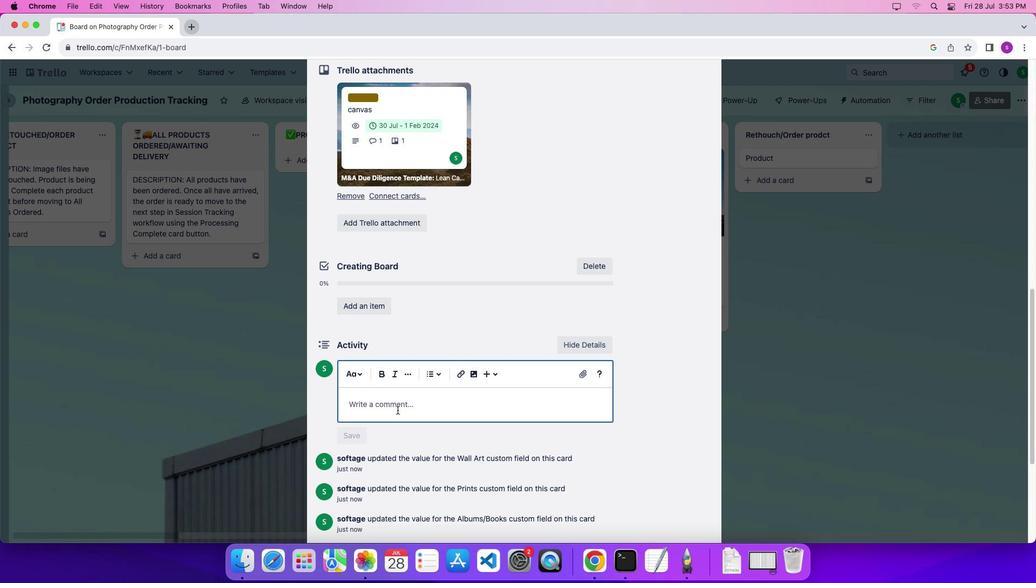 
Action: Mouse pressed left at (458, 406)
Screenshot: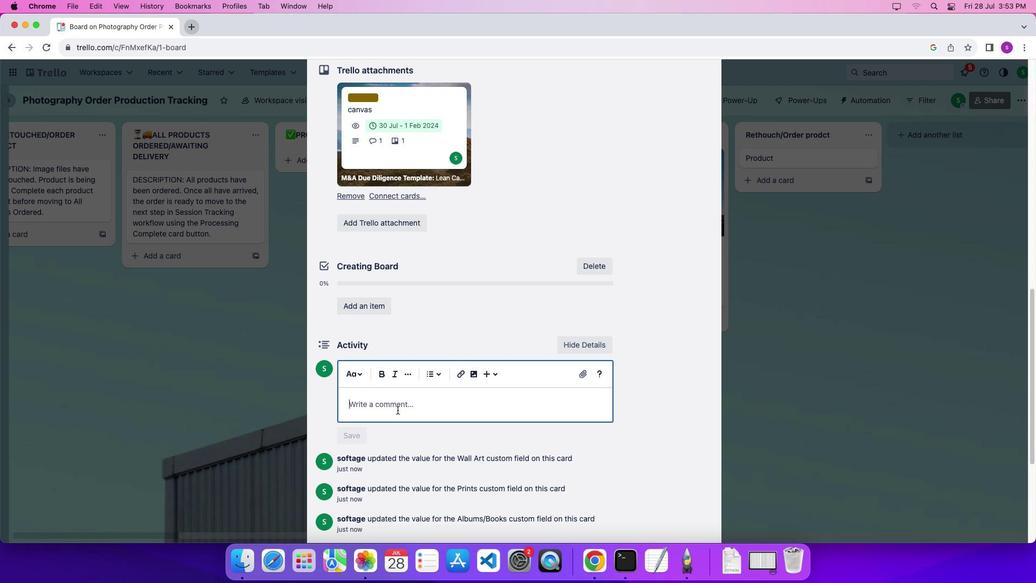 
Action: Key pressed Key.shift'P''h''o''t''o''g''r''a''p''h''y'Key.spaceKey.shift'S''e''s''s''i''o''n'Key.space'w''o''r''k''f''l''o''w'Key.space't''r''a''c''k''i''n''g'Key.space'b''o''a''r''d'Key.space't''e''m''p''l''a''t''e'Key.spaceKey.shift_r':'';''s'Key.backspaceKey.spaceKey.backspaceKey.backspaceKey.space's''s''s''s''s''e''e'Key.space'a''t''t''a''c''h''e''d'Key.space'l''i''n''k''.'
Screenshot: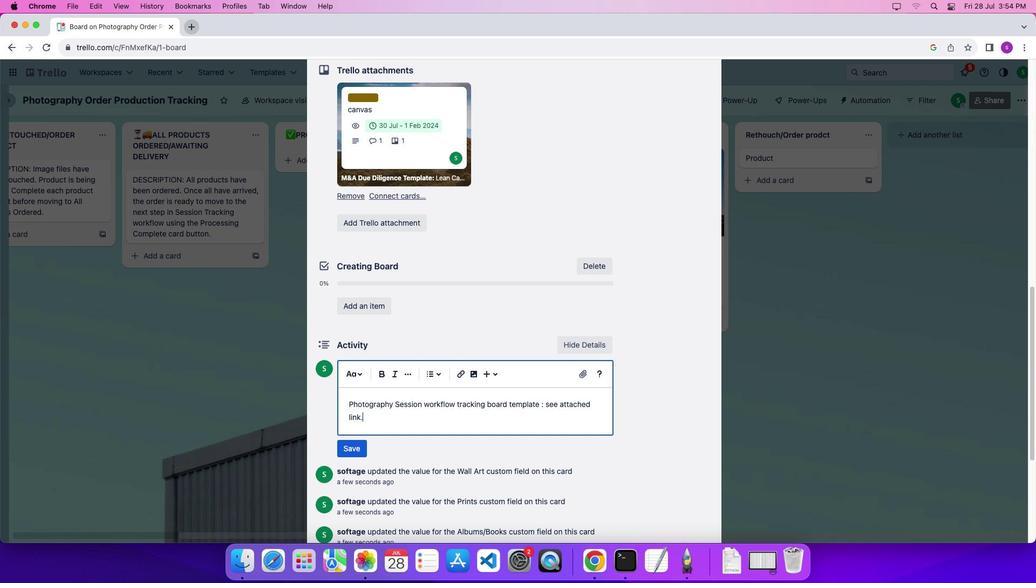 
Action: Mouse moved to (446, 417)
Screenshot: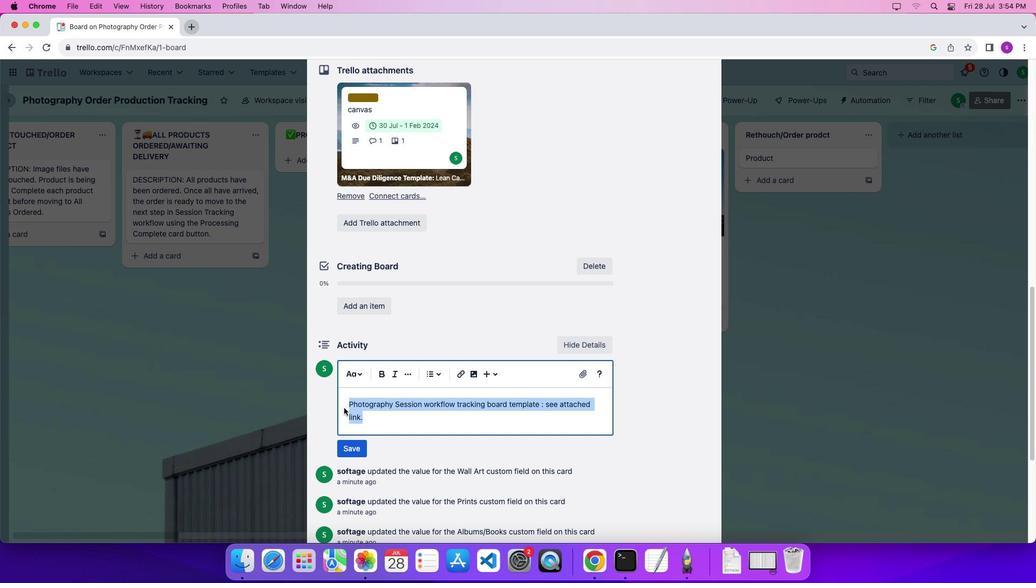 
Action: Mouse pressed left at (446, 417)
Screenshot: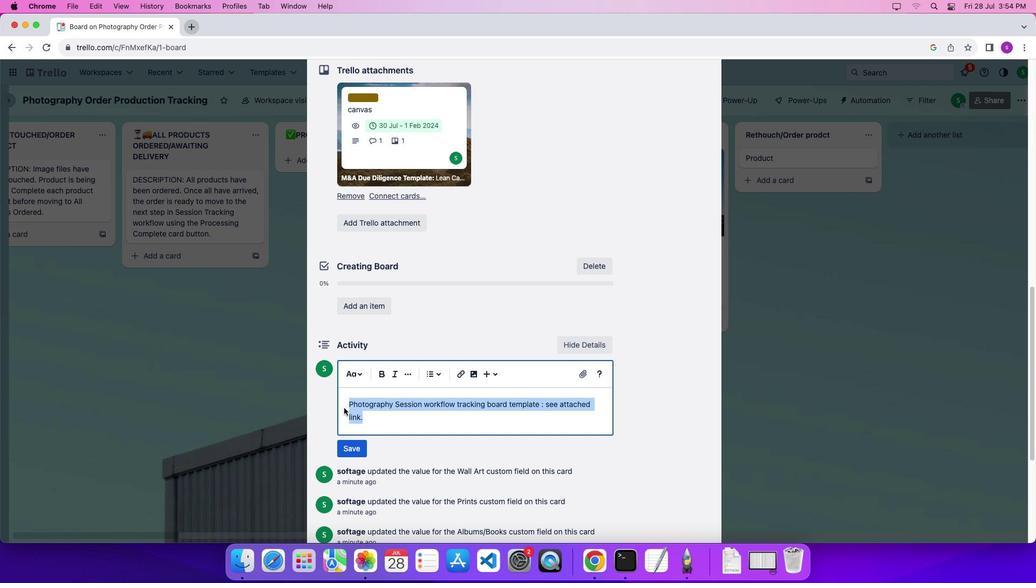 
Action: Mouse moved to (423, 364)
Screenshot: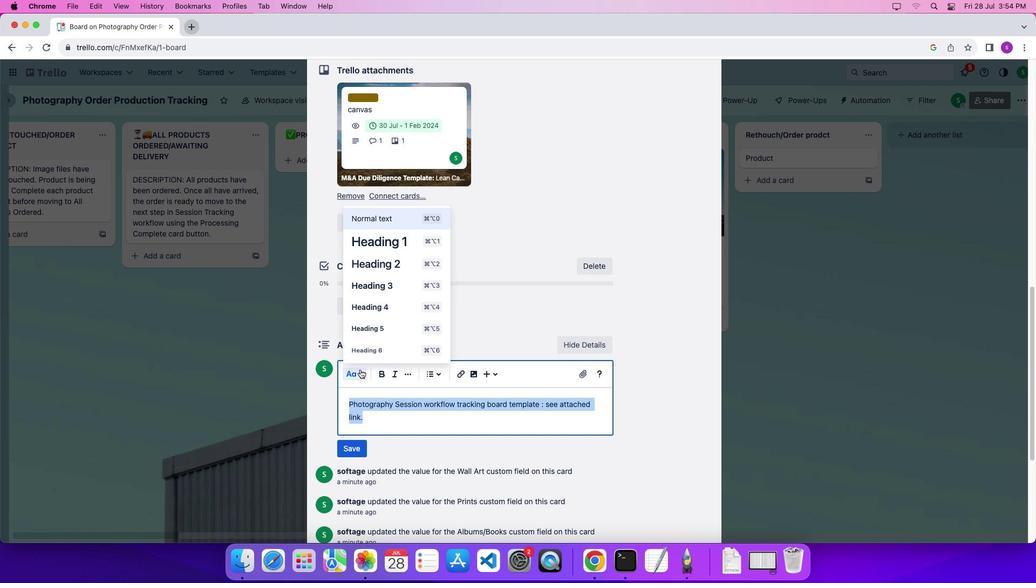 
Action: Mouse pressed left at (423, 364)
Screenshot: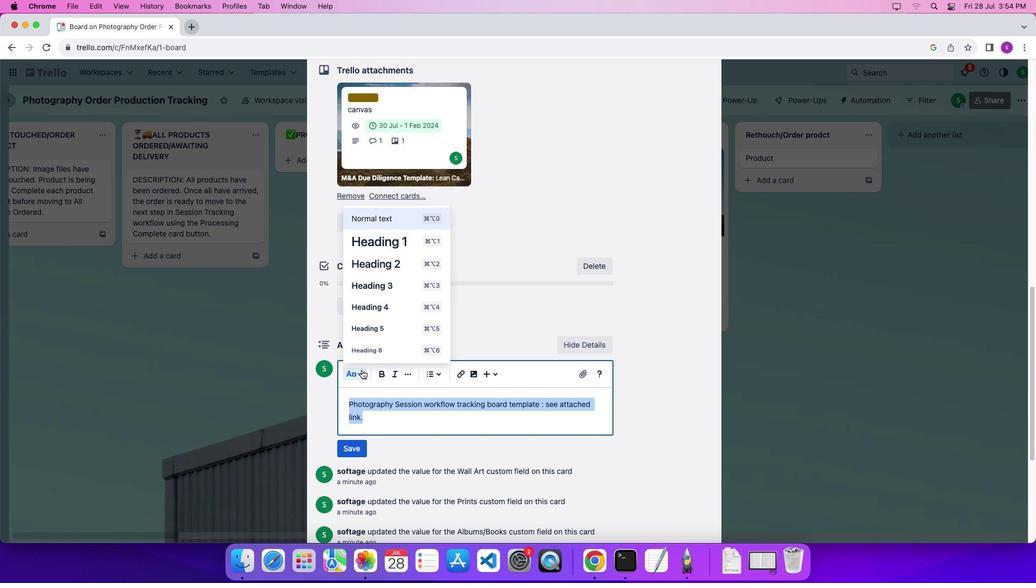 
Action: Mouse moved to (434, 324)
Screenshot: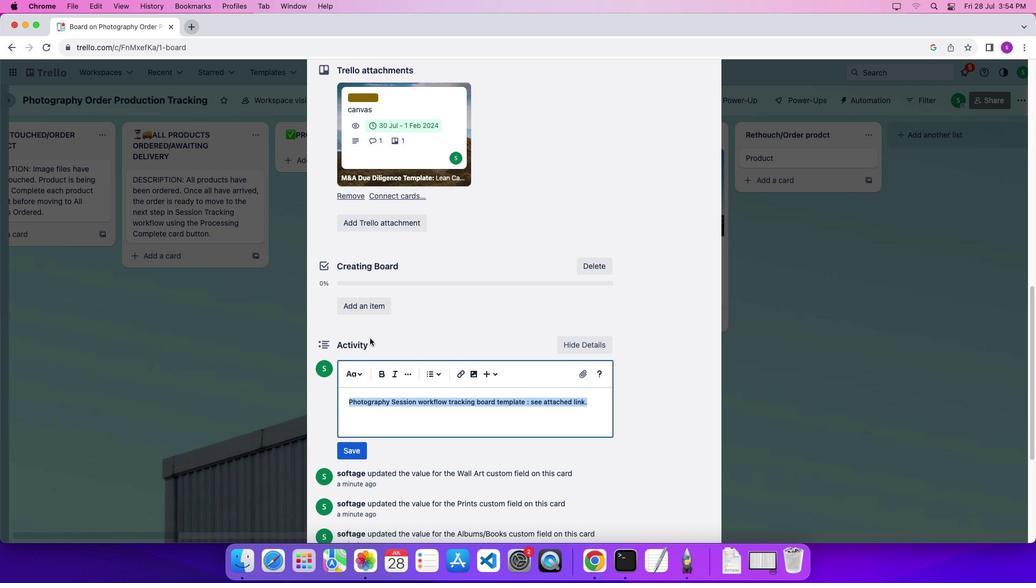 
Action: Mouse pressed left at (434, 324)
Screenshot: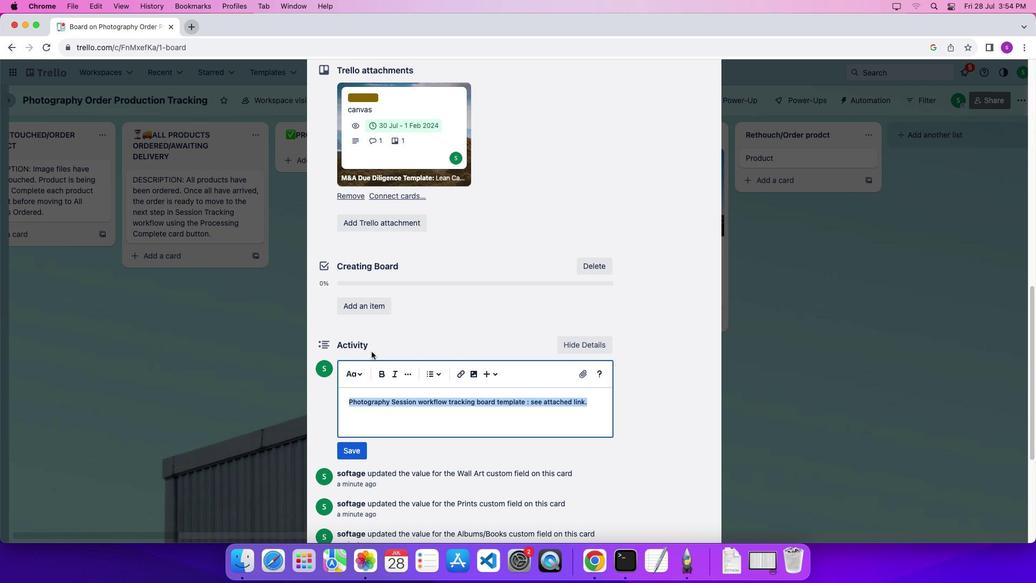 
Action: Mouse moved to (445, 370)
Screenshot: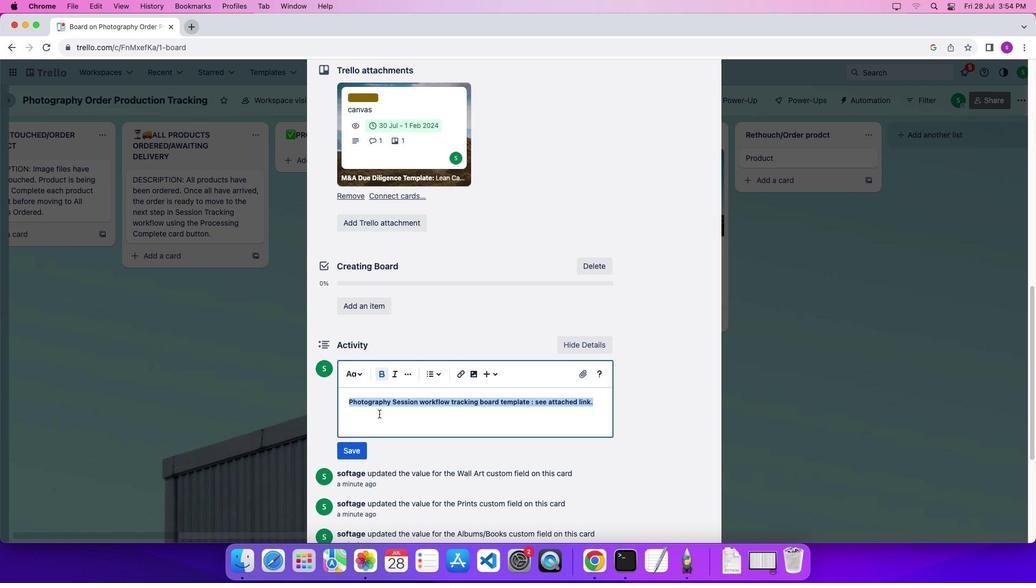 
Action: Mouse pressed left at (445, 370)
Screenshot: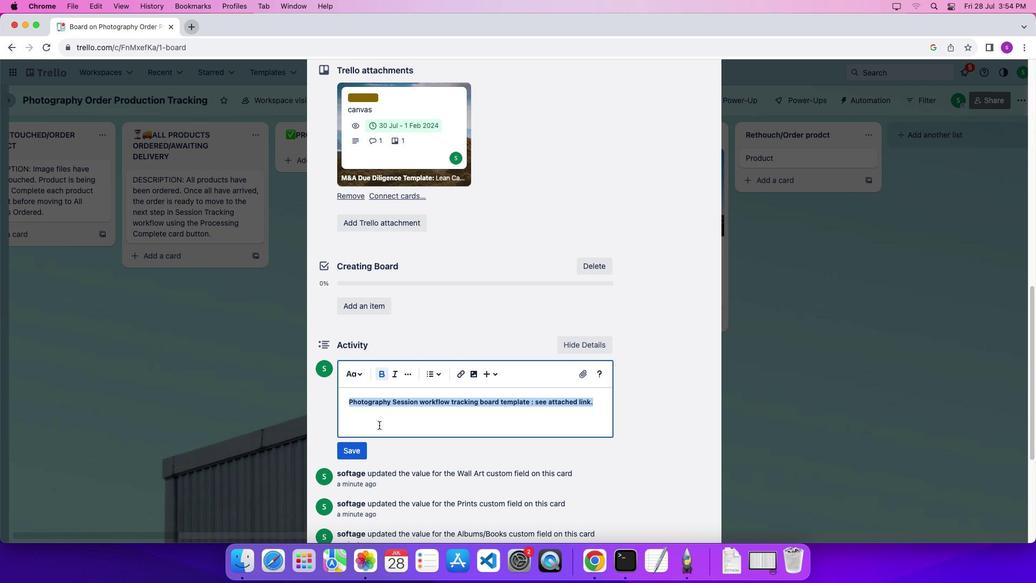 
Action: Mouse moved to (444, 421)
Screenshot: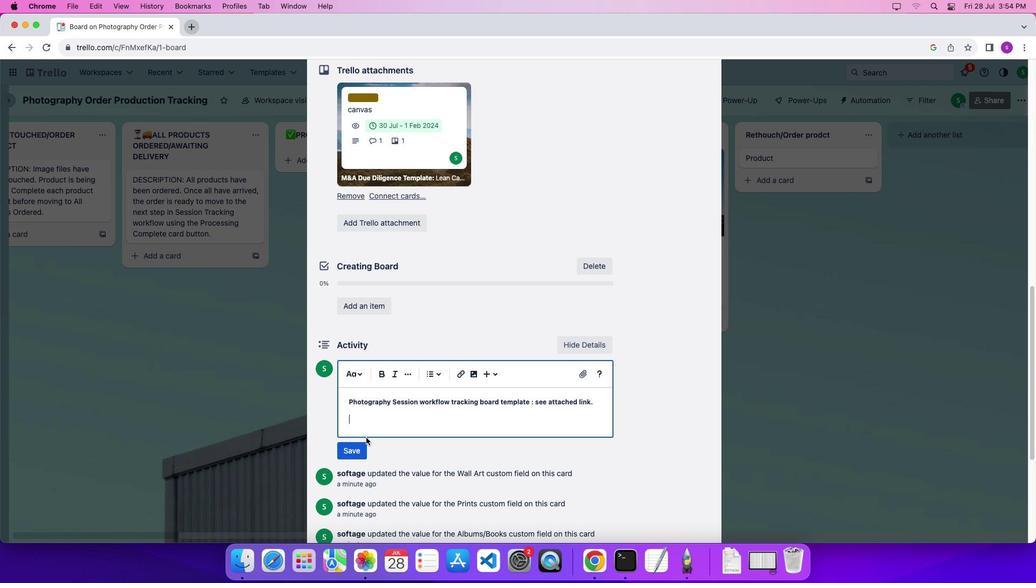 
Action: Mouse pressed left at (444, 421)
Screenshot: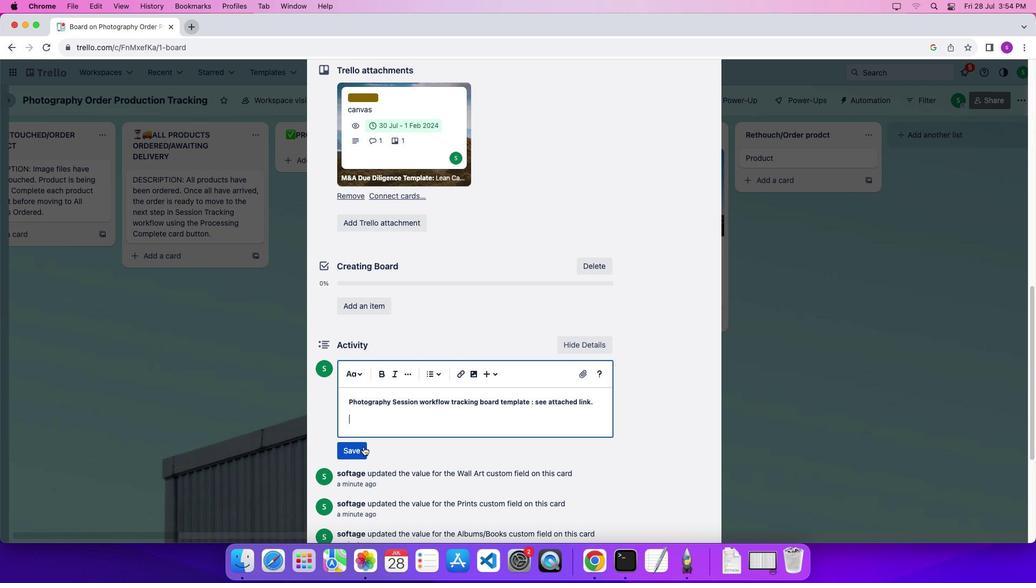 
Action: Mouse moved to (427, 452)
Screenshot: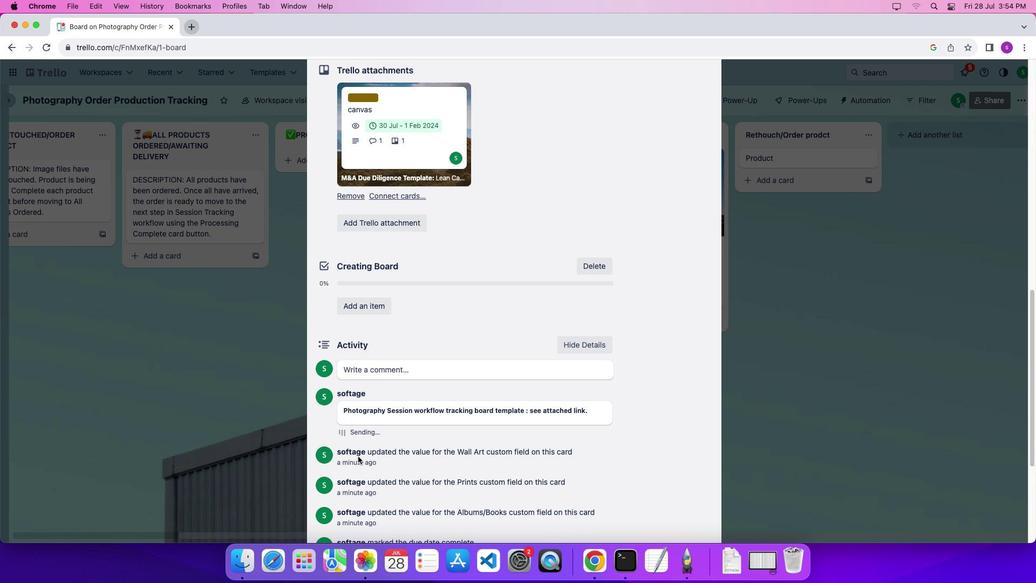 
Action: Mouse pressed left at (427, 452)
Screenshot: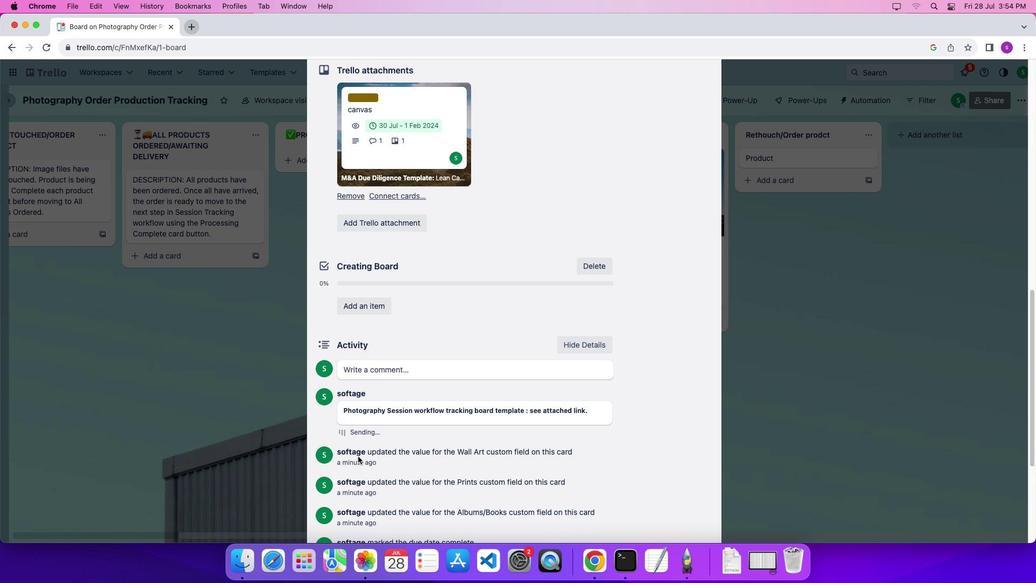 
Action: Mouse moved to (435, 405)
Screenshot: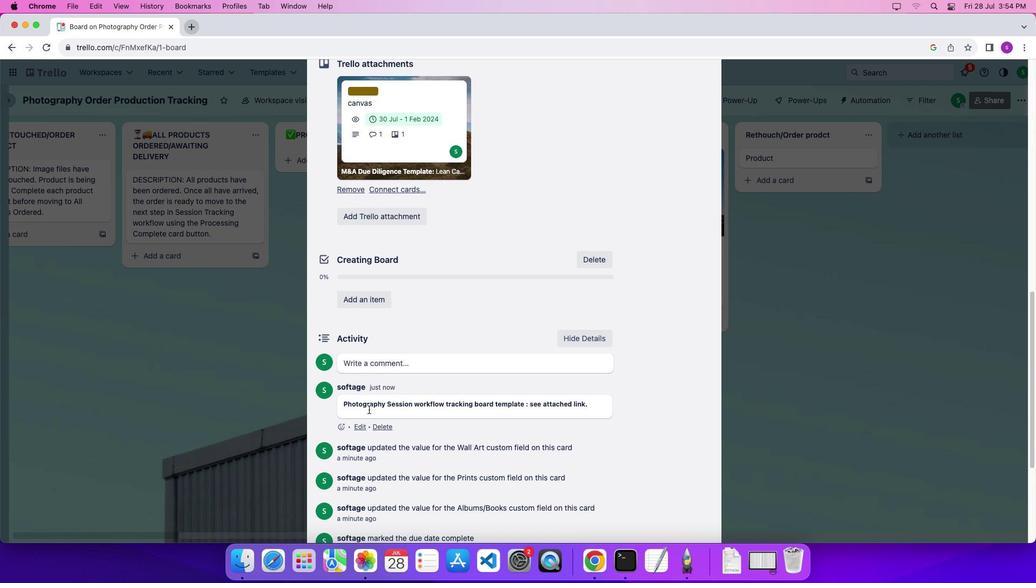 
Action: Mouse scrolled (435, 405) with delta (146, 0)
Screenshot: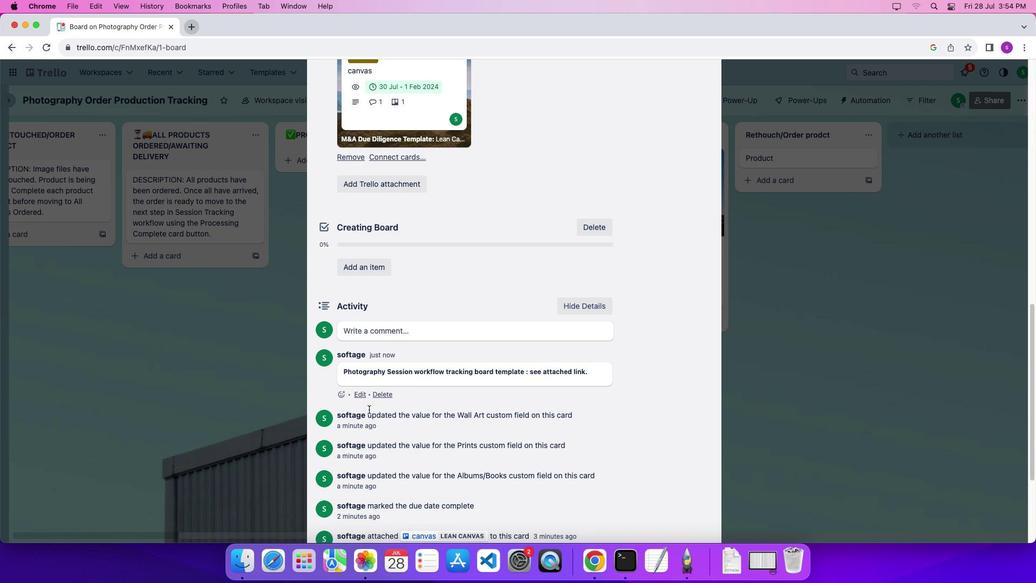 
Action: Mouse scrolled (435, 405) with delta (146, 0)
Screenshot: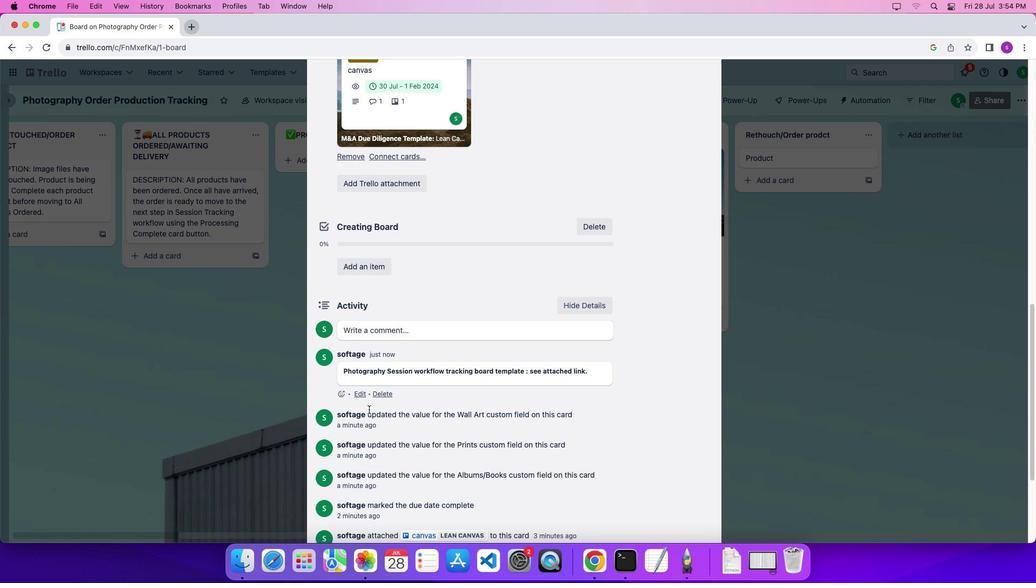 
Action: Mouse scrolled (435, 405) with delta (146, 0)
Screenshot: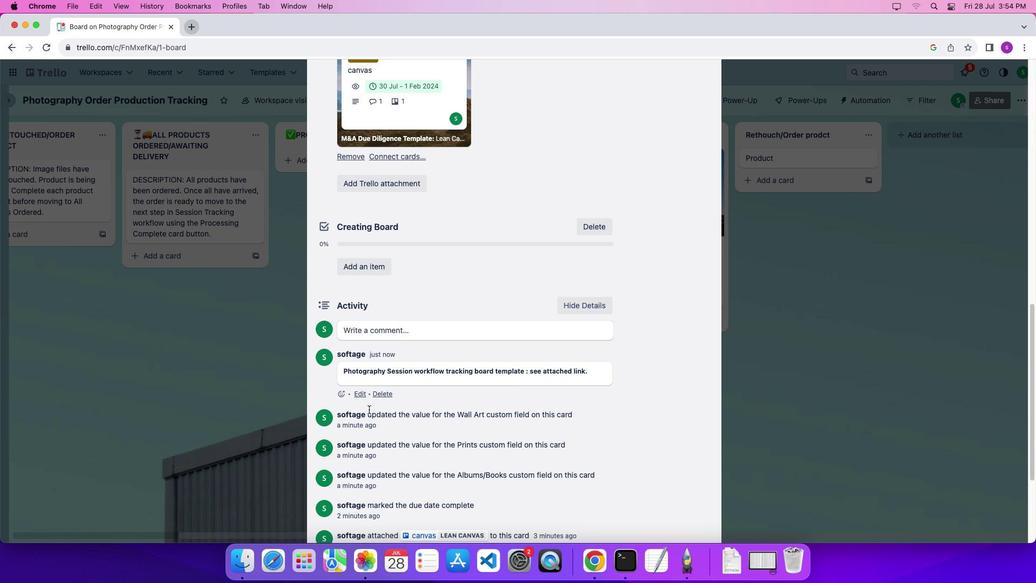 
Action: Mouse scrolled (435, 405) with delta (146, 0)
Screenshot: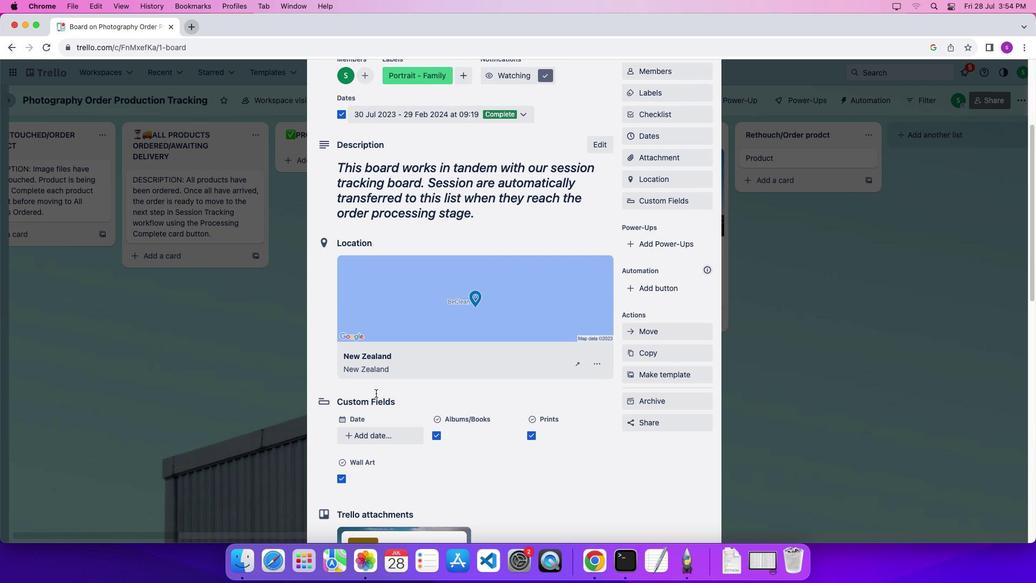 
Action: Mouse scrolled (435, 405) with delta (146, 0)
Screenshot: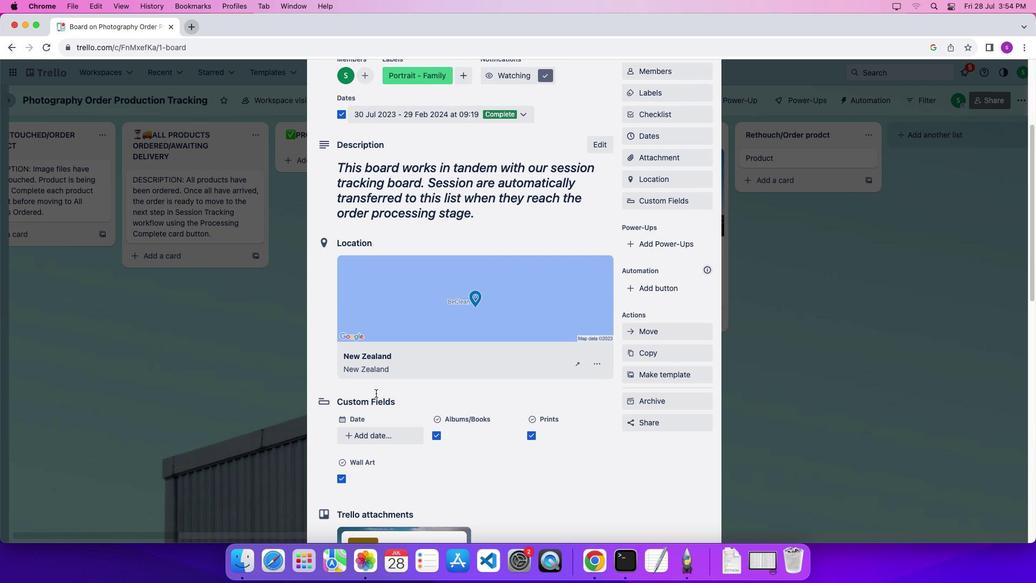 
Action: Mouse scrolled (435, 405) with delta (146, 3)
Screenshot: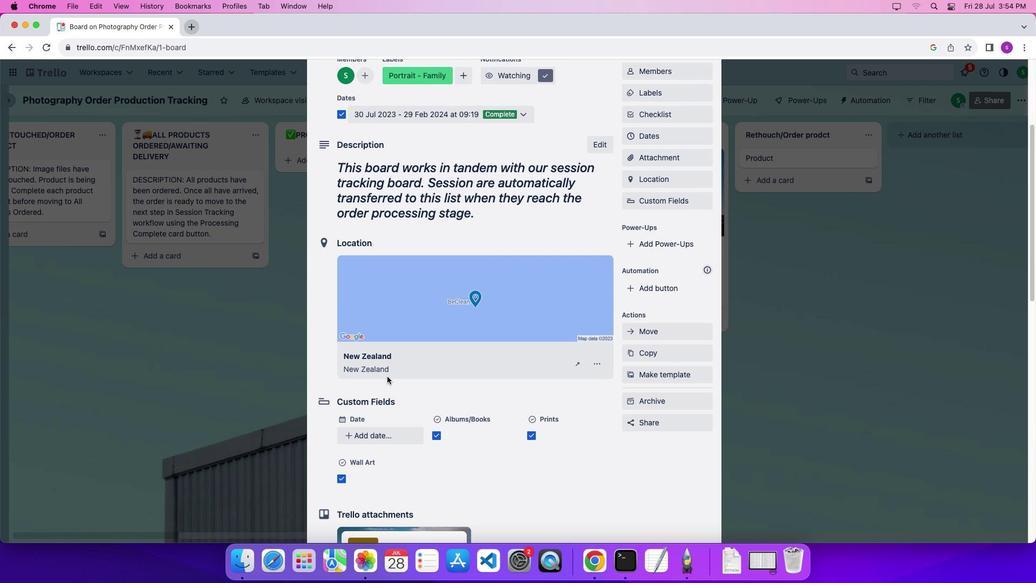 
Action: Mouse scrolled (435, 405) with delta (146, 5)
Screenshot: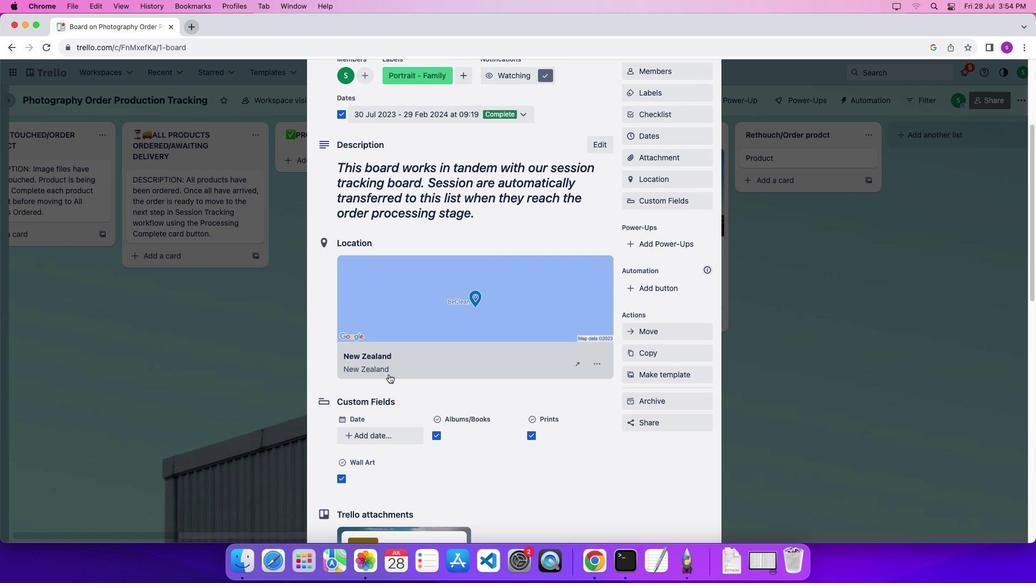 
Action: Mouse moved to (455, 363)
Screenshot: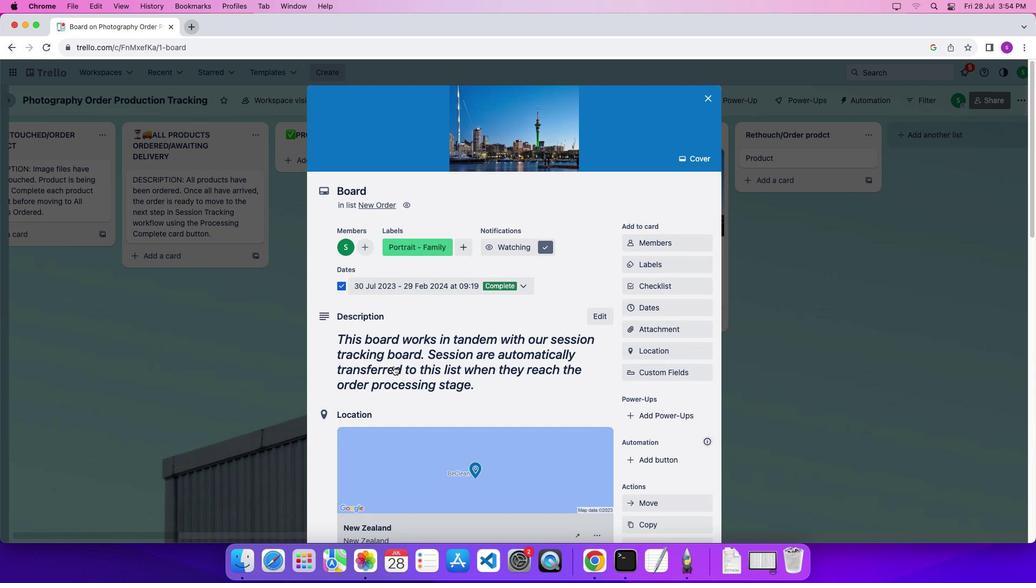 
Action: Mouse scrolled (455, 363) with delta (146, 0)
Screenshot: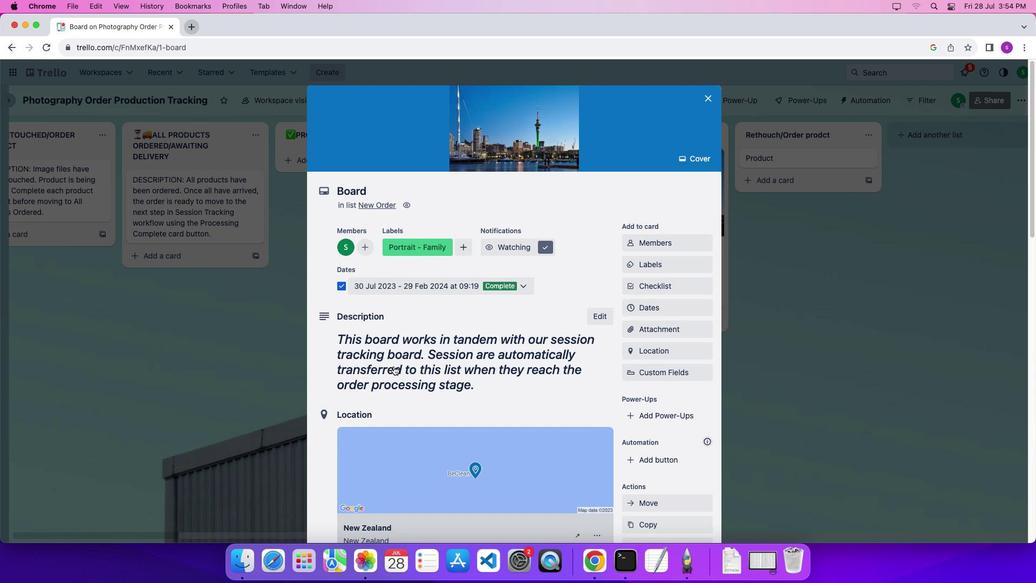 
Action: Mouse scrolled (455, 363) with delta (146, 0)
Screenshot: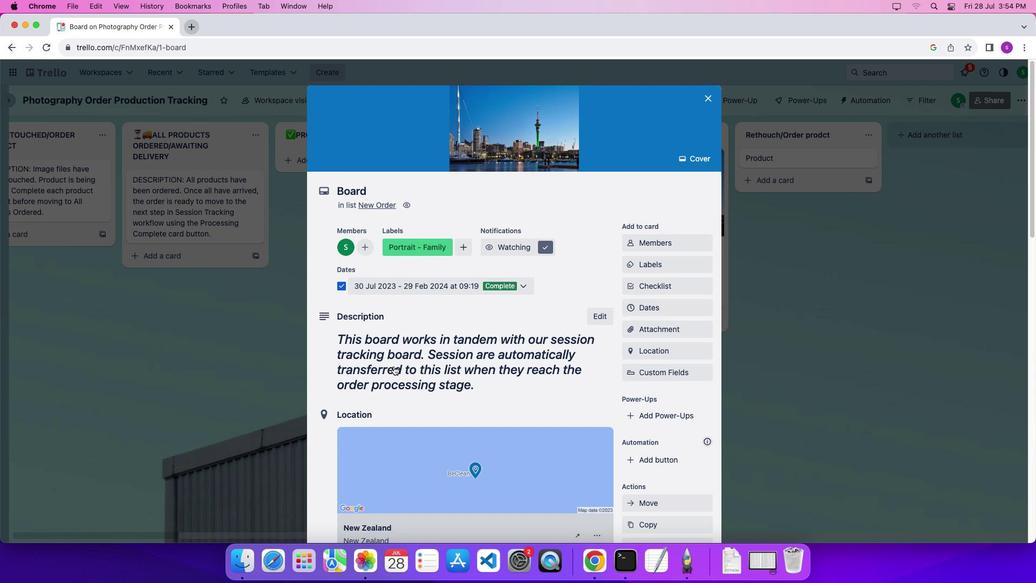 
Action: Mouse scrolled (455, 363) with delta (146, 3)
Screenshot: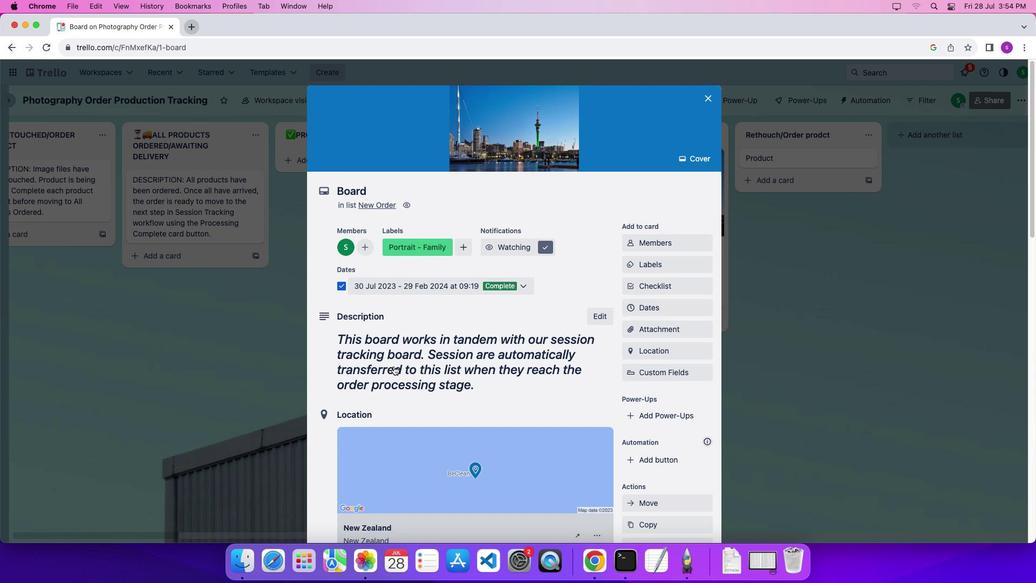 
Action: Mouse scrolled (455, 363) with delta (146, 5)
